 Task: Purchase an electric screwdriver and a welding machine on Amazon and proceed to checkout by entering a new shipping address.
Action: Mouse moved to (398, 60)
Screenshot: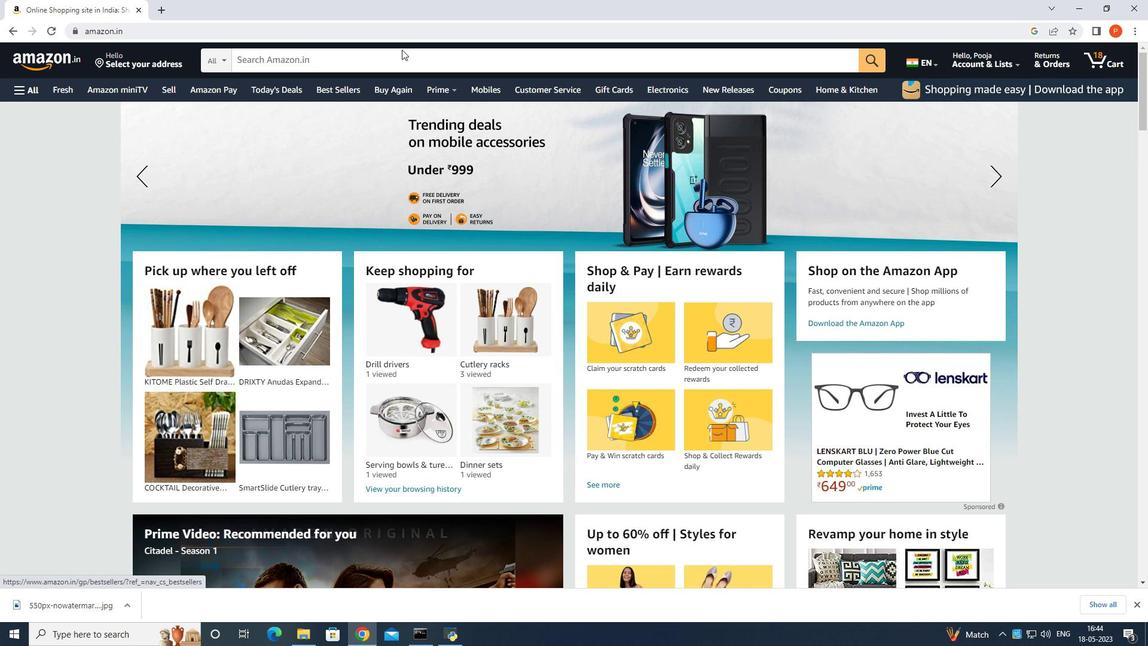 
Action: Mouse pressed left at (398, 60)
Screenshot: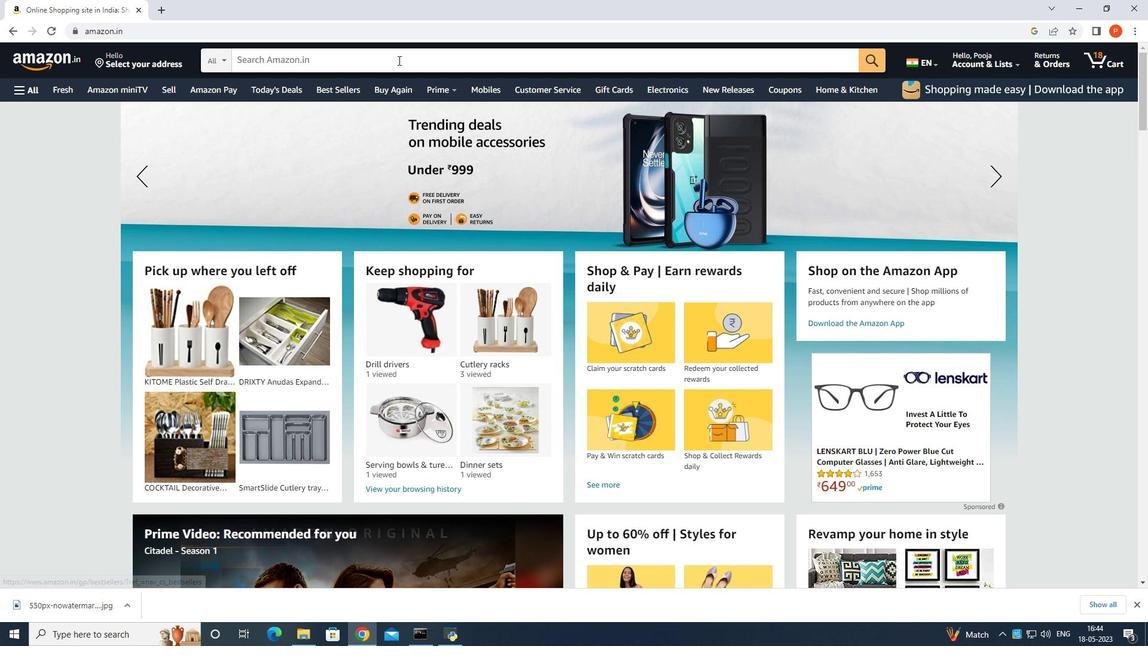 
Action: Mouse moved to (398, 66)
Screenshot: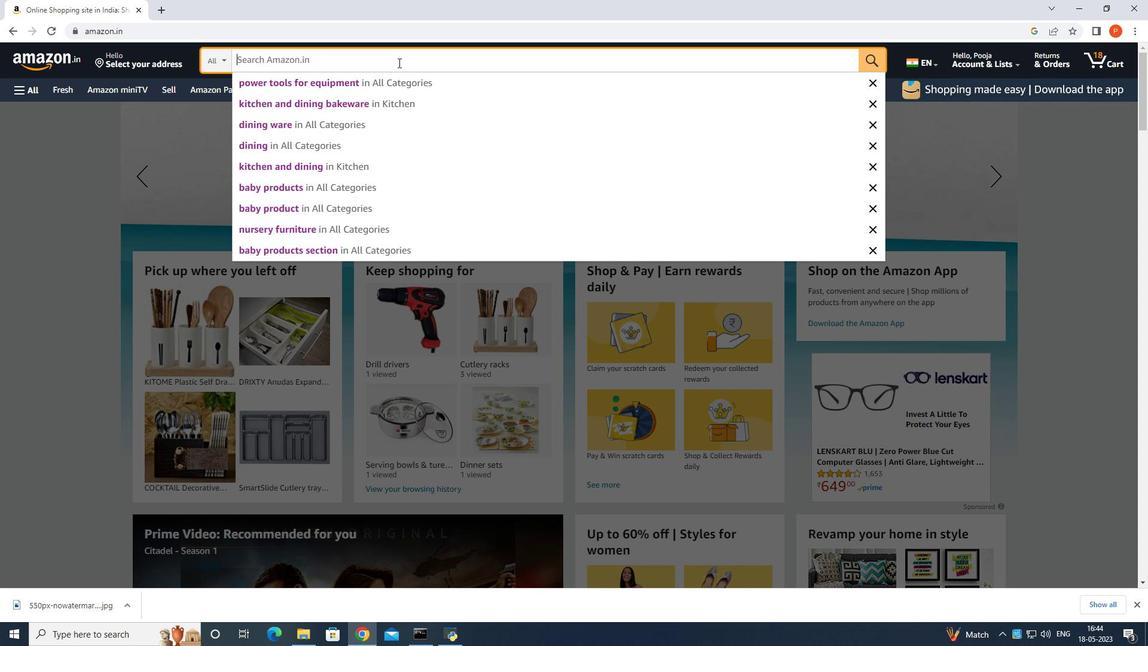 
Action: Key pressed power<Key.space>tools<Key.space>oe<Key.space><Key.backspace><Key.backspace>r<Key.space>equepment<Key.space><Key.enter>
Screenshot: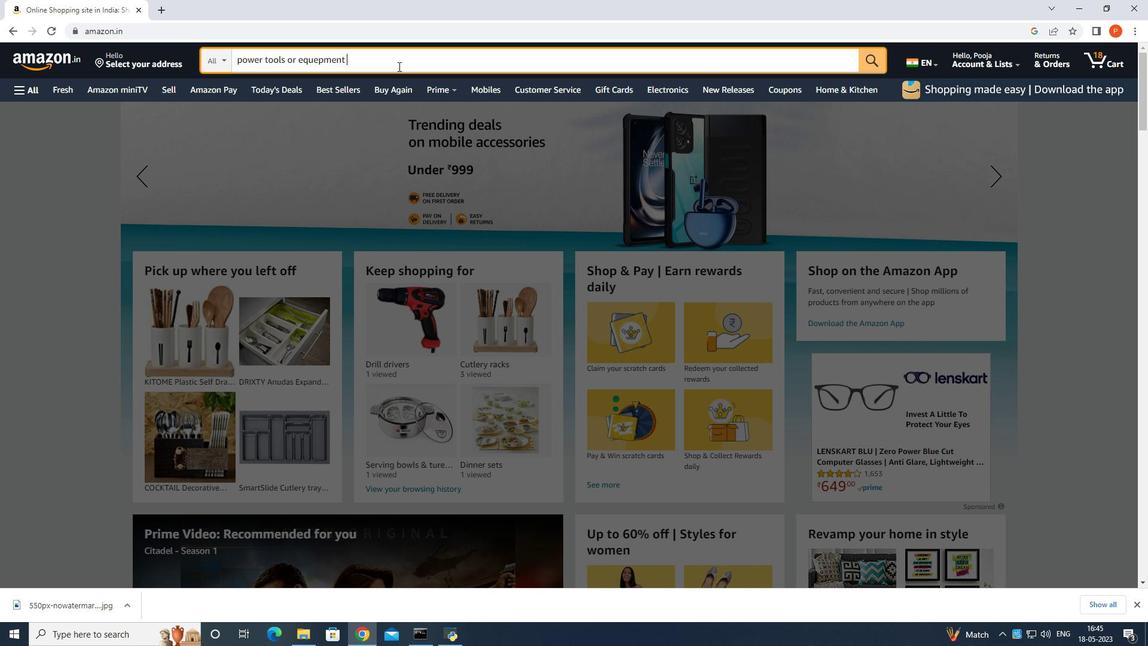 
Action: Mouse moved to (460, 116)
Screenshot: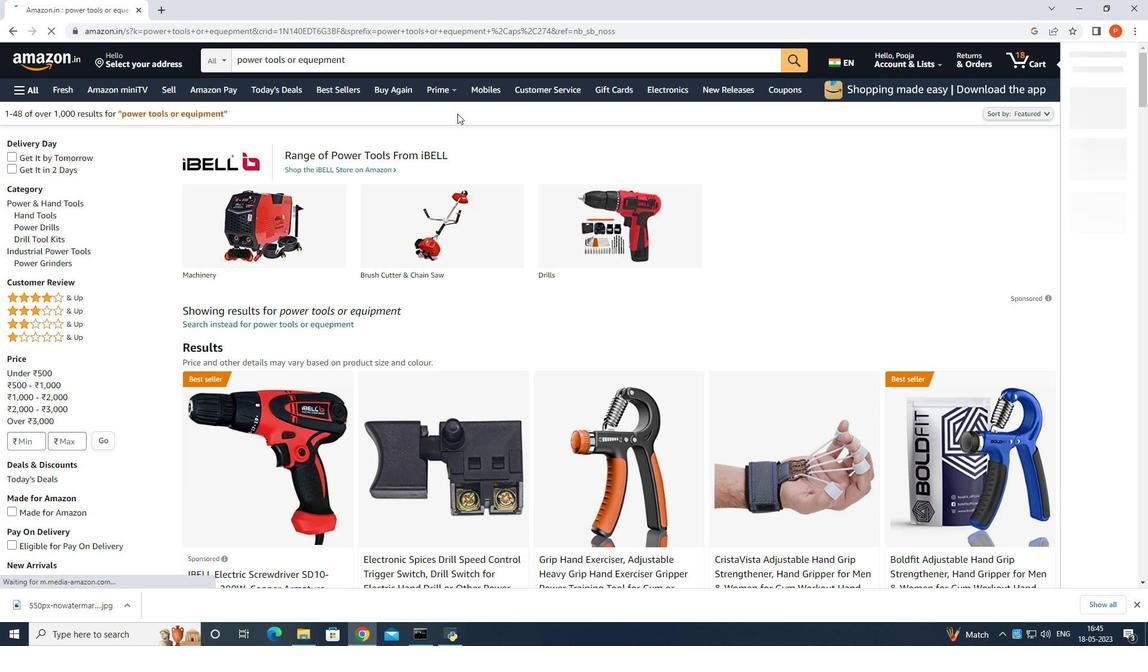 
Action: Mouse scrolled (460, 117) with delta (0, 0)
Screenshot: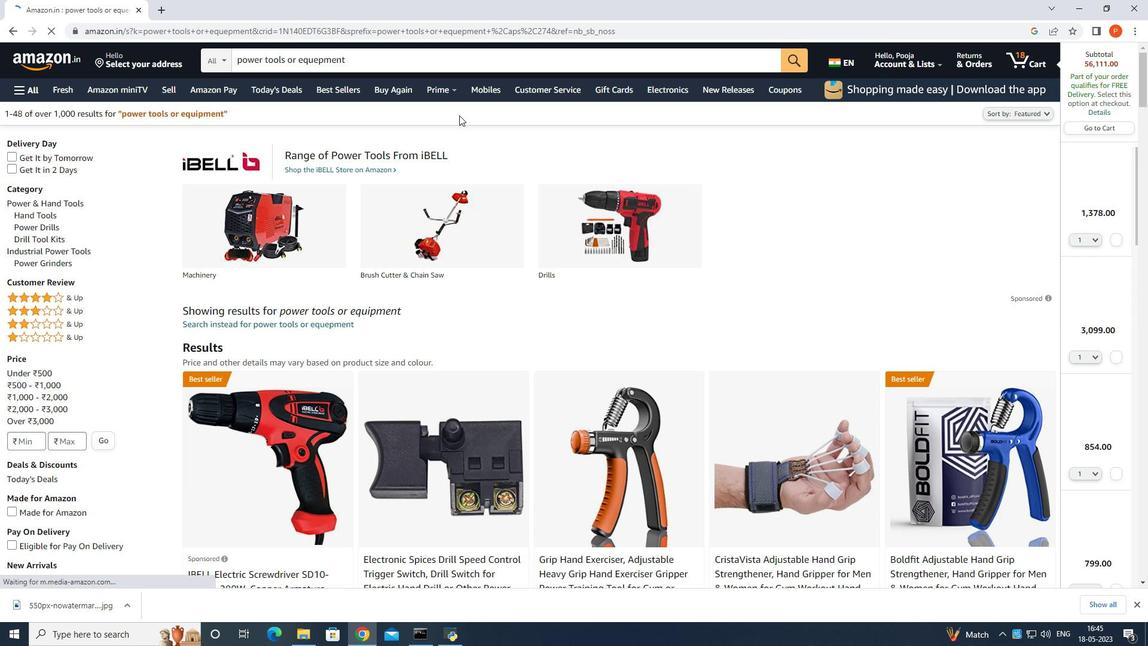 
Action: Mouse scrolled (460, 117) with delta (0, 0)
Screenshot: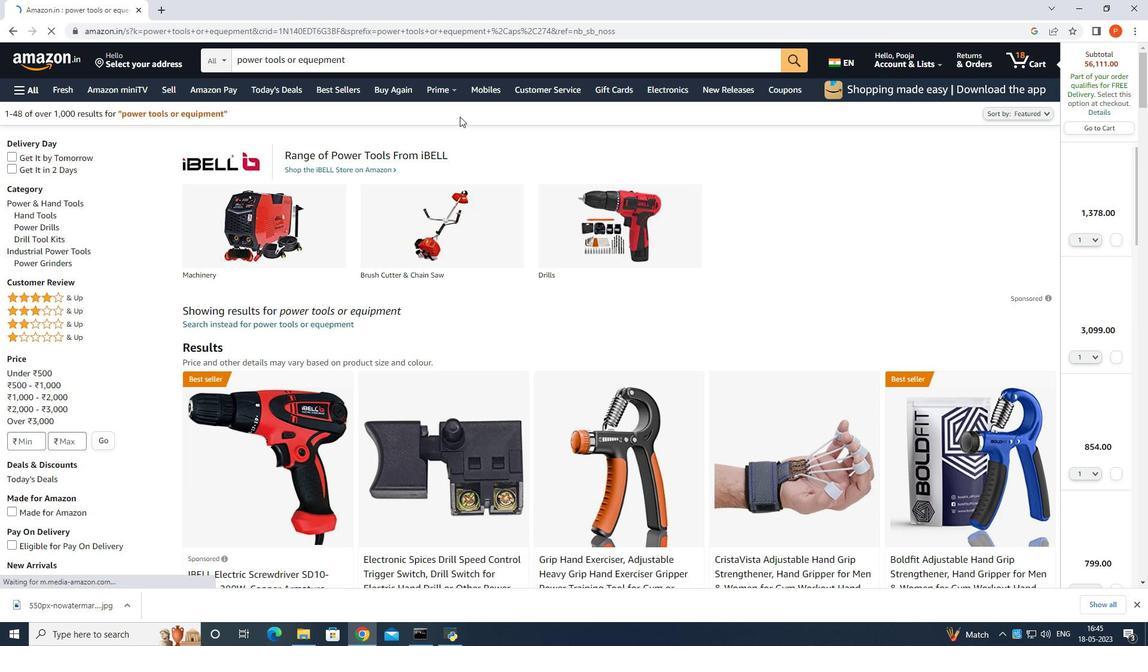 
Action: Mouse moved to (464, 126)
Screenshot: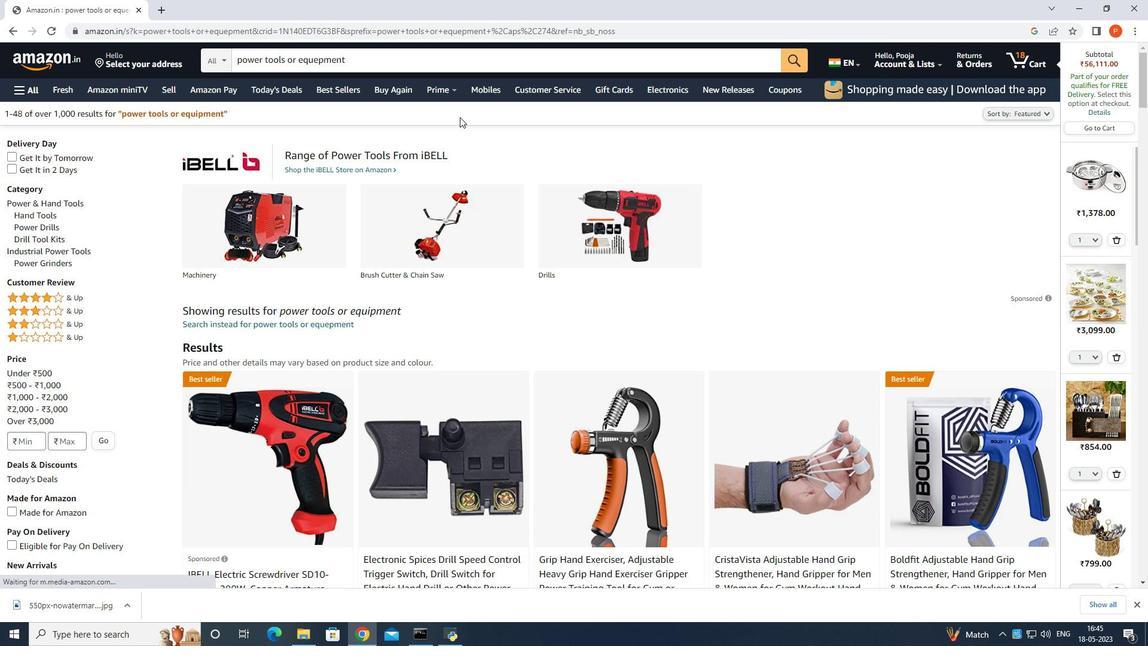 
Action: Mouse scrolled (464, 125) with delta (0, 0)
Screenshot: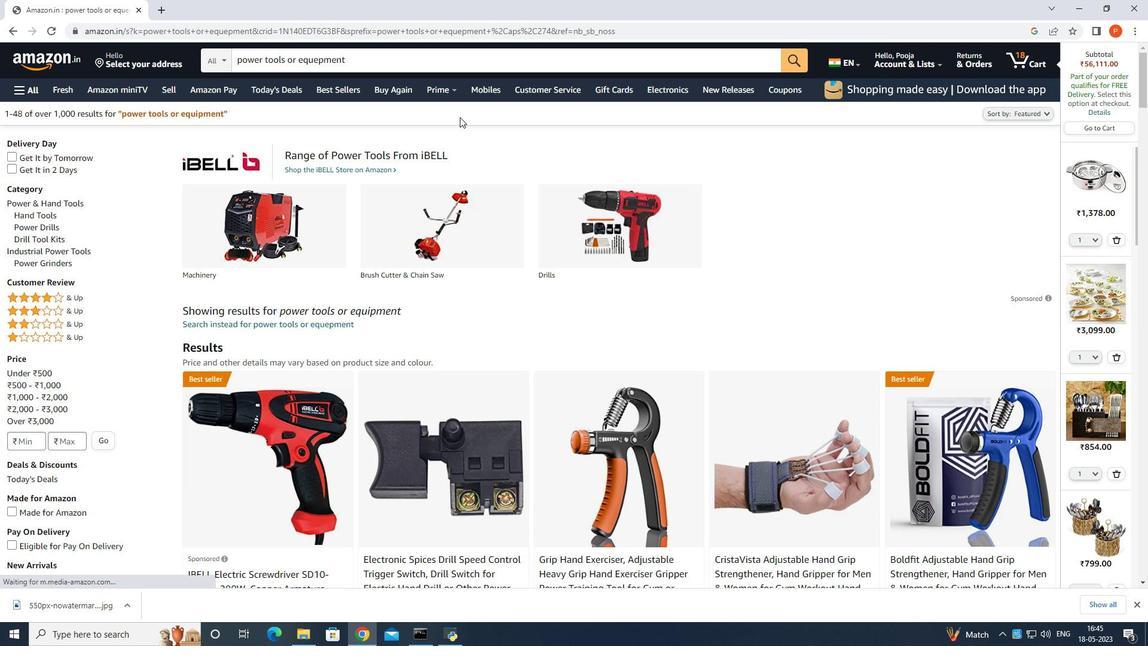 
Action: Mouse moved to (464, 127)
Screenshot: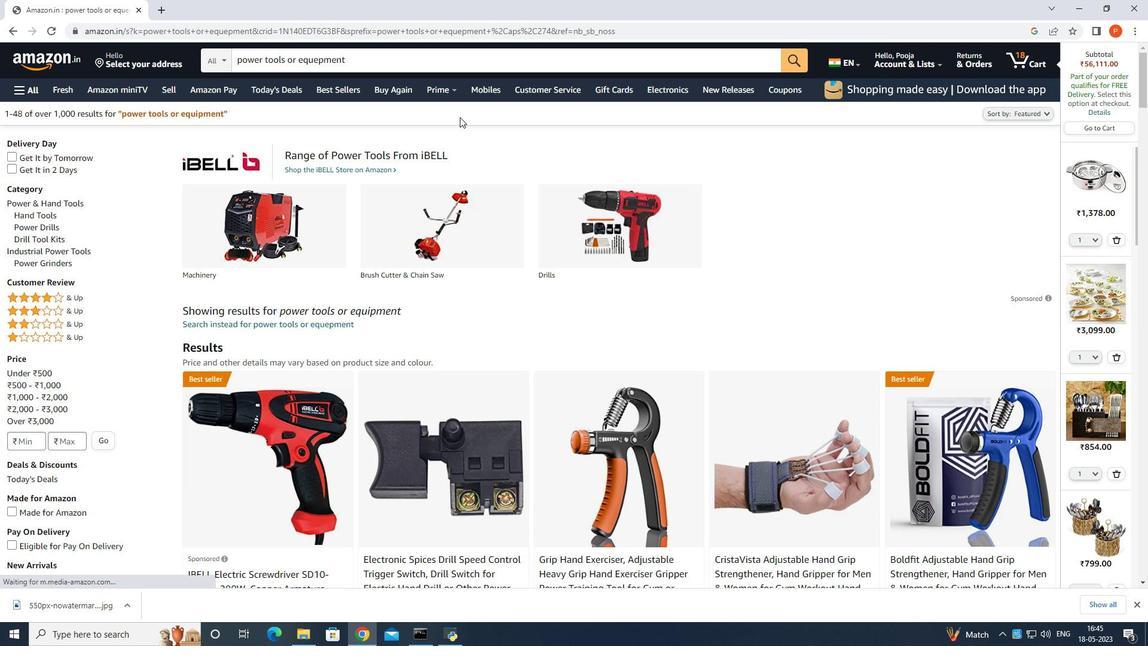 
Action: Mouse scrolled (464, 126) with delta (0, 0)
Screenshot: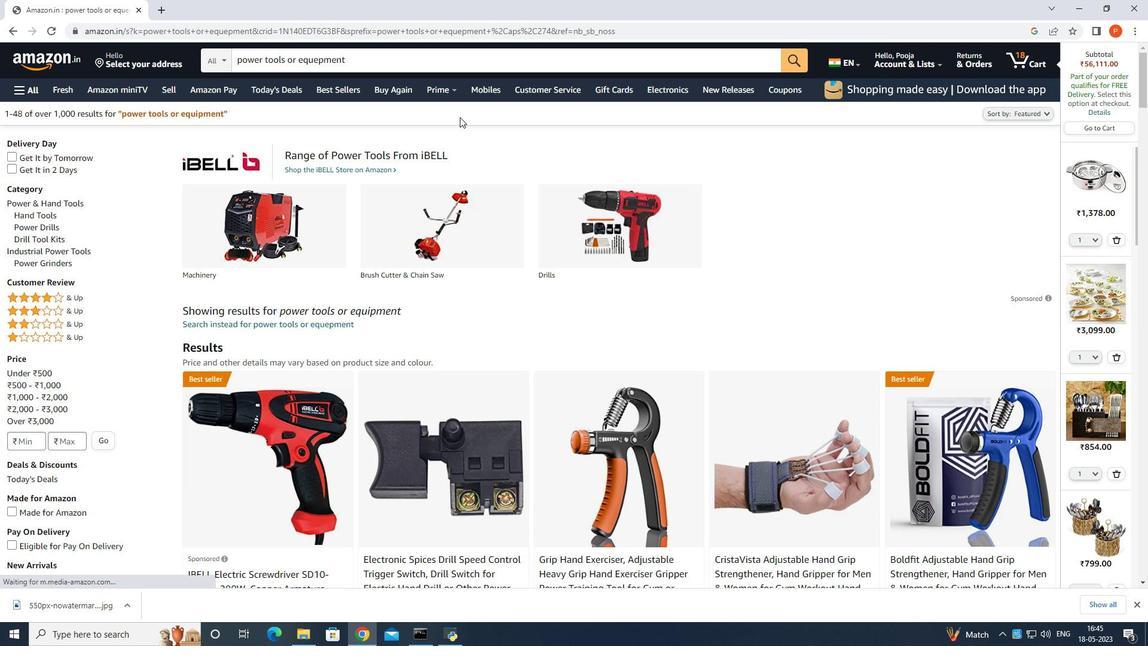 
Action: Mouse moved to (465, 128)
Screenshot: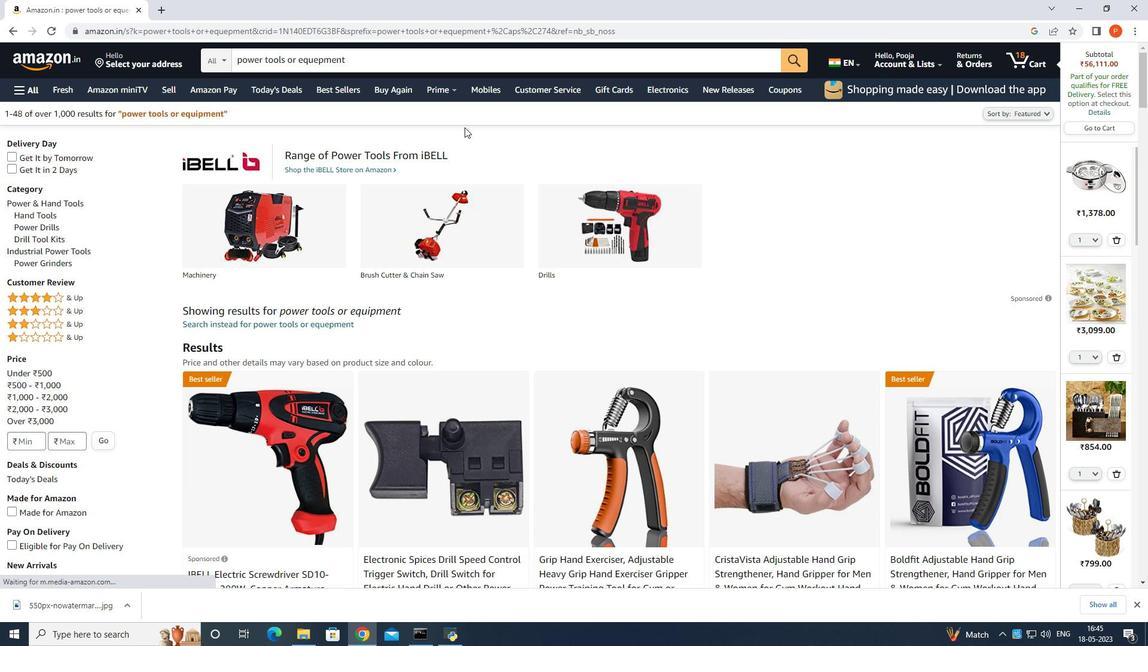 
Action: Mouse scrolled (465, 127) with delta (0, 0)
Screenshot: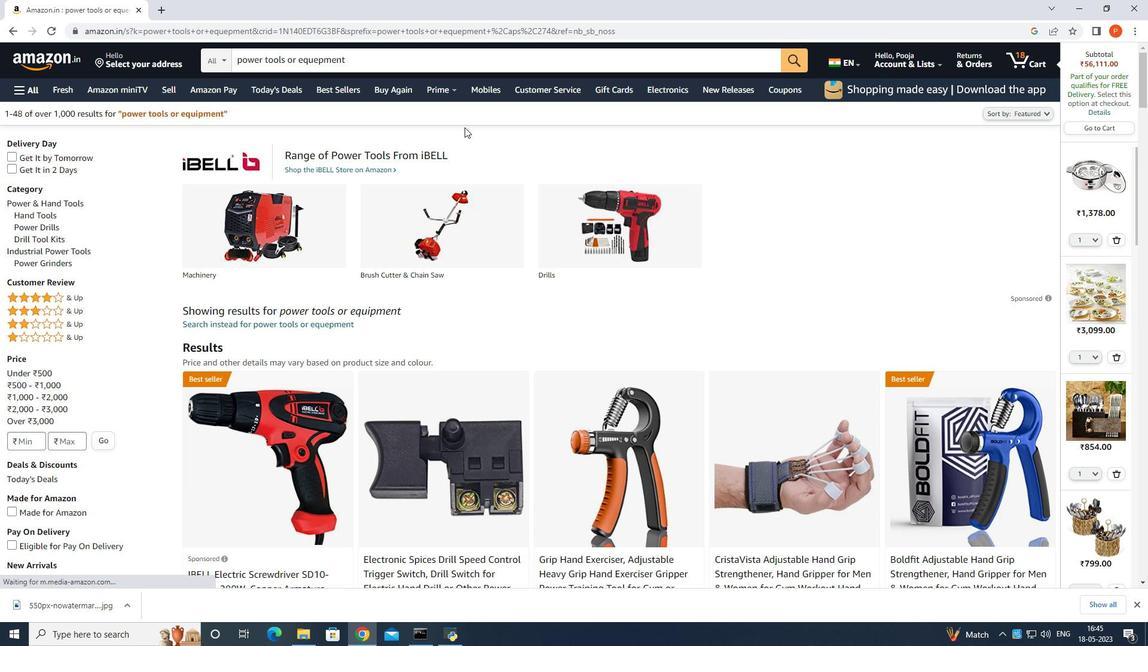 
Action: Mouse moved to (465, 129)
Screenshot: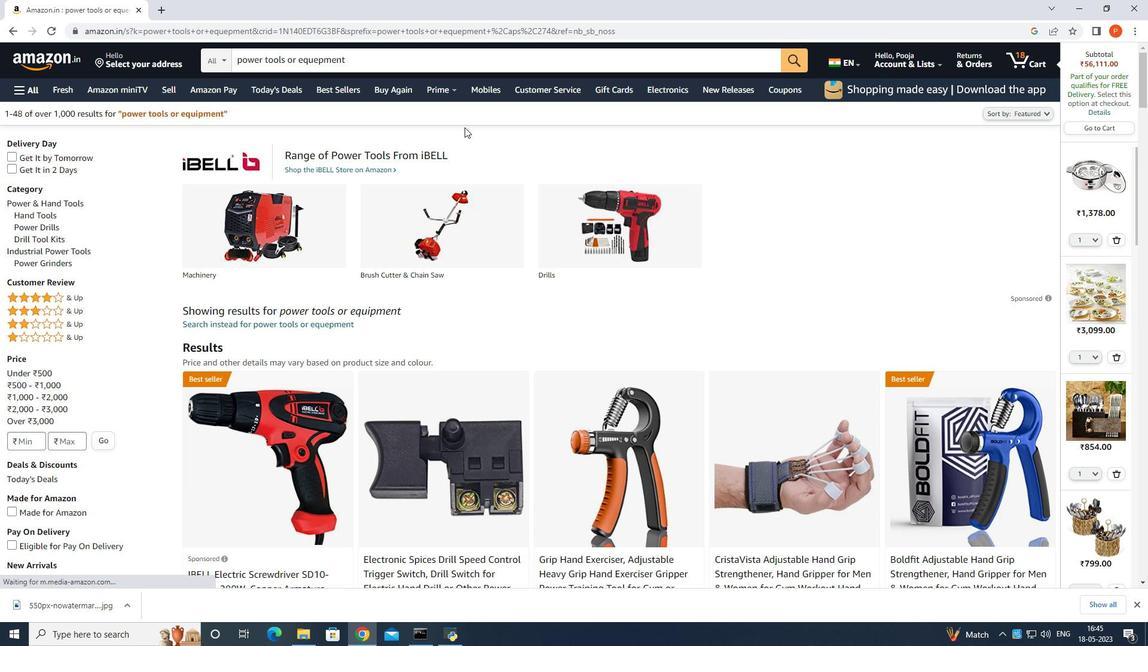 
Action: Mouse scrolled (465, 128) with delta (0, 0)
Screenshot: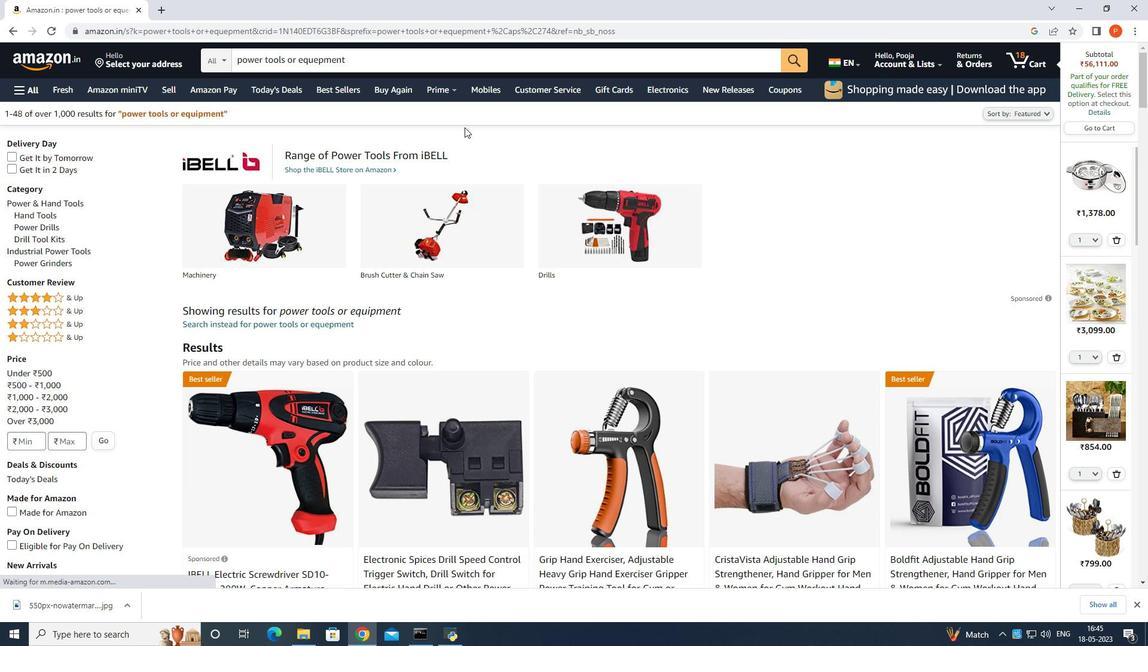 
Action: Mouse moved to (465, 131)
Screenshot: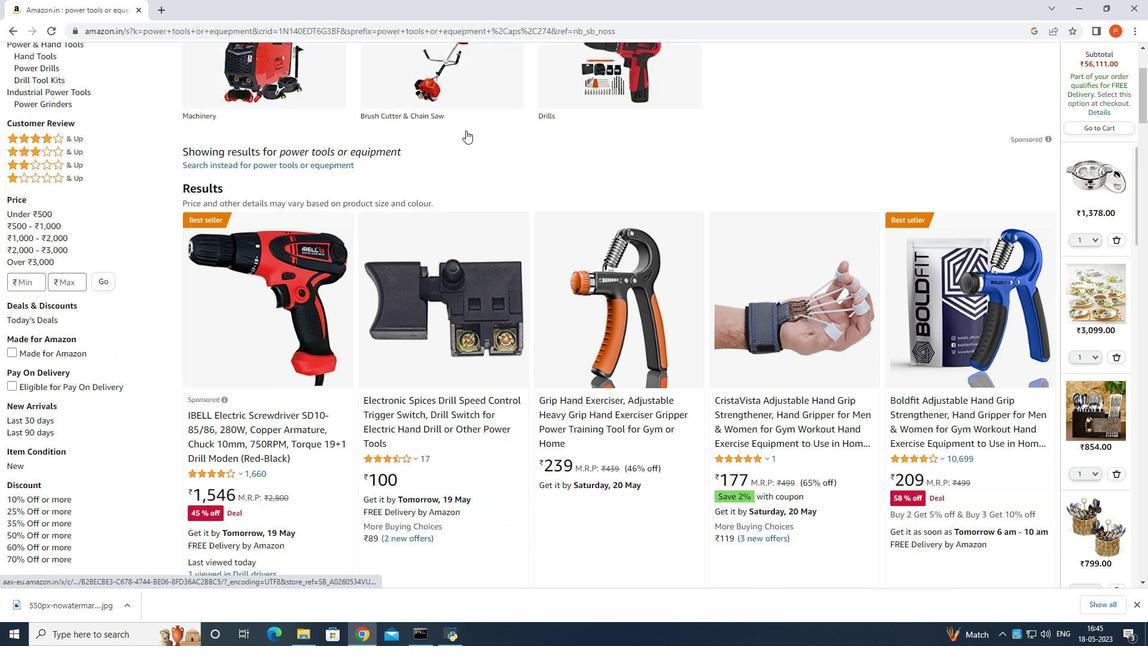 
Action: Mouse scrolled (465, 130) with delta (0, 0)
Screenshot: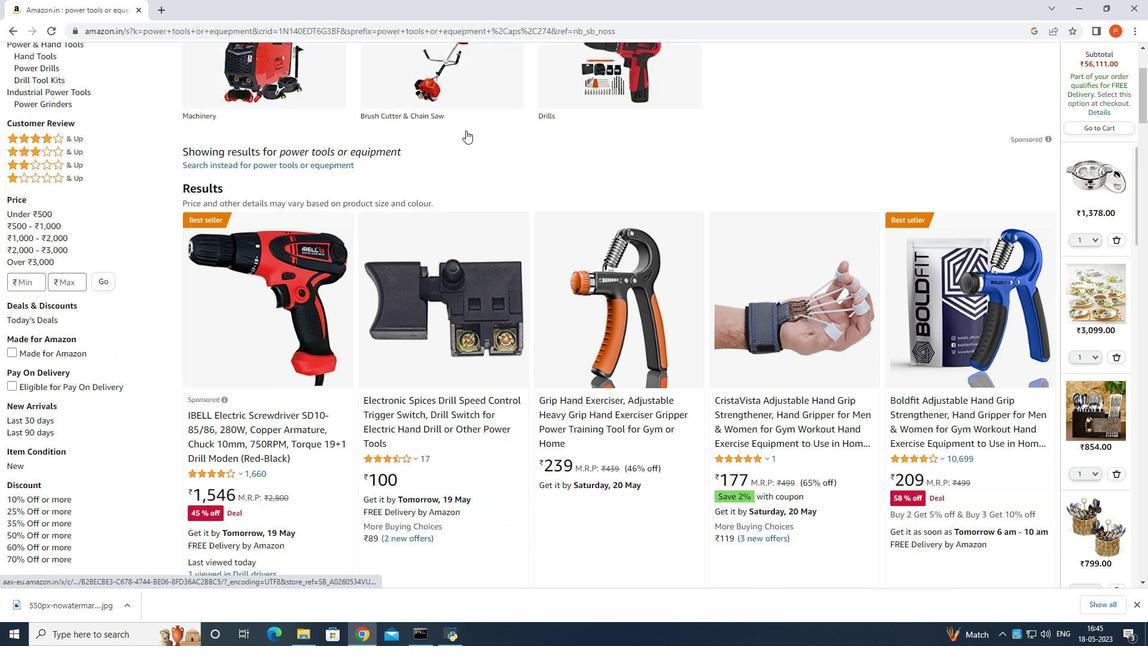 
Action: Mouse moved to (465, 131)
Screenshot: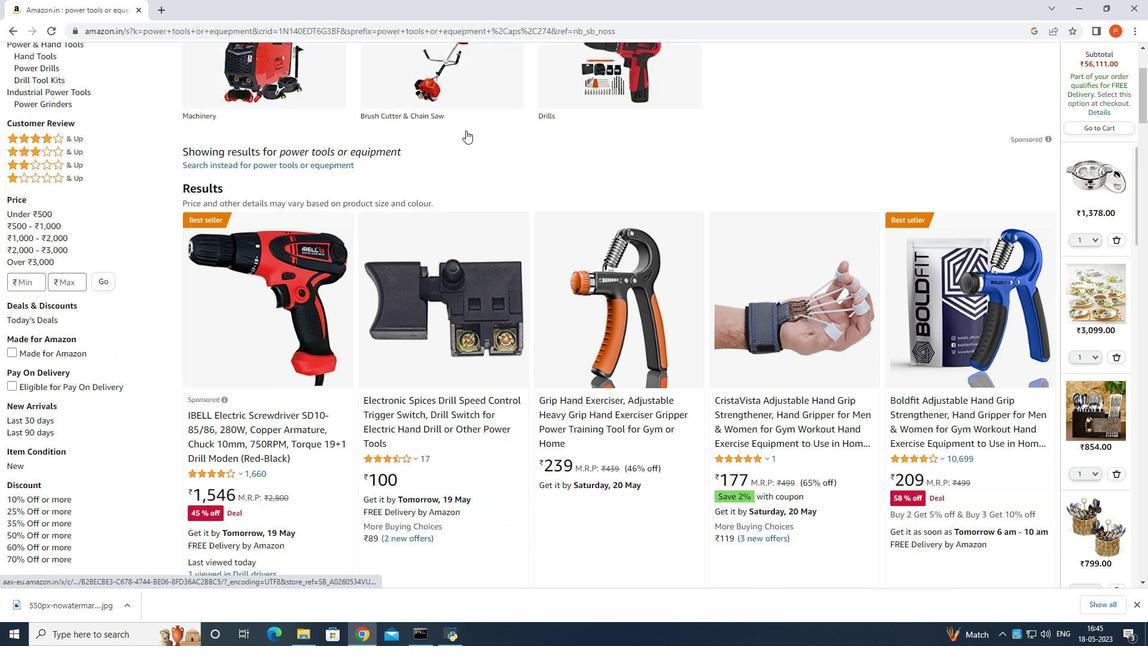 
Action: Mouse scrolled (465, 131) with delta (0, 0)
Screenshot: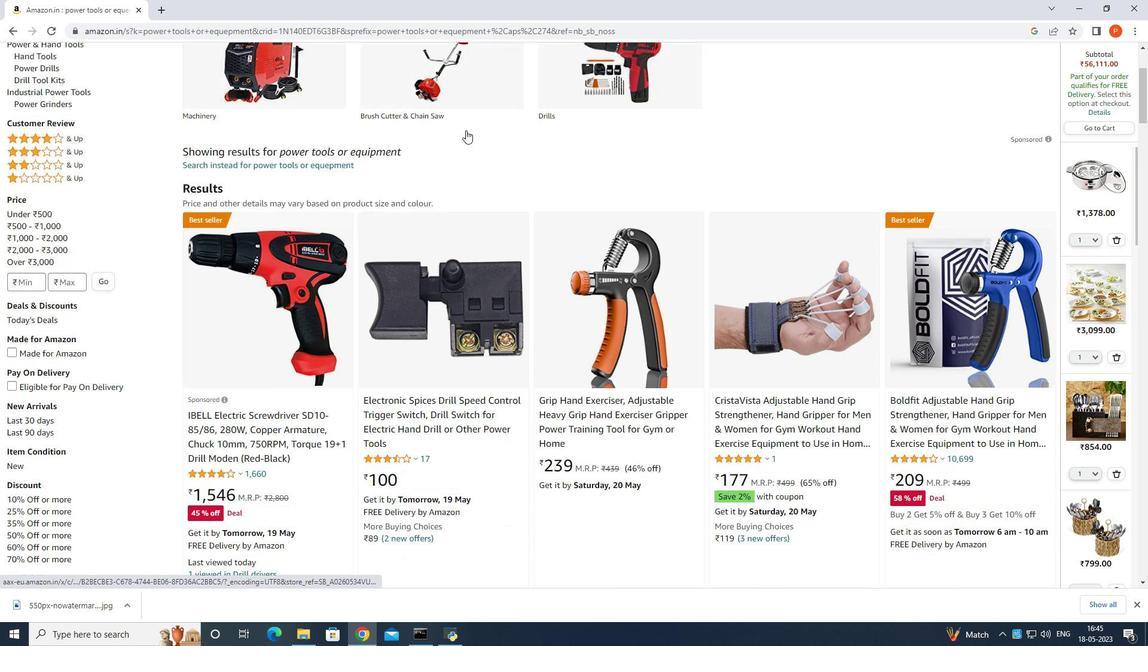 
Action: Mouse scrolled (465, 131) with delta (0, 0)
Screenshot: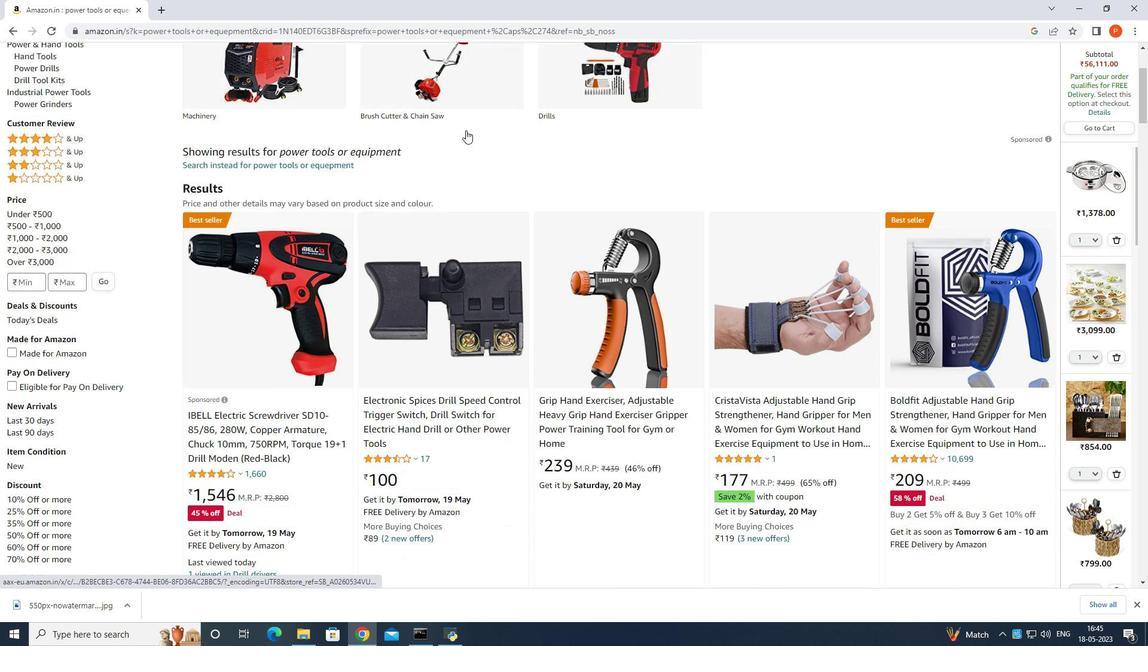 
Action: Mouse scrolled (465, 131) with delta (0, 0)
Screenshot: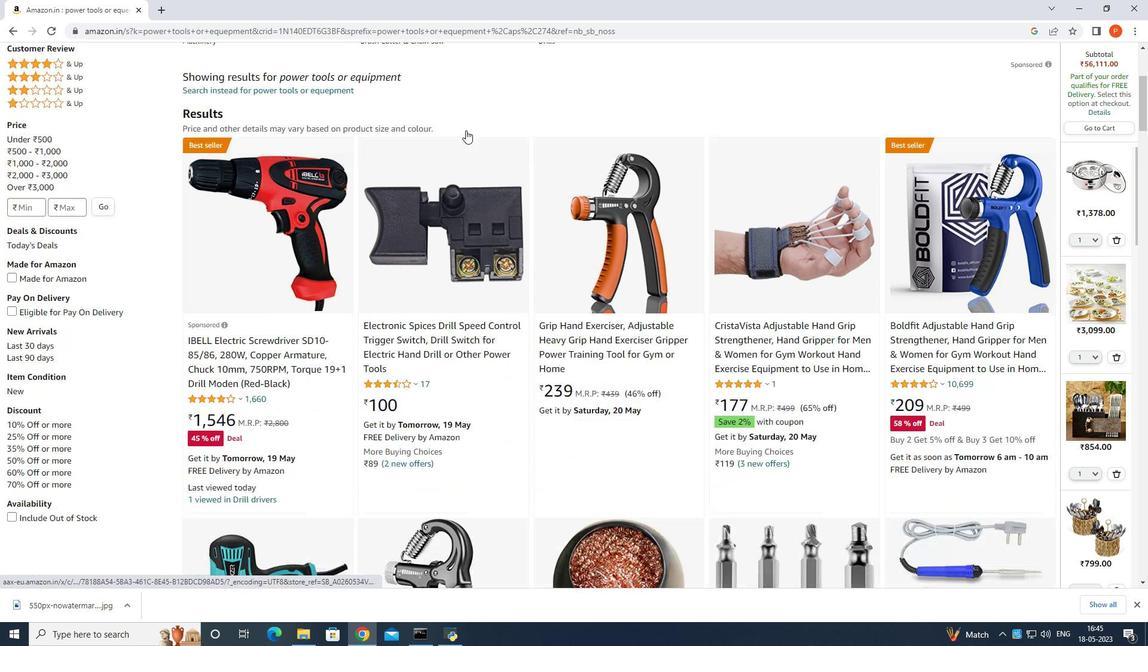 
Action: Mouse moved to (467, 132)
Screenshot: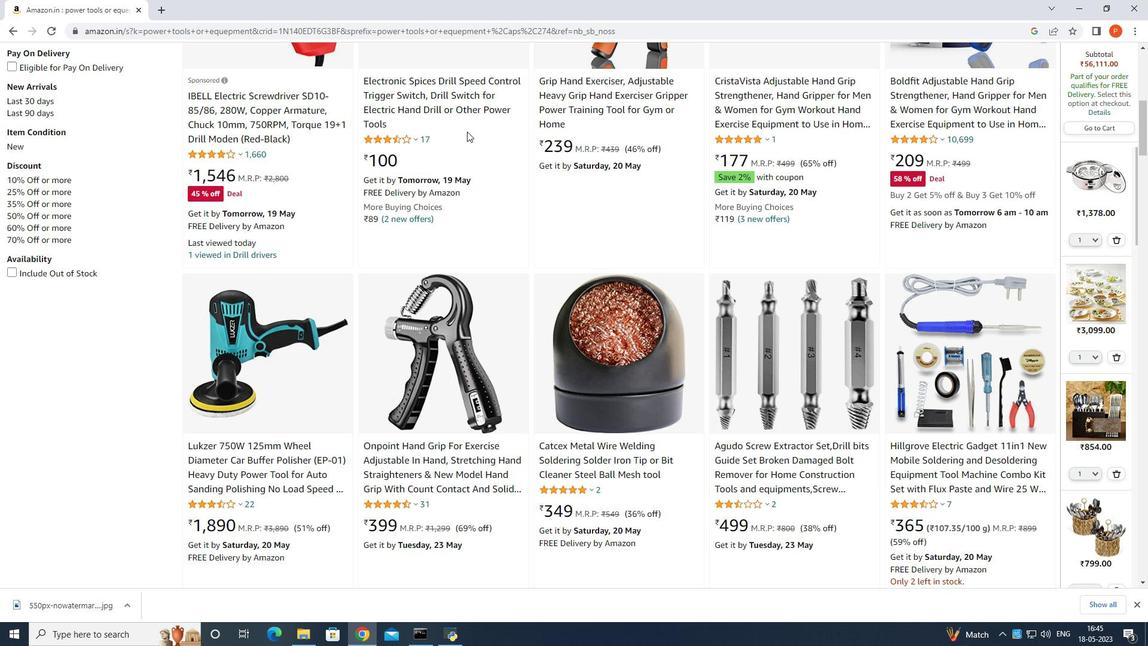 
Action: Mouse scrolled (467, 131) with delta (0, 0)
Screenshot: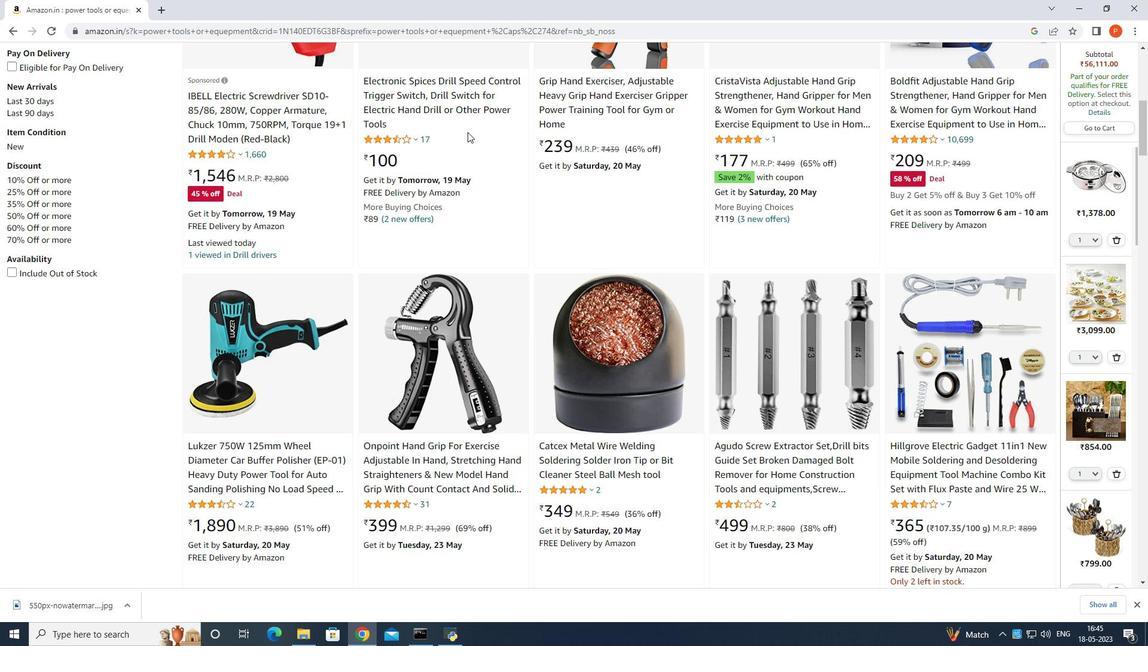 
Action: Mouse scrolled (467, 131) with delta (0, 0)
Screenshot: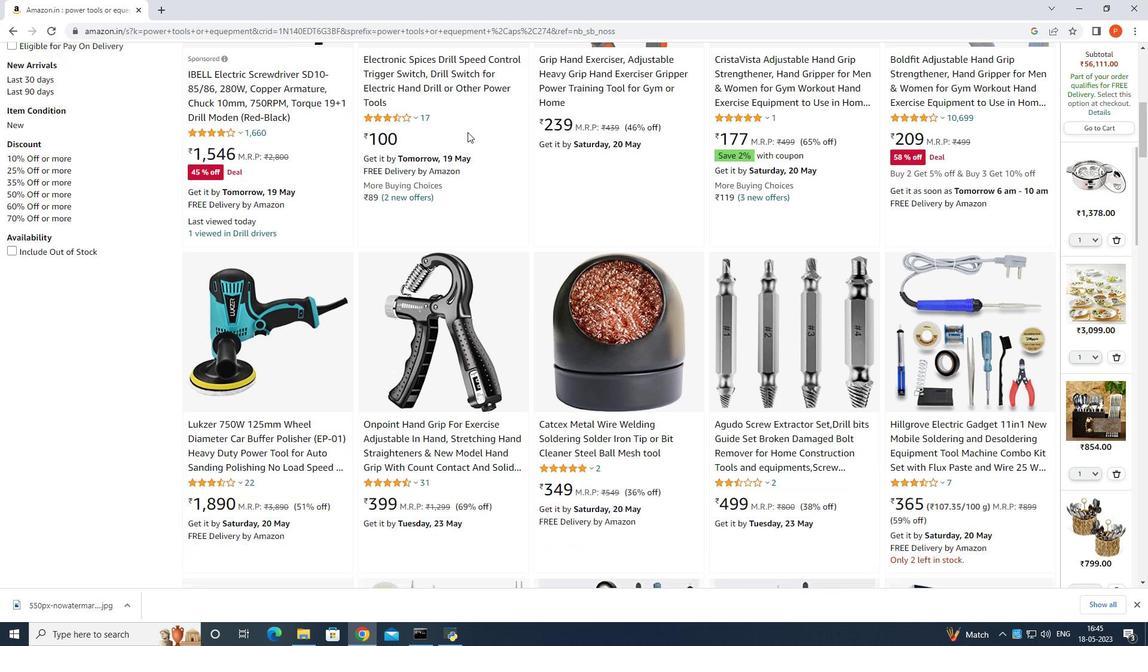 
Action: Mouse scrolled (467, 131) with delta (0, 0)
Screenshot: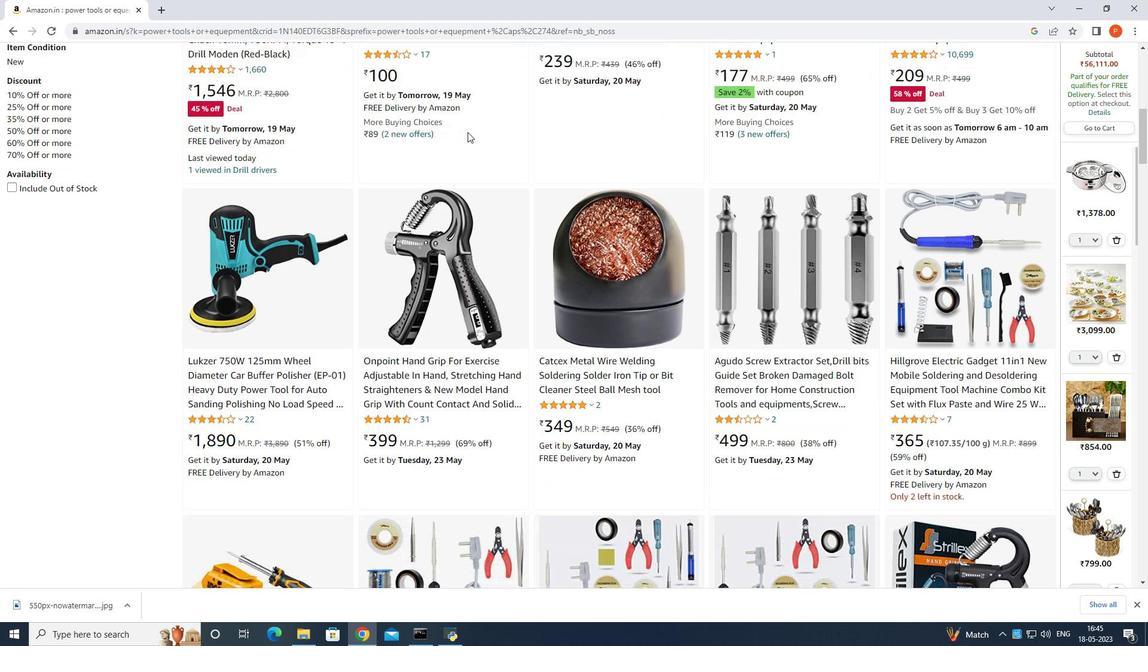 
Action: Mouse moved to (468, 133)
Screenshot: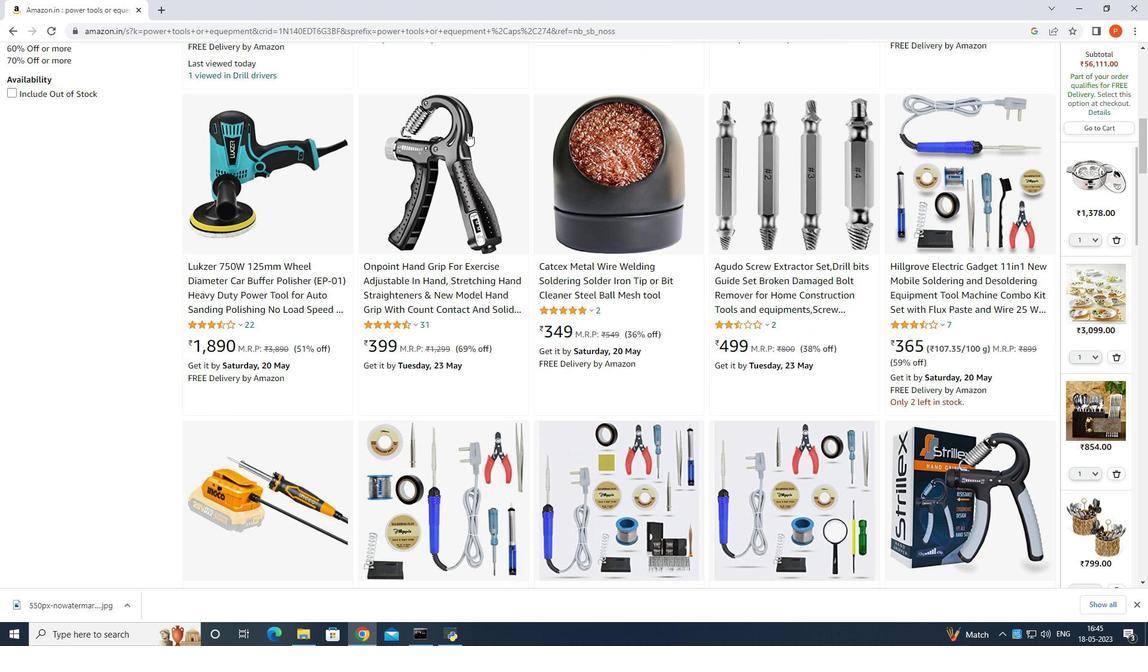 
Action: Mouse scrolled (468, 132) with delta (0, 0)
Screenshot: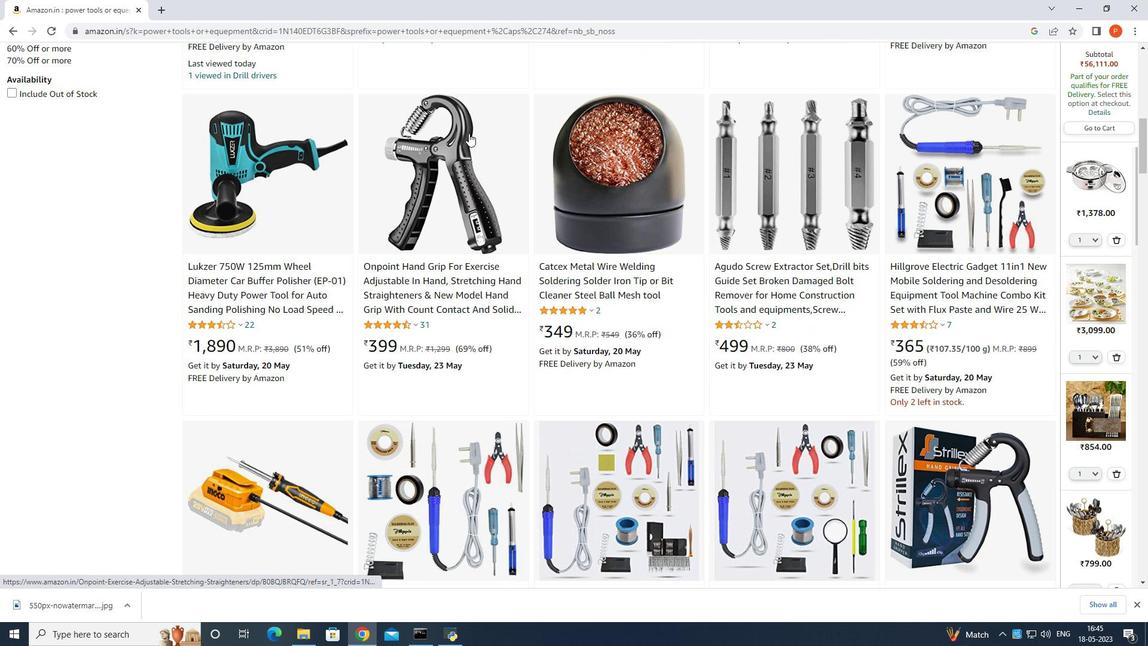
Action: Mouse moved to (468, 133)
Screenshot: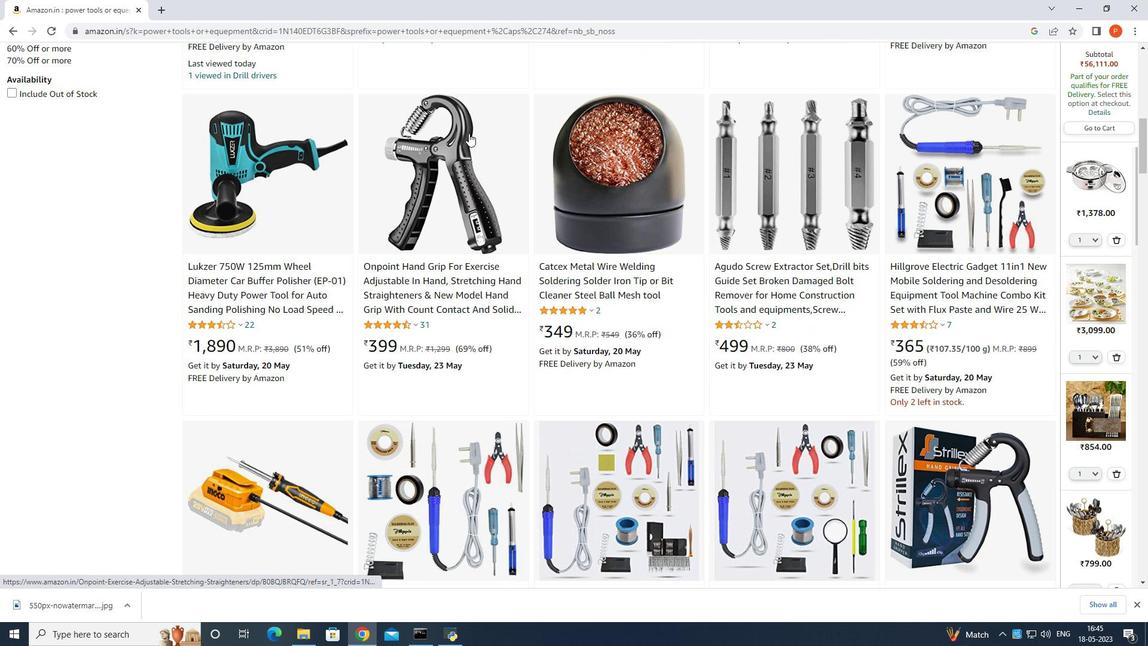 
Action: Mouse scrolled (468, 132) with delta (0, 0)
Screenshot: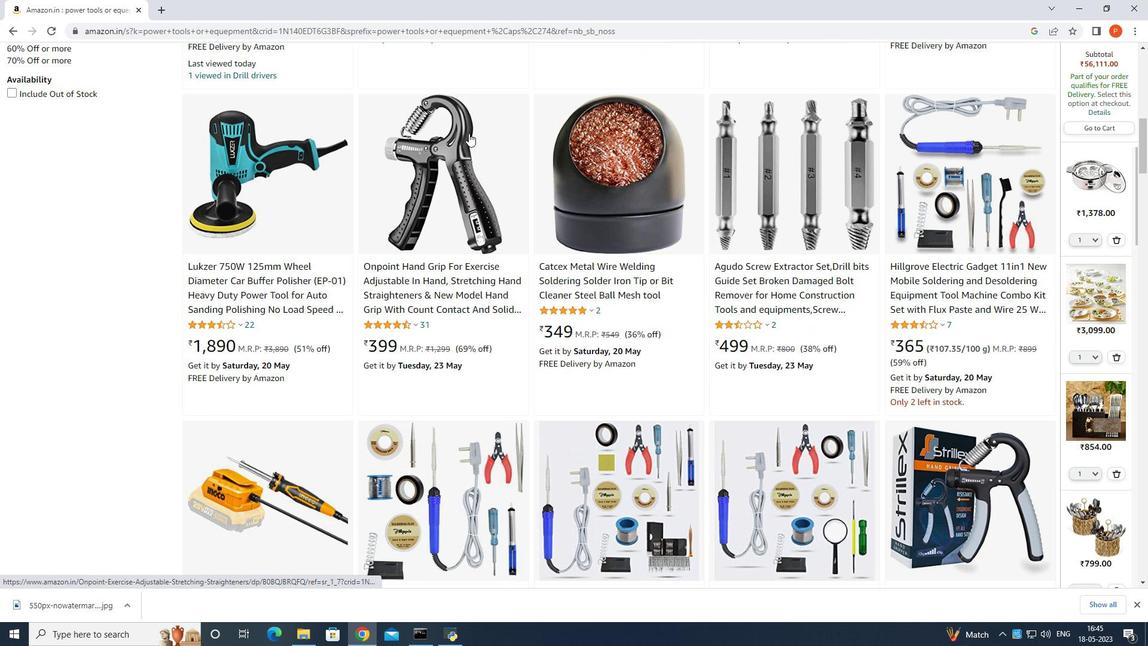 
Action: Mouse scrolled (468, 132) with delta (0, 0)
Screenshot: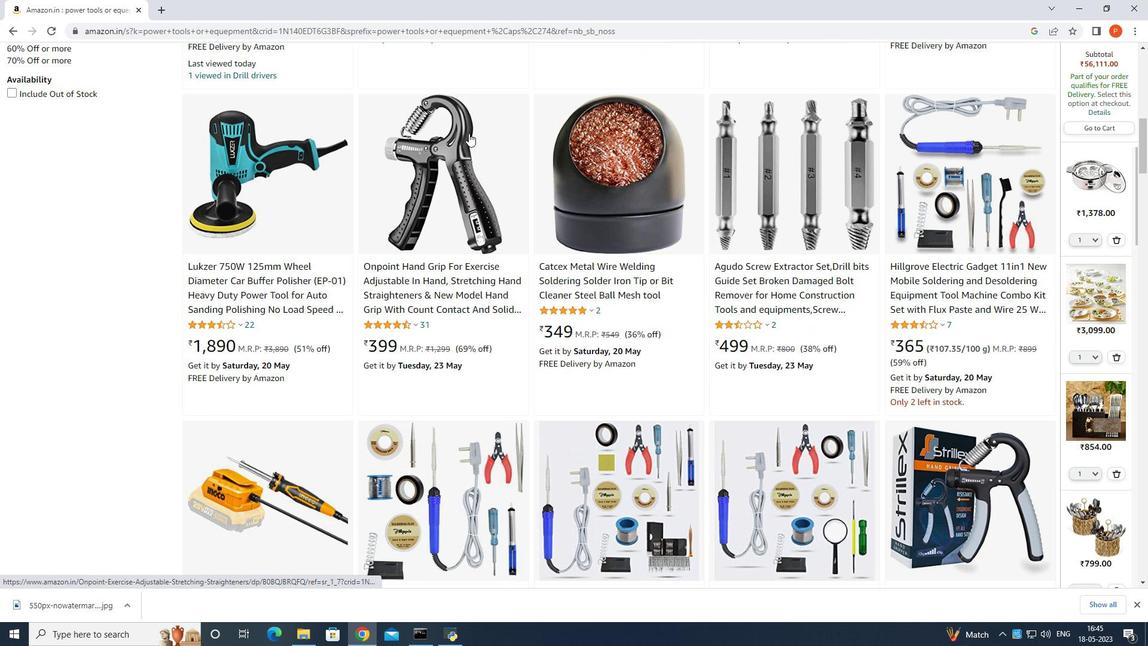 
Action: Mouse scrolled (468, 133) with delta (0, 0)
Screenshot: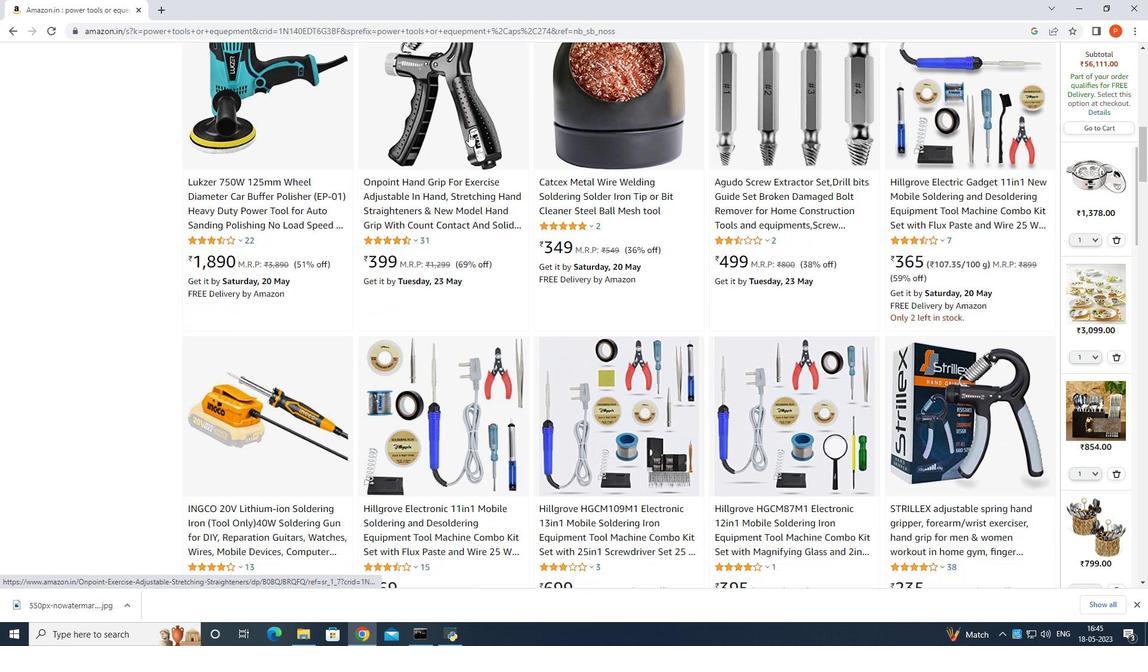 
Action: Mouse scrolled (468, 133) with delta (0, 0)
Screenshot: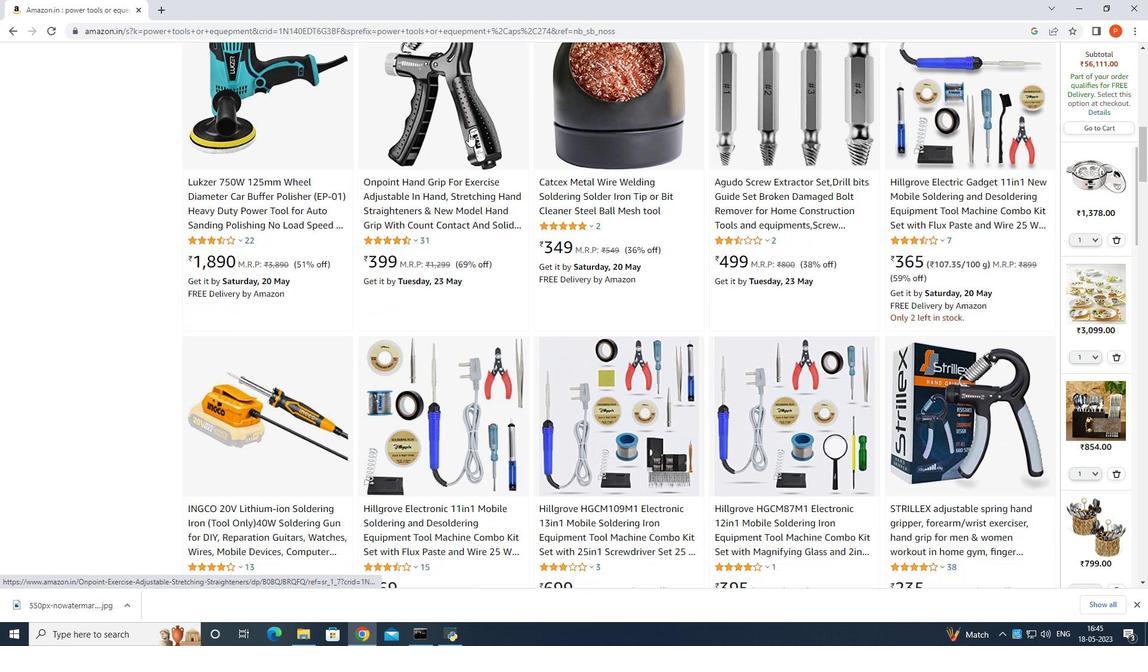 
Action: Mouse scrolled (468, 133) with delta (0, 0)
Screenshot: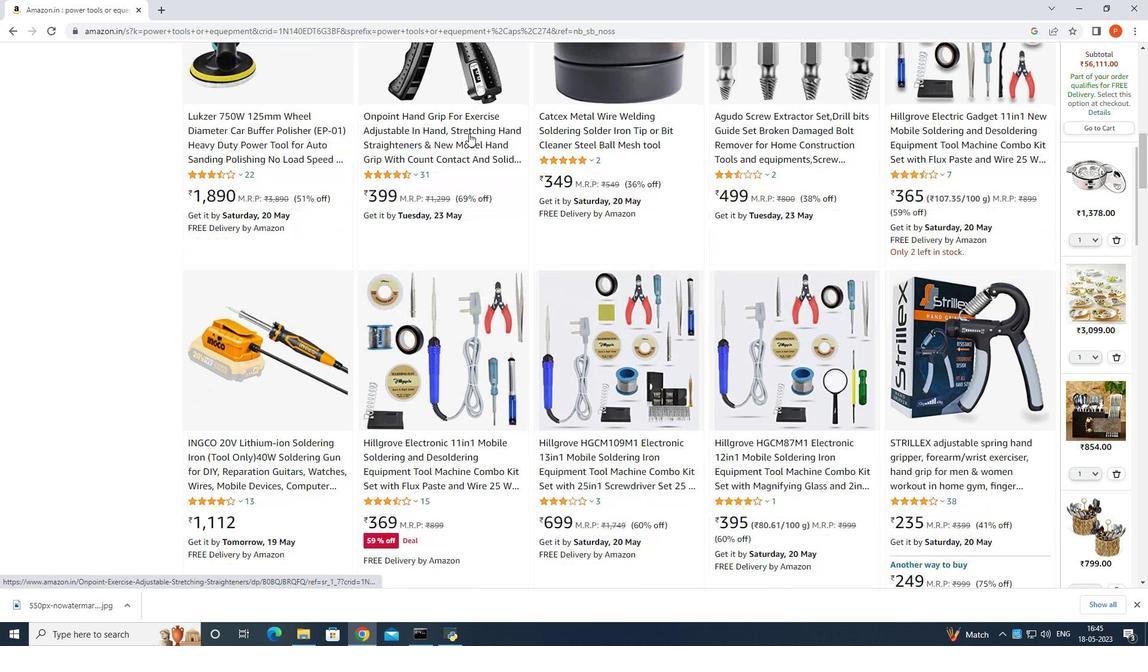 
Action: Mouse moved to (479, 132)
Screenshot: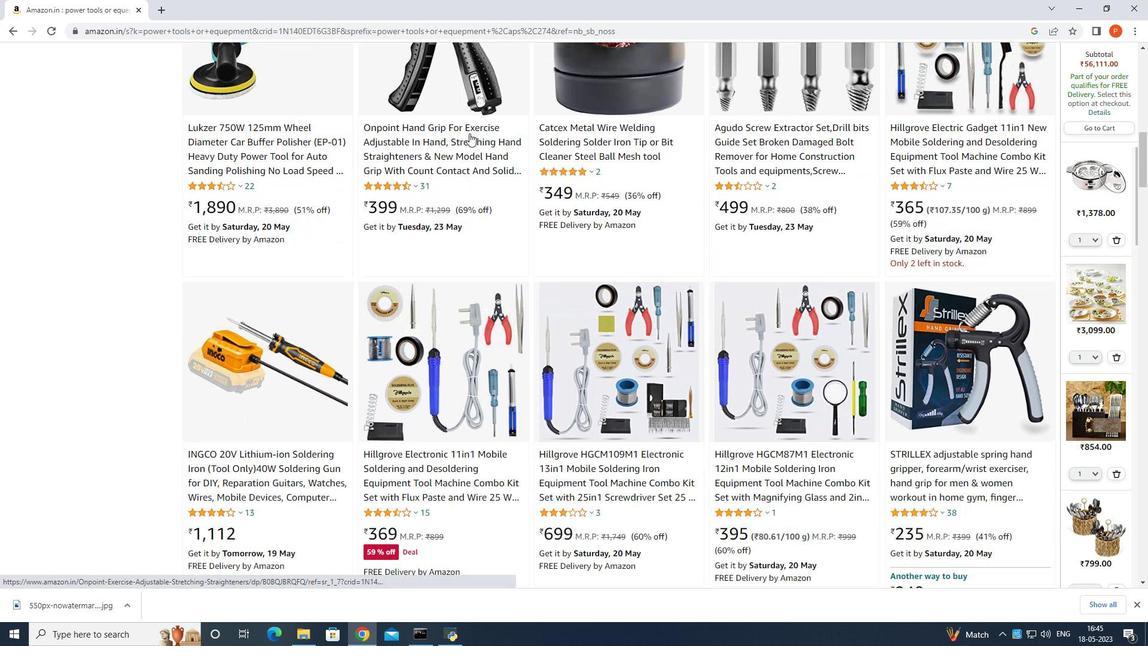 
Action: Mouse scrolled (479, 133) with delta (0, 0)
Screenshot: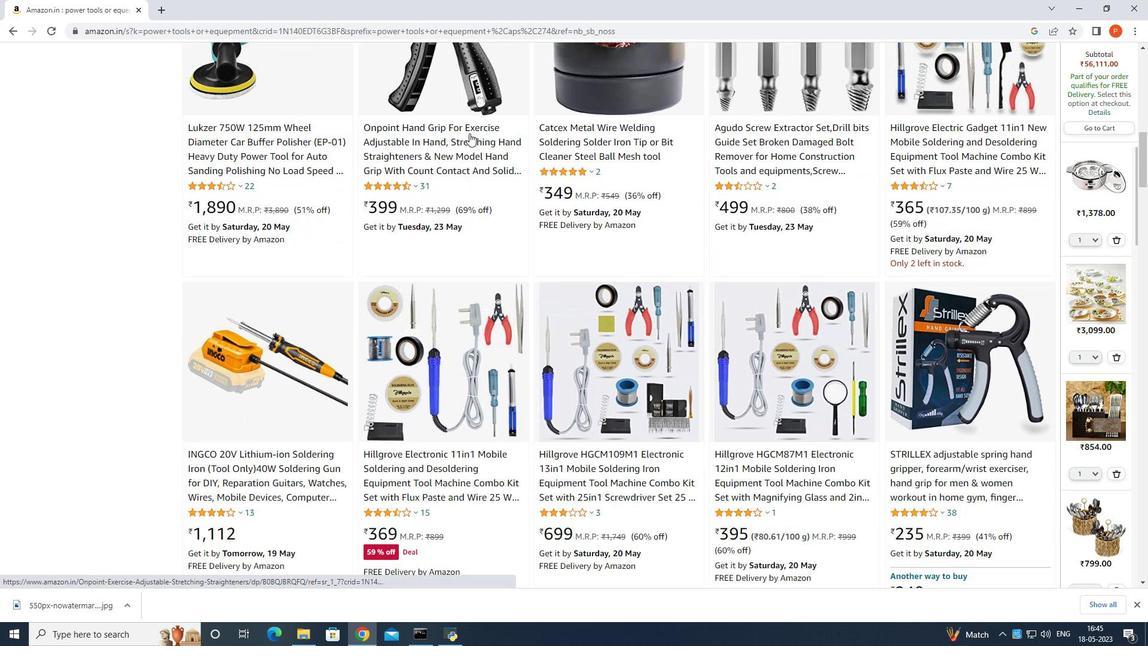 
Action: Mouse scrolled (479, 133) with delta (0, 0)
Screenshot: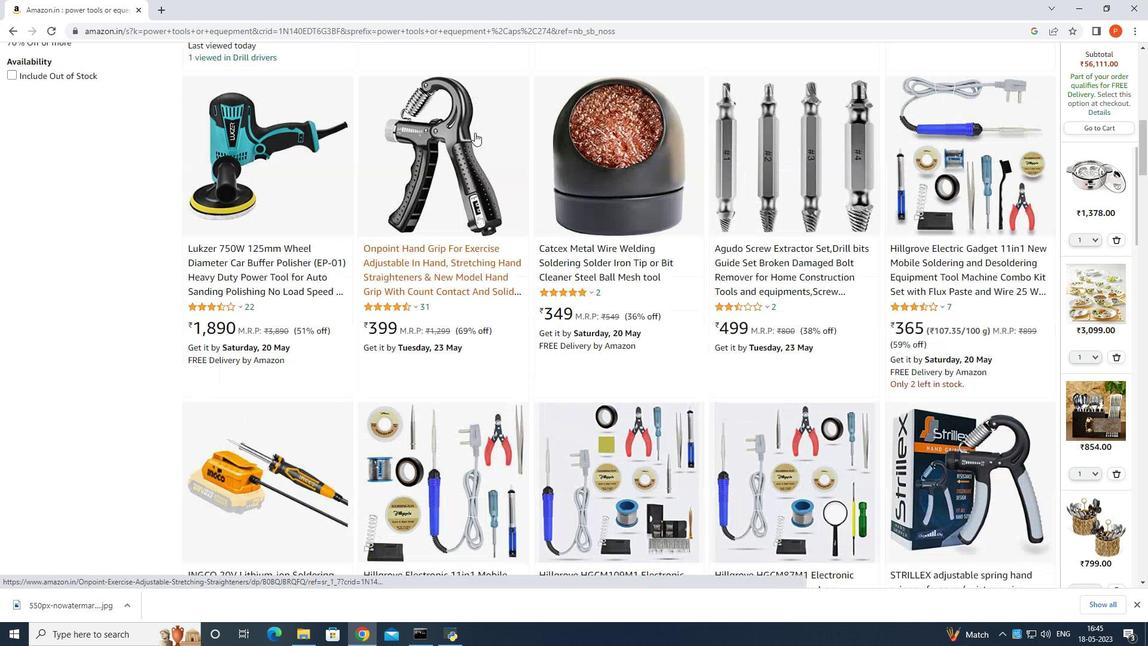 
Action: Mouse moved to (479, 132)
Screenshot: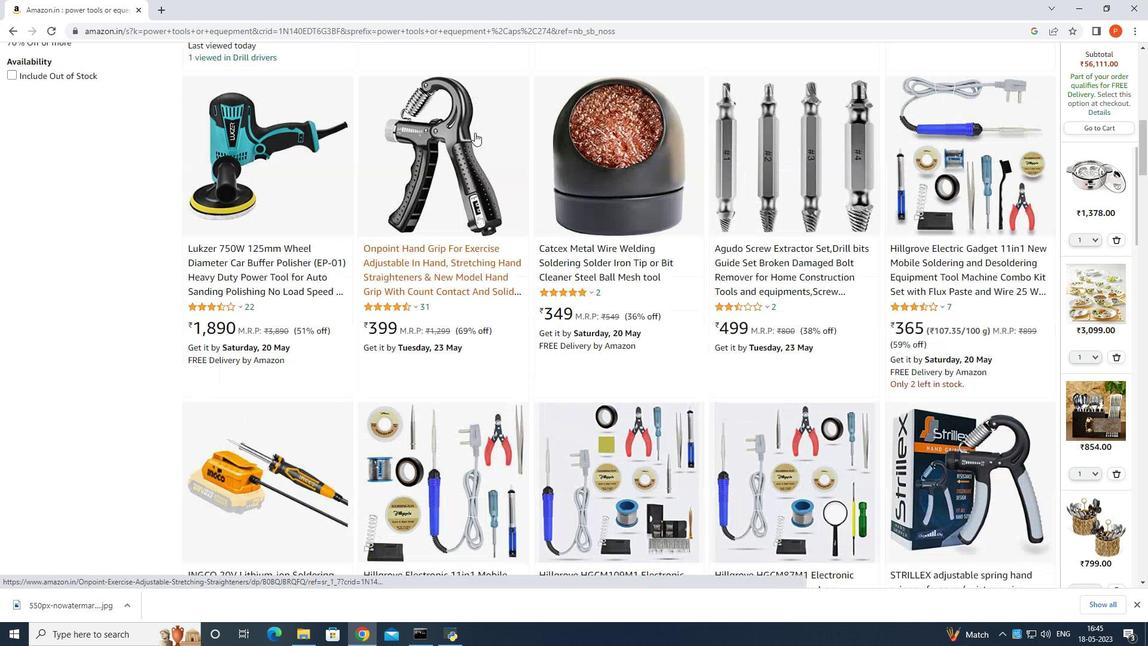 
Action: Mouse scrolled (479, 133) with delta (0, 0)
Screenshot: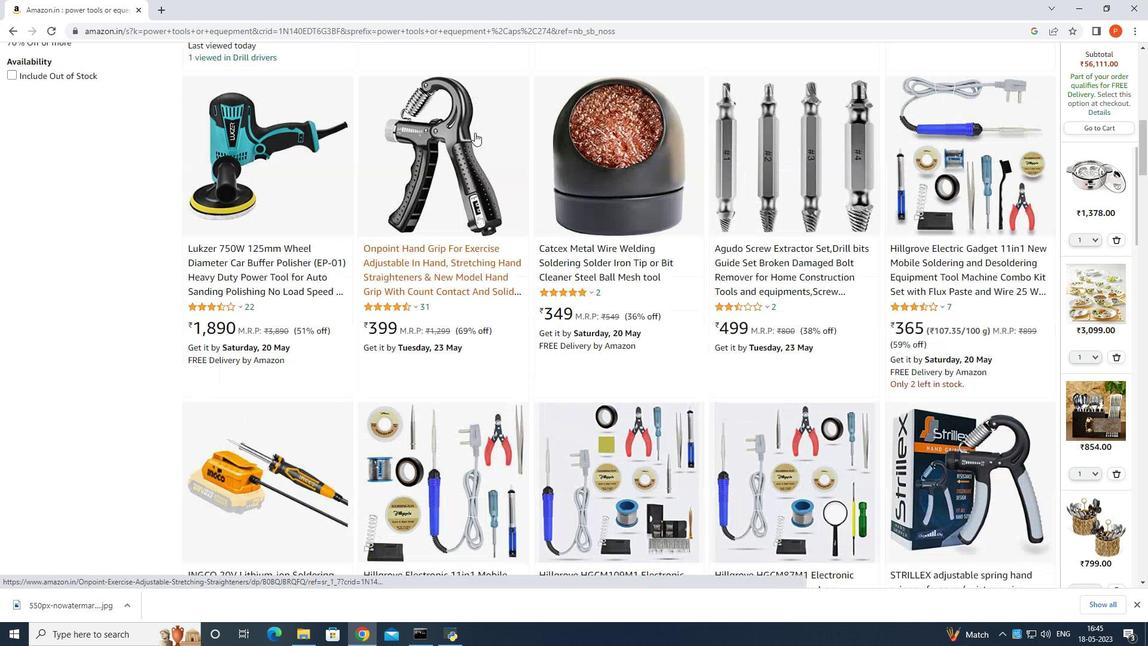 
Action: Mouse scrolled (479, 133) with delta (0, 0)
Screenshot: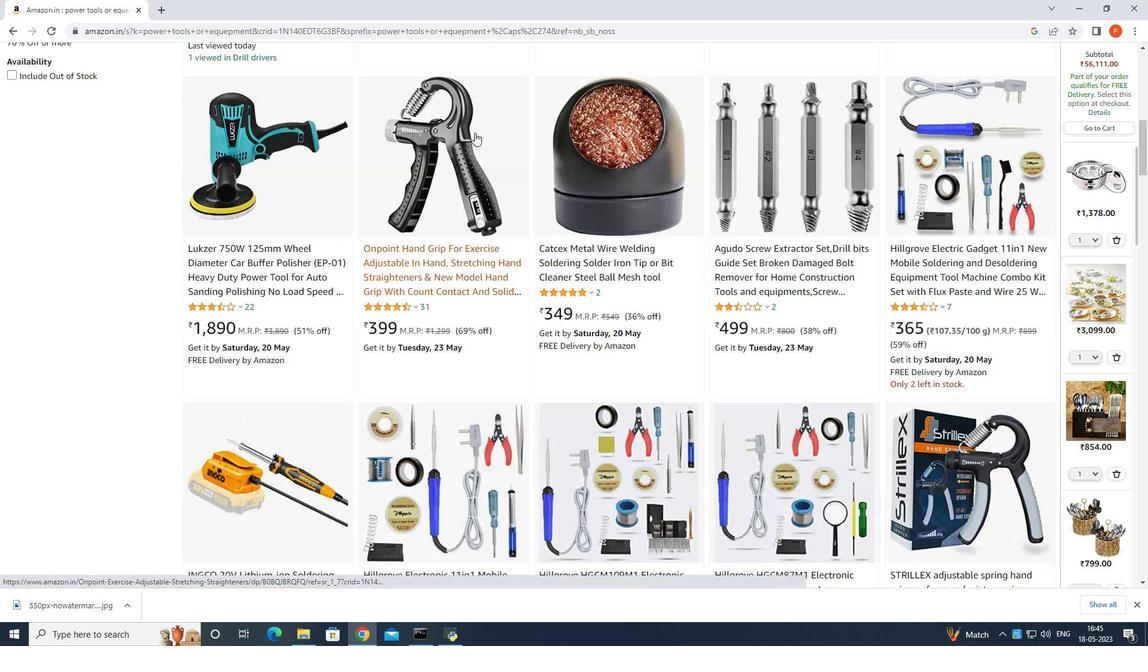 
Action: Mouse scrolled (479, 133) with delta (0, 0)
Screenshot: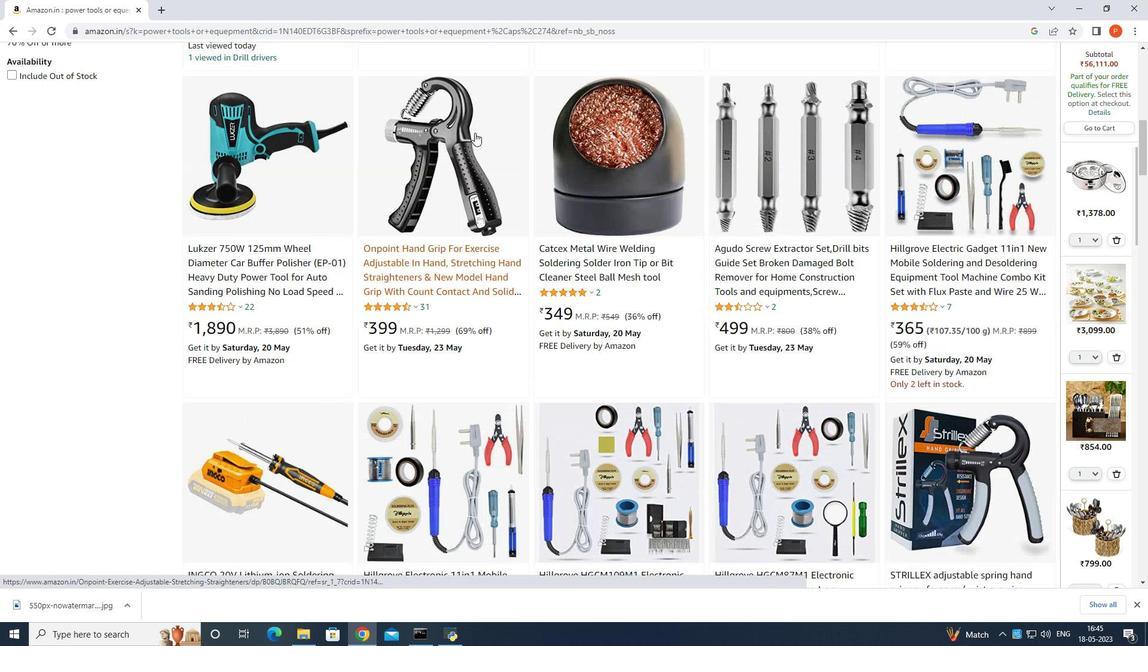 
Action: Mouse moved to (486, 130)
Screenshot: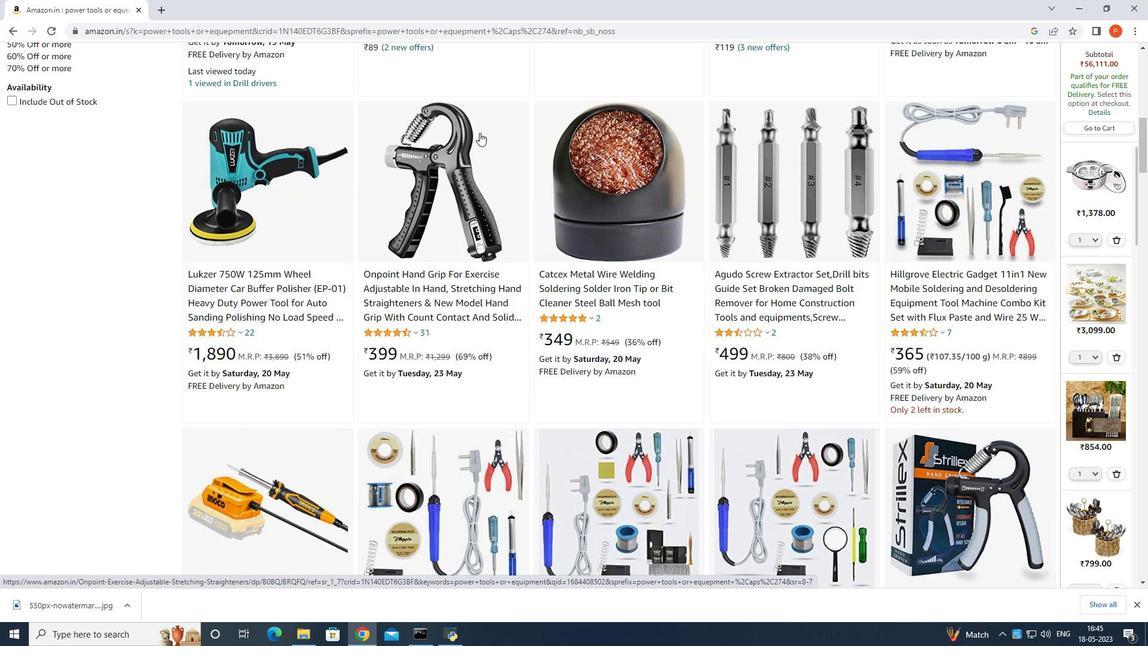 
Action: Mouse scrolled (486, 131) with delta (0, 0)
Screenshot: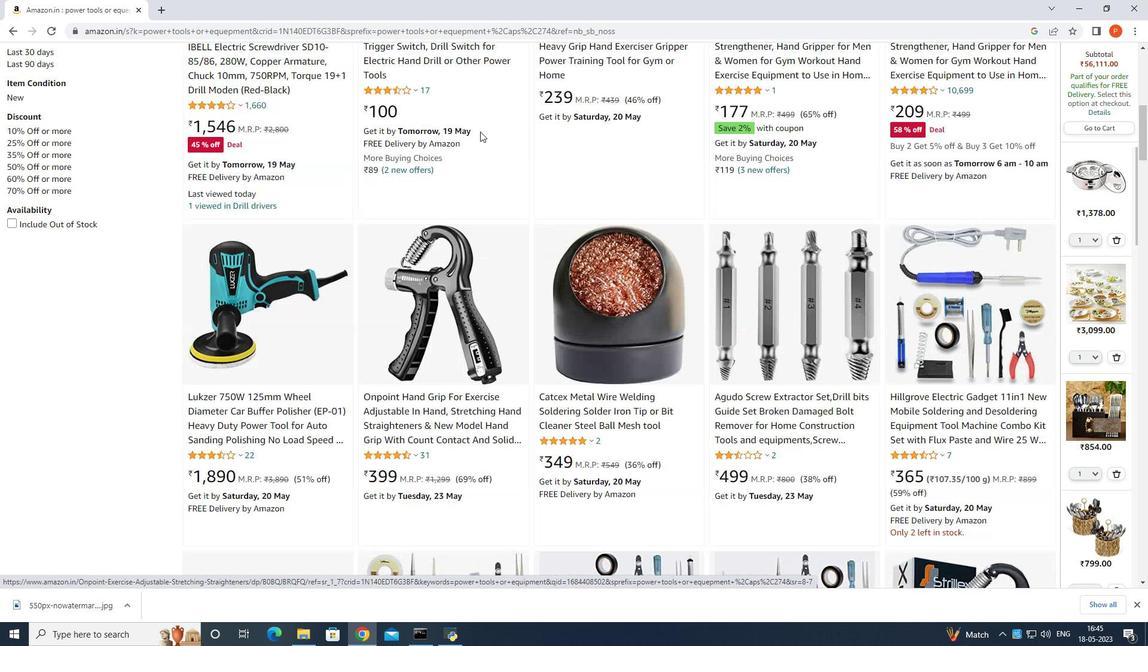 
Action: Mouse scrolled (486, 131) with delta (0, 0)
Screenshot: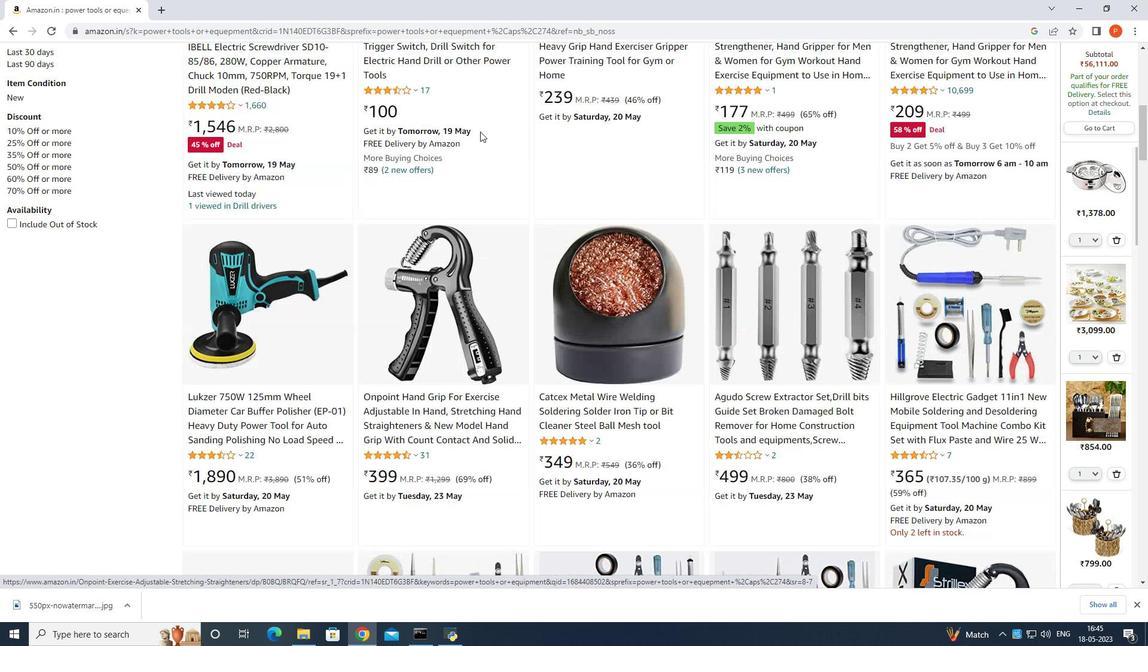 
Action: Mouse scrolled (486, 131) with delta (0, 0)
Screenshot: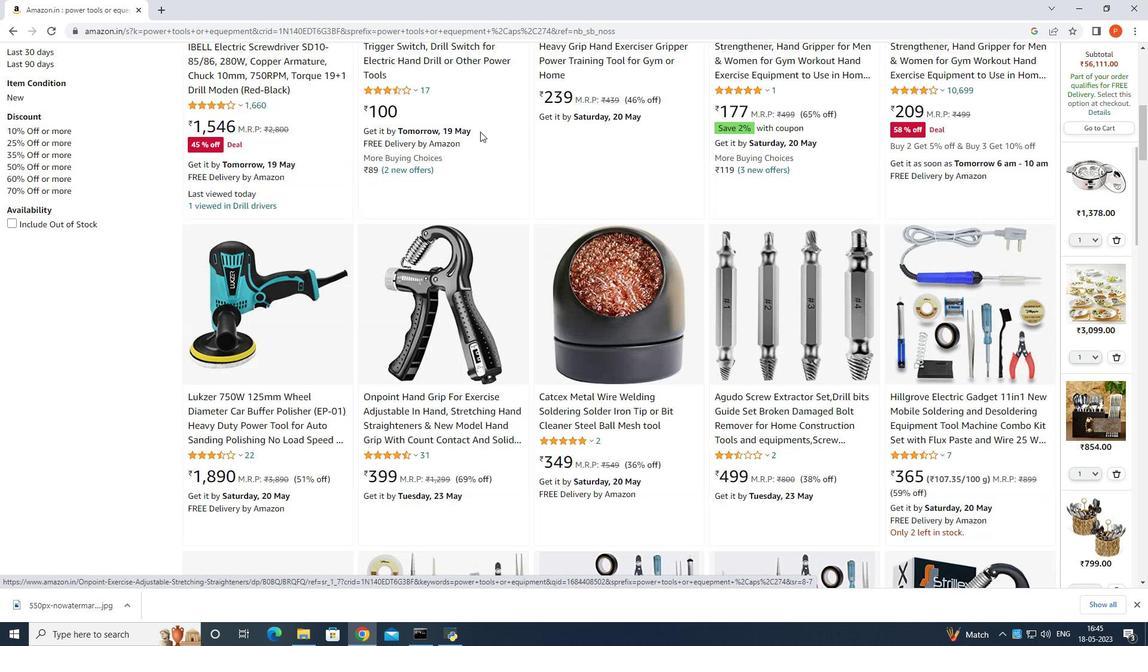 
Action: Mouse moved to (486, 130)
Screenshot: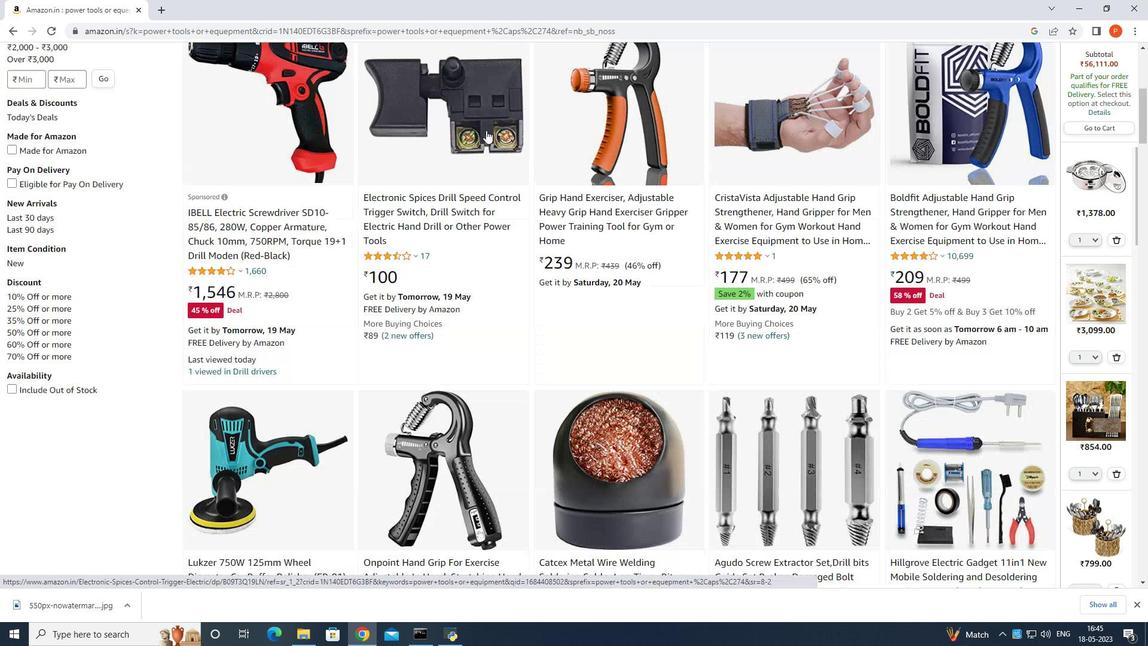 
Action: Mouse scrolled (486, 131) with delta (0, 0)
Screenshot: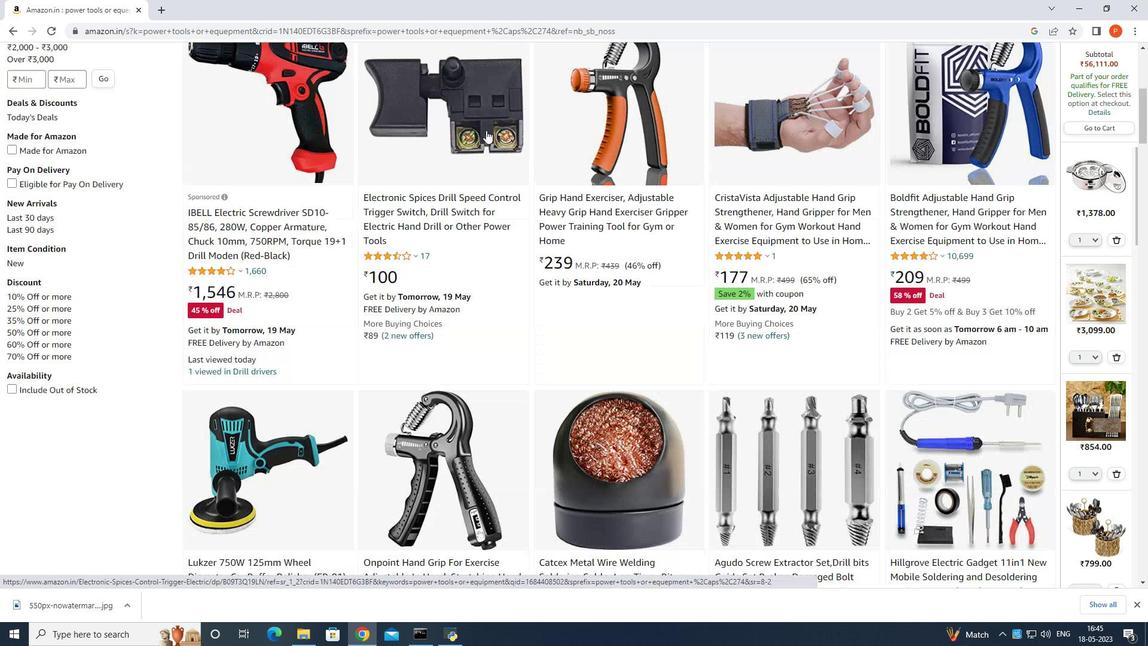 
Action: Mouse moved to (318, 342)
Screenshot: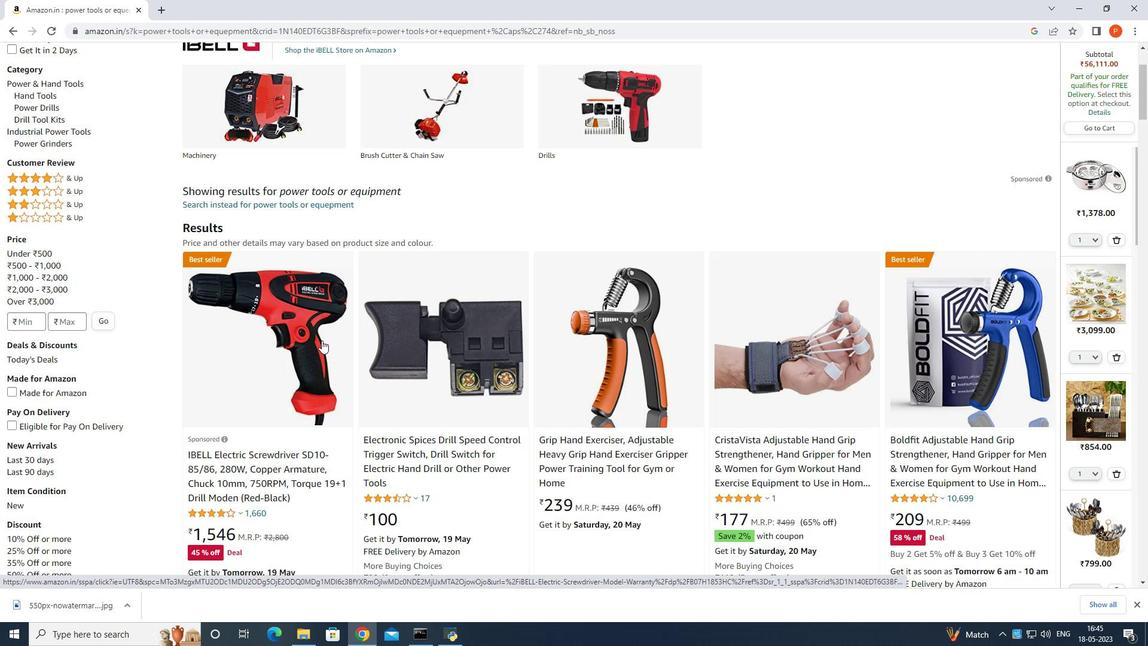 
Action: Mouse pressed left at (318, 342)
Screenshot: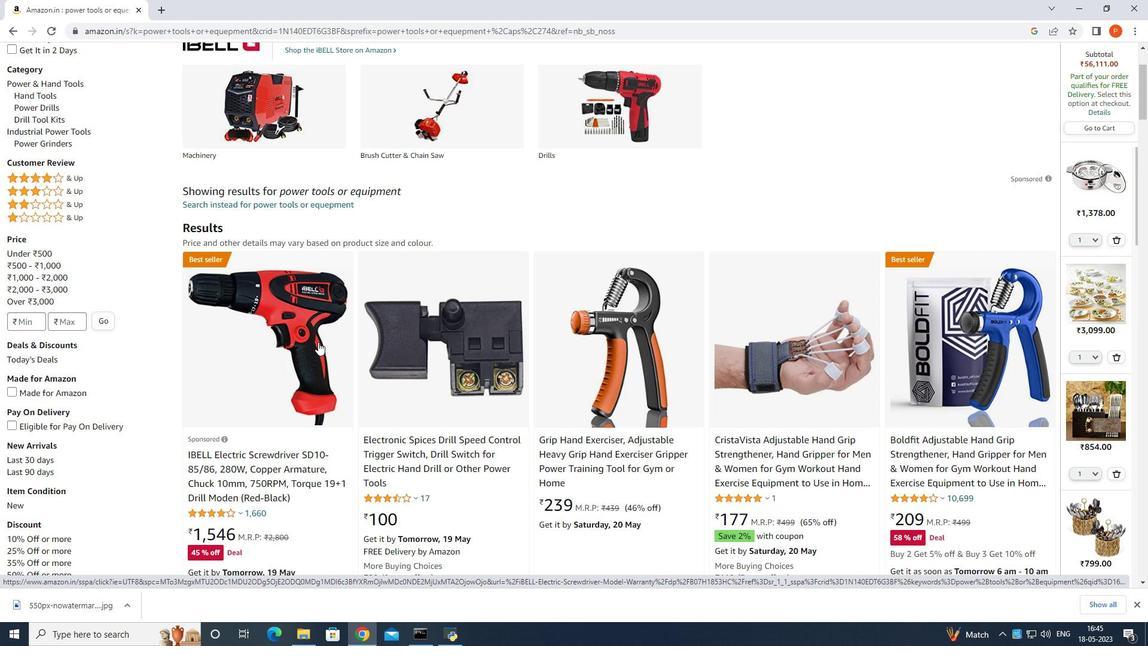 
Action: Mouse moved to (254, 479)
Screenshot: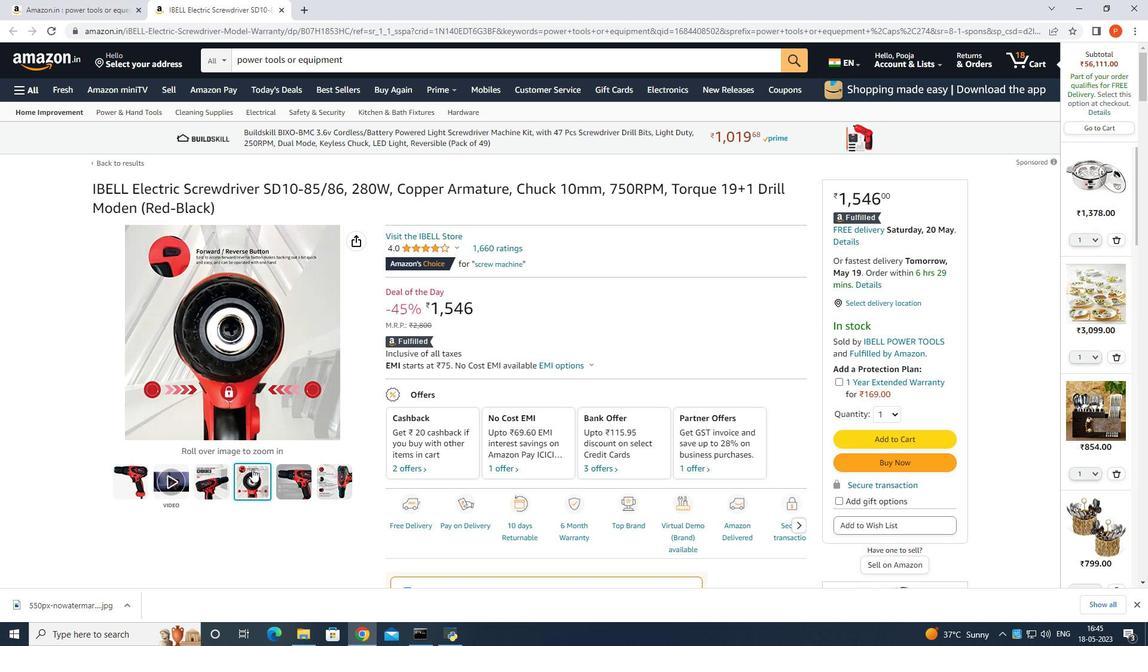 
Action: Mouse pressed left at (254, 479)
Screenshot: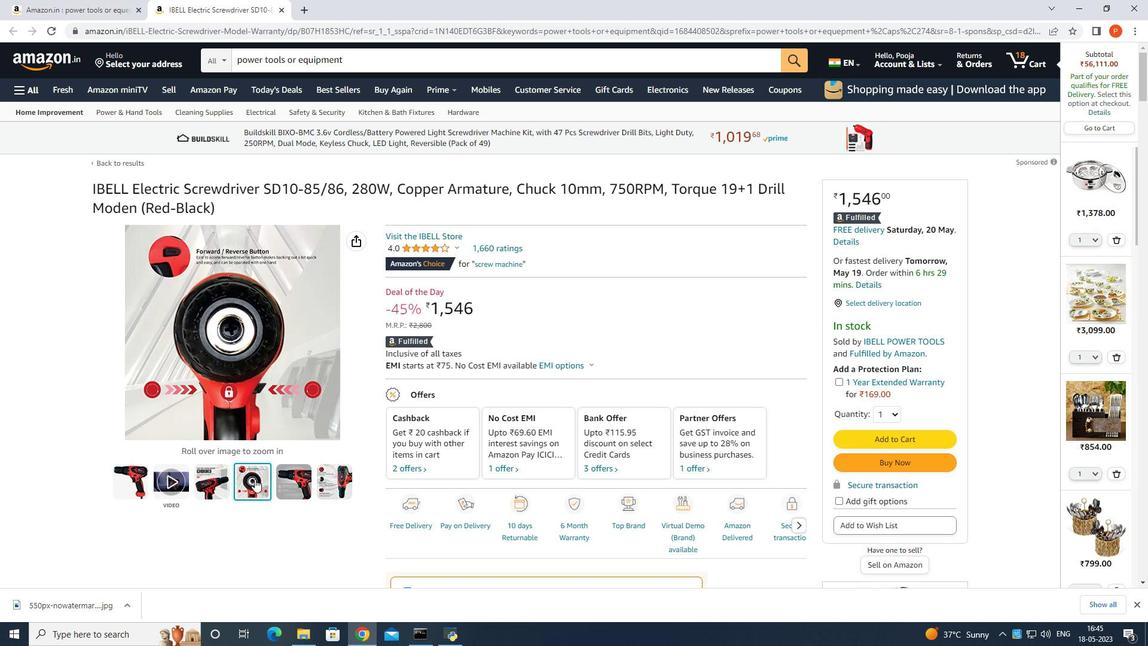 
Action: Mouse moved to (291, 489)
Screenshot: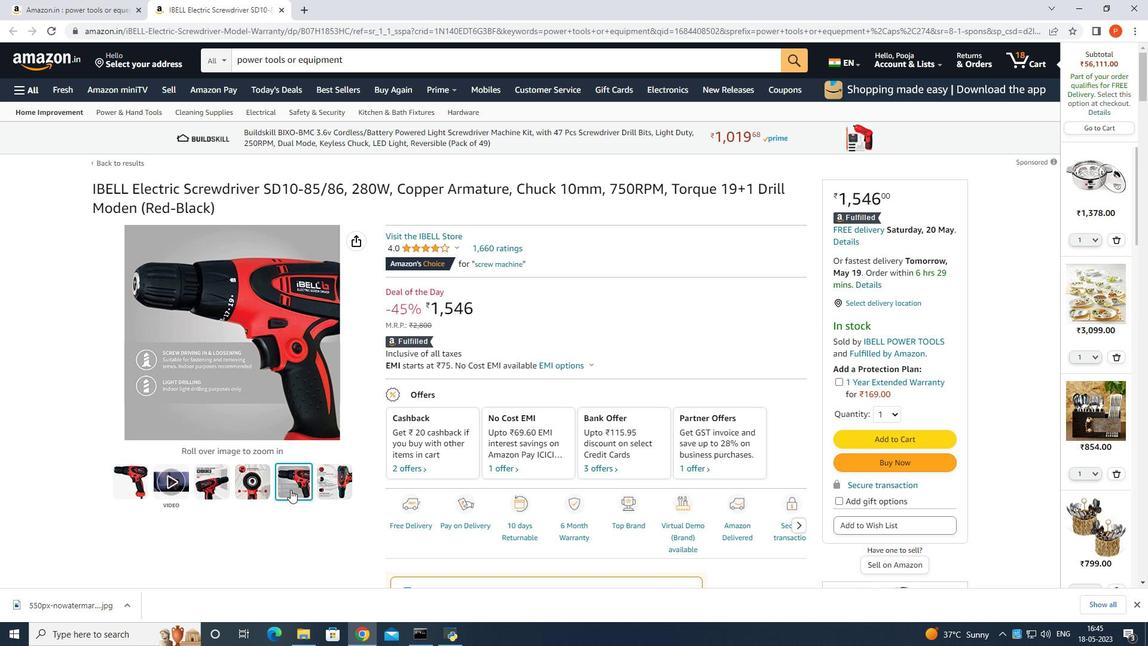
Action: Mouse pressed left at (291, 489)
Screenshot: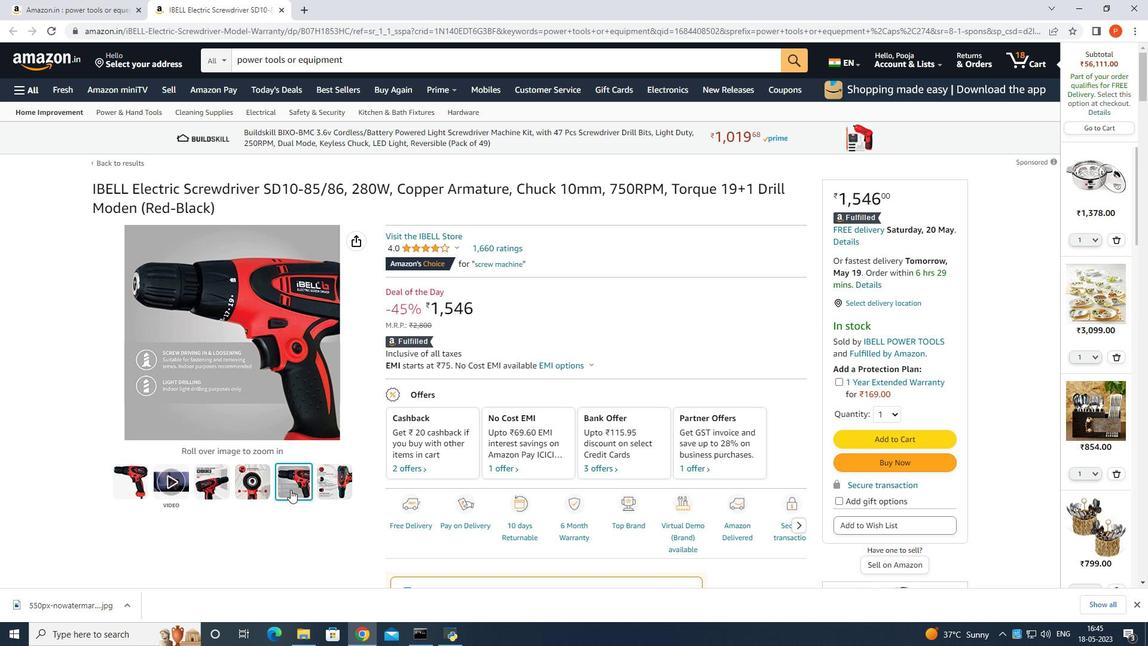 
Action: Mouse pressed left at (291, 489)
Screenshot: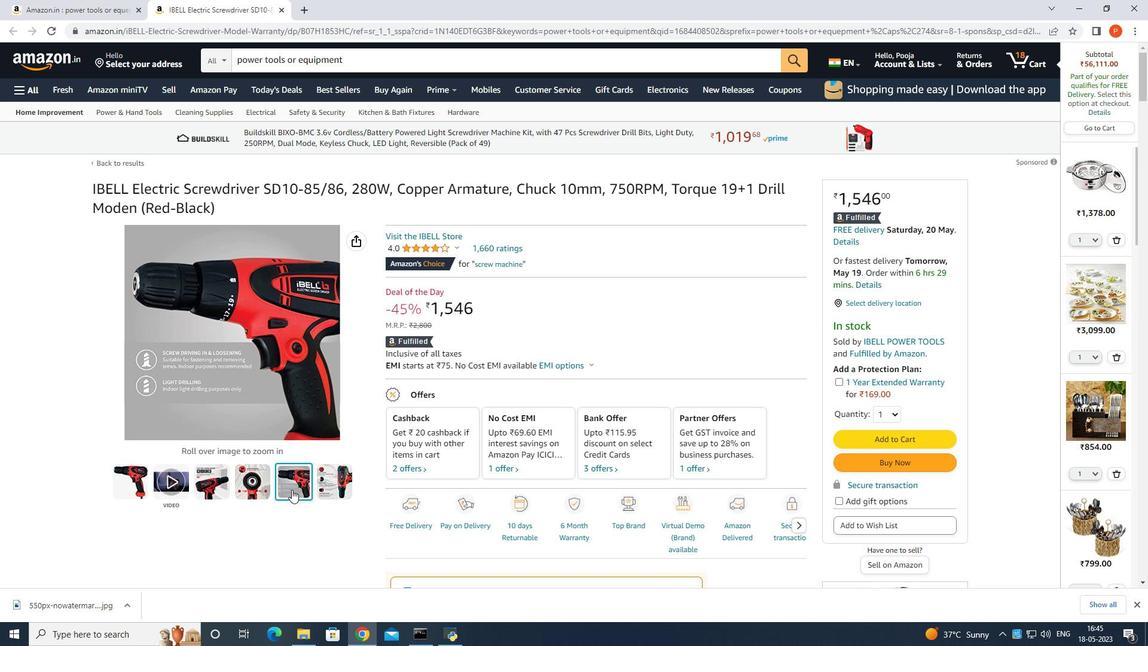 
Action: Mouse moved to (319, 488)
Screenshot: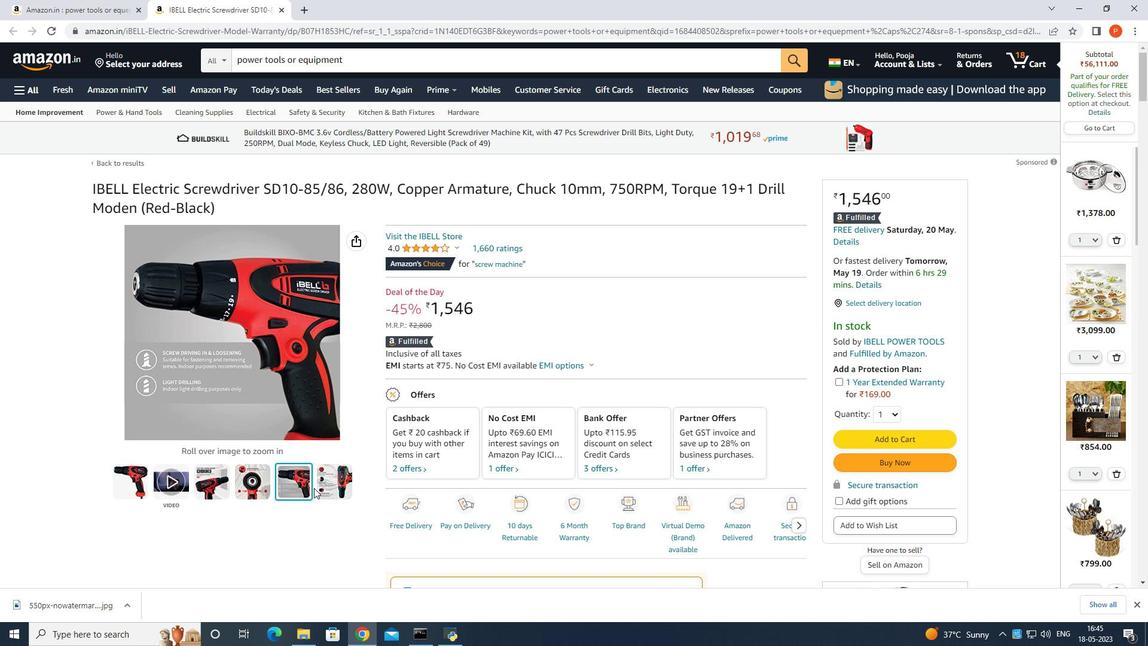 
Action: Mouse pressed left at (319, 488)
Screenshot: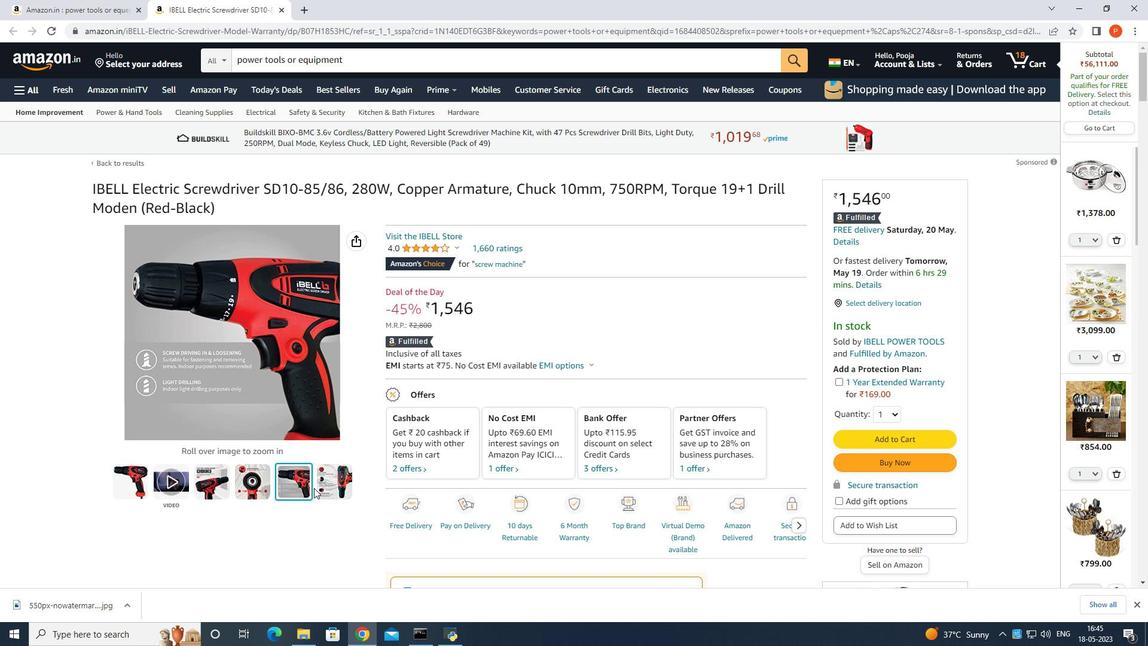 
Action: Mouse moved to (454, 407)
Screenshot: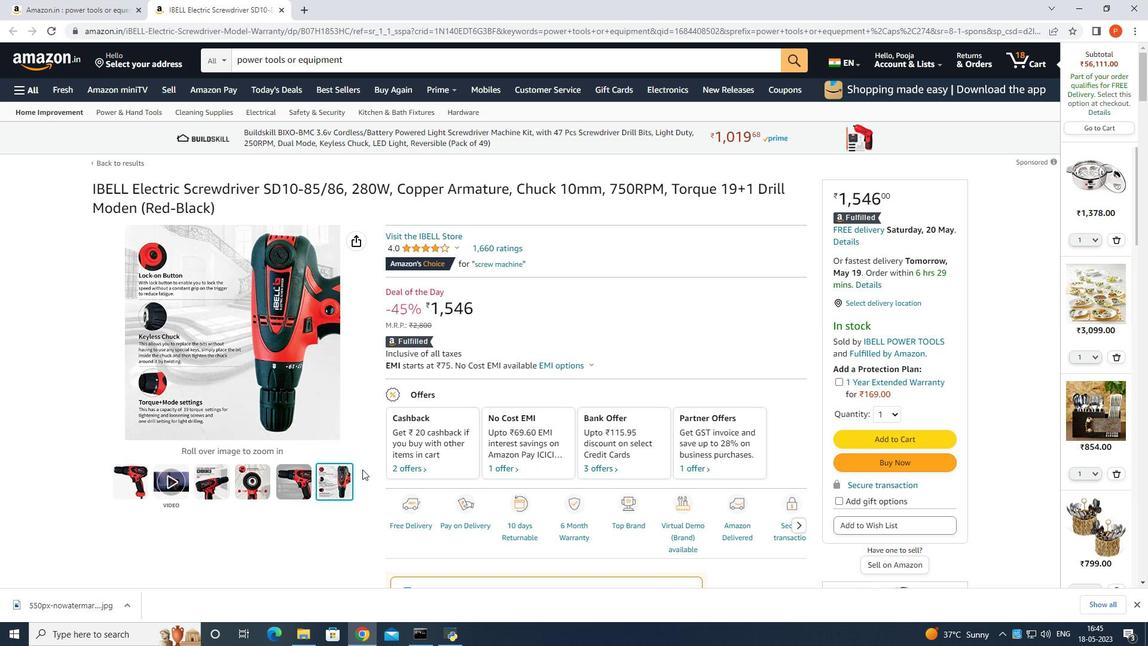 
Action: Mouse scrolled (454, 407) with delta (0, 0)
Screenshot: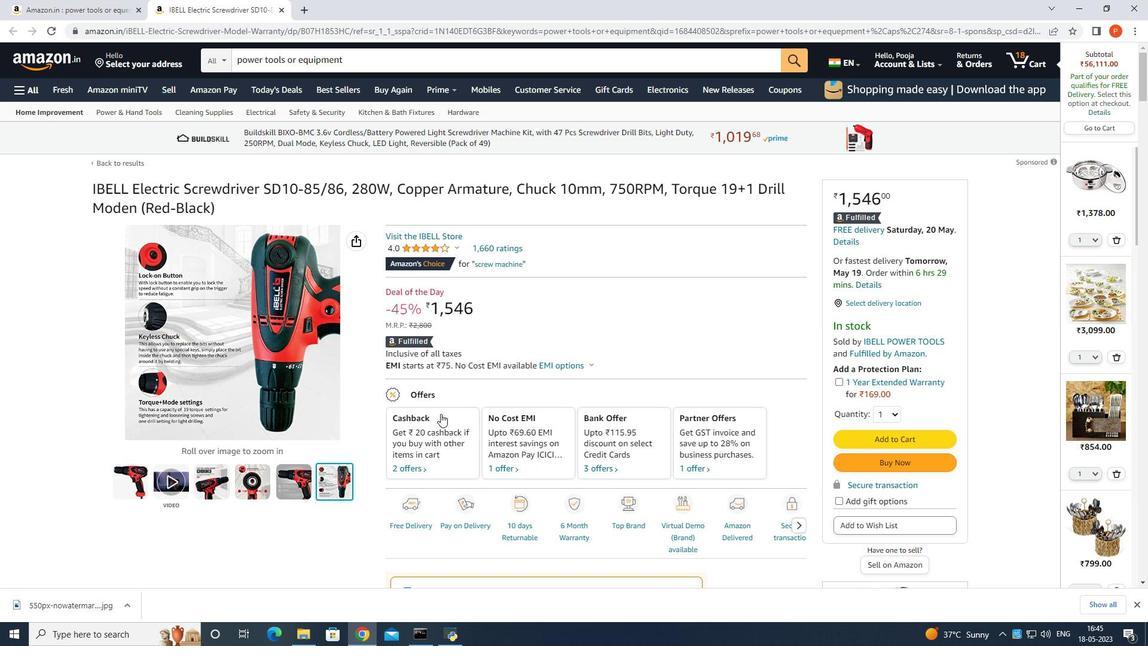 
Action: Mouse scrolled (454, 407) with delta (0, 0)
Screenshot: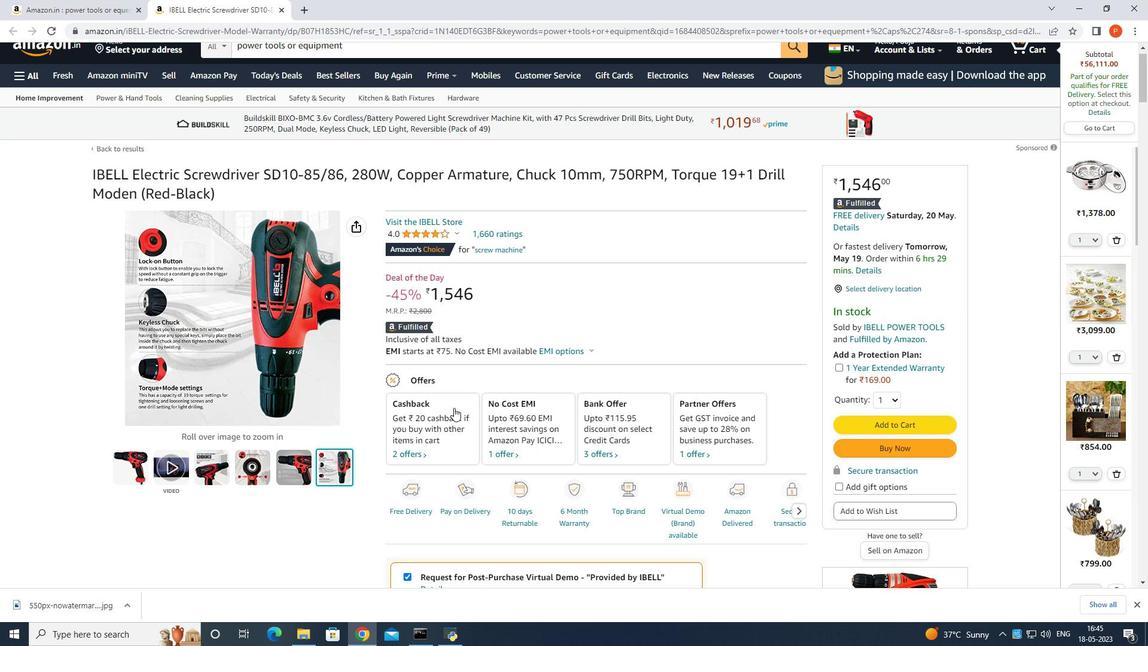 
Action: Mouse moved to (456, 405)
Screenshot: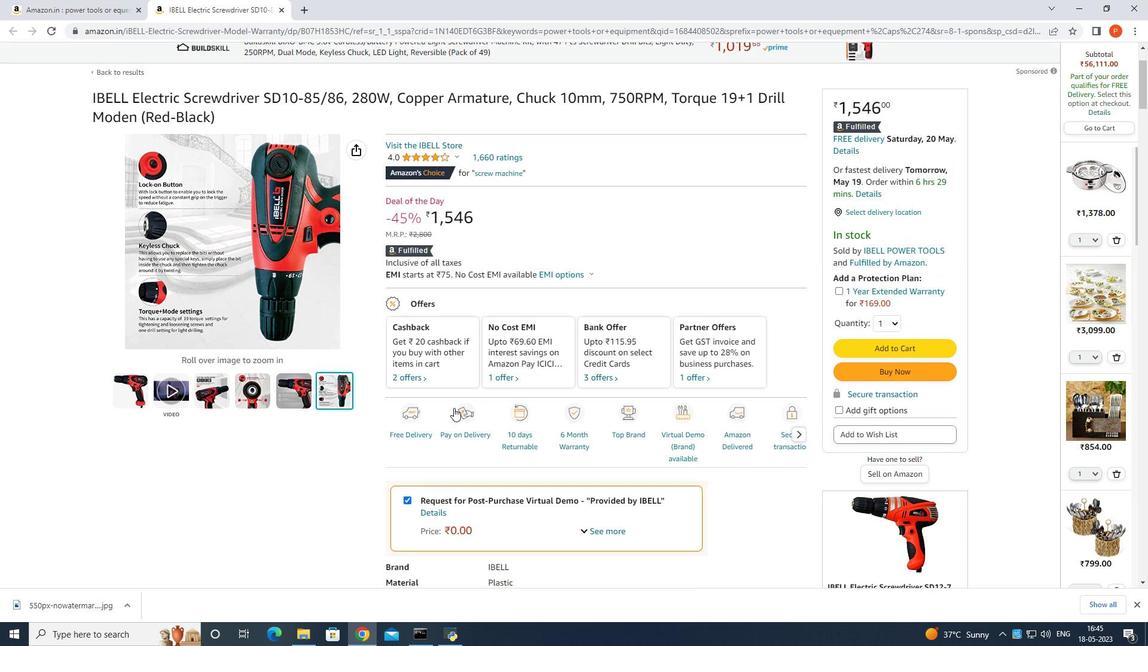 
Action: Mouse scrolled (456, 404) with delta (0, 0)
Screenshot: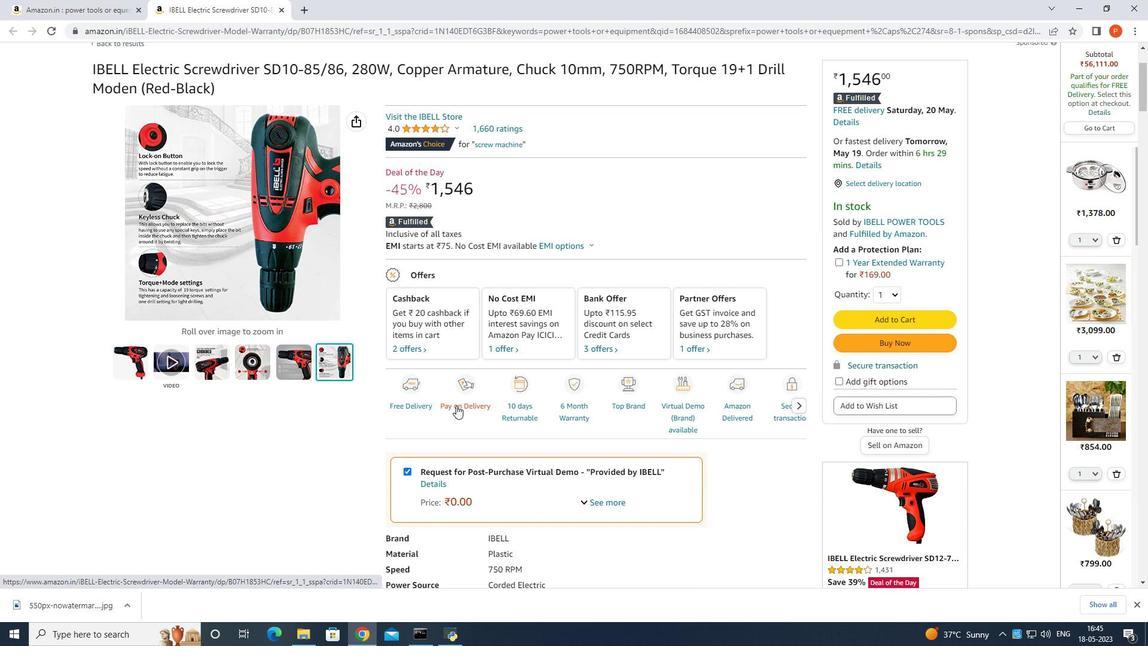 
Action: Mouse scrolled (456, 404) with delta (0, 0)
Screenshot: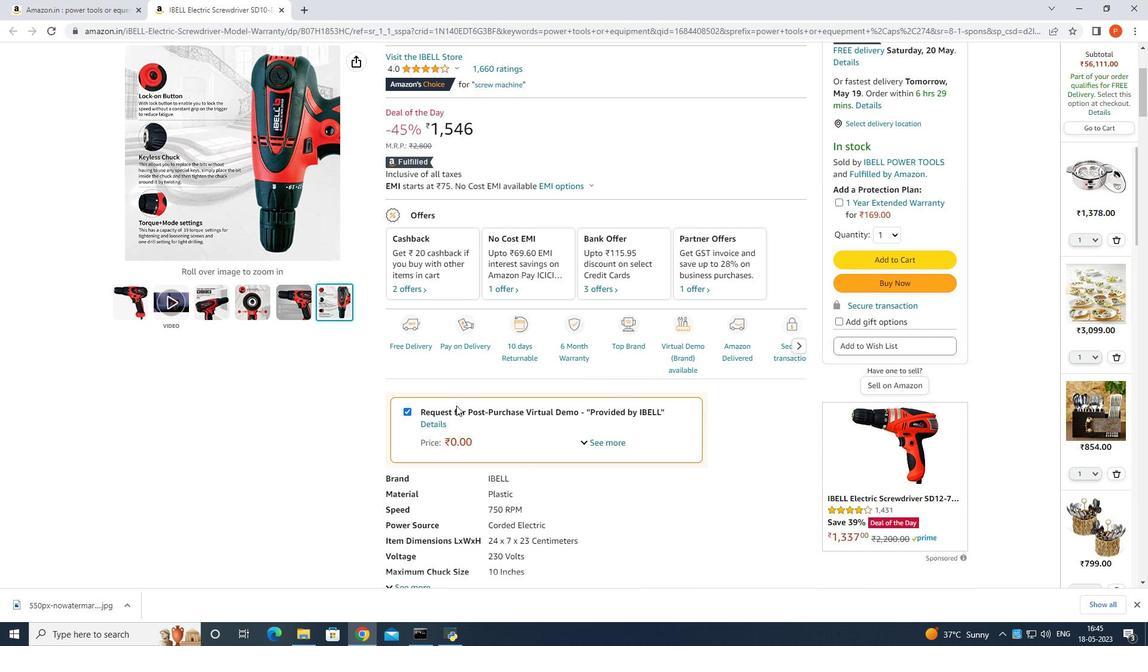 
Action: Mouse scrolled (456, 404) with delta (0, 0)
Screenshot: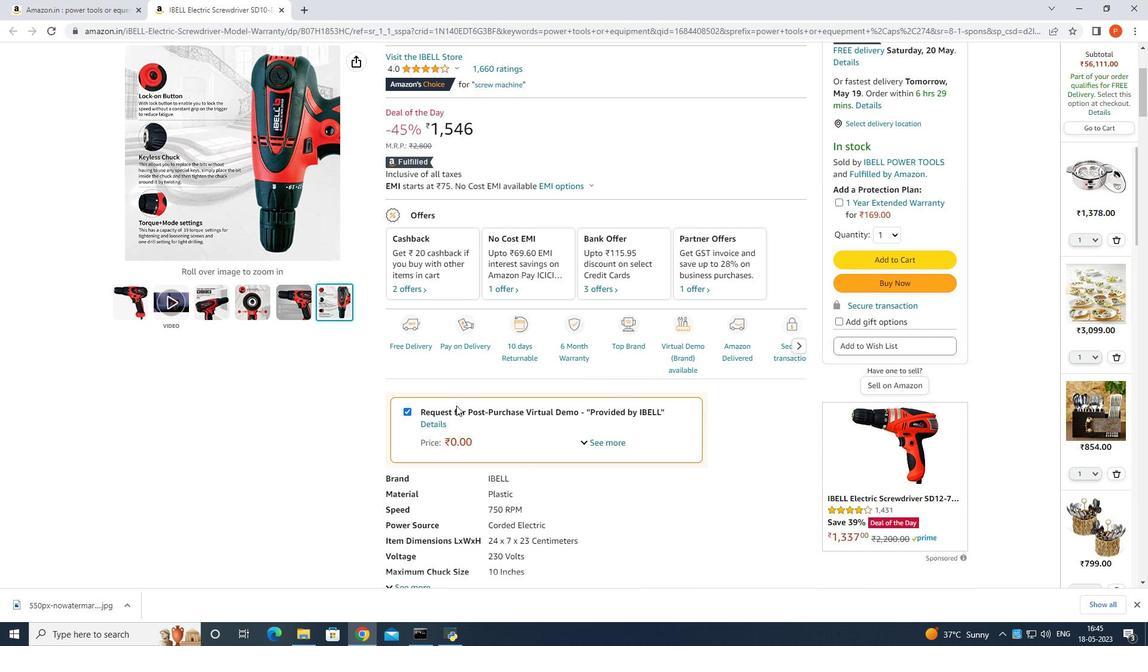 
Action: Mouse scrolled (456, 404) with delta (0, 0)
Screenshot: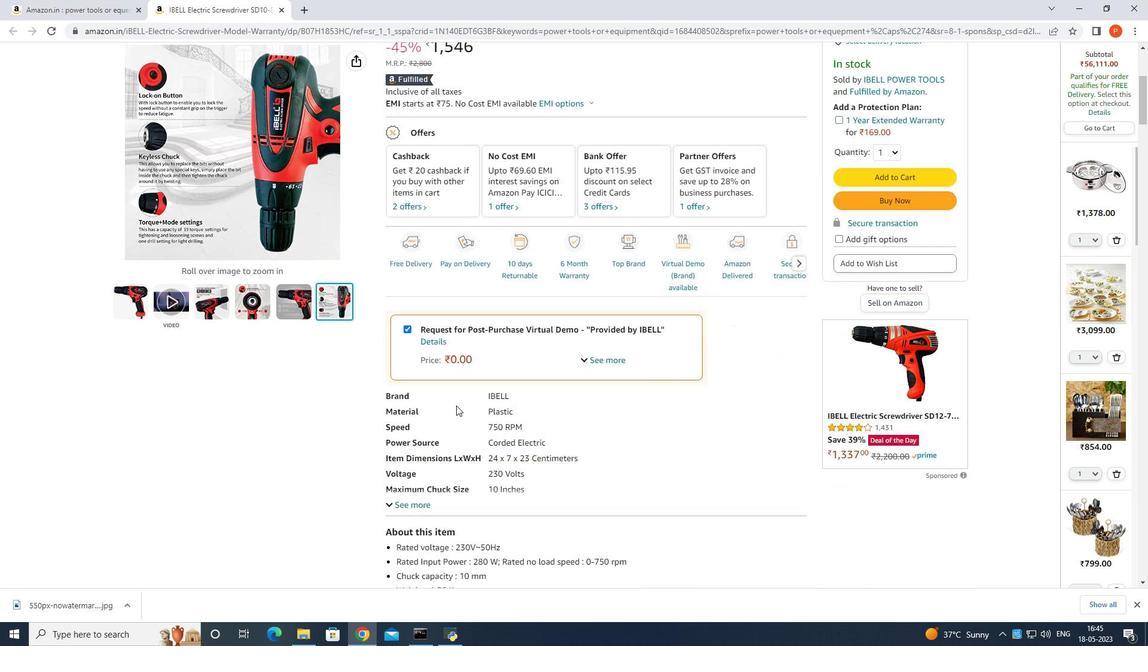 
Action: Mouse scrolled (456, 404) with delta (0, 0)
Screenshot: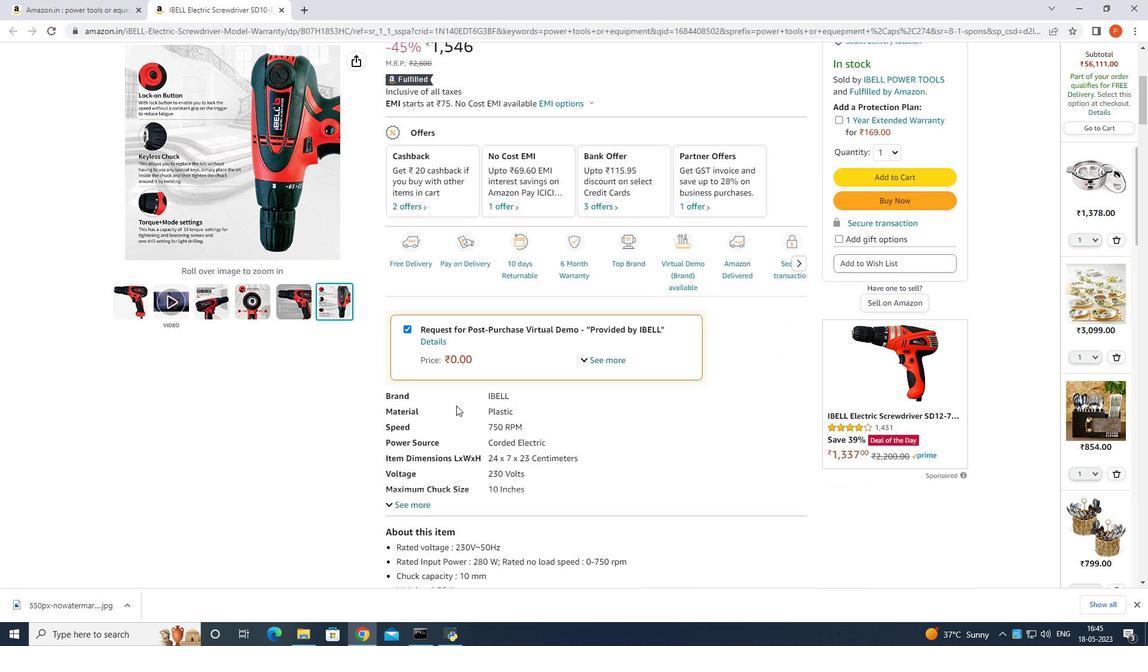 
Action: Mouse scrolled (456, 404) with delta (0, 0)
Screenshot: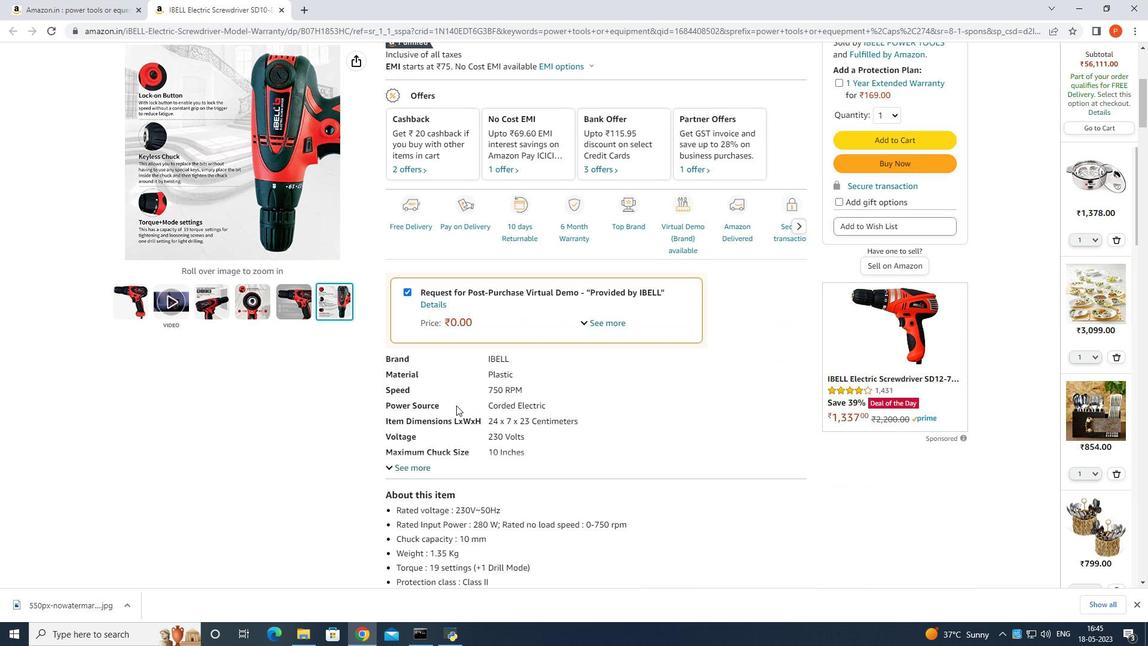 
Action: Mouse scrolled (456, 404) with delta (0, 0)
Screenshot: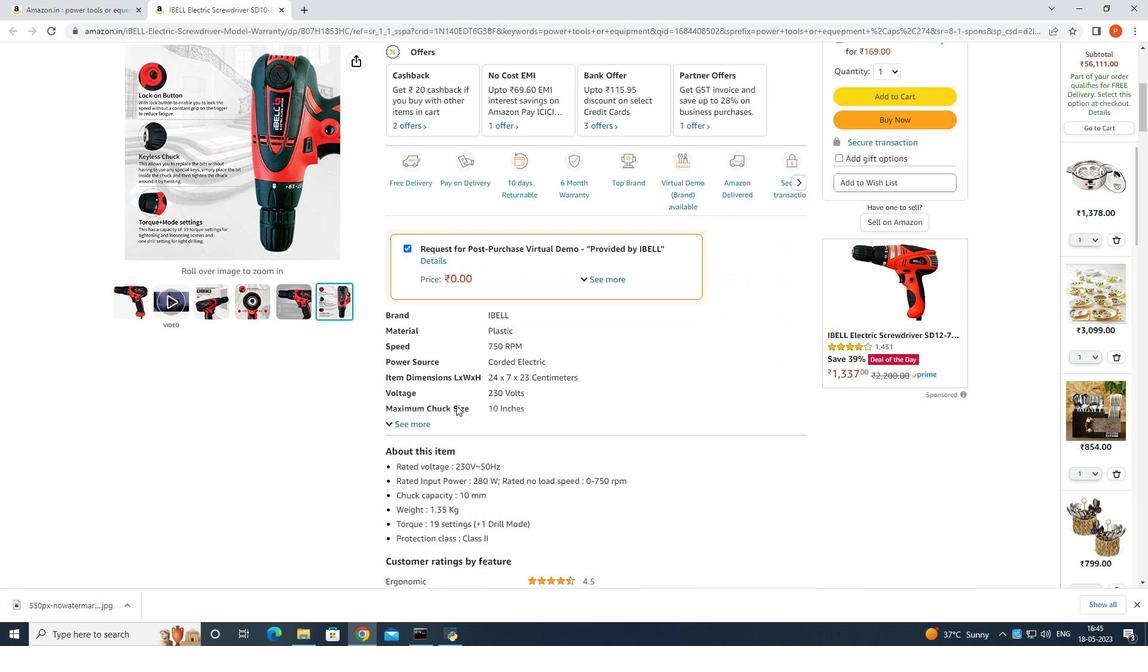 
Action: Mouse moved to (461, 387)
Screenshot: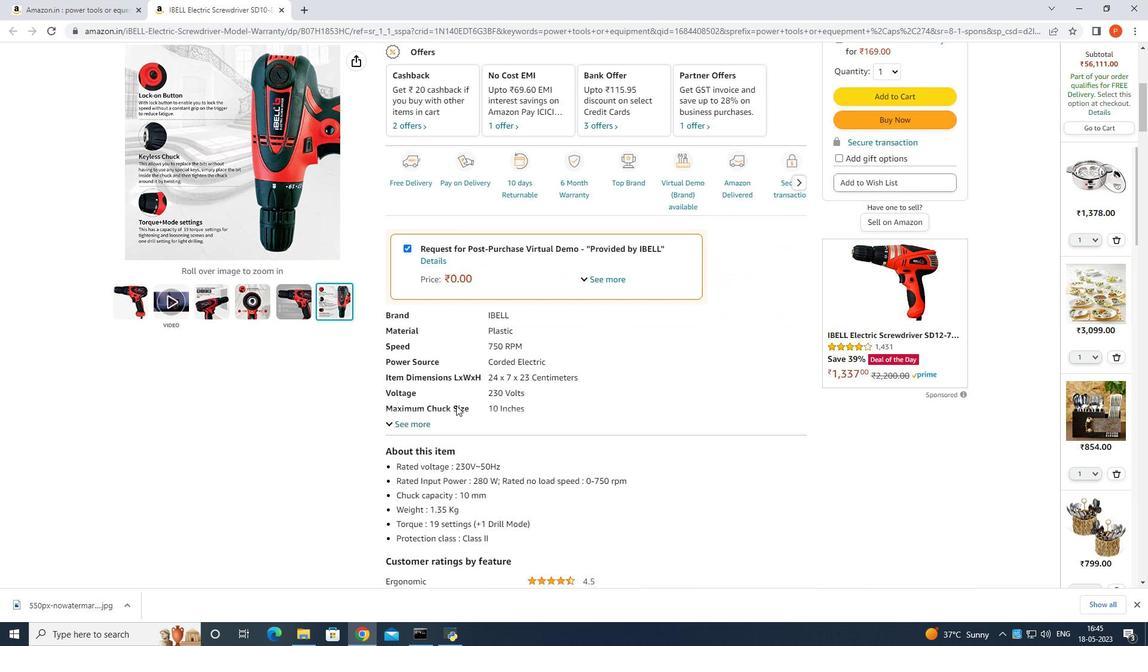 
Action: Mouse scrolled (461, 387) with delta (0, 0)
Screenshot: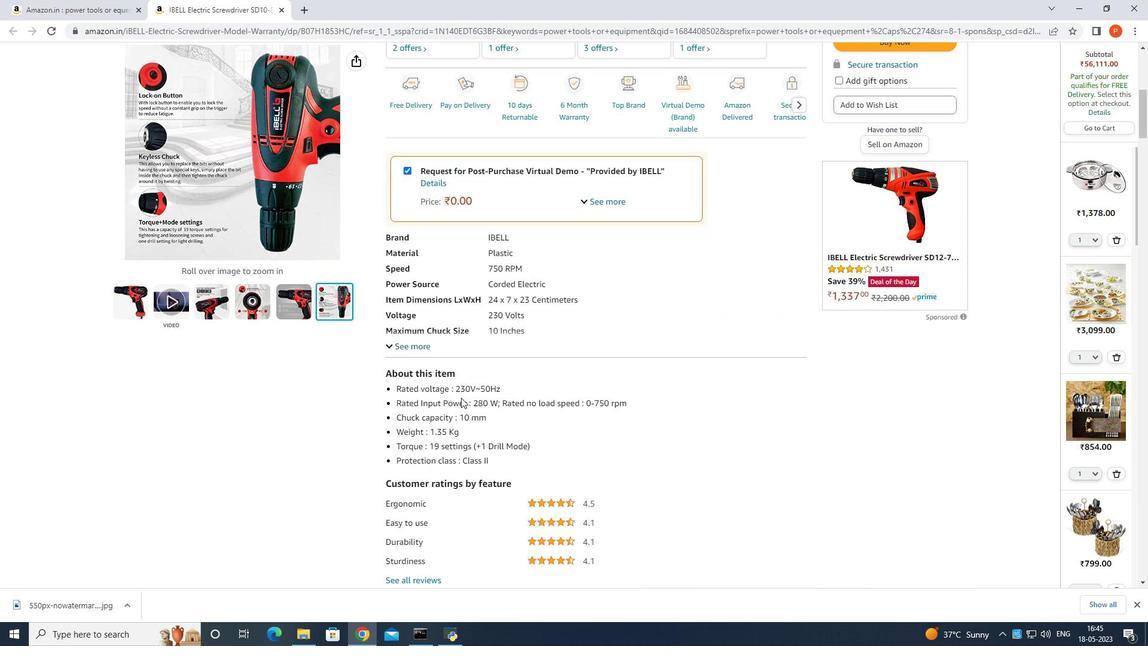 
Action: Mouse scrolled (461, 387) with delta (0, 0)
Screenshot: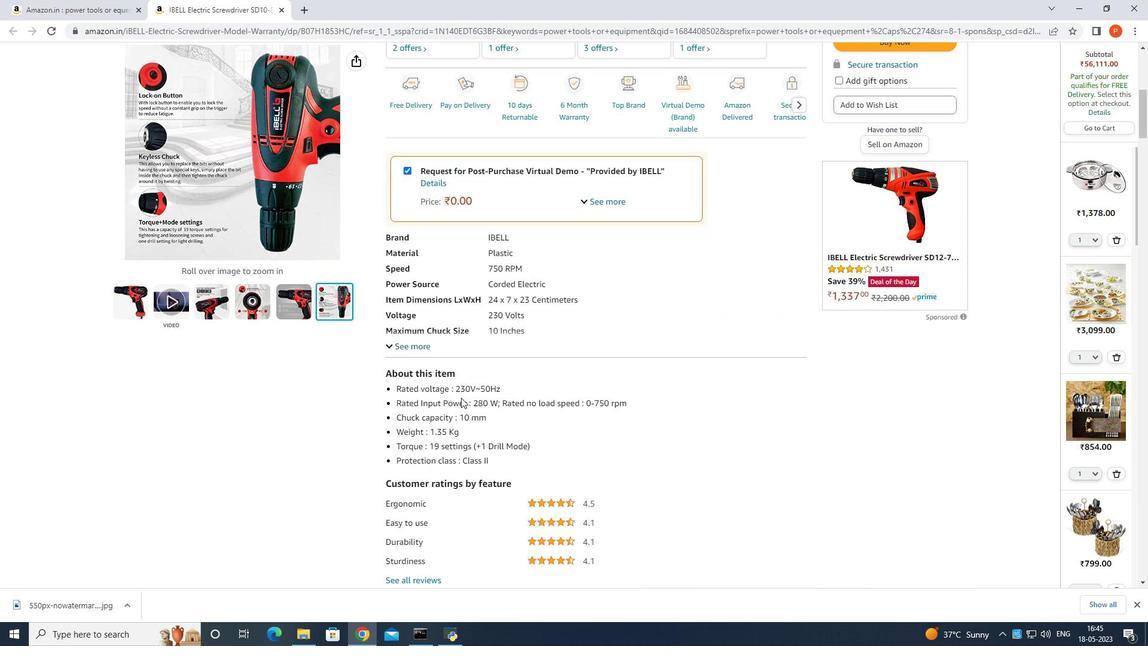 
Action: Mouse scrolled (461, 387) with delta (0, 0)
Screenshot: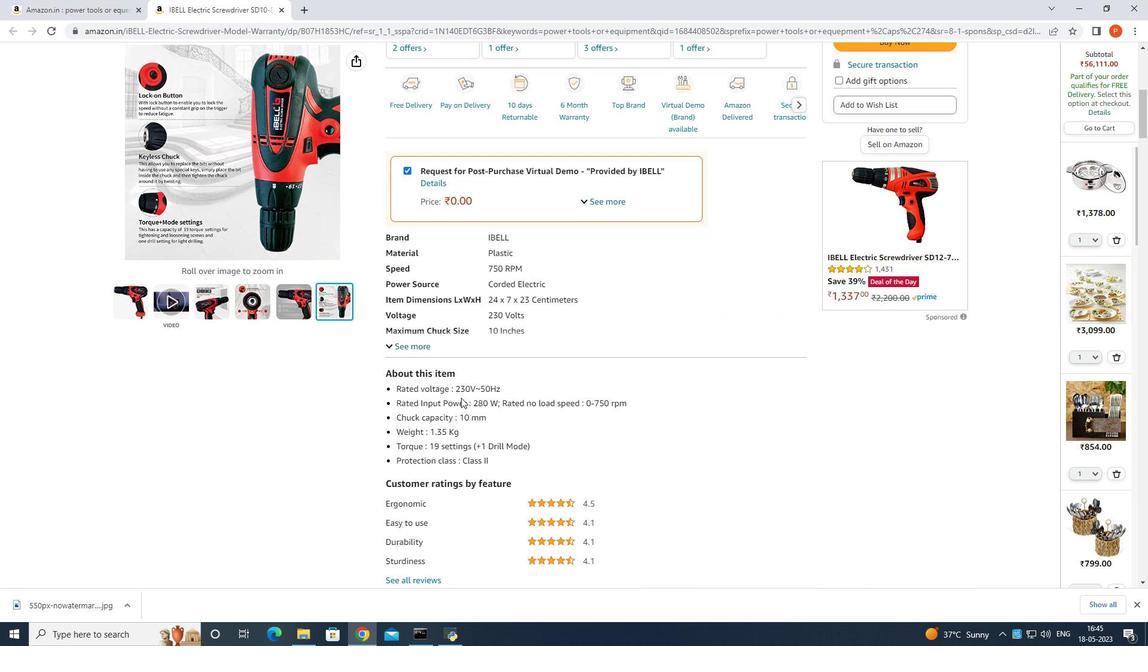 
Action: Mouse moved to (462, 366)
Screenshot: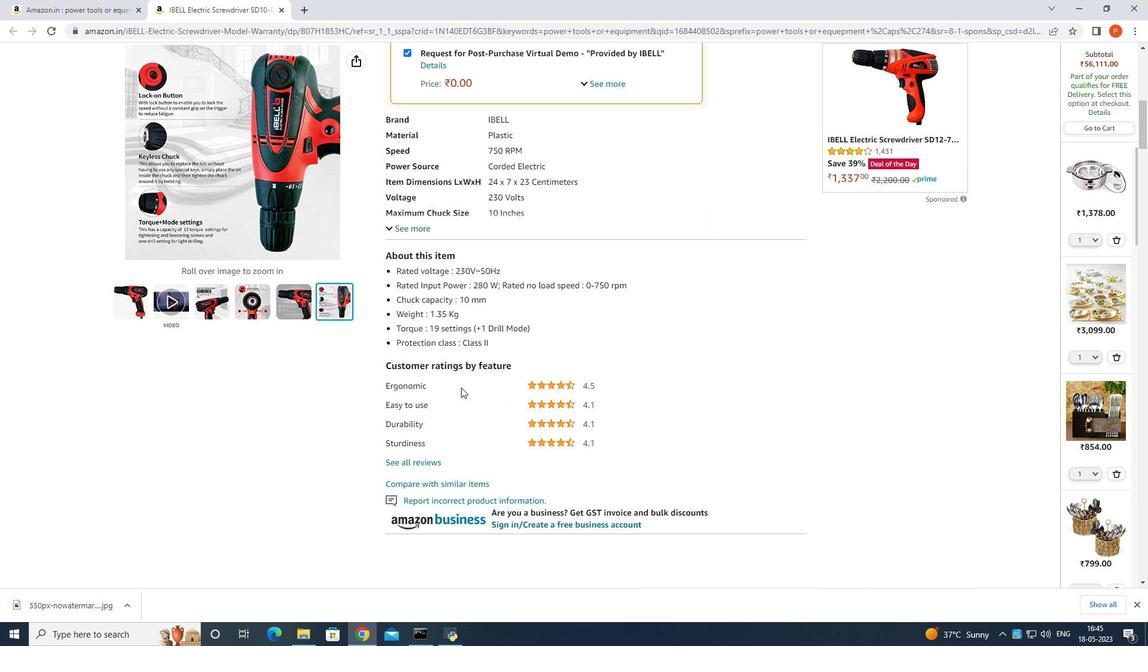 
Action: Mouse scrolled (462, 366) with delta (0, 0)
Screenshot: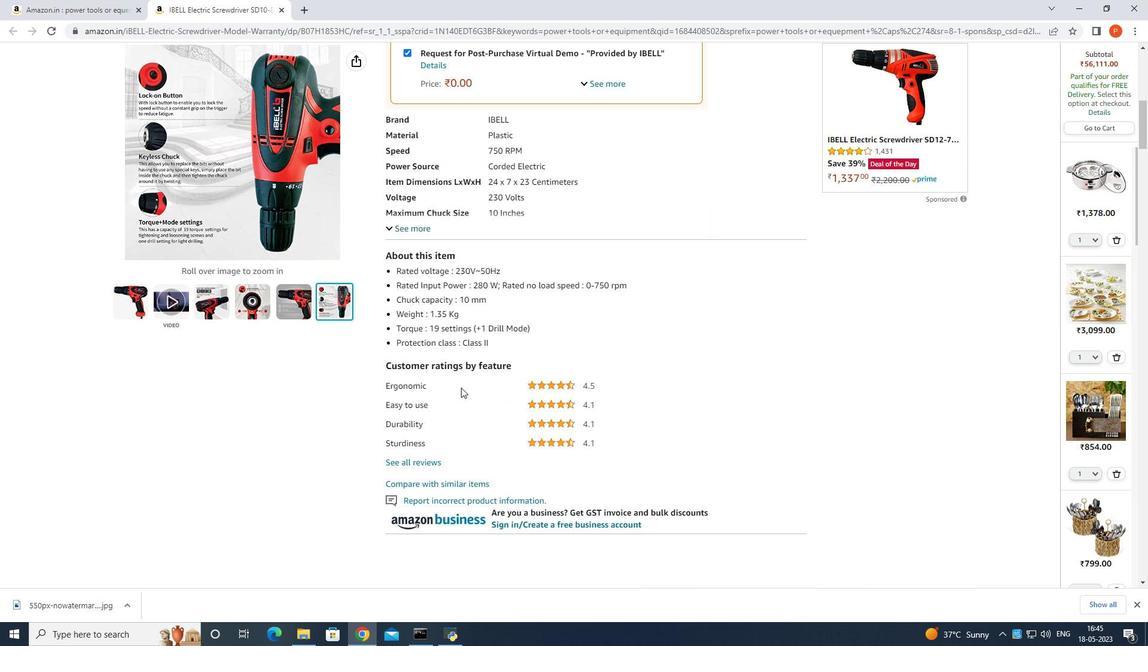 
Action: Mouse scrolled (462, 366) with delta (0, 0)
Screenshot: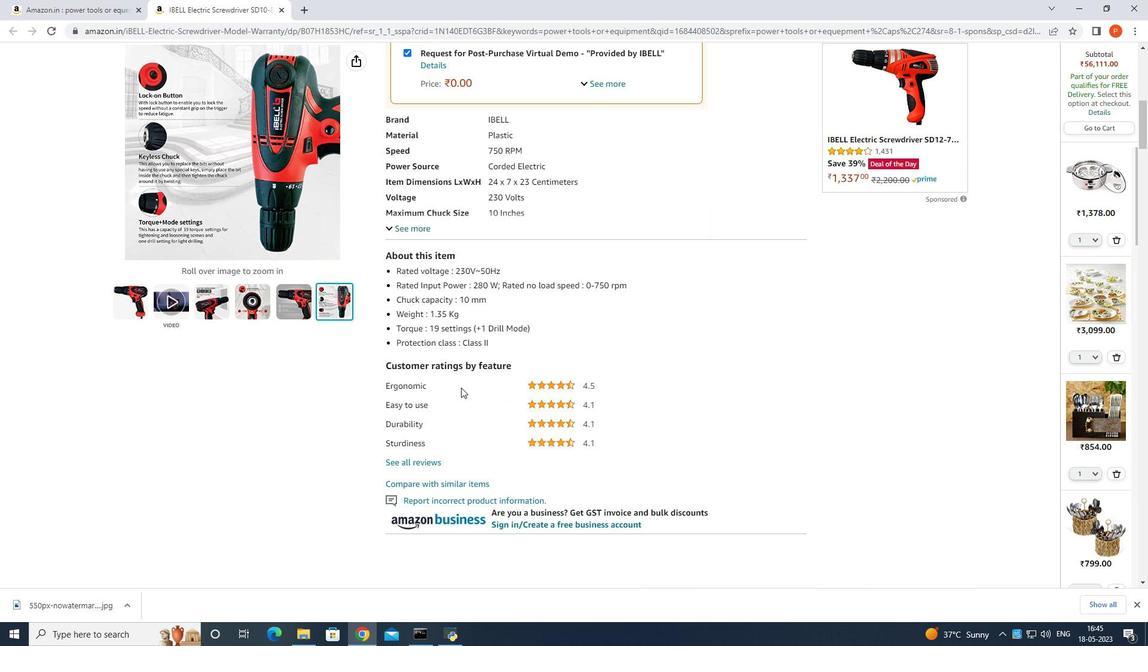 
Action: Mouse scrolled (462, 366) with delta (0, 0)
Screenshot: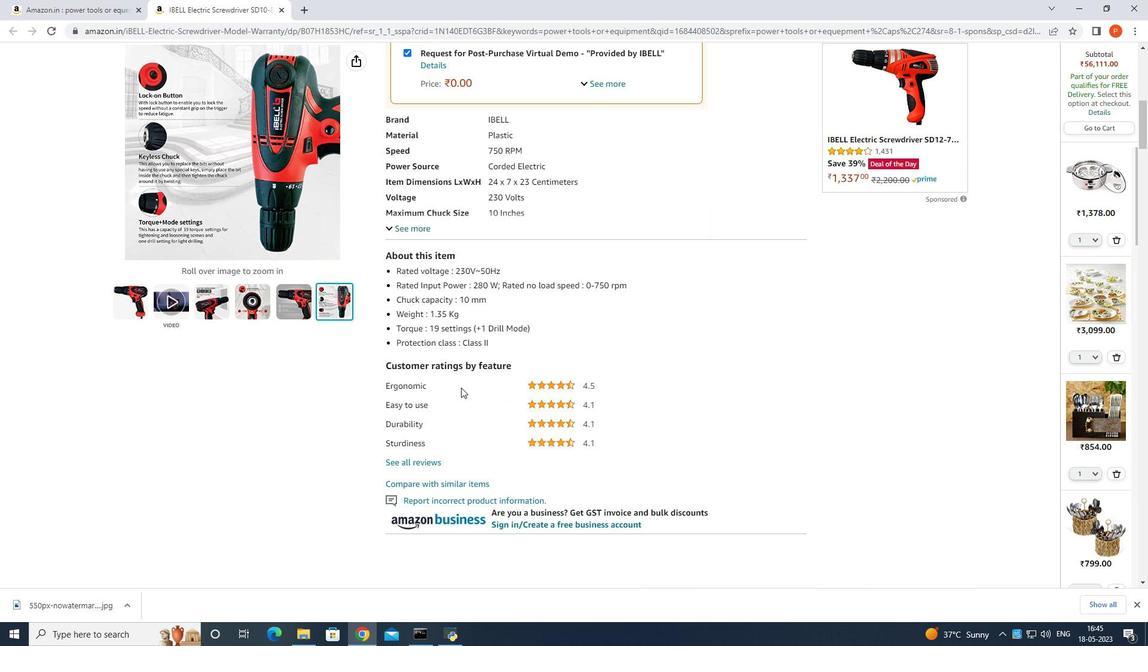 
Action: Mouse scrolled (462, 366) with delta (0, 0)
Screenshot: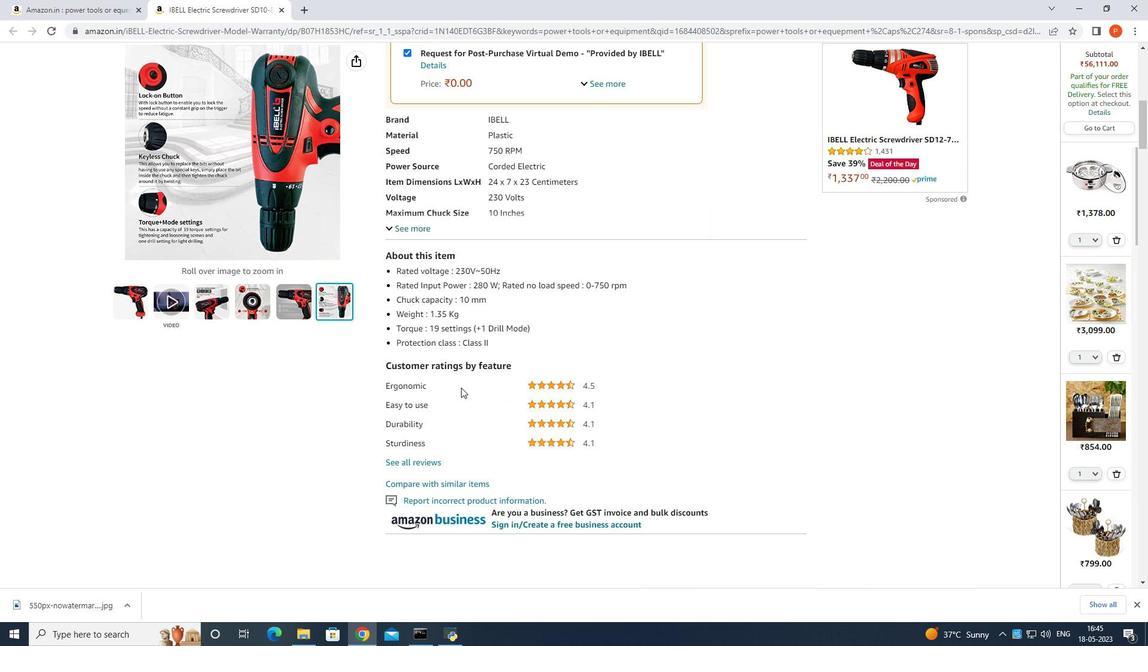 
Action: Mouse moved to (466, 294)
Screenshot: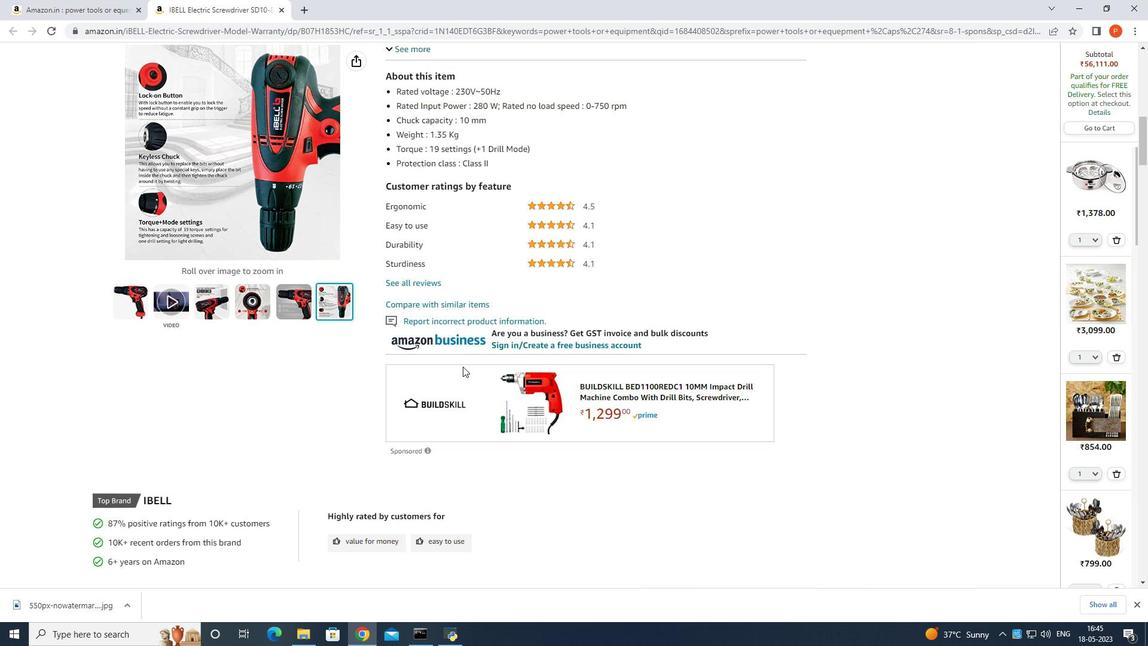 
Action: Mouse scrolled (466, 294) with delta (0, 0)
Screenshot: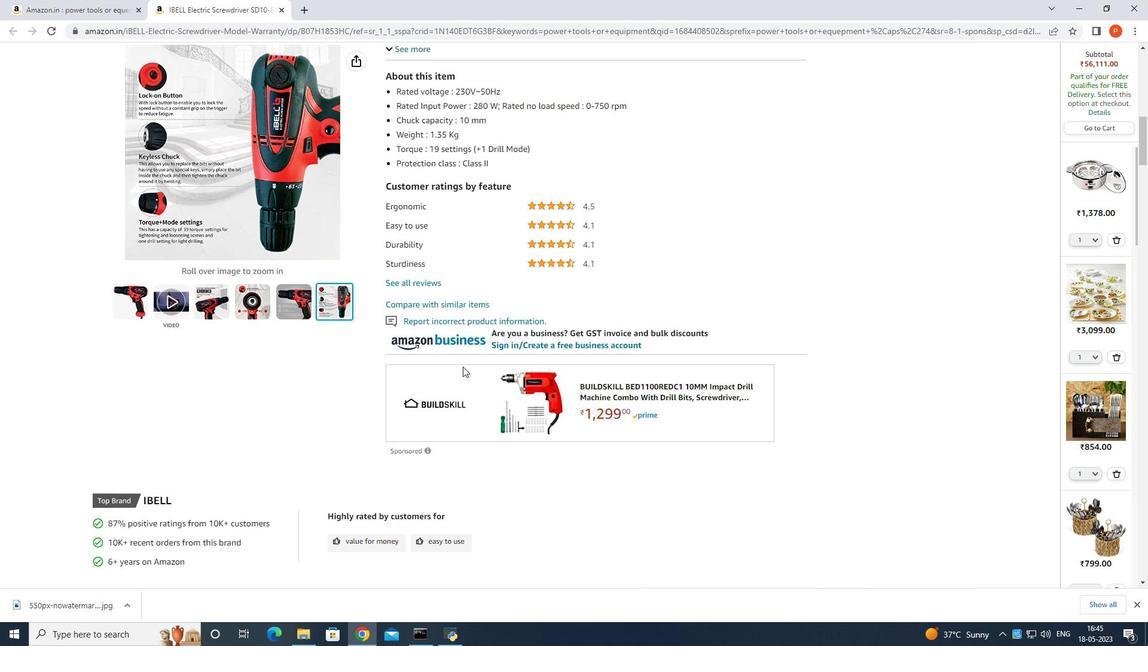 
Action: Mouse scrolled (466, 294) with delta (0, 0)
Screenshot: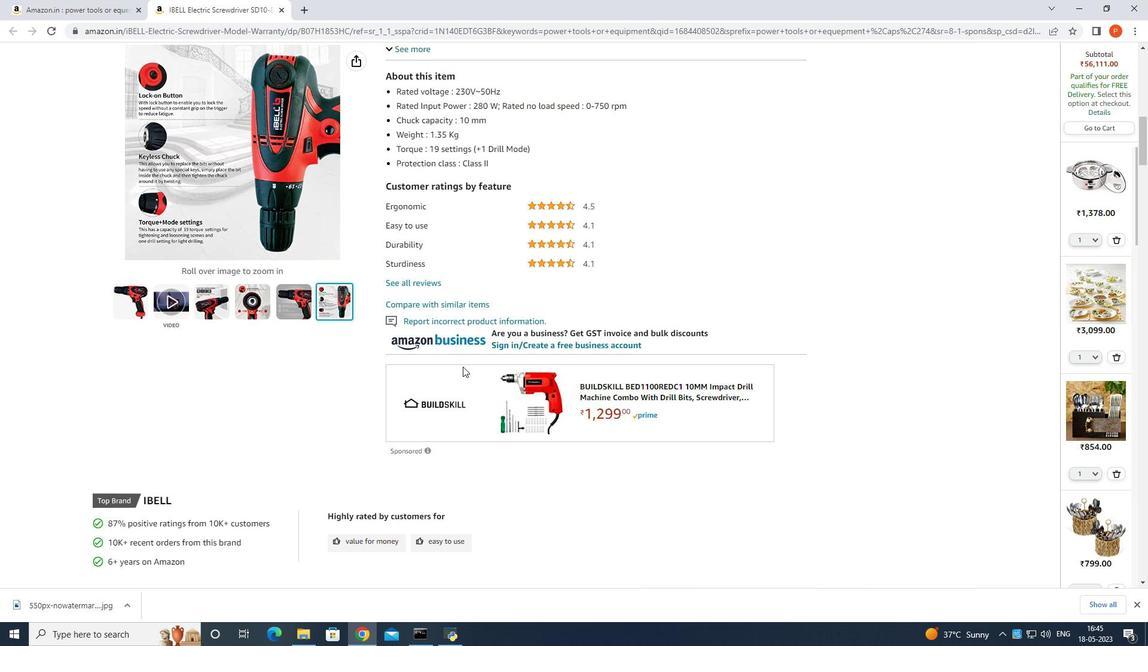 
Action: Mouse scrolled (466, 294) with delta (0, 0)
Screenshot: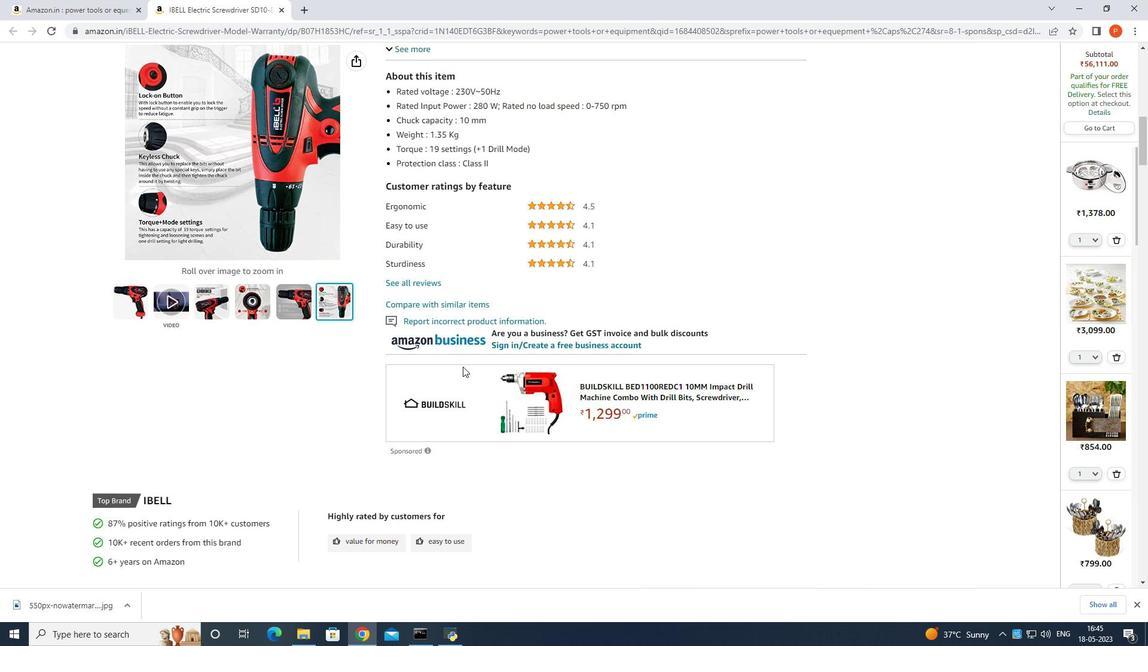 
Action: Mouse scrolled (466, 294) with delta (0, 0)
Screenshot: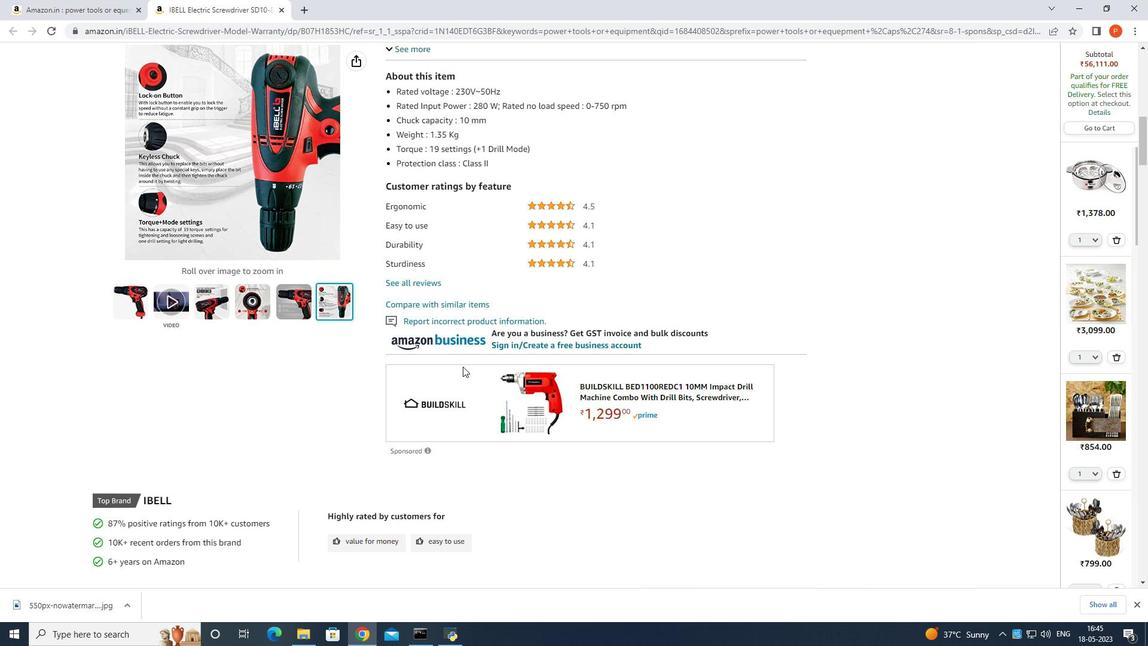 
Action: Mouse scrolled (466, 294) with delta (0, 0)
Screenshot: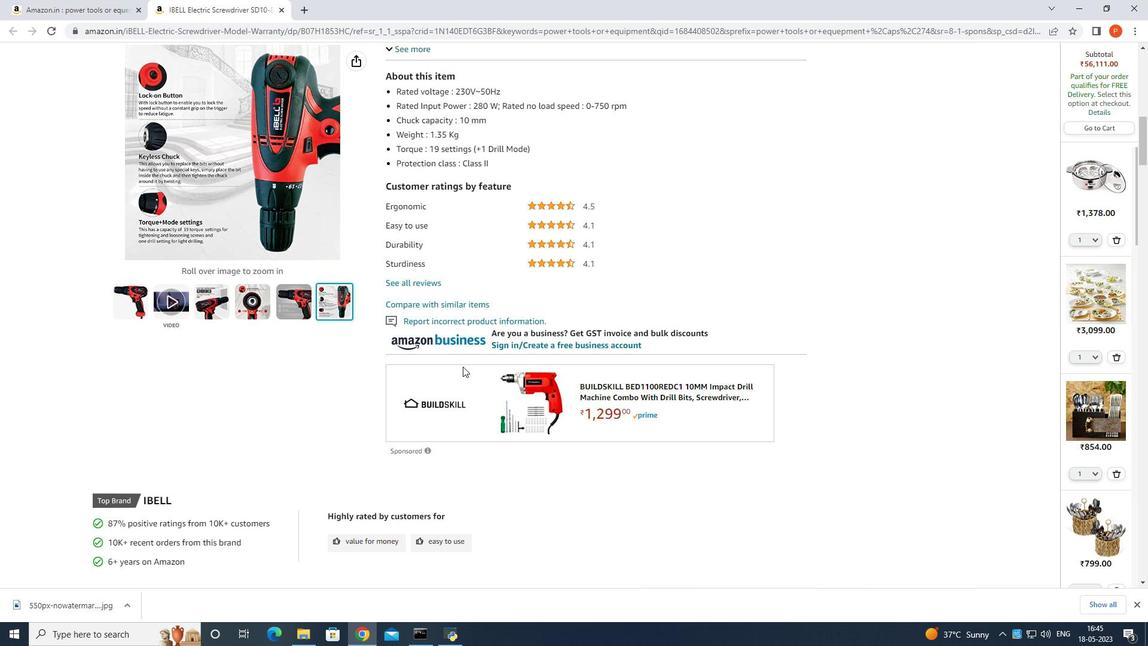 
Action: Mouse moved to (275, 331)
Screenshot: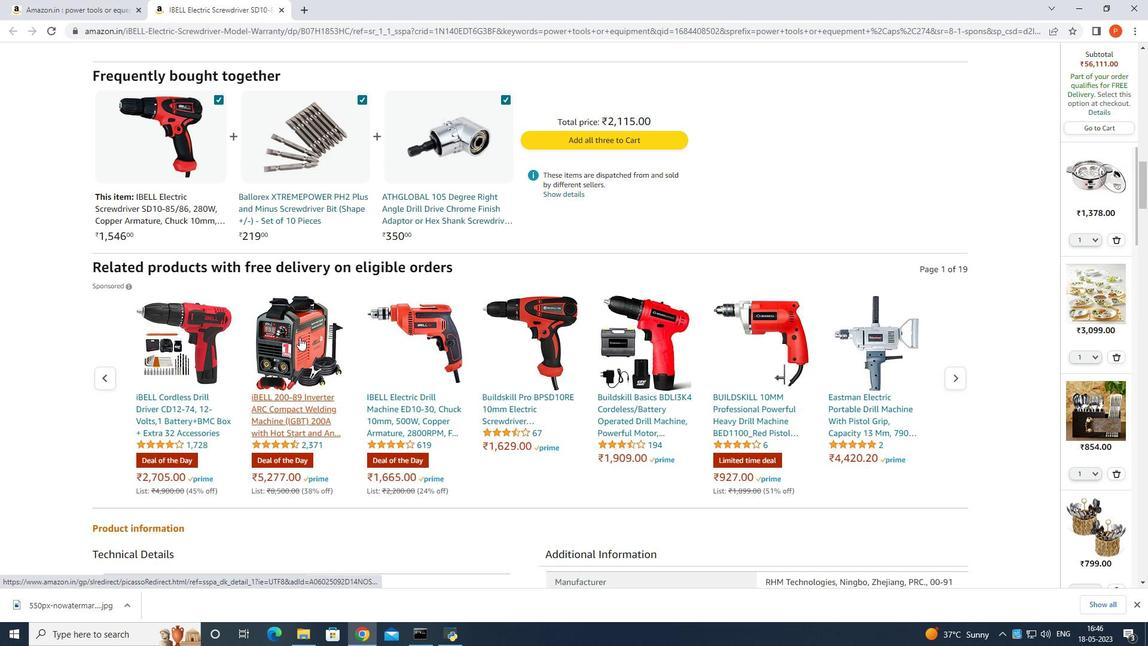 
Action: Mouse pressed left at (275, 331)
Screenshot: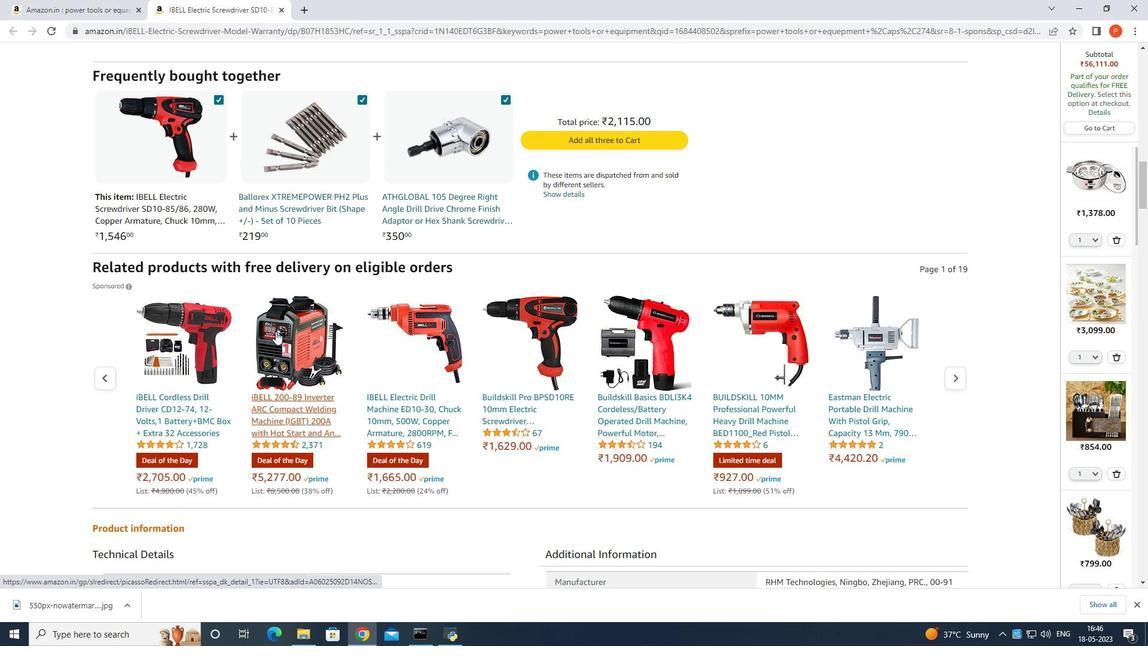 
Action: Mouse moved to (99, 360)
Screenshot: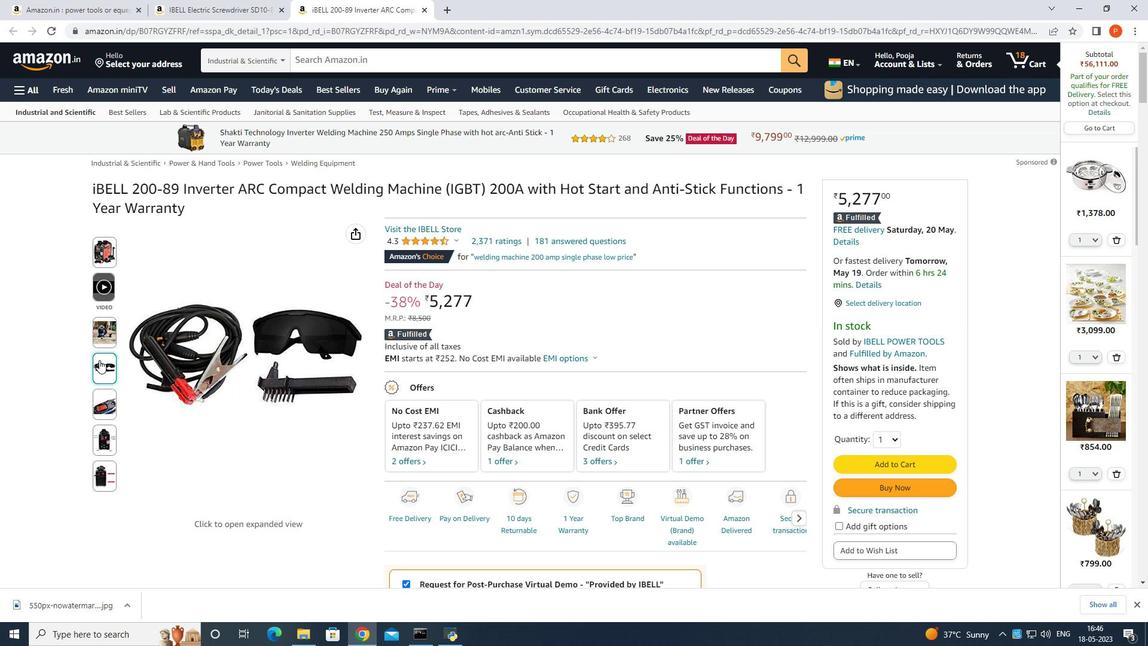 
Action: Mouse pressed left at (99, 360)
Screenshot: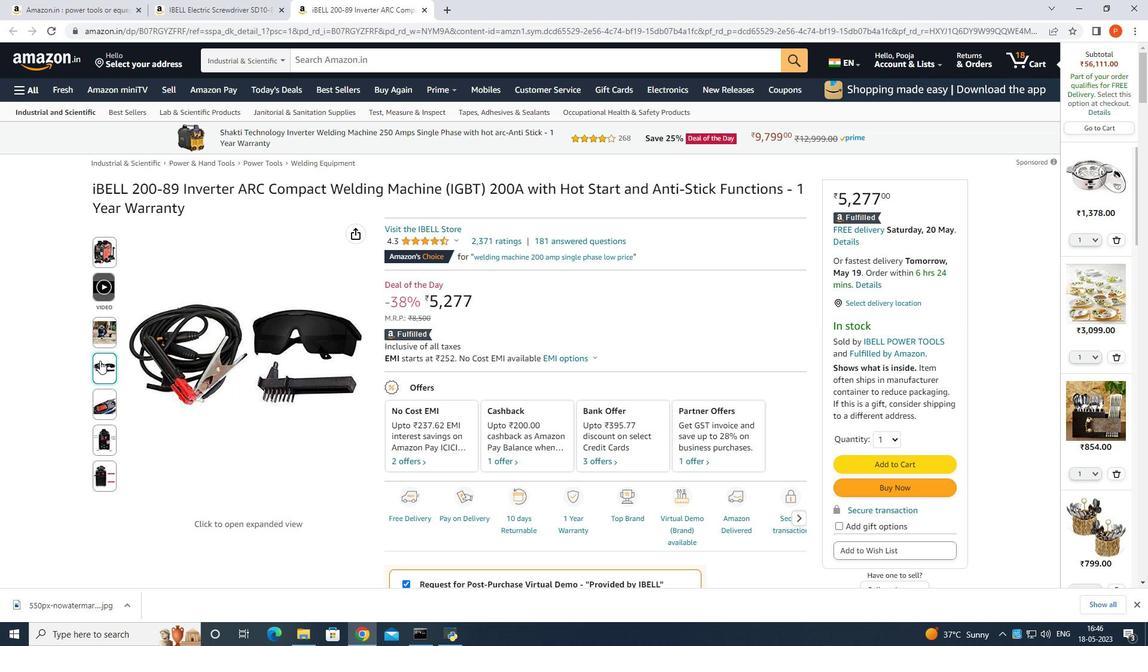 
Action: Mouse moved to (114, 363)
Screenshot: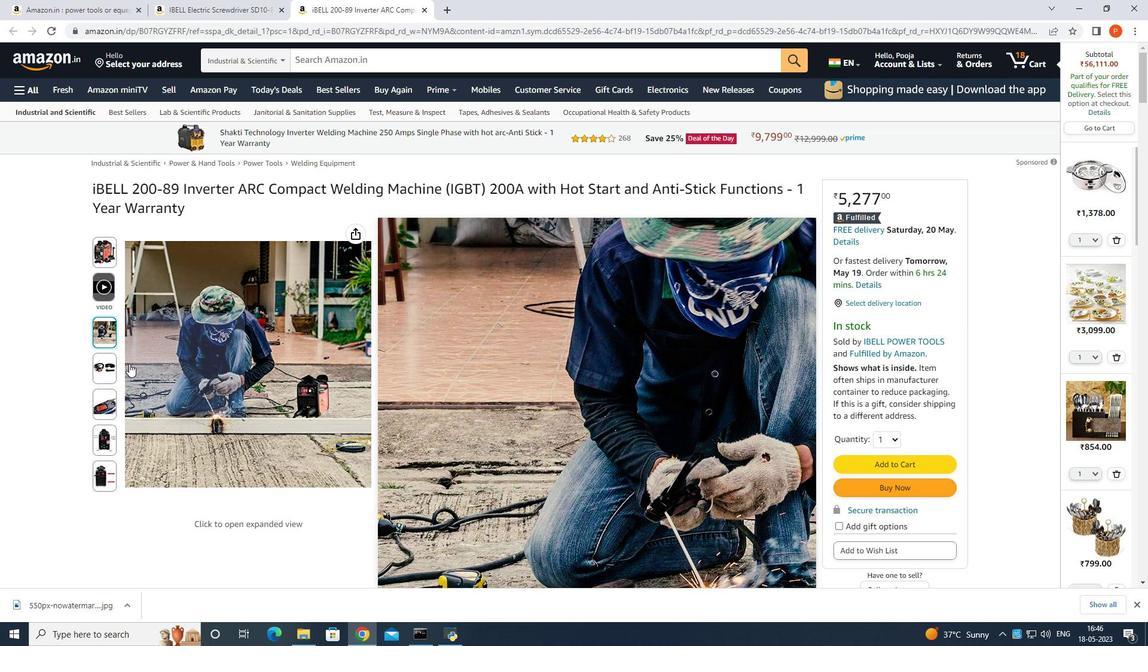 
Action: Mouse pressed left at (114, 363)
Screenshot: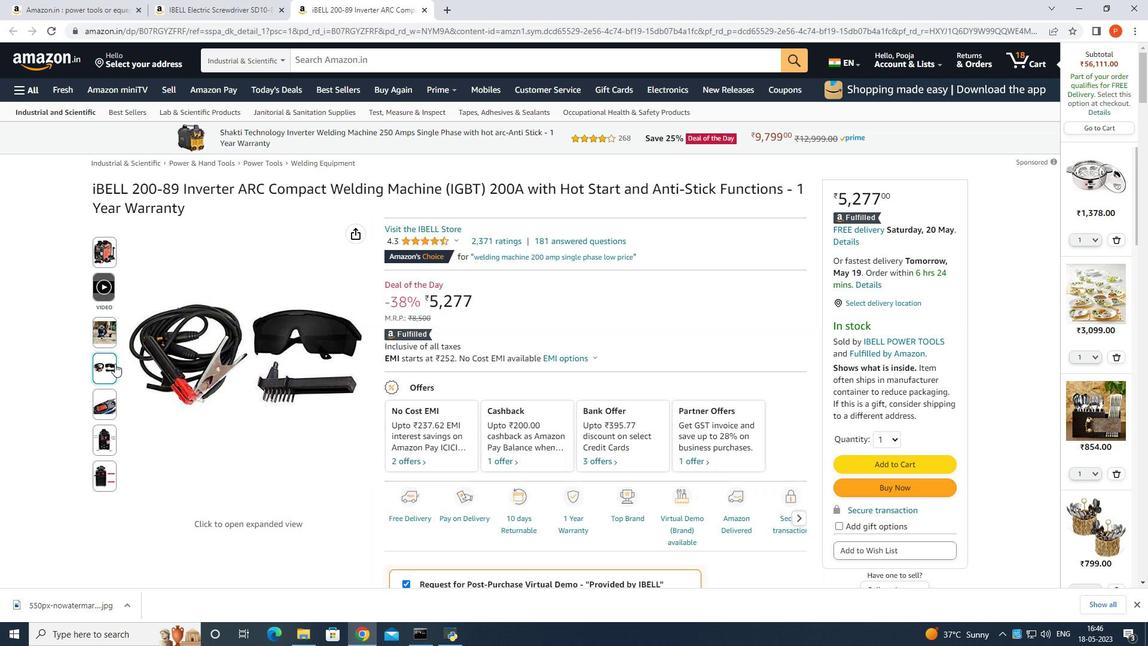
Action: Mouse moved to (287, 261)
Screenshot: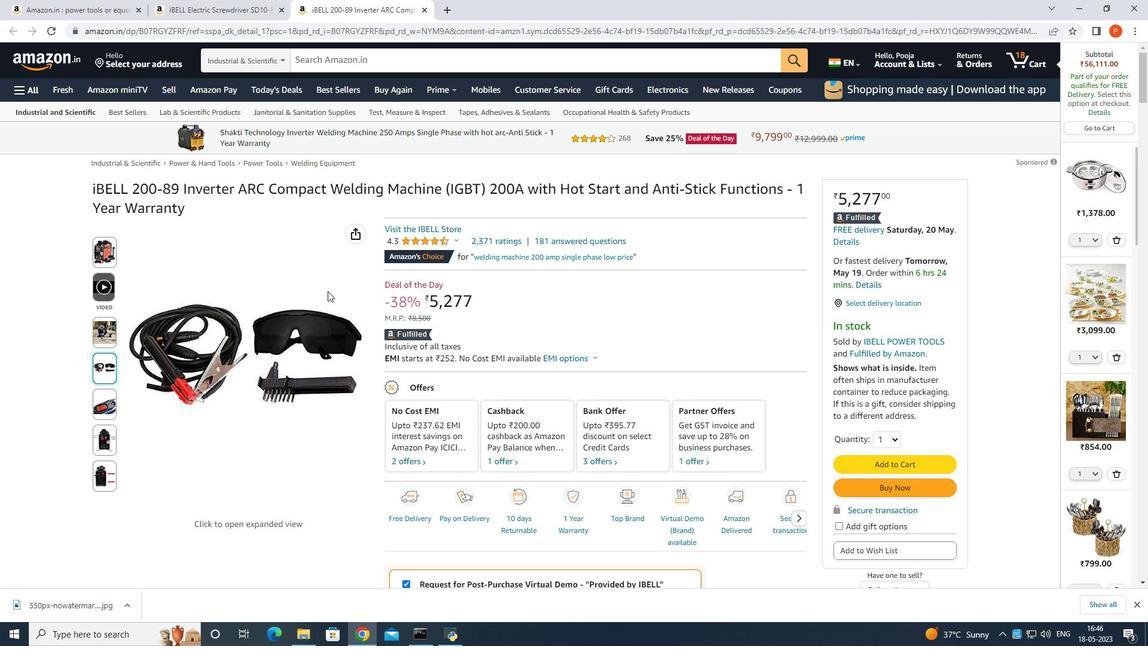 
Action: Mouse pressed left at (287, 261)
Screenshot: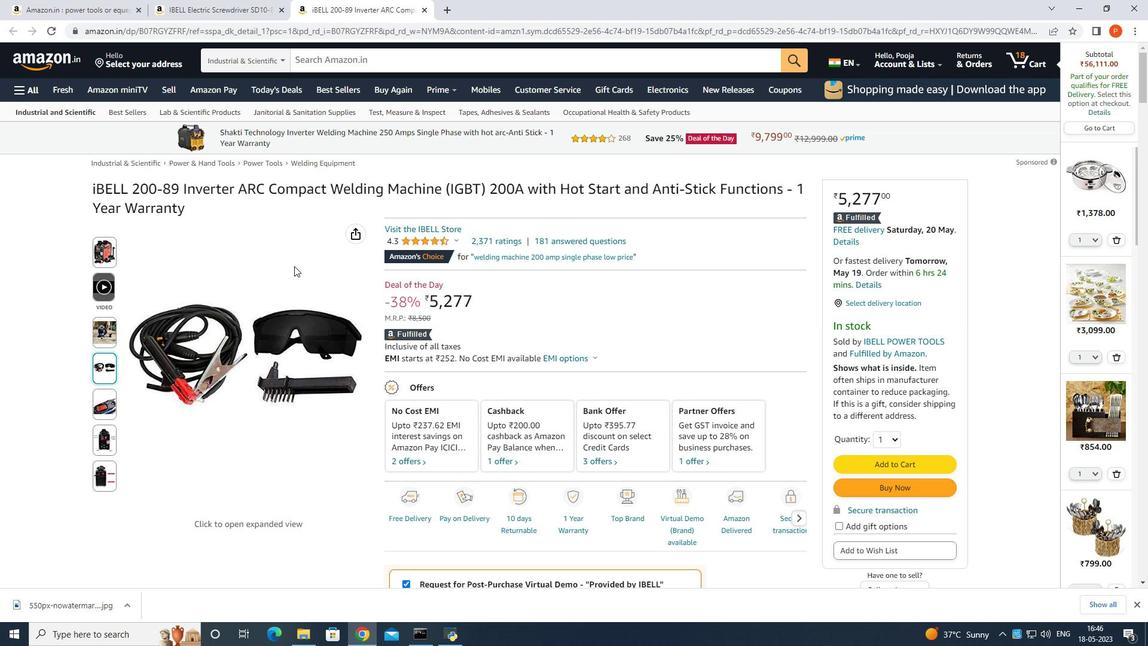 
Action: Mouse moved to (1109, 102)
Screenshot: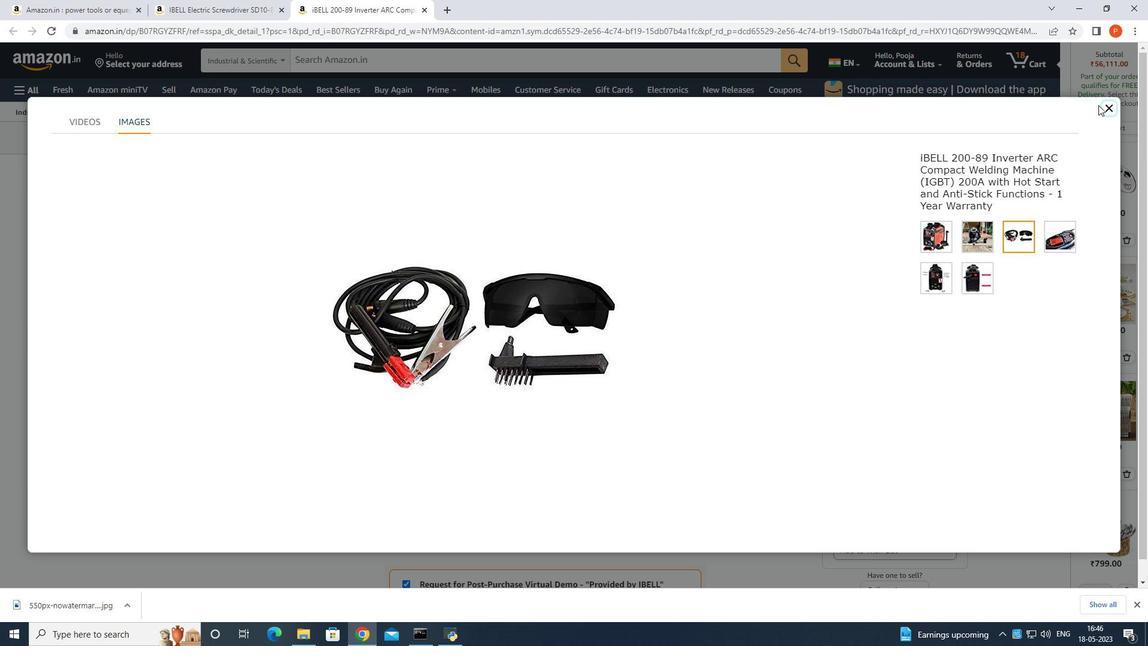 
Action: Mouse pressed left at (1109, 102)
Screenshot: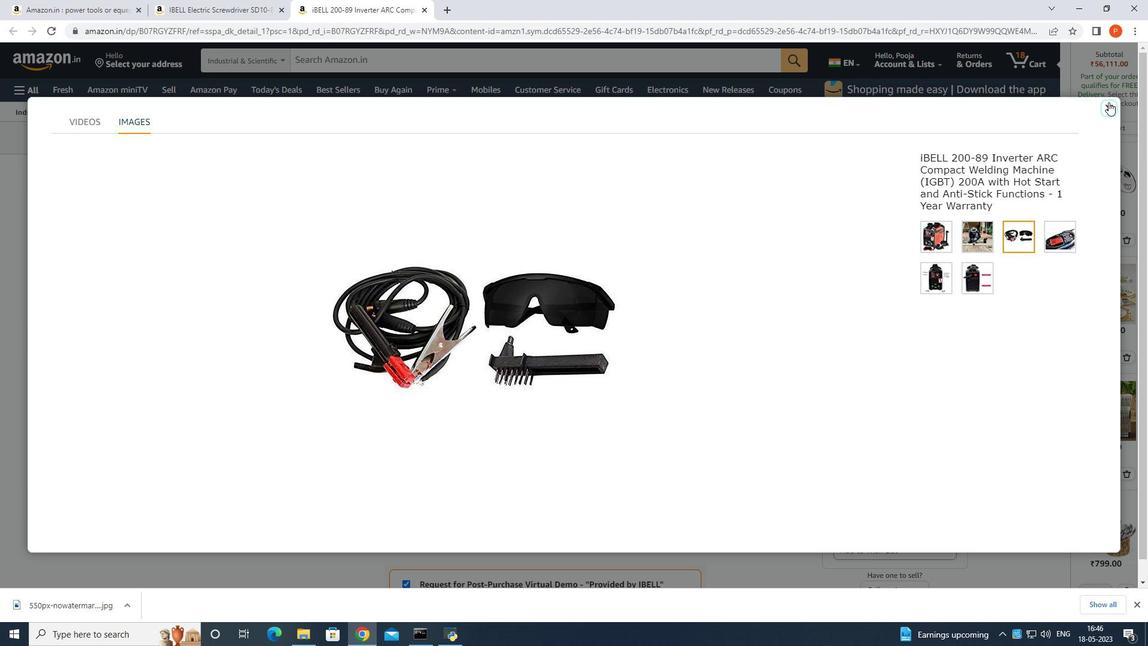 
Action: Mouse moved to (93, 404)
Screenshot: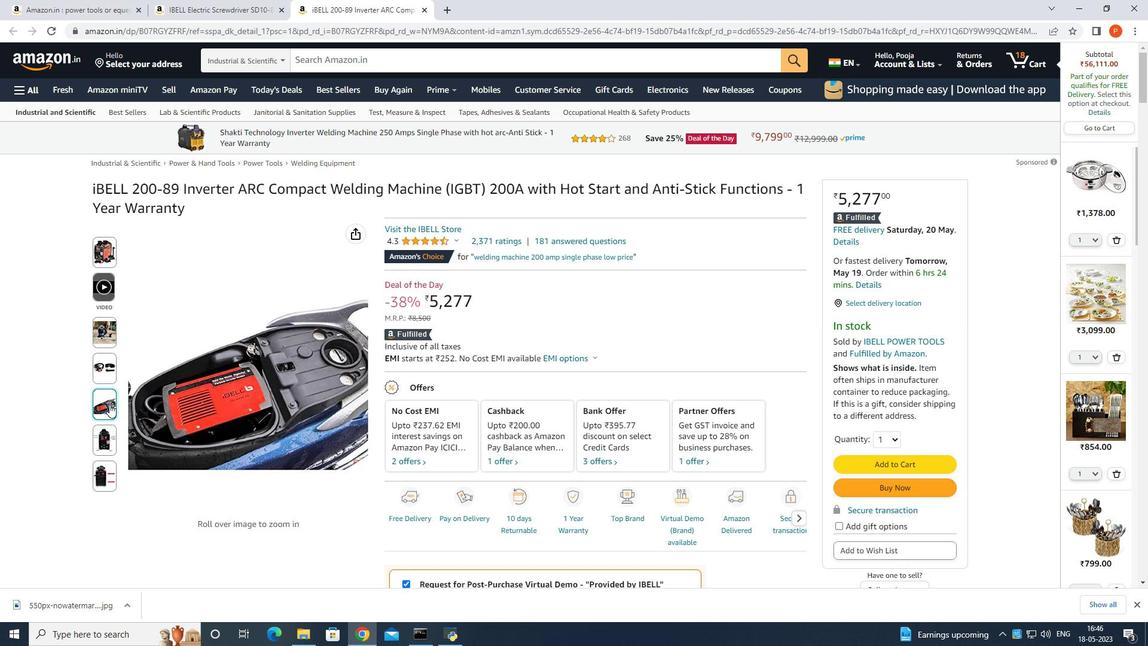 
Action: Mouse pressed left at (93, 404)
Screenshot: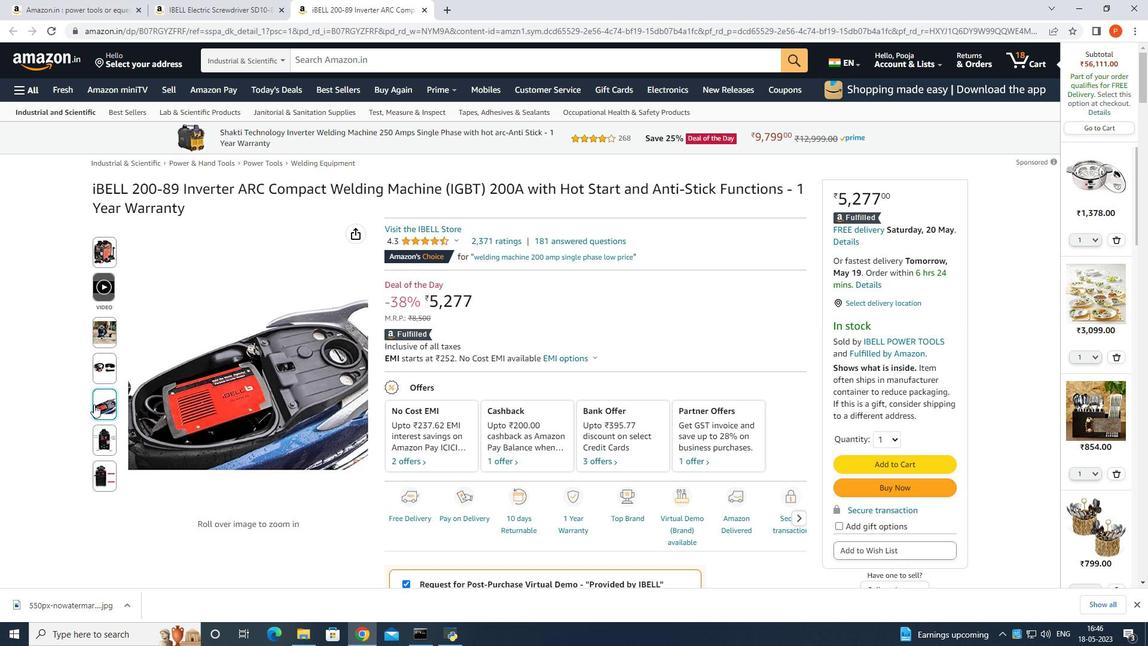 
Action: Mouse moved to (105, 435)
Screenshot: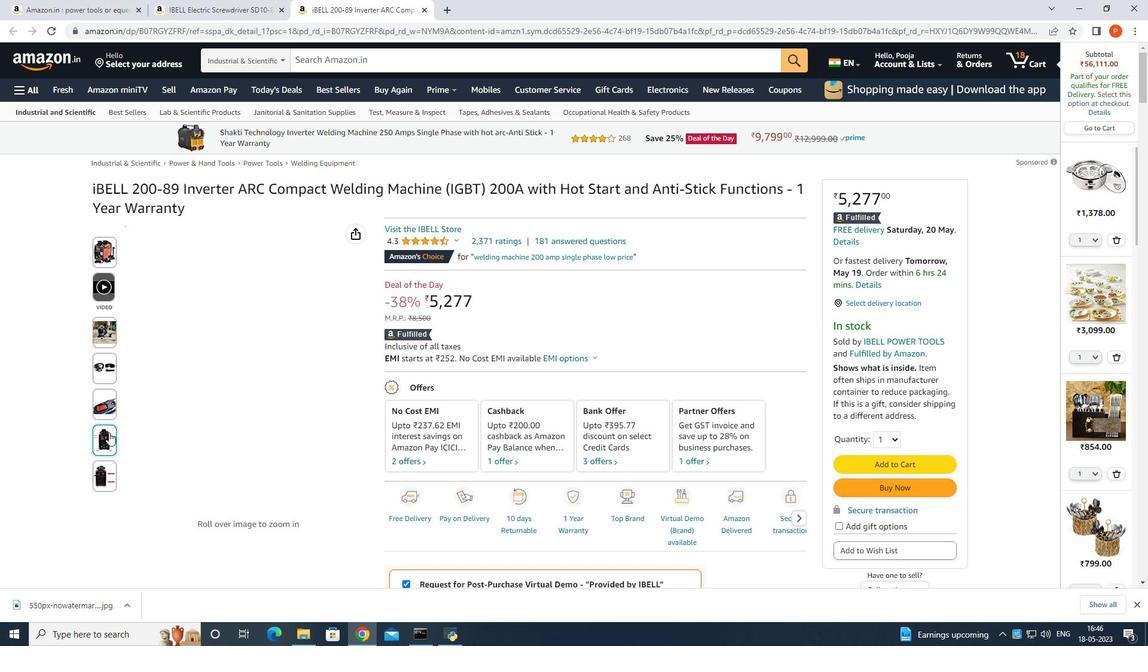 
Action: Mouse pressed left at (105, 435)
Screenshot: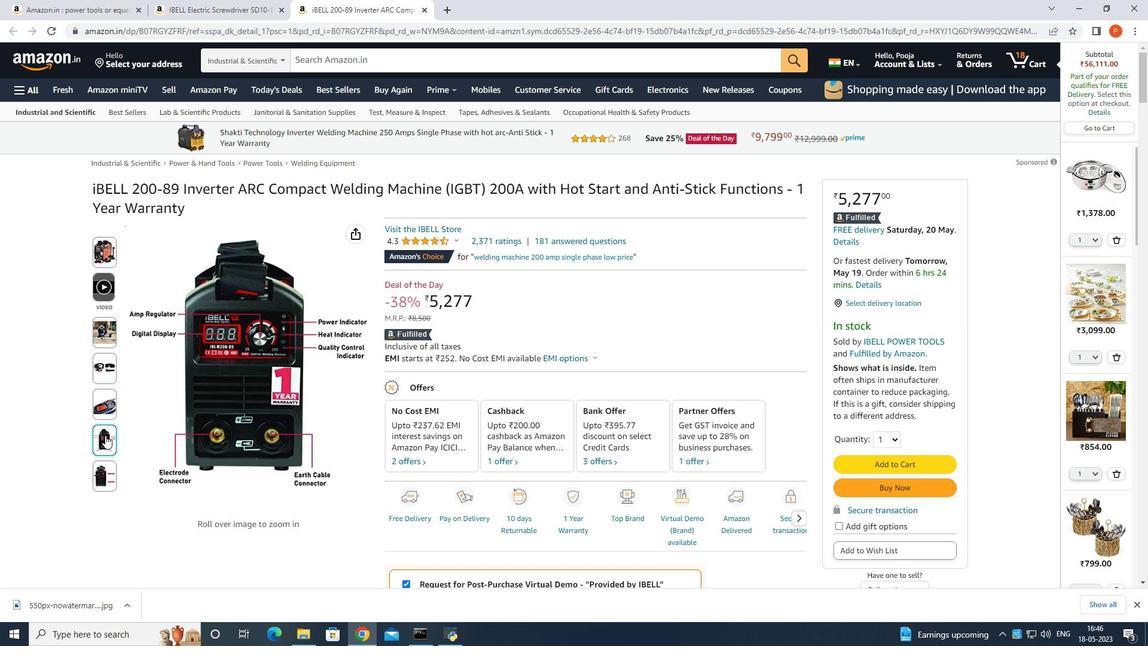 
Action: Mouse moved to (888, 489)
Screenshot: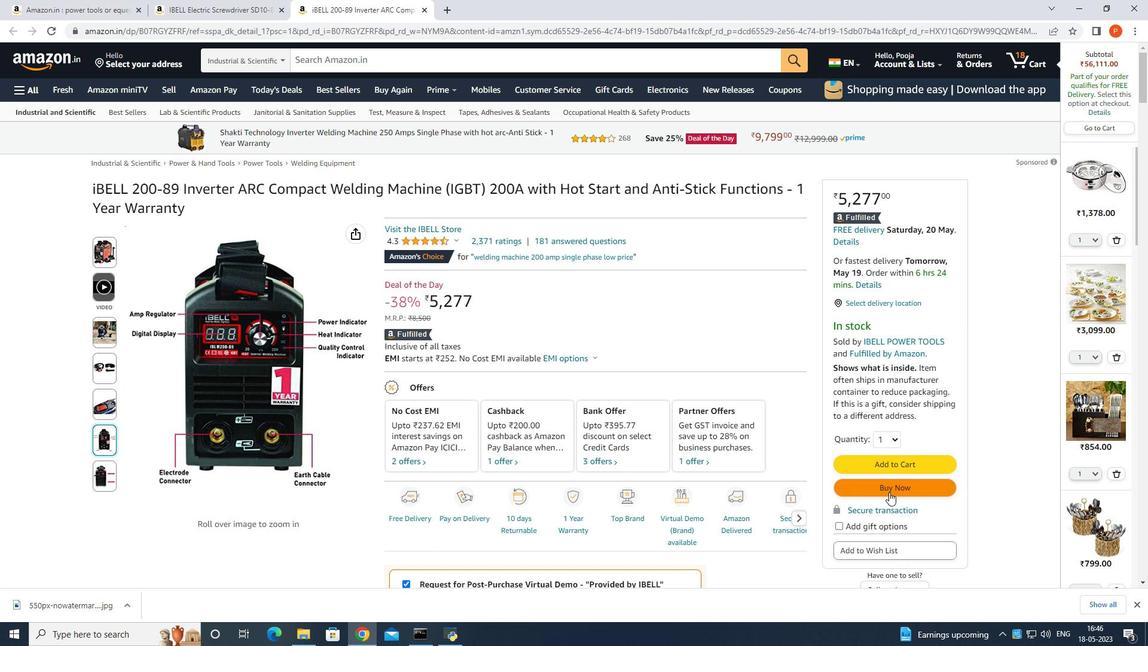 
Action: Mouse pressed left at (888, 489)
Screenshot: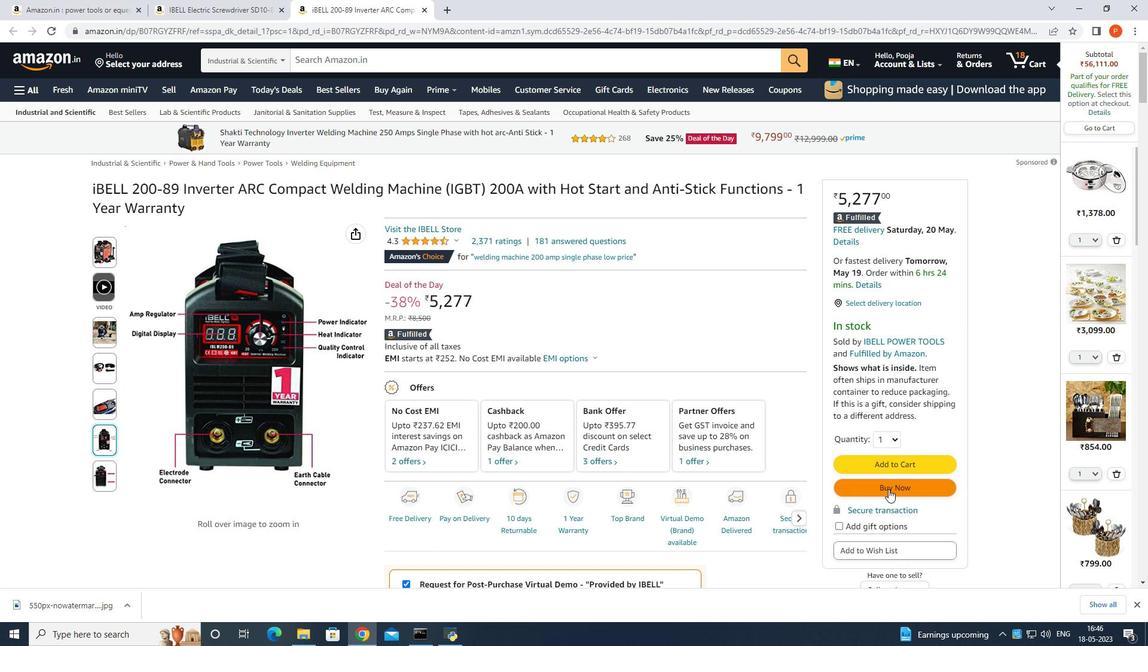 
Action: Mouse moved to (635, 385)
Screenshot: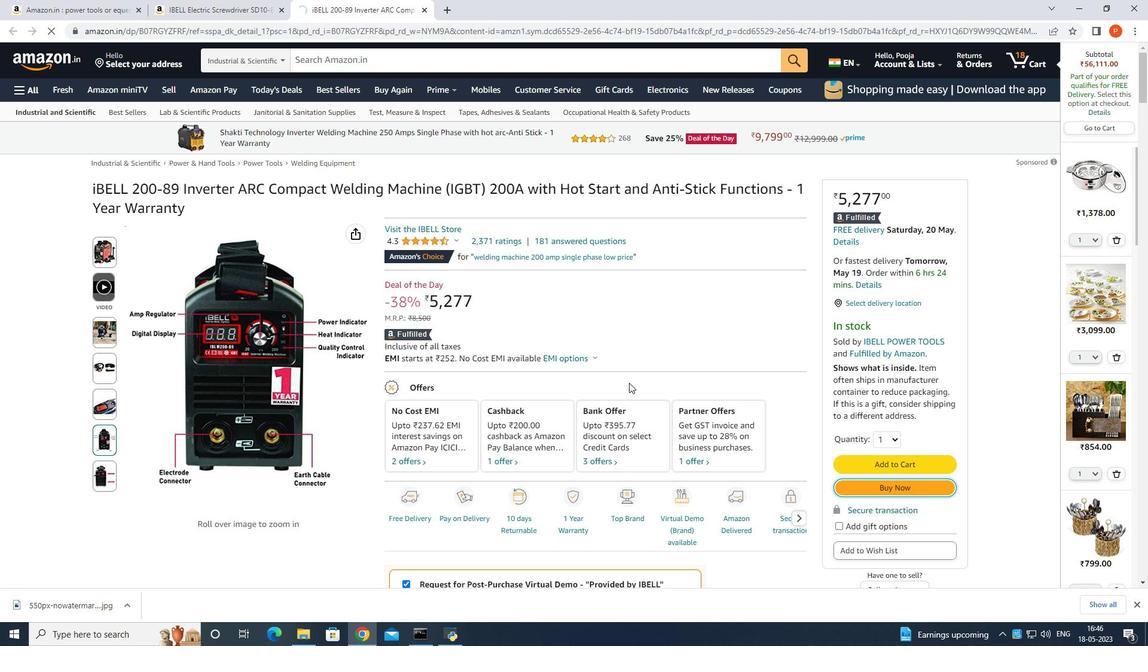 
Action: Mouse scrolled (633, 384) with delta (0, 0)
Screenshot: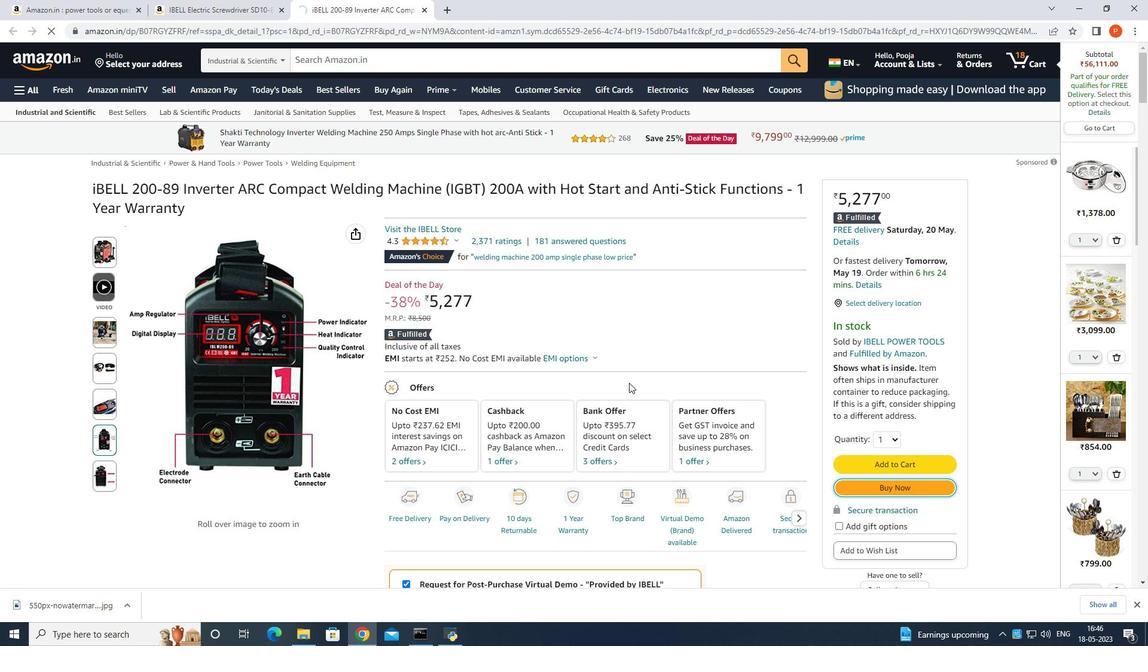 
Action: Mouse moved to (648, 392)
Screenshot: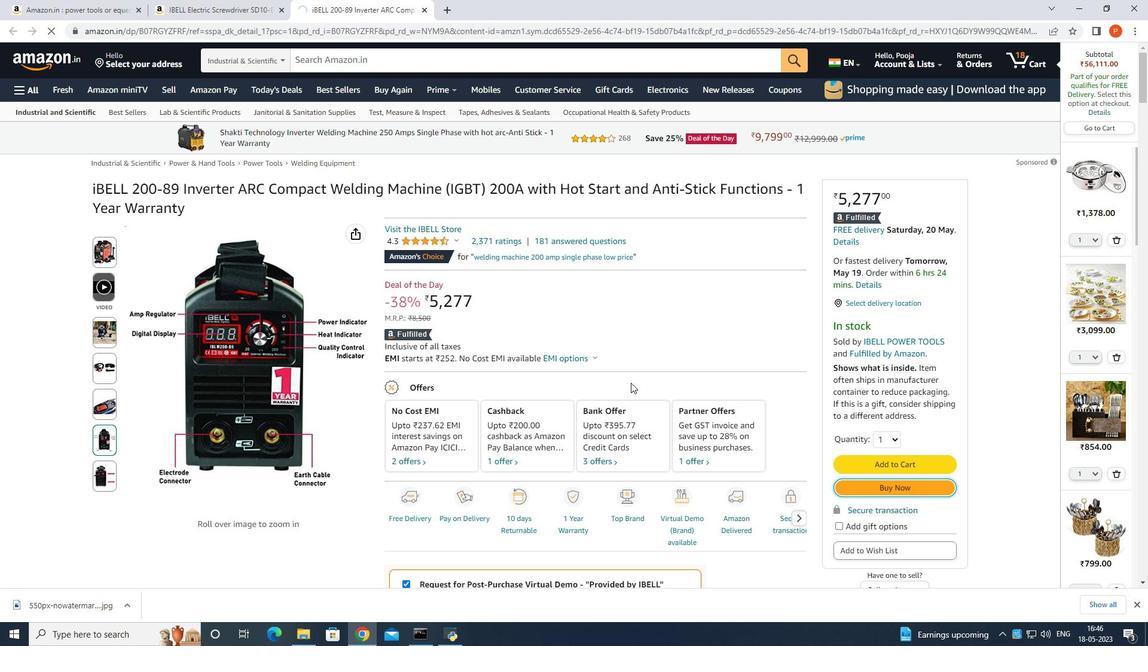 
Action: Mouse scrolled (647, 391) with delta (0, 0)
Screenshot: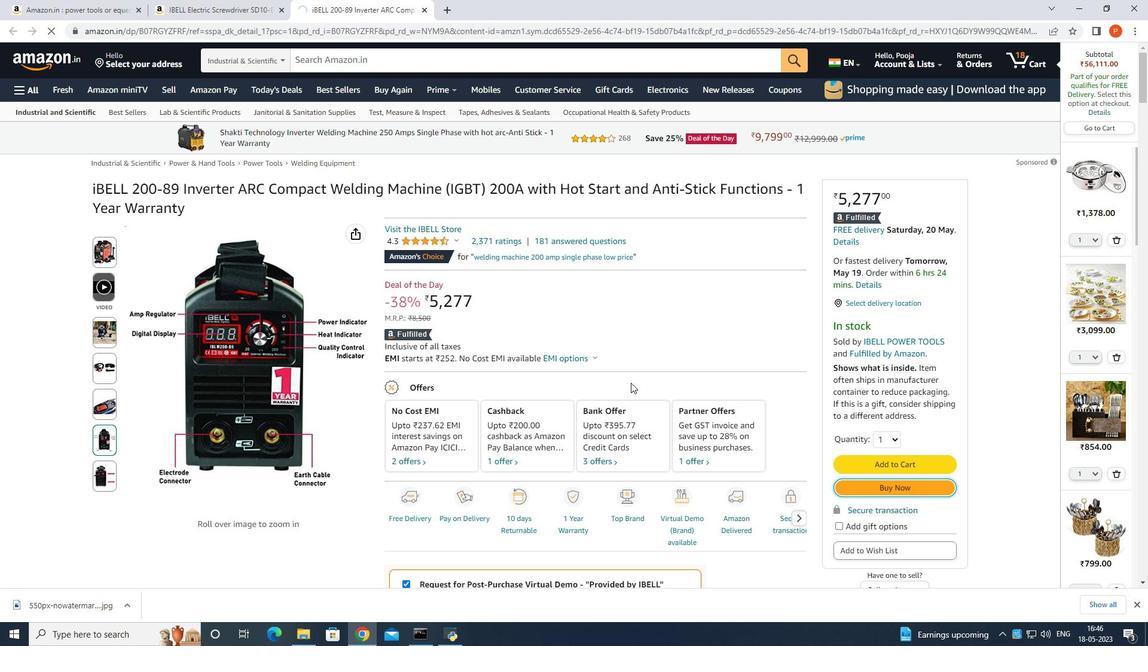 
Action: Mouse moved to (650, 393)
Screenshot: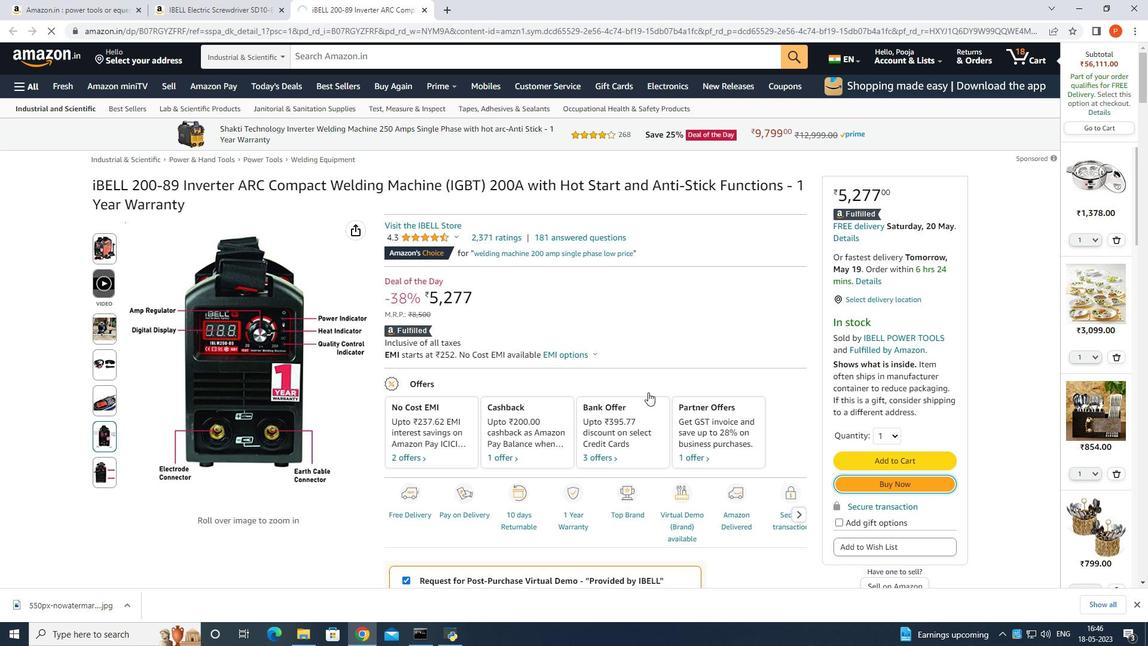 
Action: Mouse scrolled (650, 392) with delta (0, 0)
Screenshot: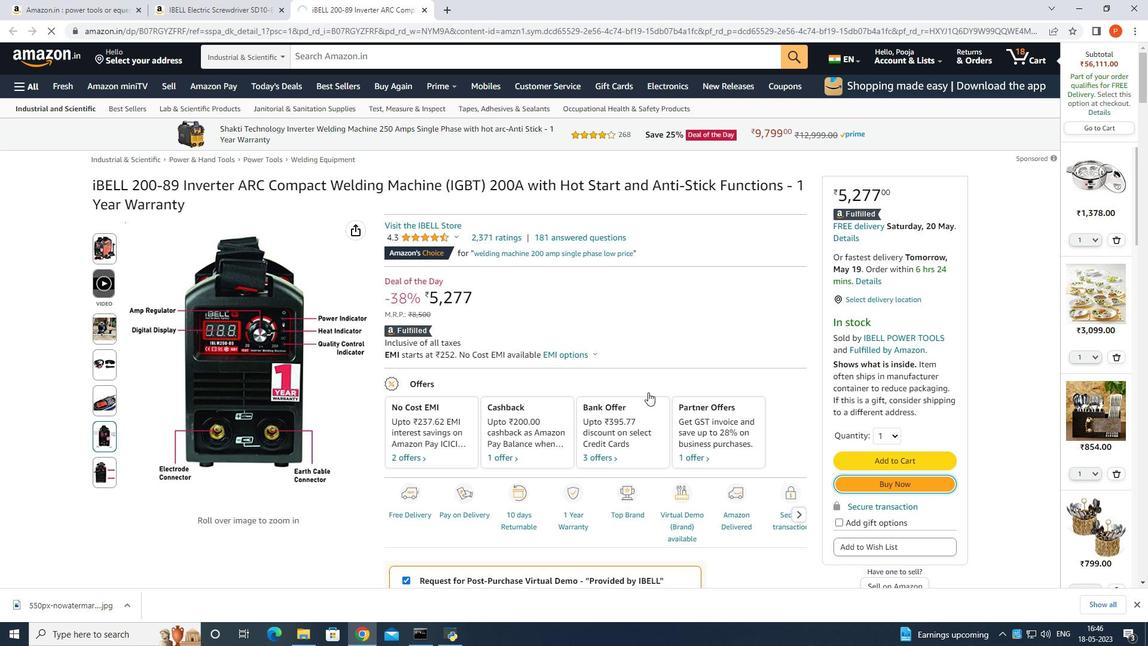
Action: Mouse scrolled (650, 392) with delta (0, 0)
Screenshot: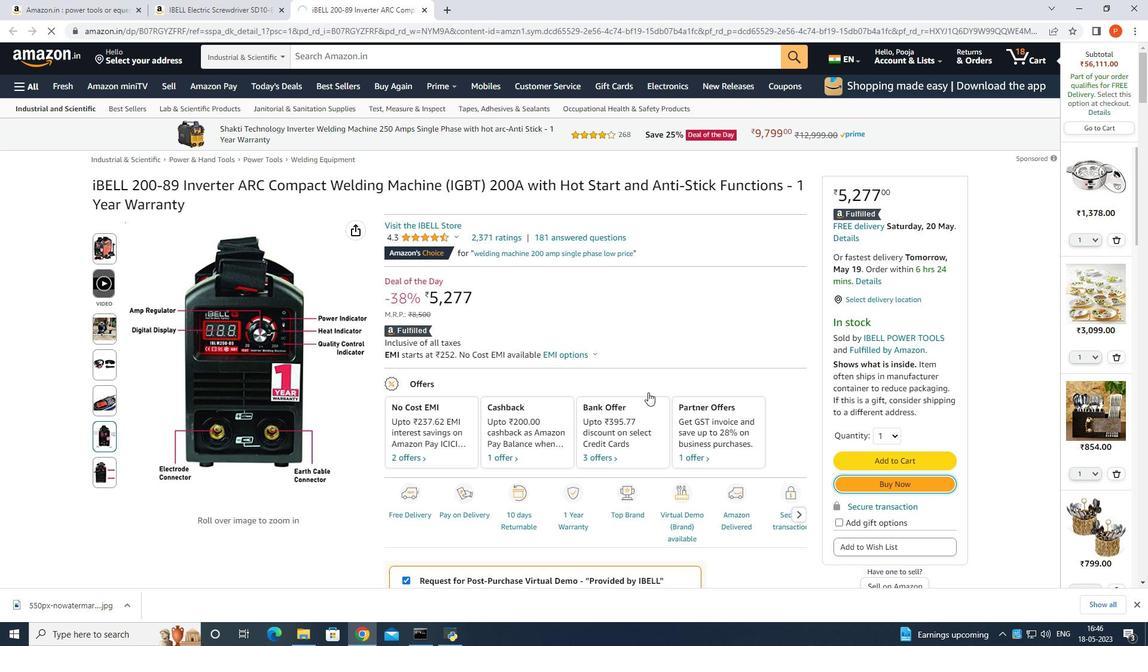 
Action: Mouse scrolled (650, 392) with delta (0, 0)
Screenshot: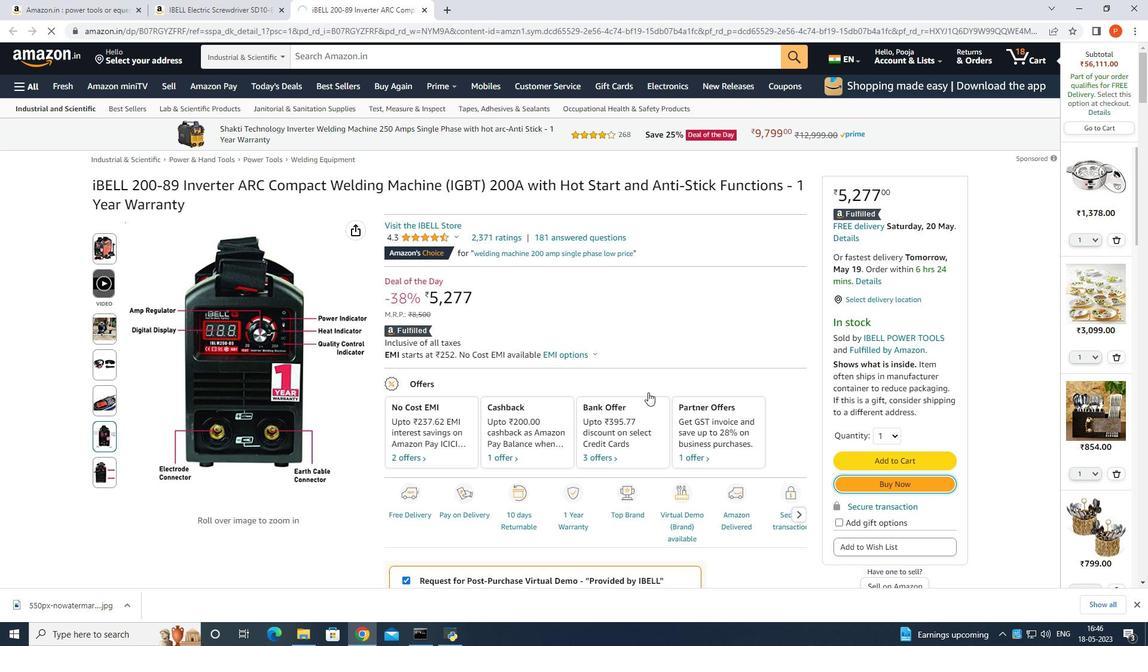 
Action: Mouse moved to (660, 374)
Screenshot: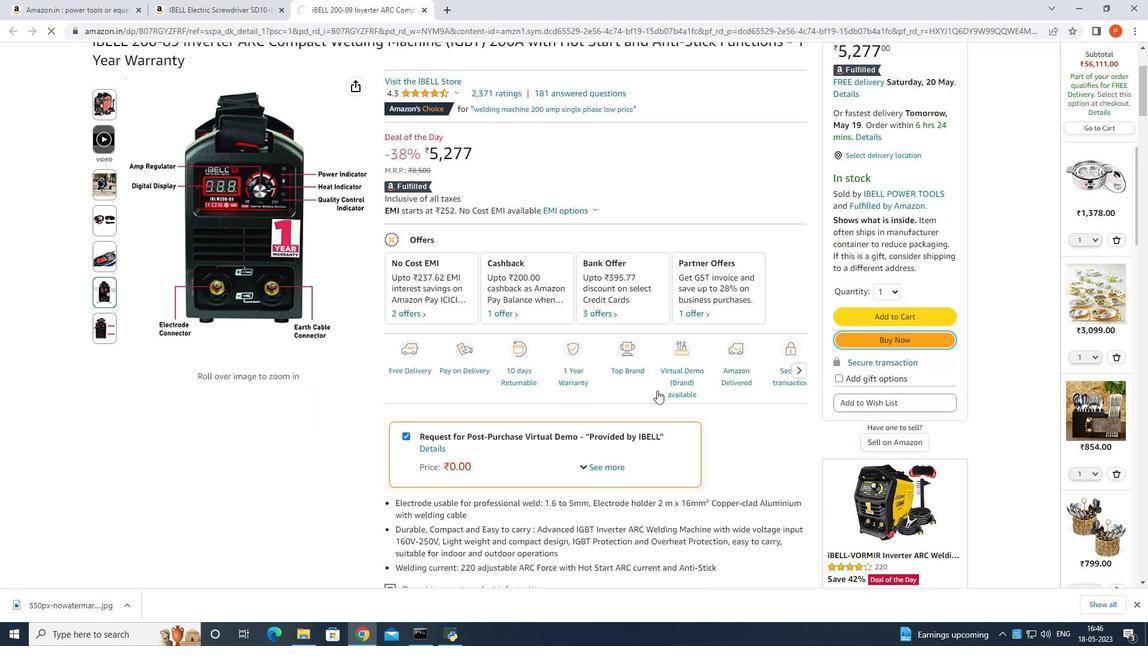 
Action: Mouse scrolled (660, 373) with delta (0, 0)
Screenshot: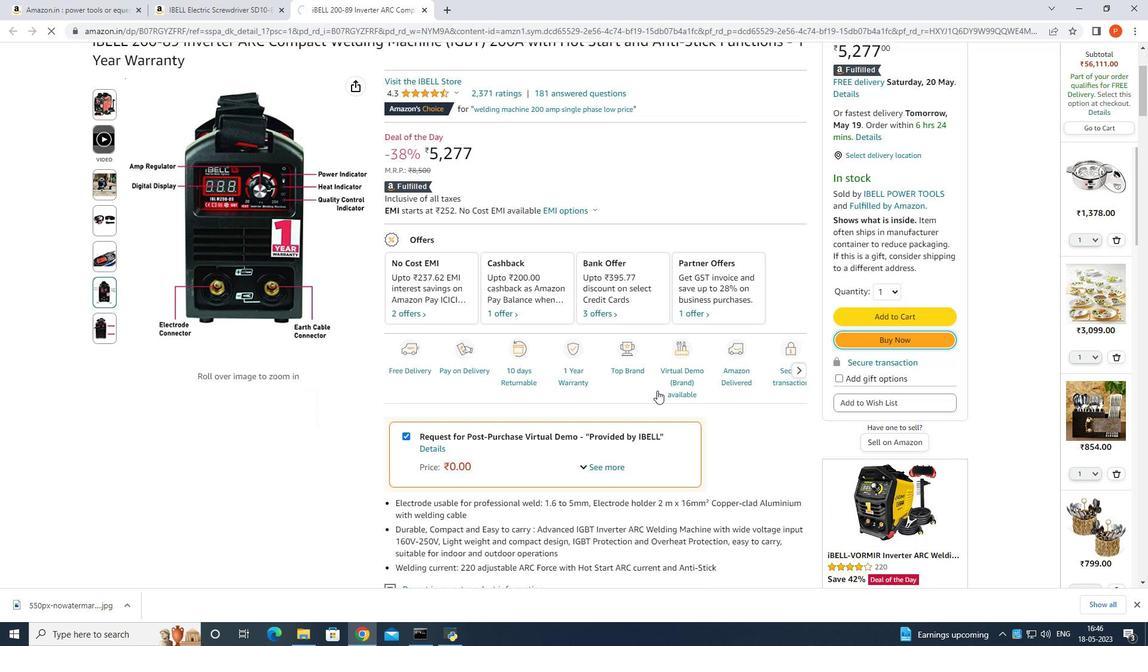 
Action: Mouse scrolled (660, 373) with delta (0, 0)
Screenshot: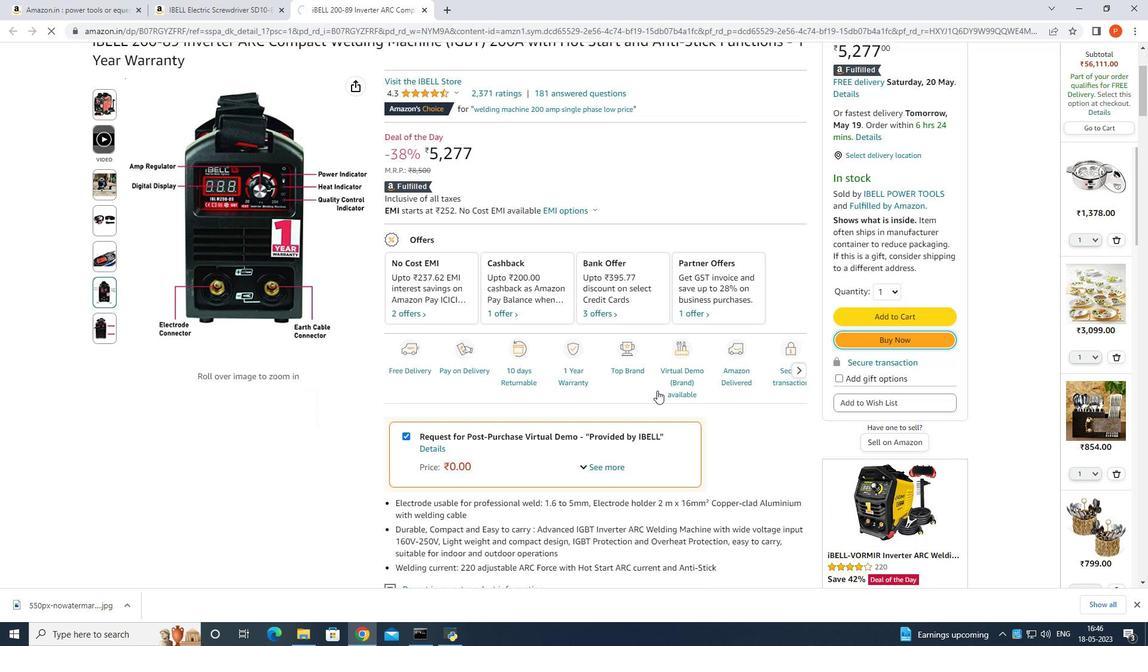
Action: Mouse scrolled (660, 373) with delta (0, 0)
Screenshot: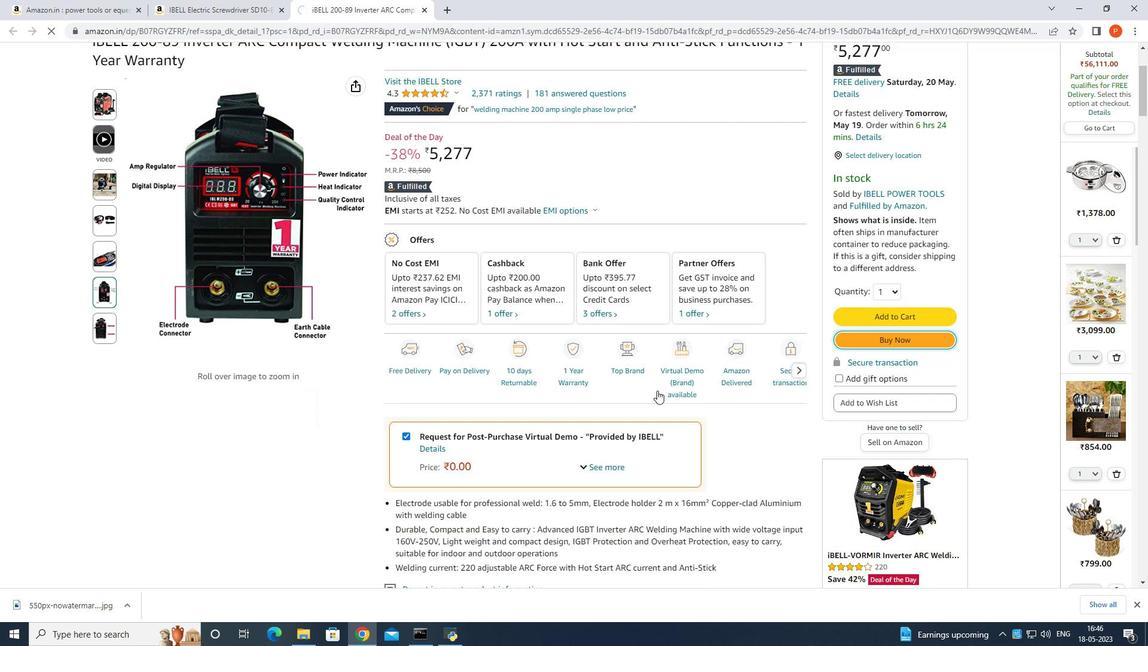 
Action: Mouse moved to (661, 374)
Screenshot: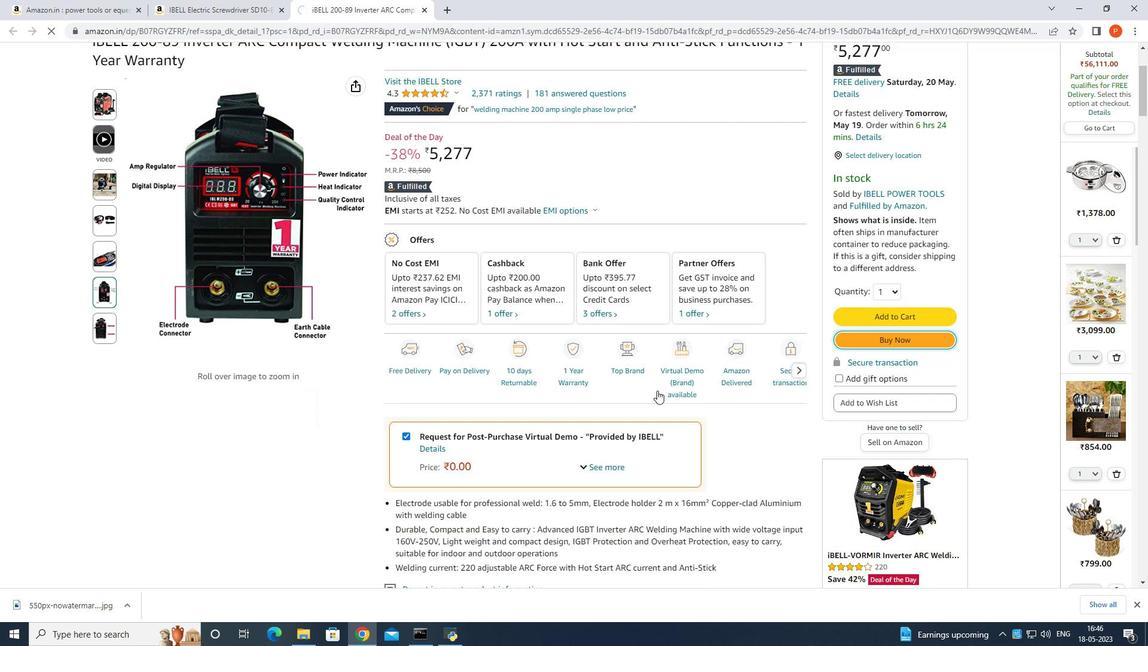 
Action: Mouse scrolled (661, 373) with delta (0, 0)
Screenshot: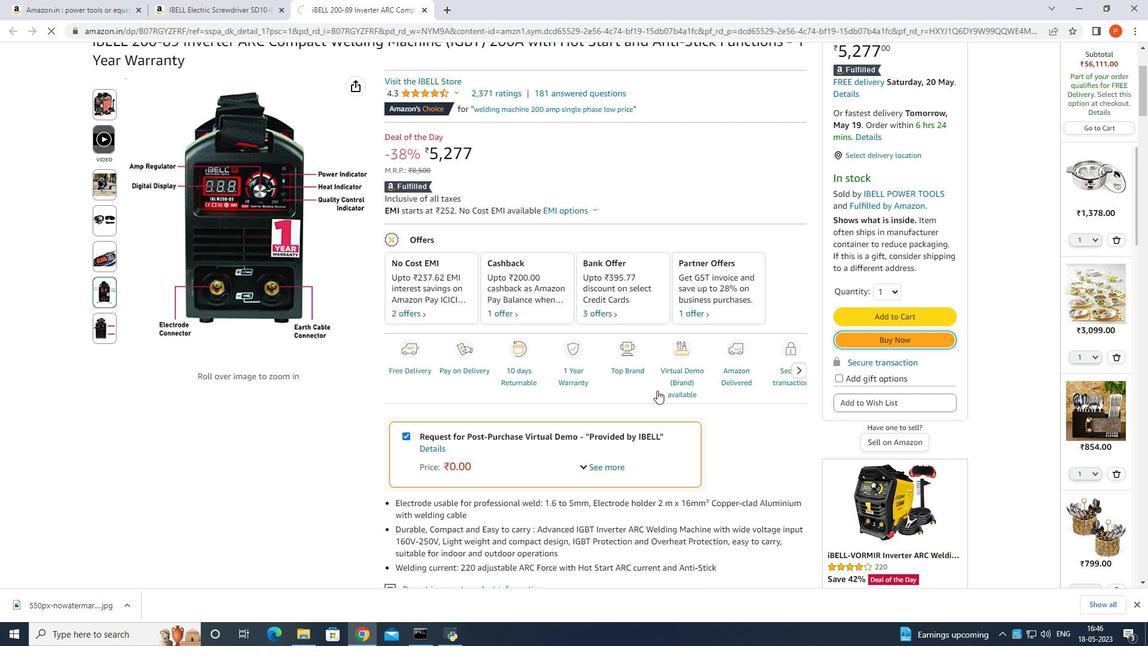 
Action: Mouse scrolled (661, 373) with delta (0, 0)
Screenshot: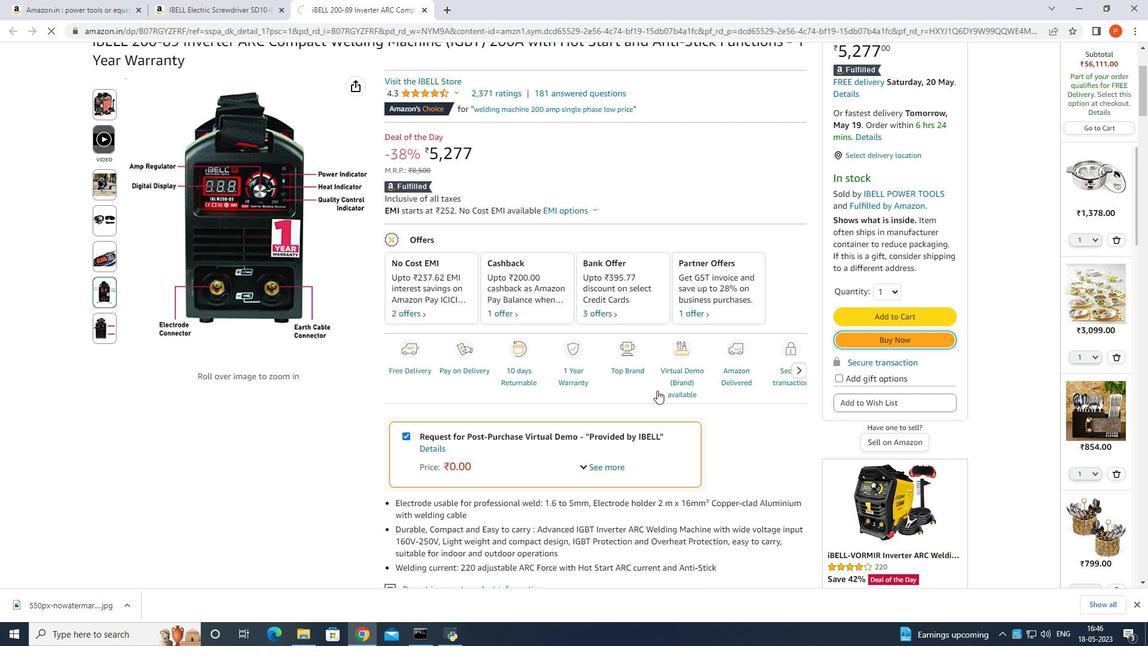 
Action: Mouse moved to (663, 362)
Screenshot: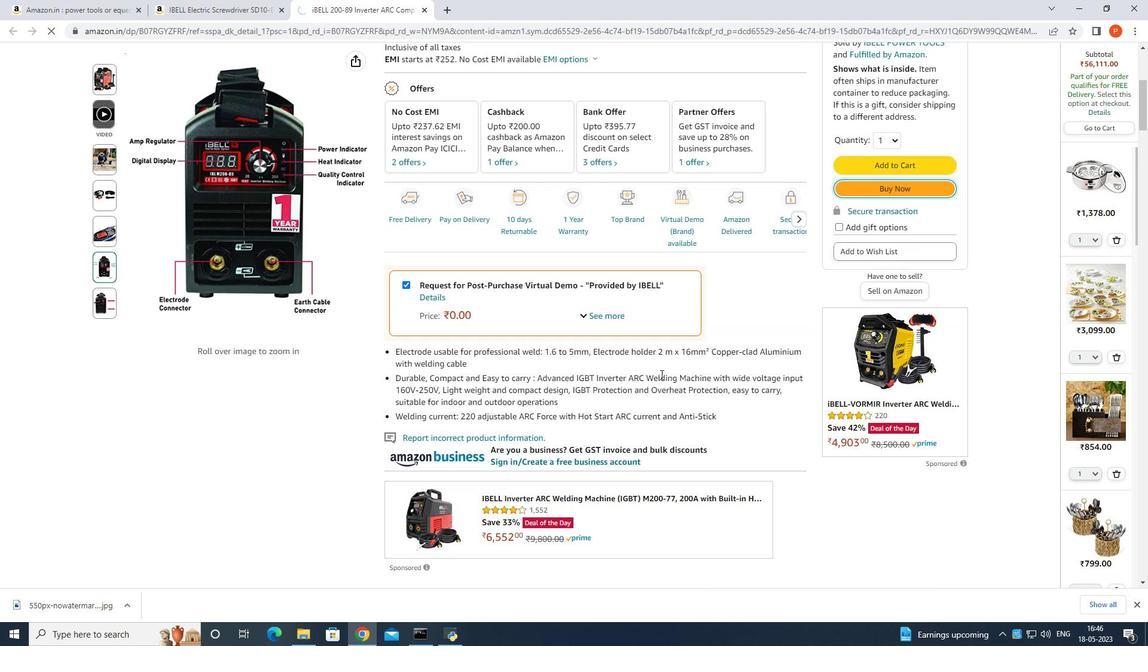 
Action: Mouse scrolled (663, 361) with delta (0, 0)
Screenshot: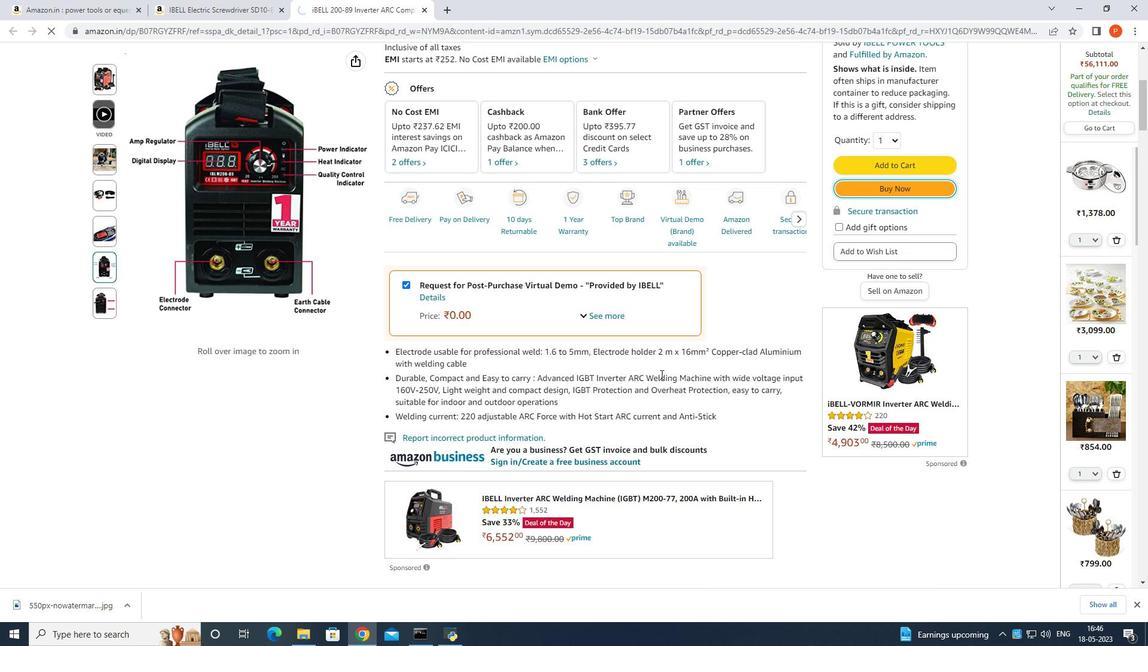 
Action: Mouse scrolled (663, 361) with delta (0, 0)
Screenshot: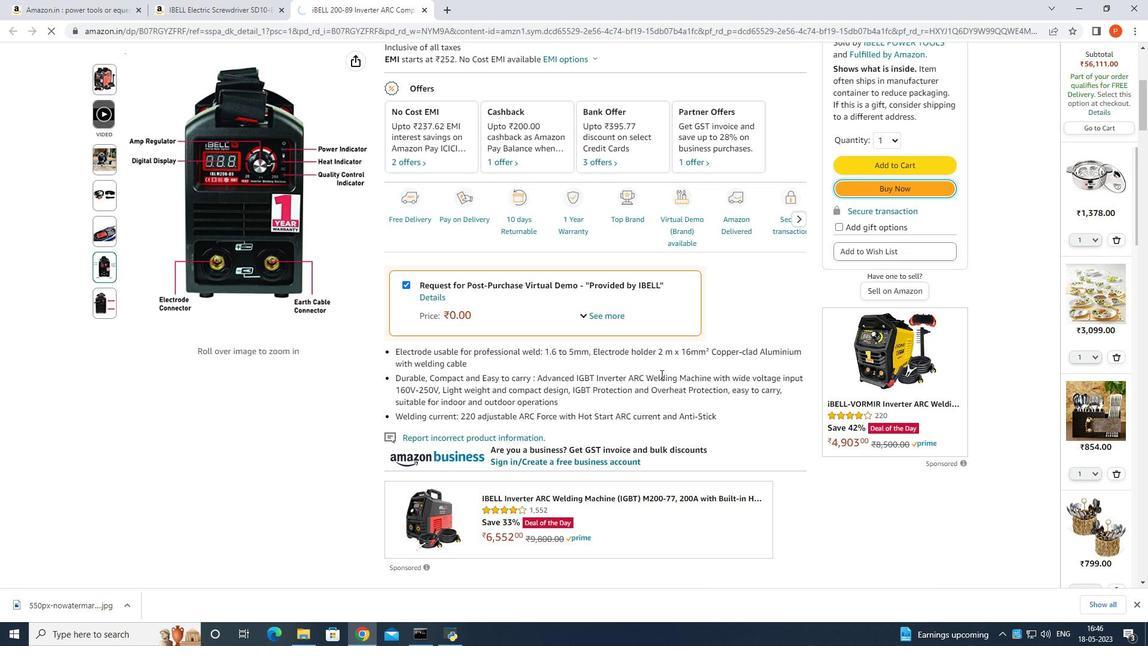
Action: Mouse scrolled (663, 361) with delta (0, 0)
Screenshot: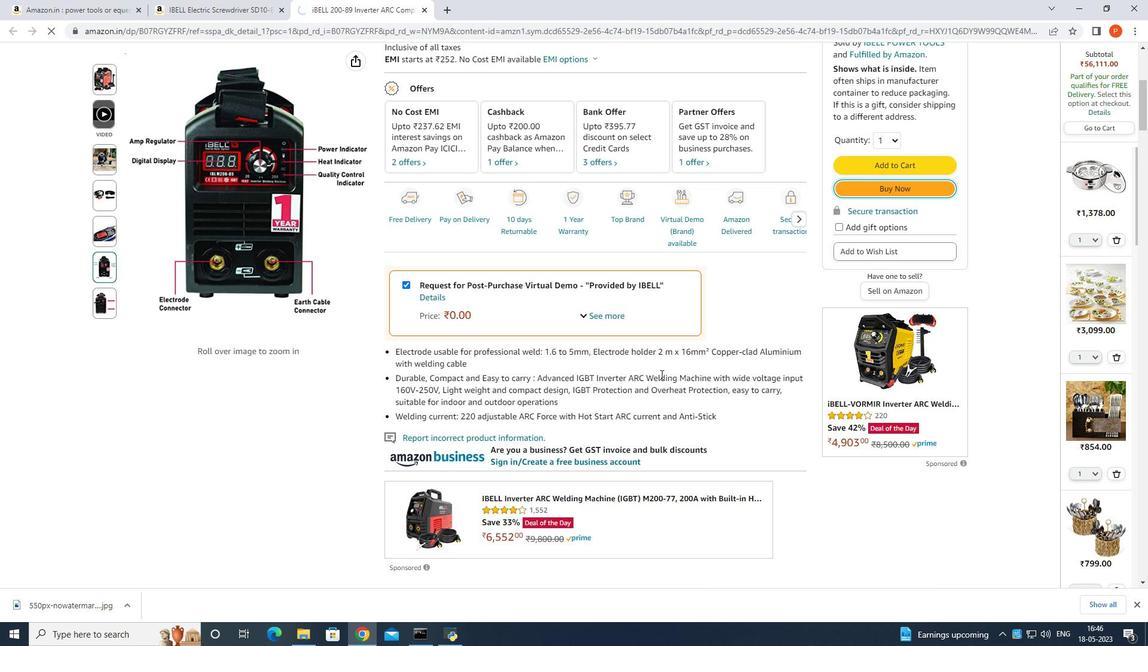 
Action: Mouse moved to (663, 362)
Screenshot: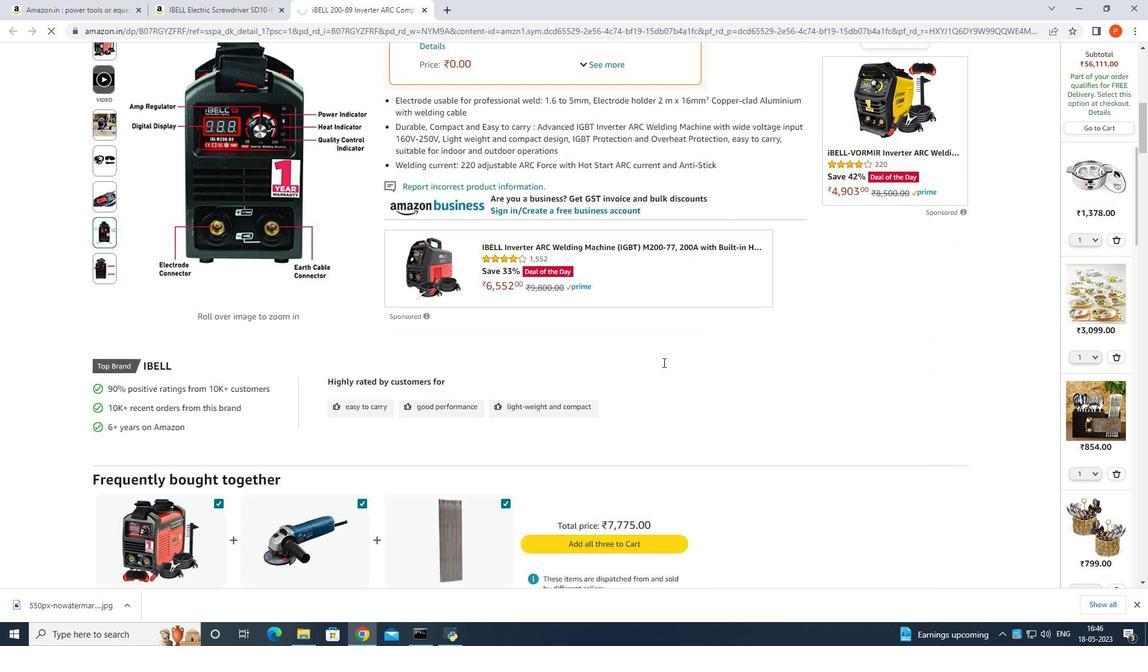 
Action: Mouse scrolled (663, 361) with delta (0, 0)
Screenshot: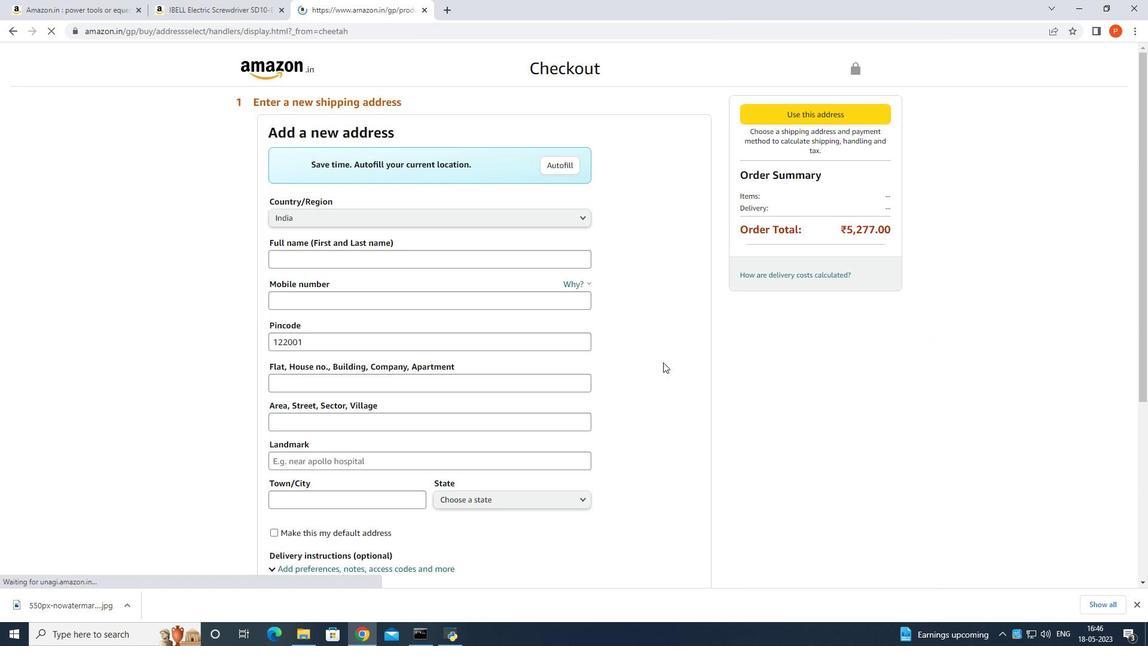 
Action: Mouse scrolled (663, 361) with delta (0, 0)
Screenshot: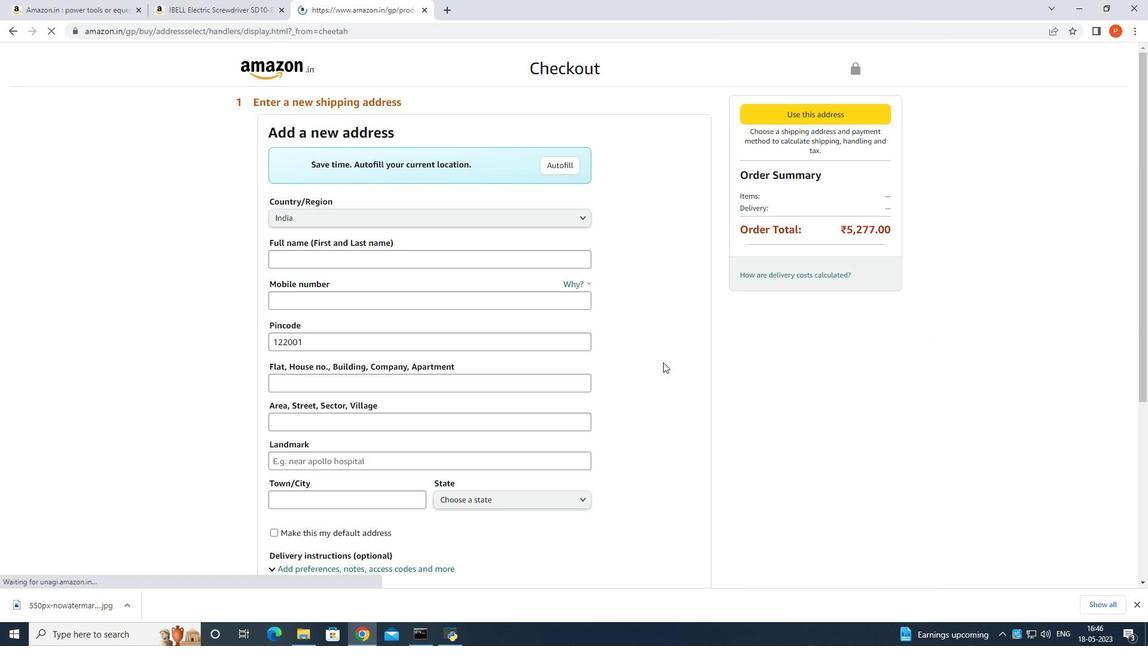 
Action: Mouse scrolled (663, 361) with delta (0, 0)
Screenshot: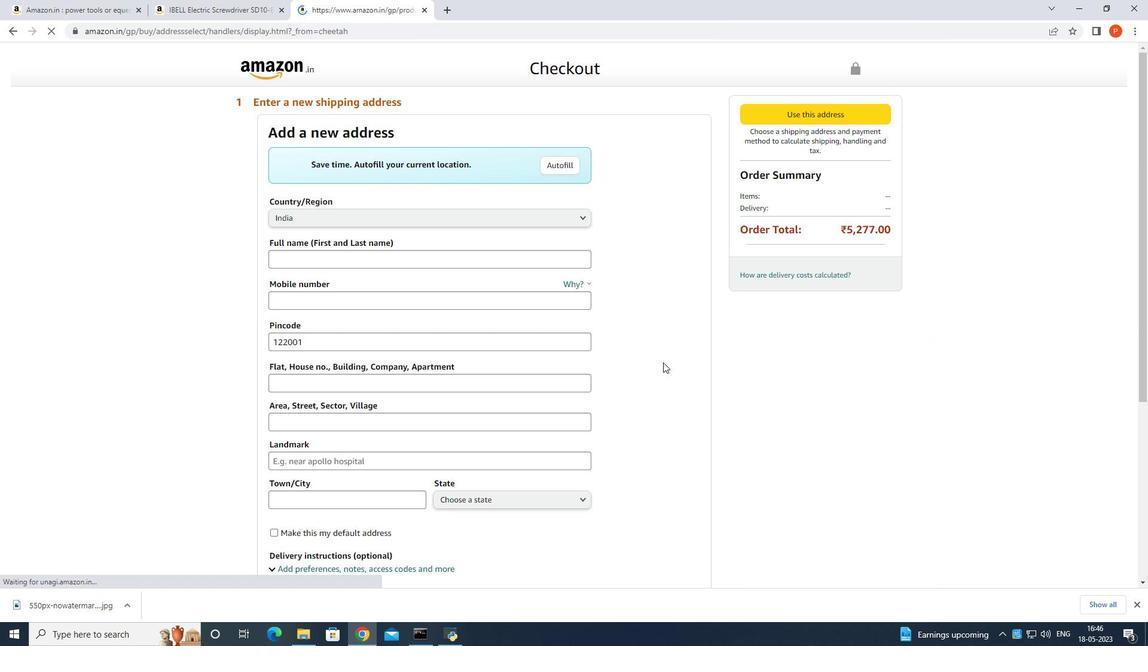 
Action: Mouse scrolled (663, 361) with delta (0, 0)
Screenshot: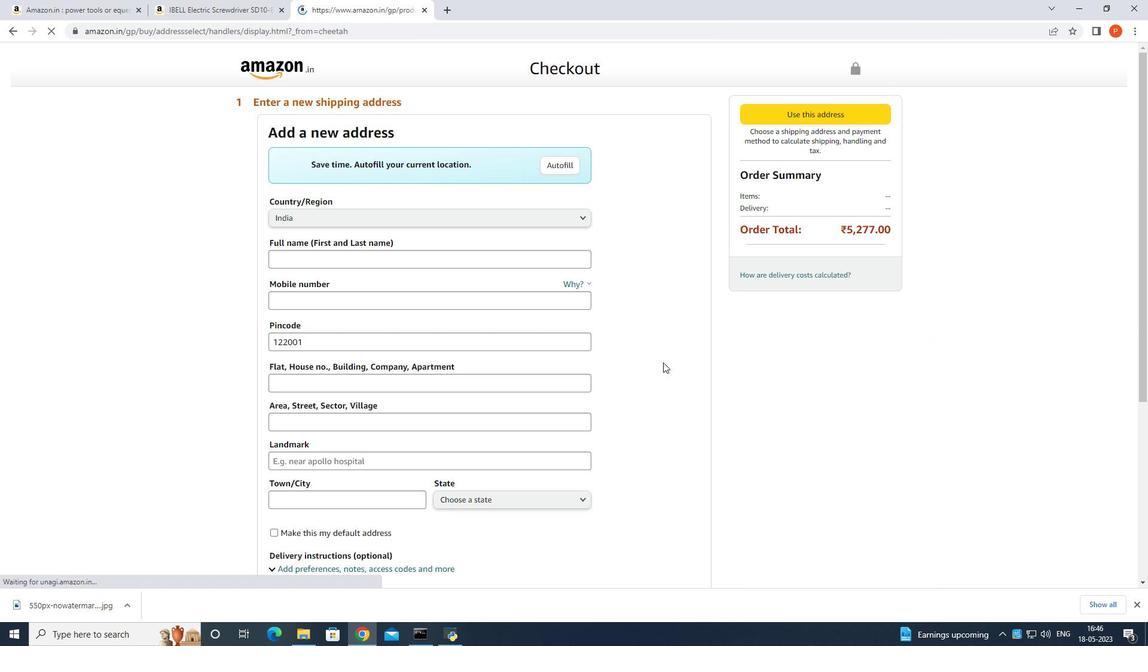 
Action: Mouse scrolled (663, 361) with delta (0, 0)
Screenshot: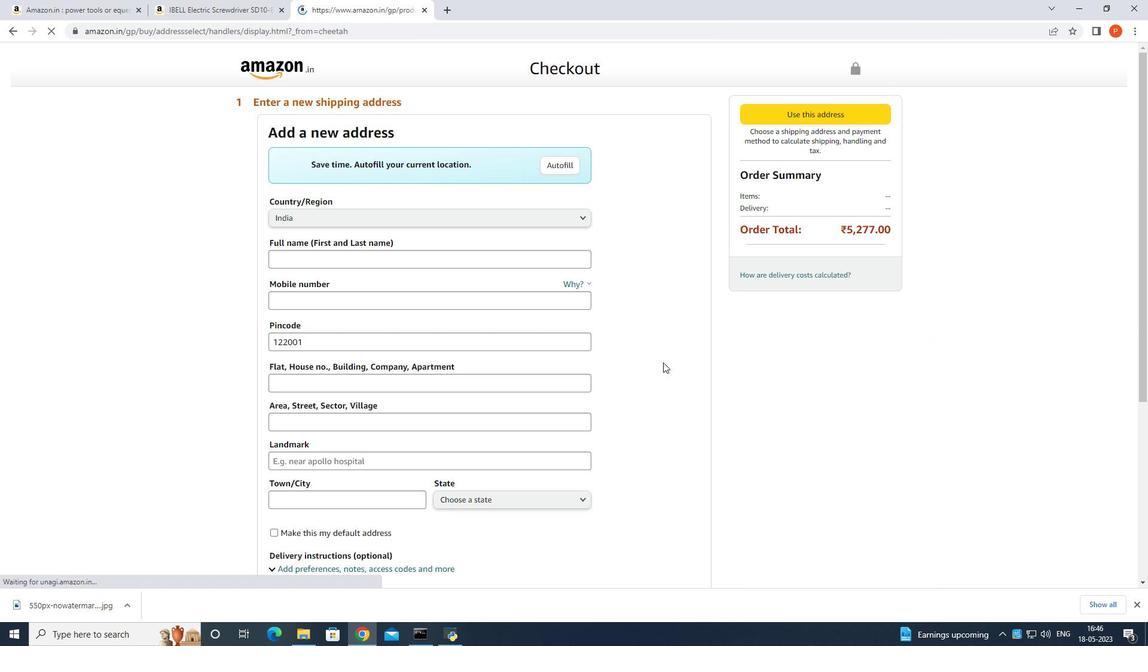 
Action: Mouse scrolled (663, 361) with delta (0, 0)
Screenshot: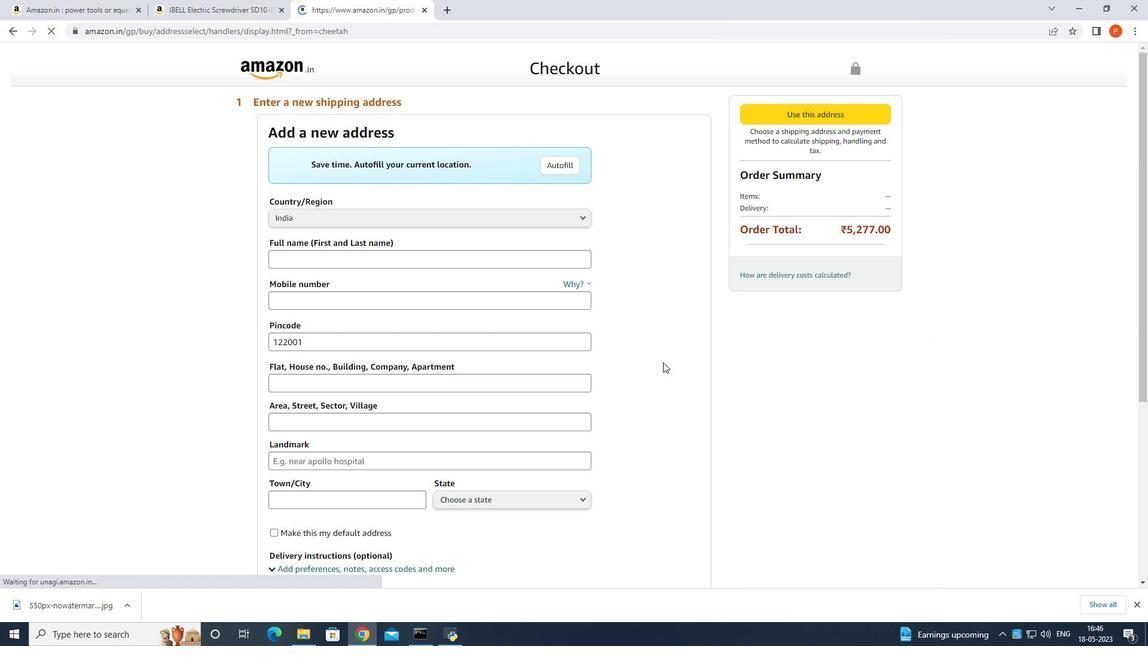 
Action: Mouse scrolled (663, 363) with delta (0, 0)
Screenshot: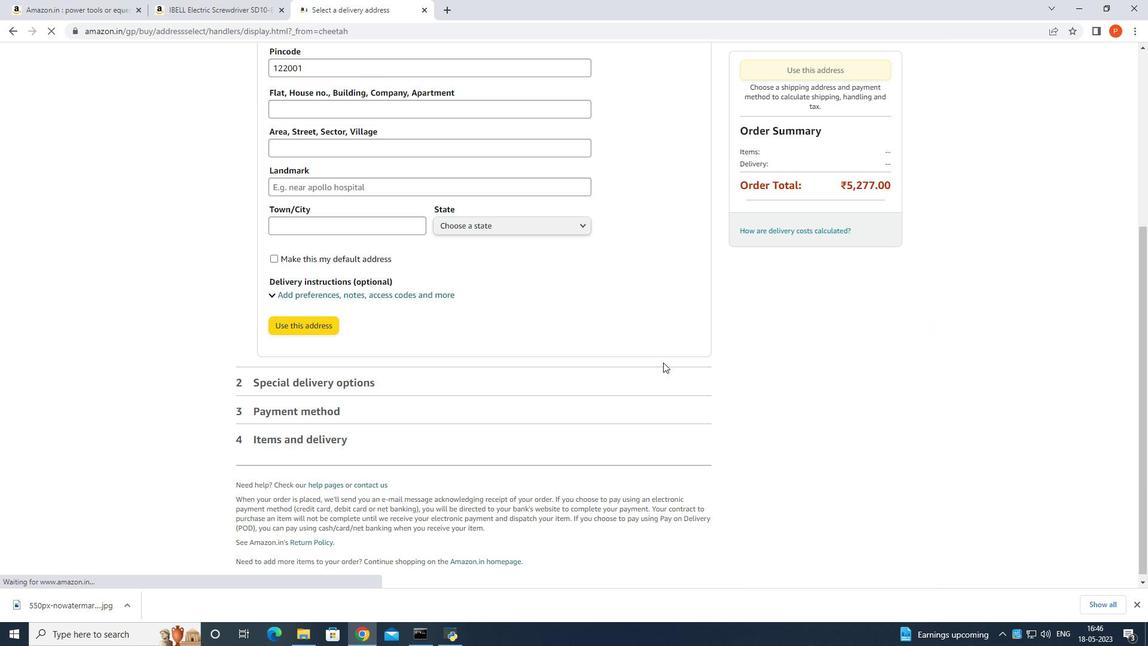 
Action: Mouse scrolled (663, 363) with delta (0, 0)
Screenshot: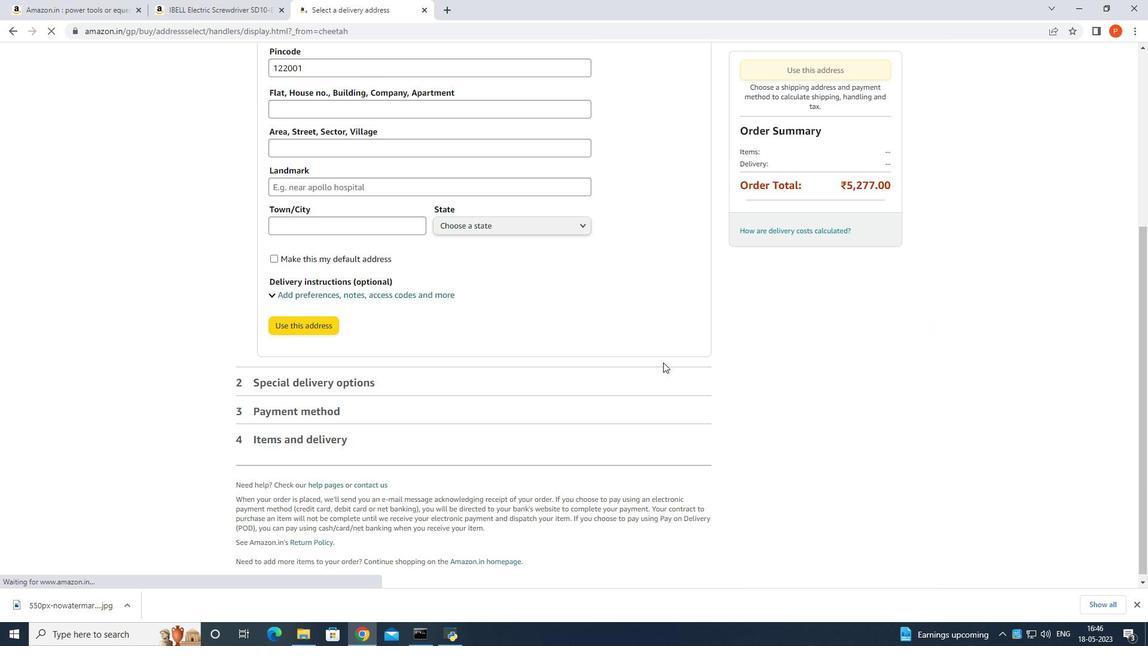 
Action: Mouse scrolled (663, 363) with delta (0, 0)
Screenshot: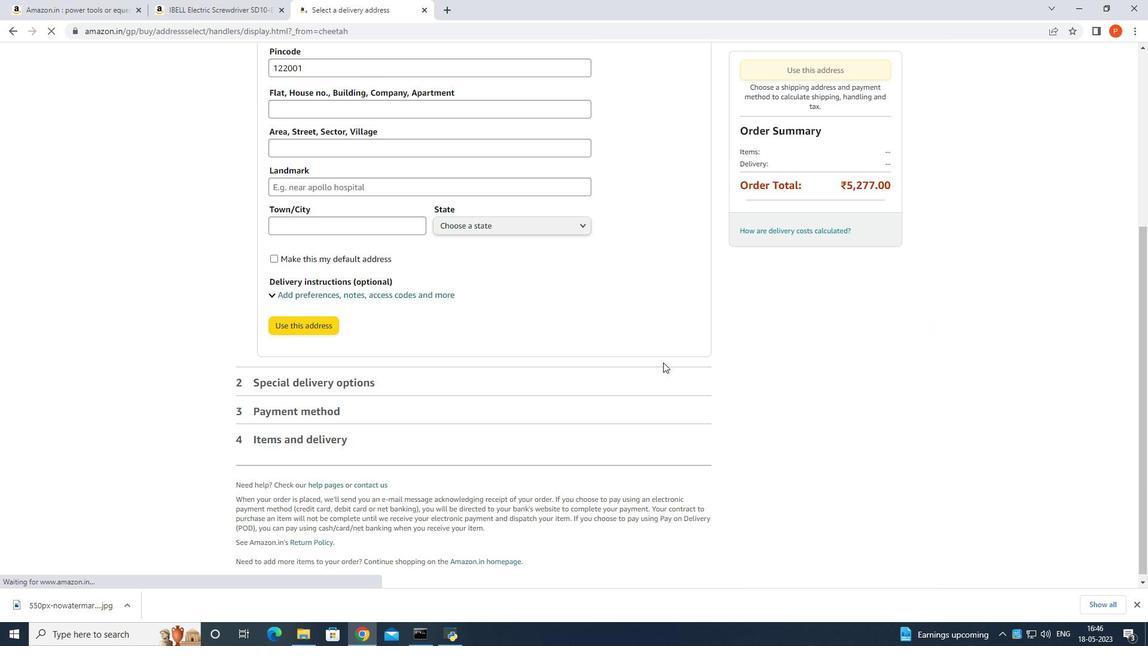 
Action: Mouse scrolled (663, 363) with delta (0, 0)
Screenshot: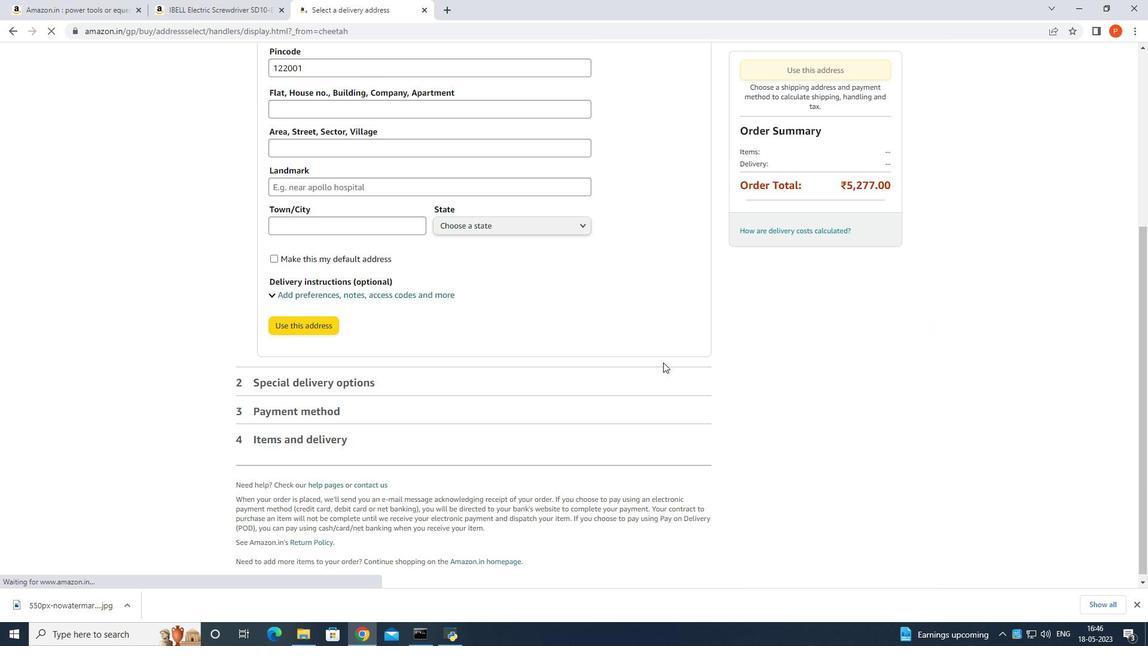 
Action: Mouse scrolled (663, 363) with delta (0, 0)
Screenshot: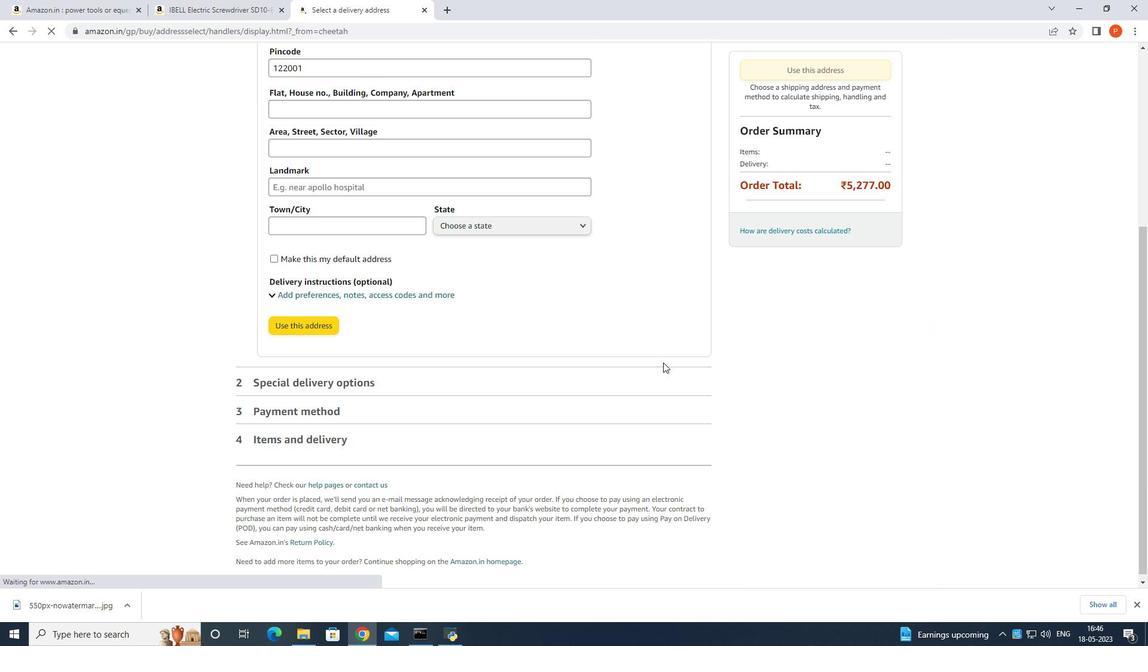 
Action: Mouse moved to (663, 357)
Screenshot: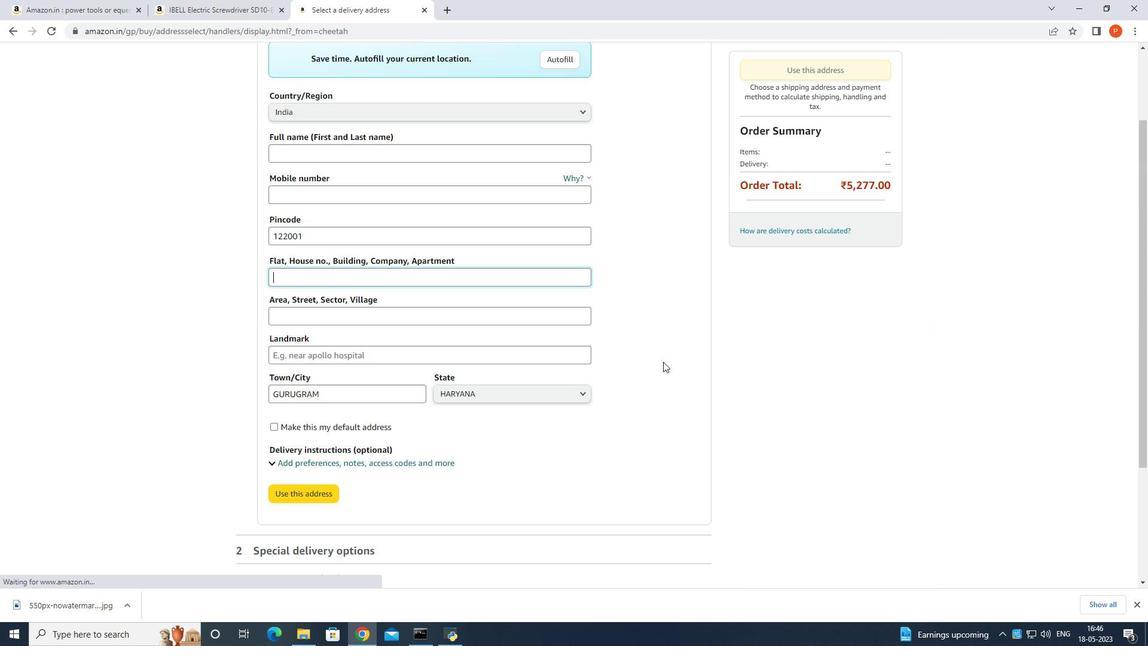 
Action: Mouse scrolled (663, 357) with delta (0, 0)
Screenshot: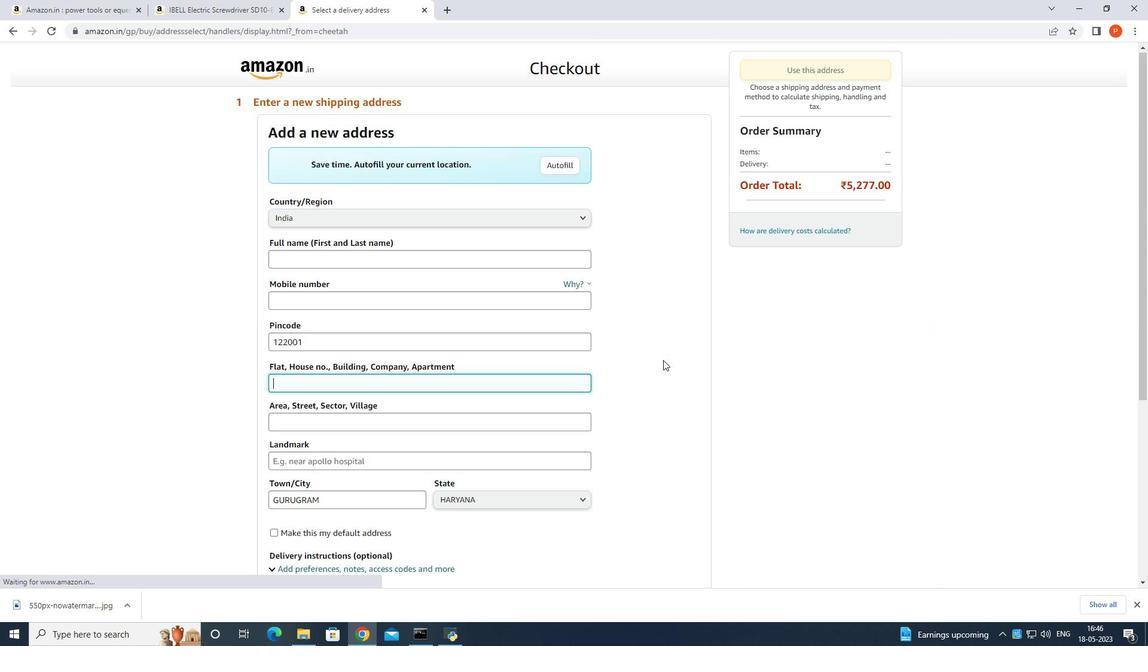 
Action: Mouse scrolled (663, 357) with delta (0, 0)
Screenshot: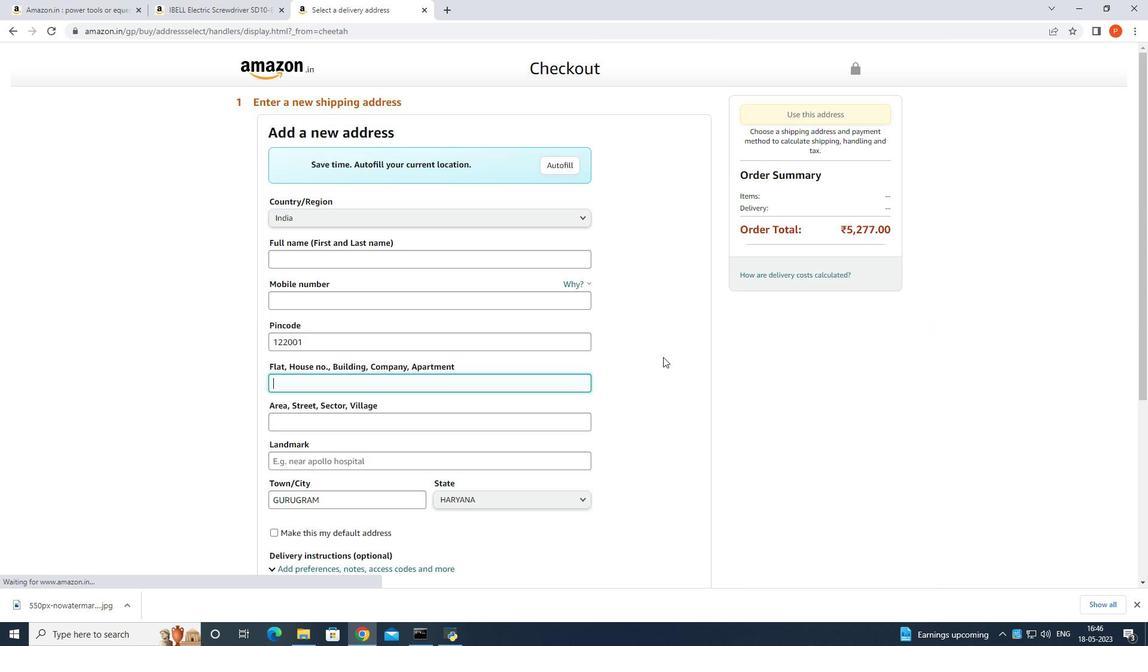 
Action: Mouse scrolled (663, 357) with delta (0, 0)
Screenshot: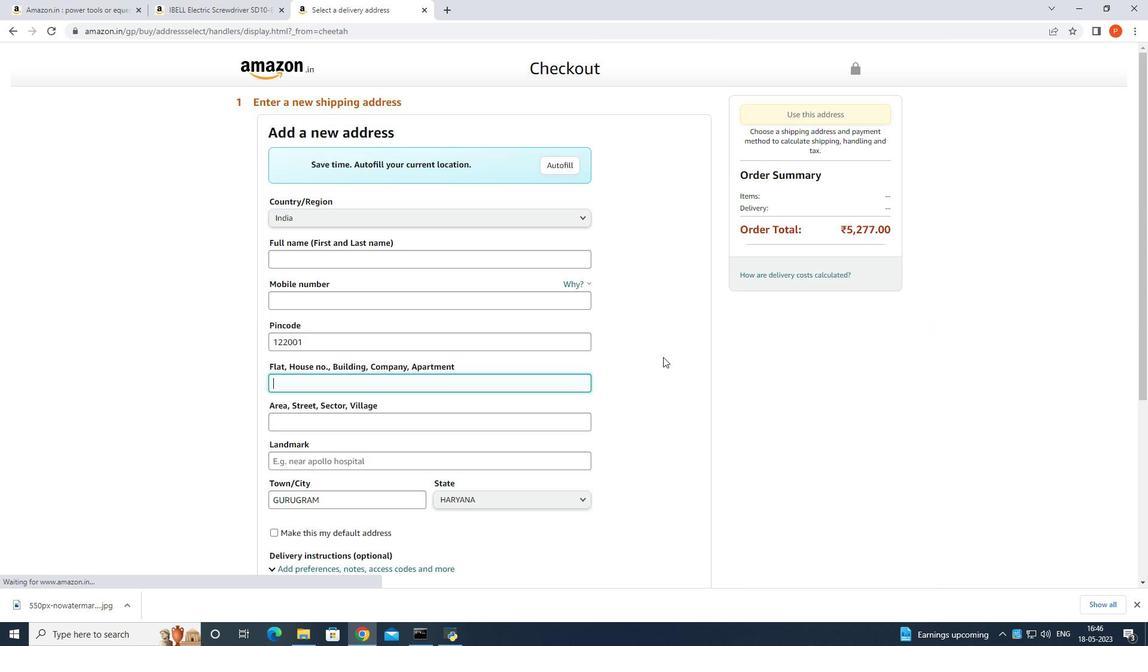 
Action: Mouse scrolled (663, 357) with delta (0, 0)
Screenshot: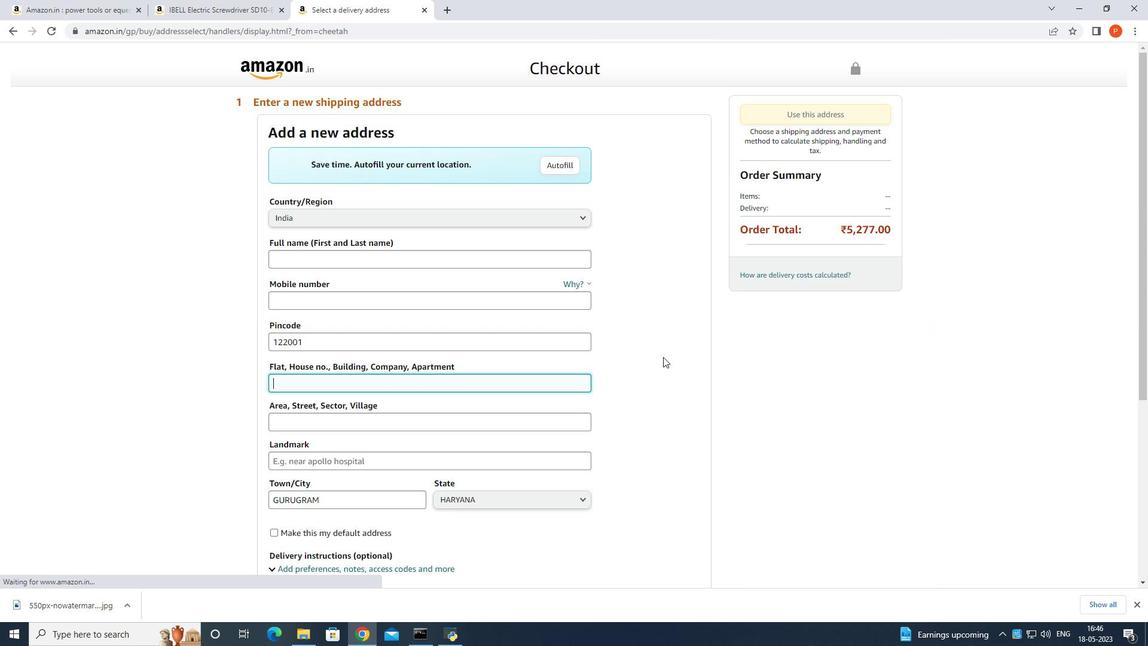 
Action: Mouse scrolled (663, 357) with delta (0, 0)
Screenshot: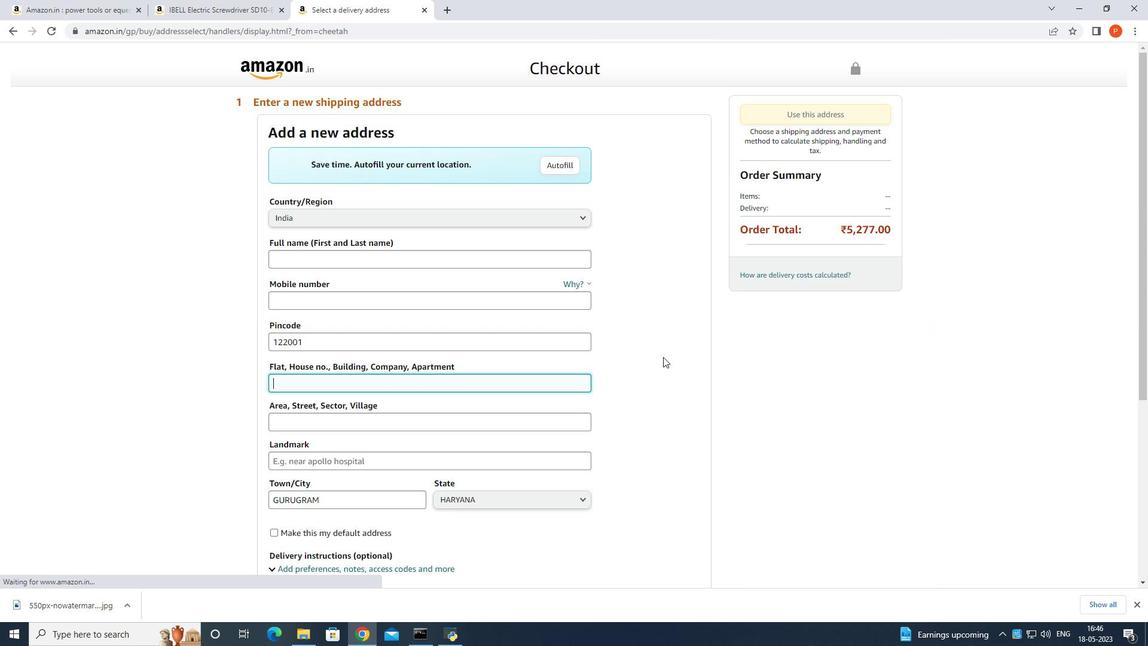 
Action: Mouse scrolled (663, 357) with delta (0, 0)
Screenshot: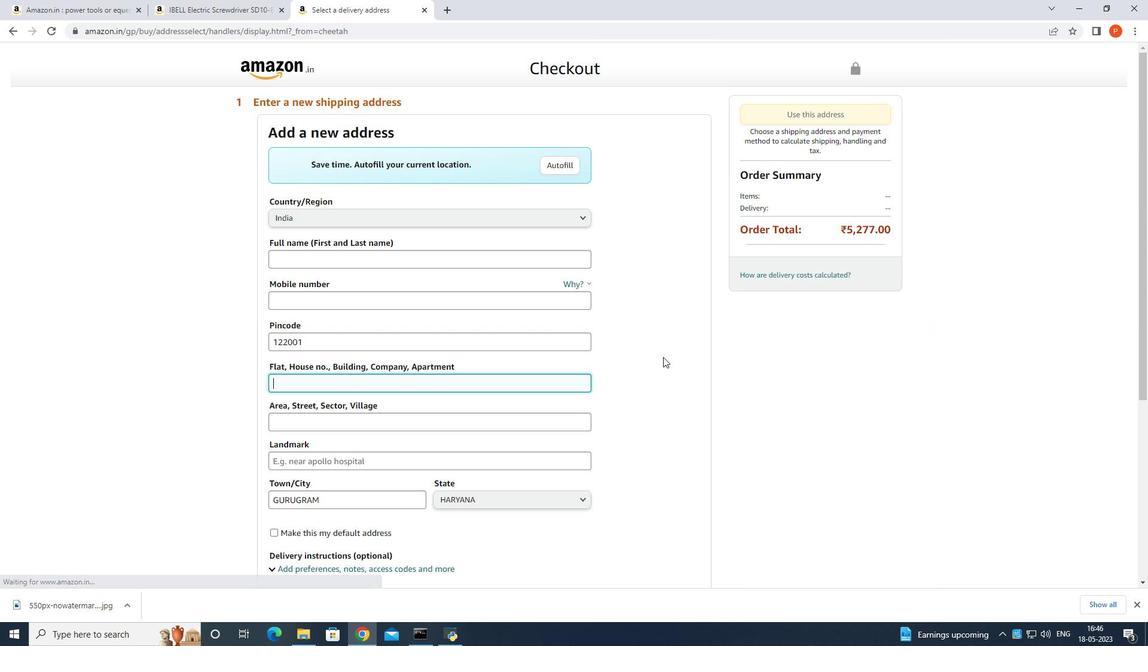 
Action: Mouse scrolled (663, 356) with delta (0, 0)
Screenshot: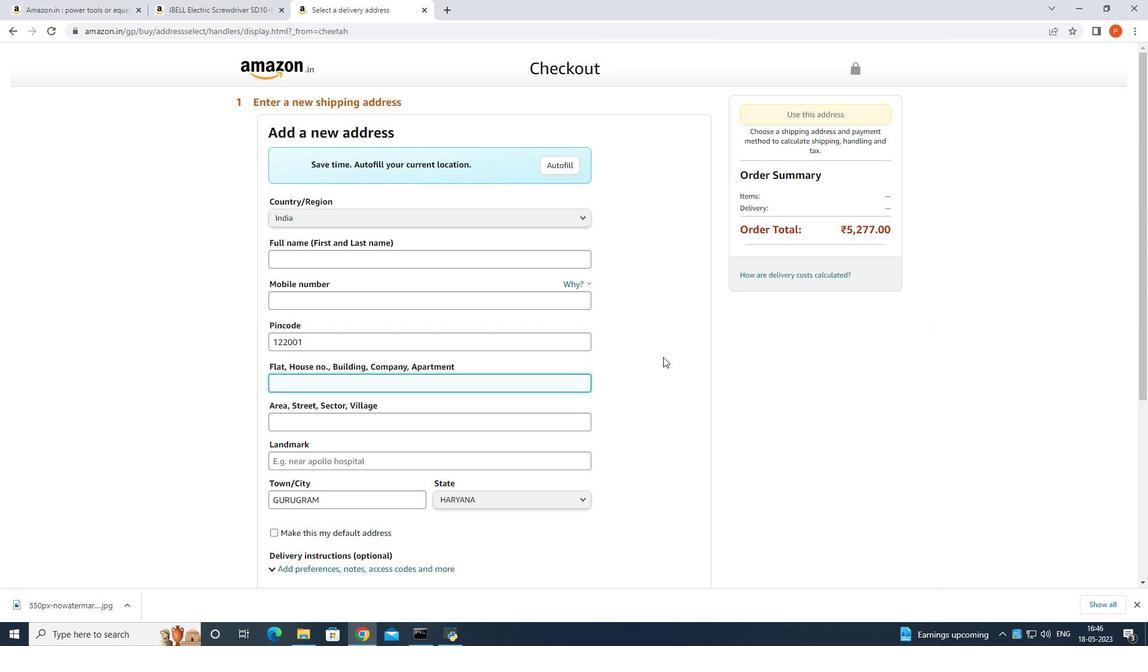 
Action: Mouse moved to (663, 357)
Screenshot: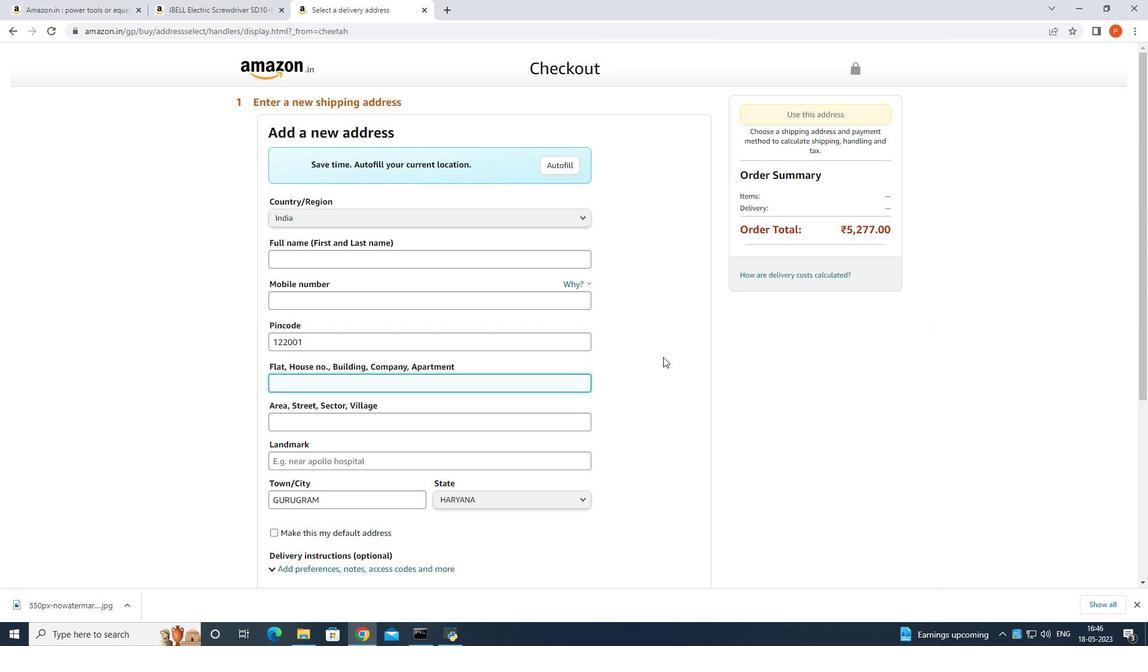 
Action: Mouse scrolled (663, 356) with delta (0, 0)
Screenshot: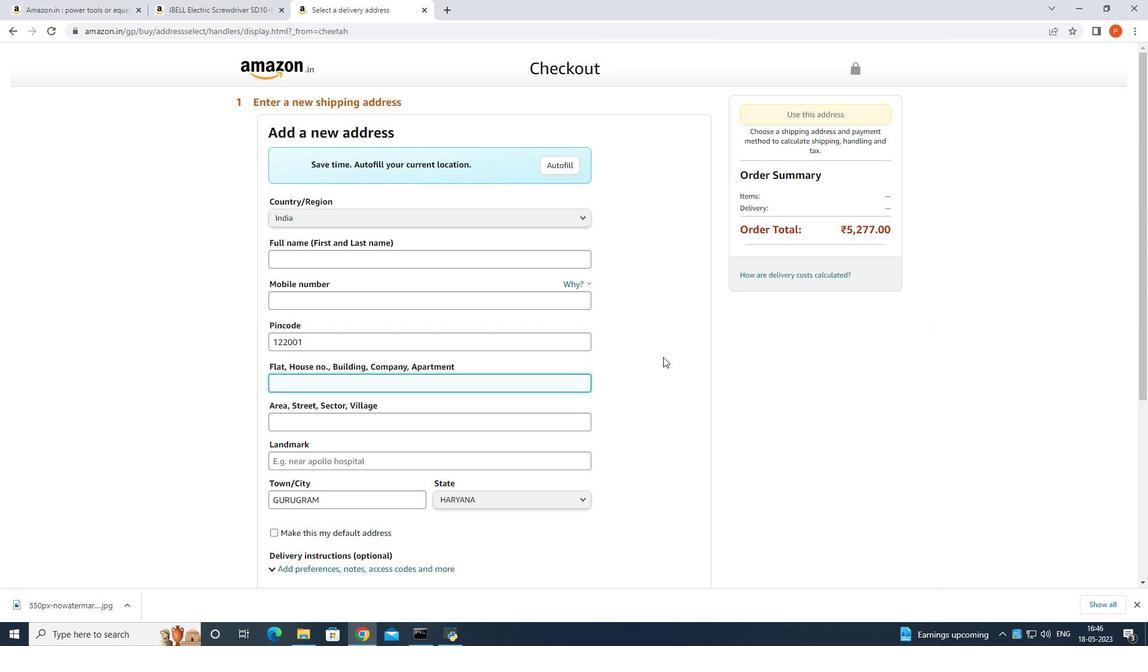 
Action: Mouse moved to (663, 357)
Screenshot: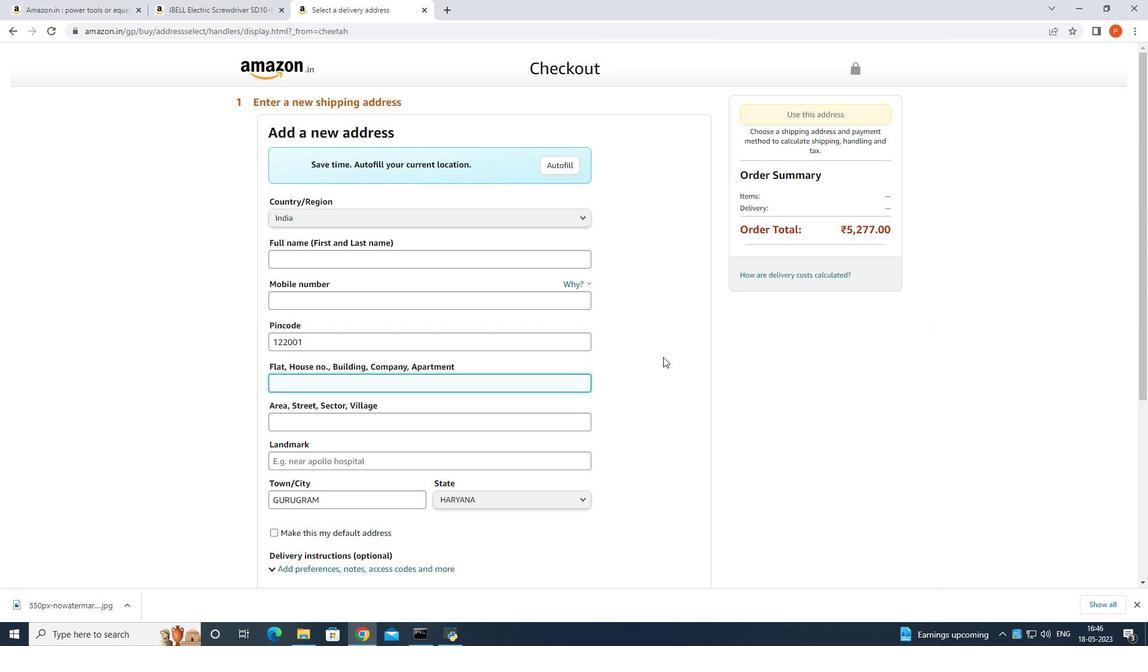 
Action: Mouse scrolled (663, 356) with delta (0, 0)
Screenshot: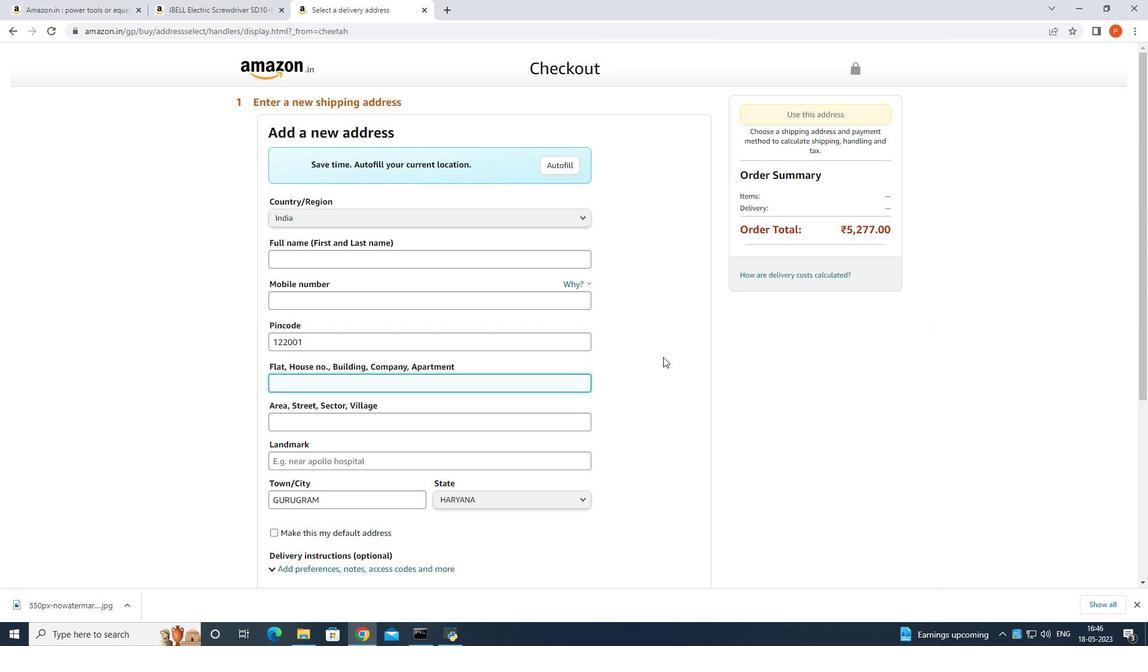 
Action: Mouse scrolled (663, 356) with delta (0, 0)
Screenshot: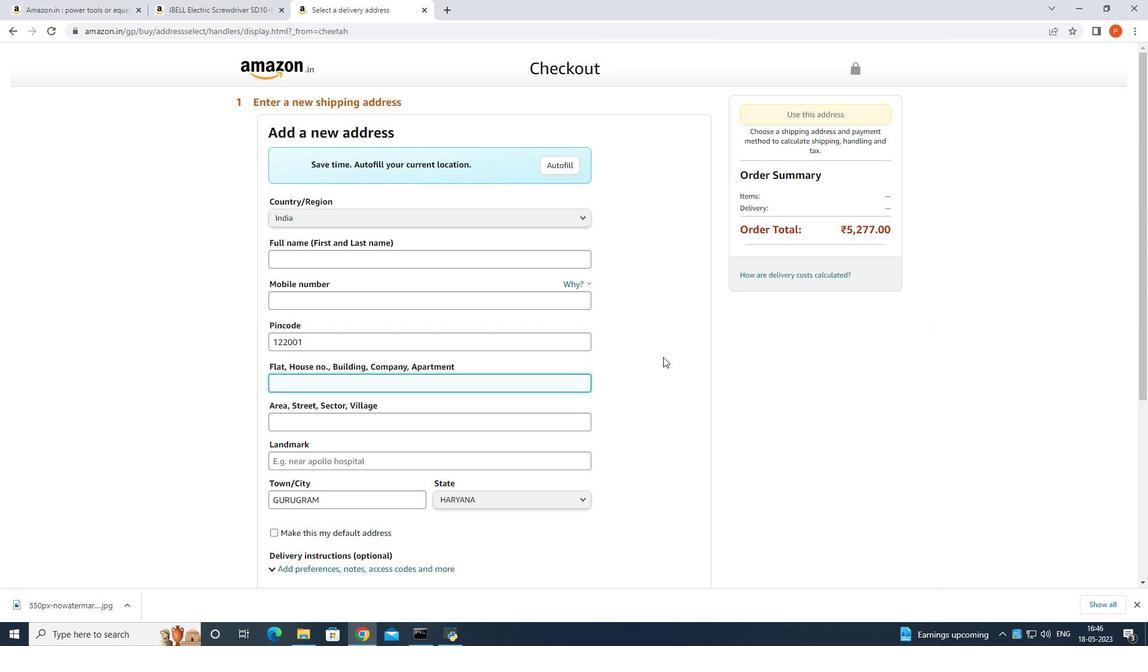 
Action: Mouse scrolled (663, 357) with delta (0, 0)
Screenshot: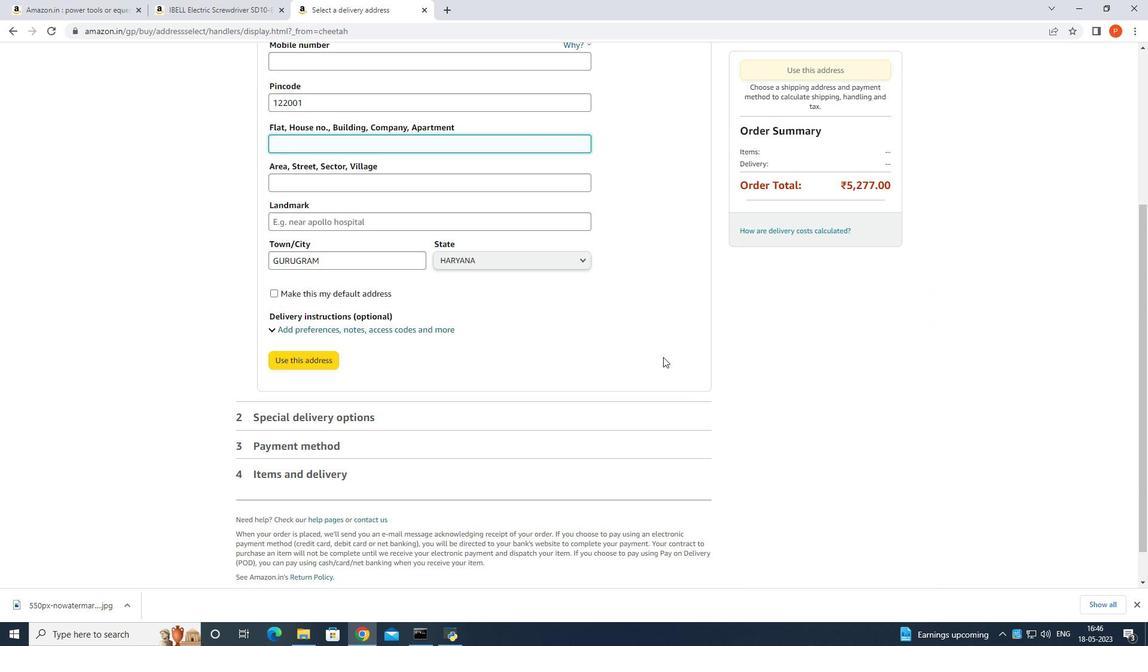 
Action: Mouse scrolled (663, 356) with delta (0, 0)
Screenshot: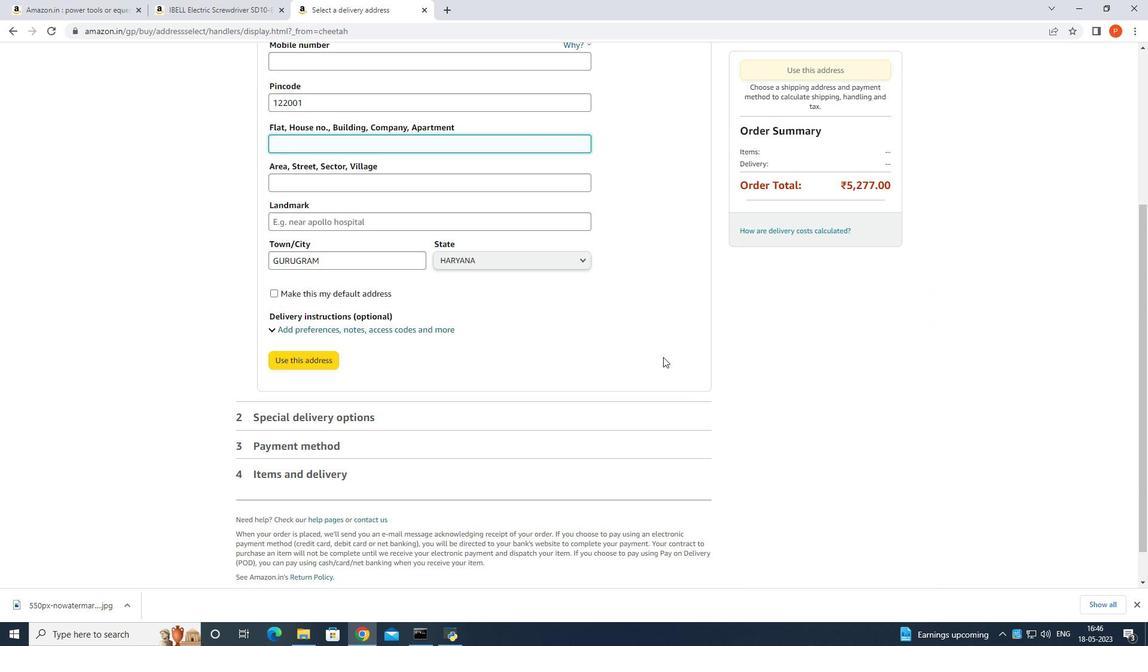 
Action: Mouse scrolled (663, 356) with delta (0, 0)
Screenshot: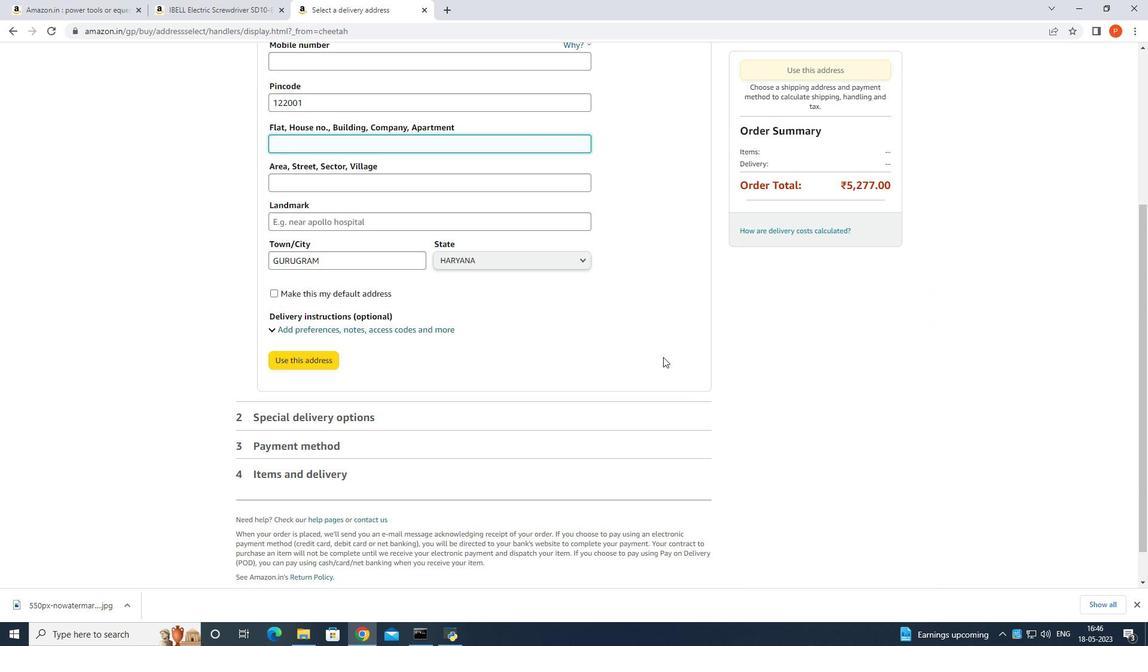 
Action: Mouse moved to (663, 358)
Screenshot: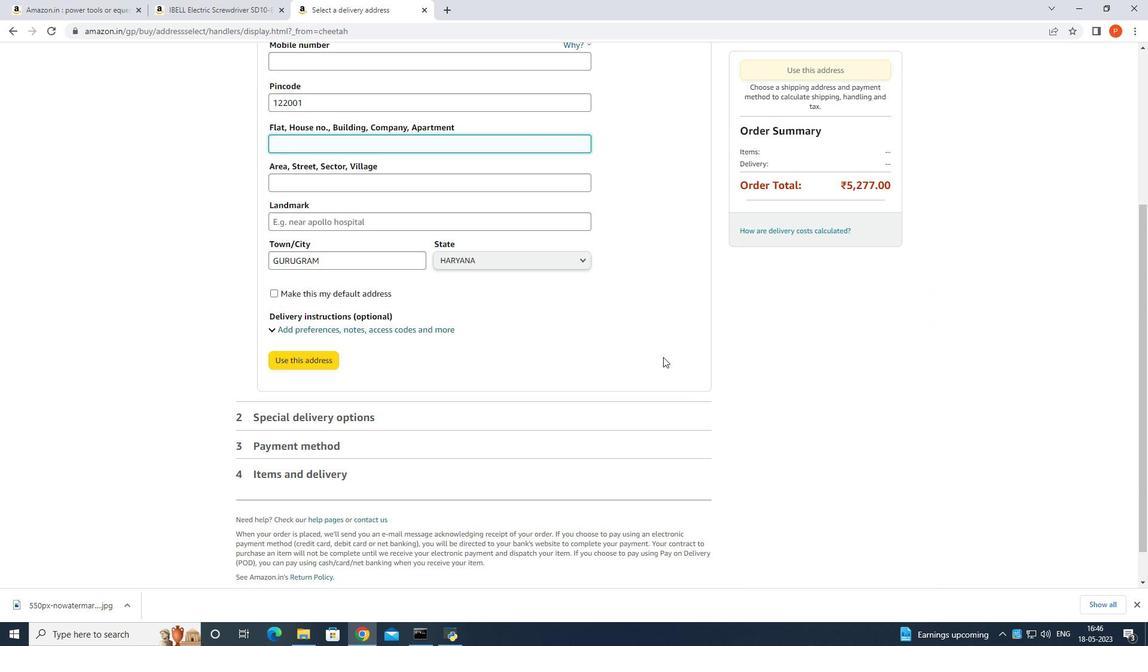 
Action: Mouse scrolled (663, 358) with delta (0, 0)
Screenshot: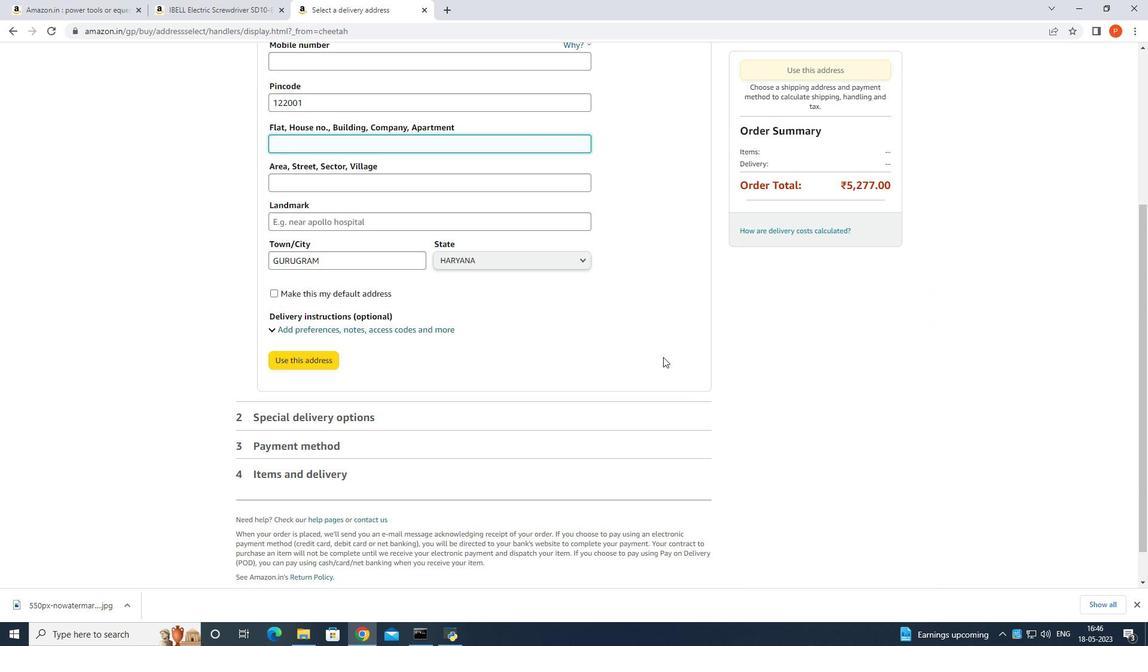 
Action: Mouse moved to (663, 358)
Screenshot: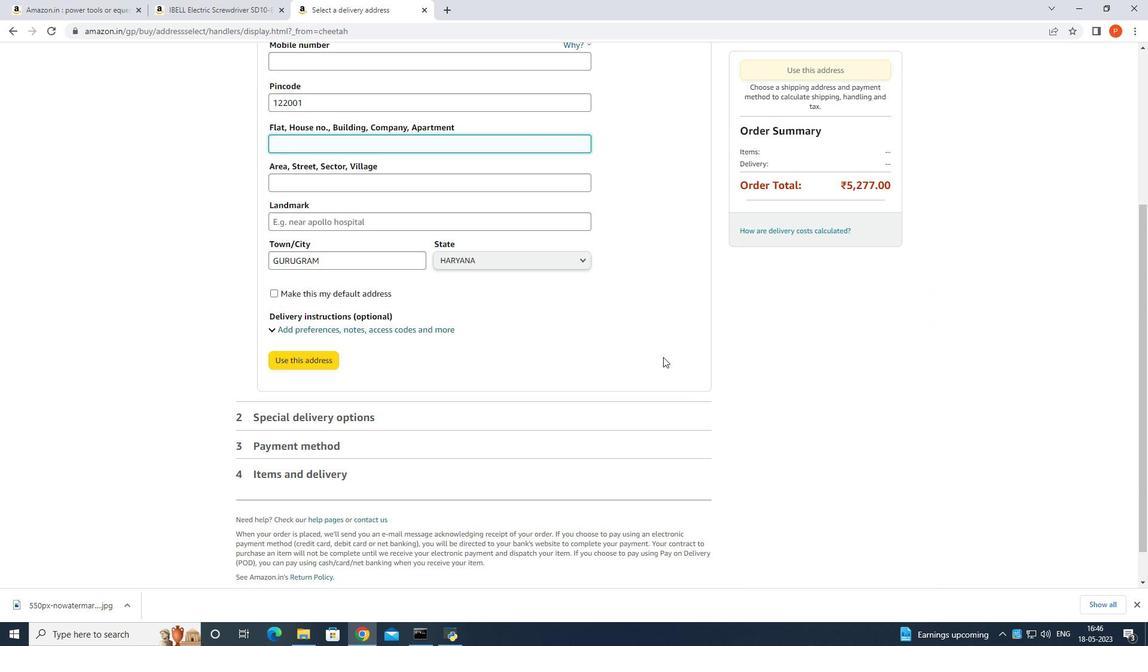 
Action: Mouse scrolled (663, 358) with delta (0, 0)
Screenshot: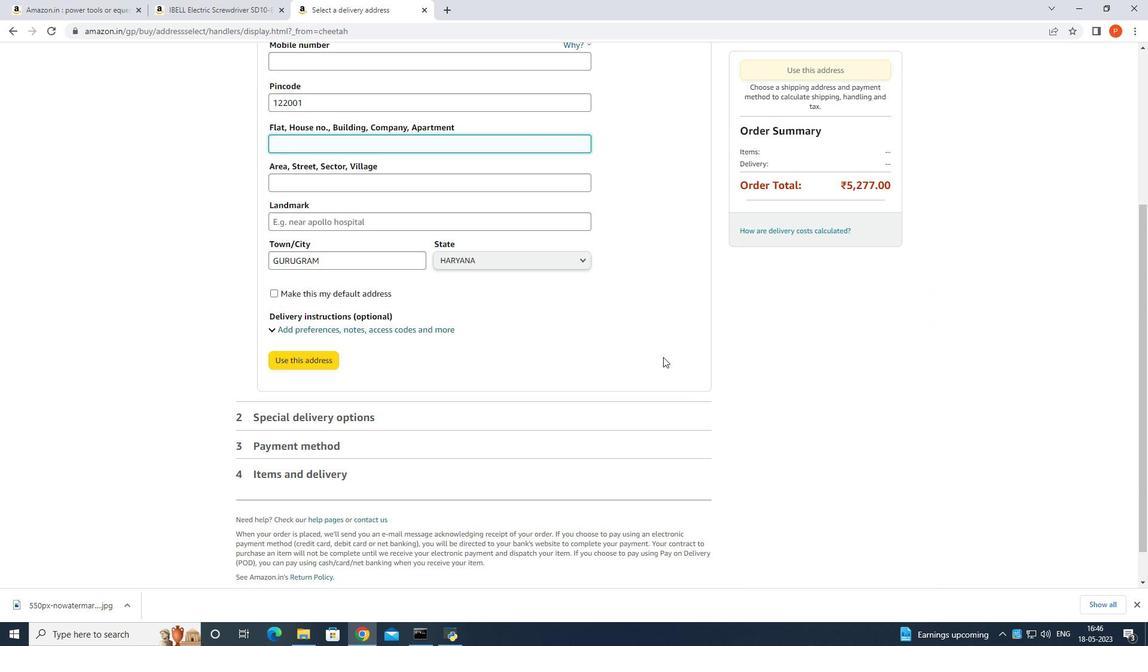 
Action: Mouse moved to (663, 355)
Screenshot: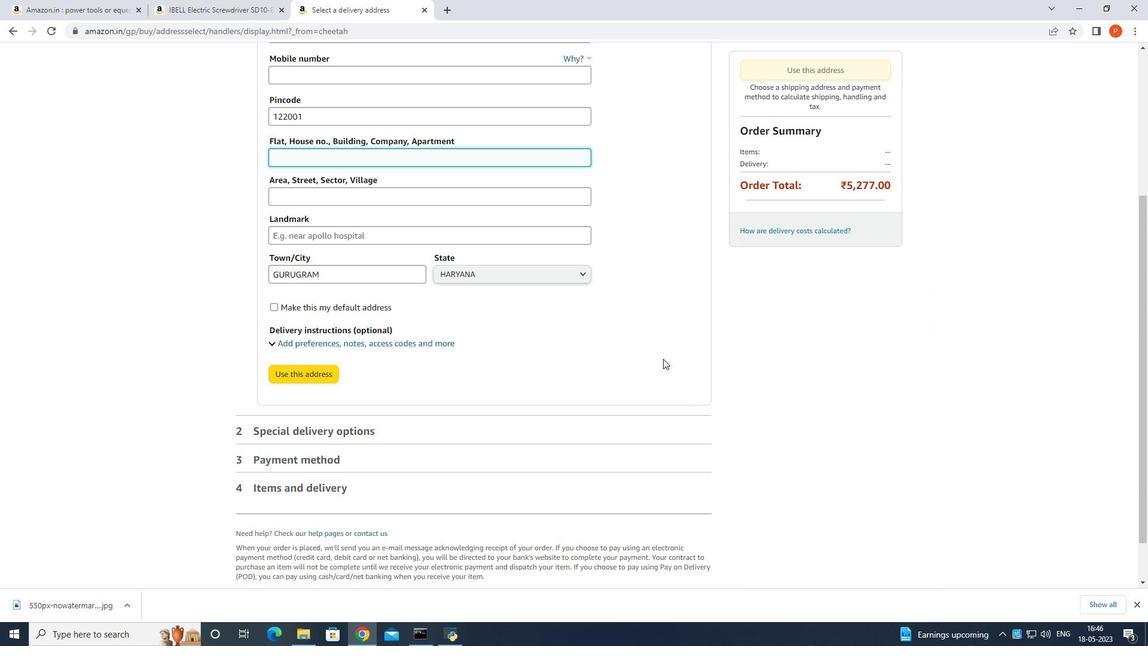 
Action: Mouse scrolled (663, 354) with delta (0, 0)
Screenshot: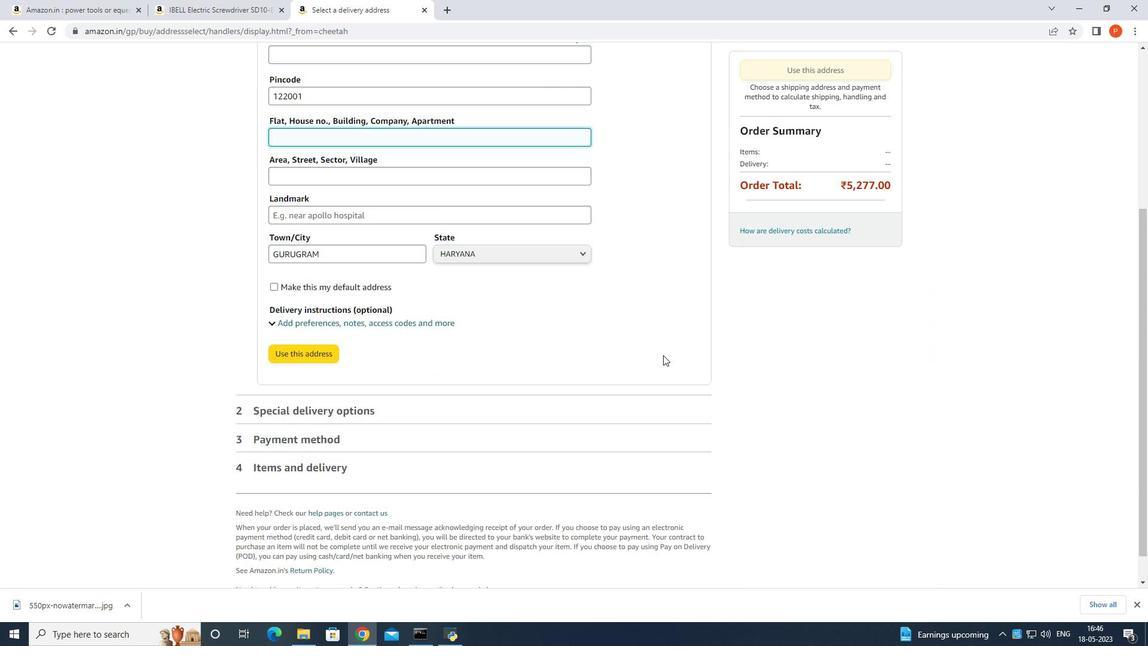 
Action: Mouse scrolled (663, 354) with delta (0, 0)
Screenshot: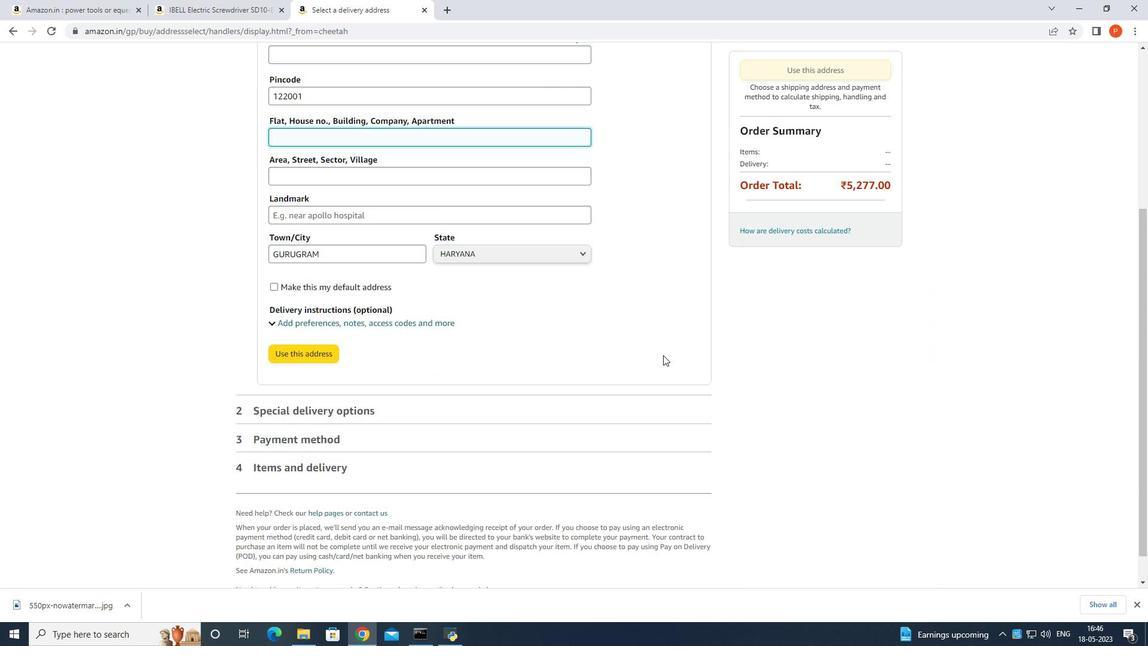 
Action: Mouse scrolled (663, 354) with delta (0, 0)
Screenshot: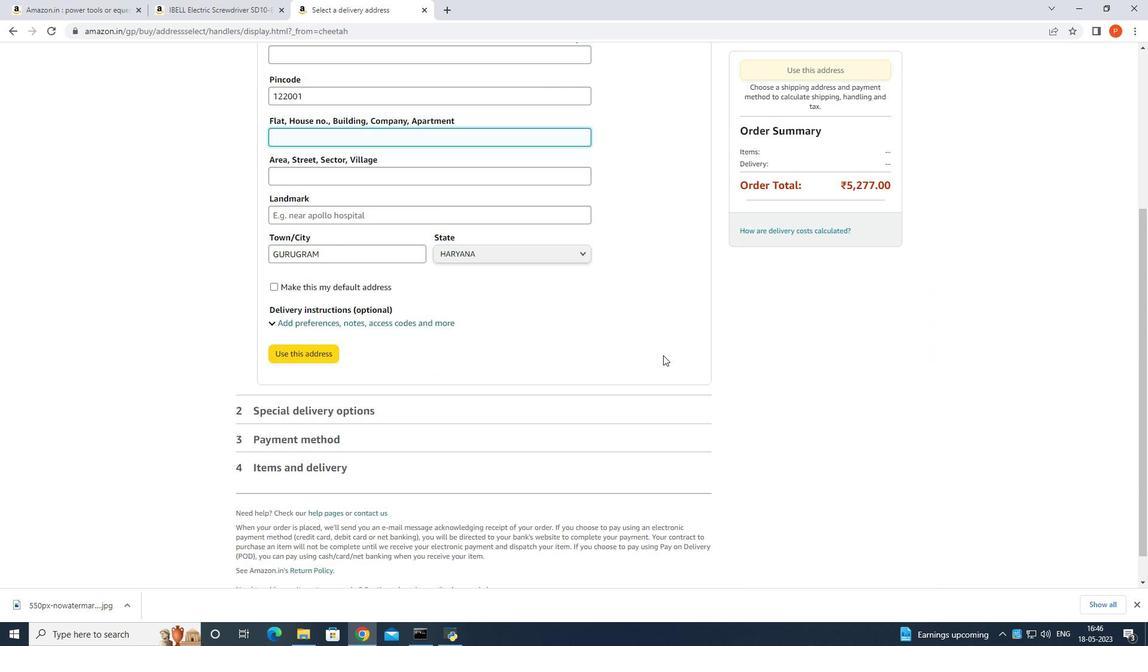 
Action: Mouse moved to (13, 29)
Screenshot: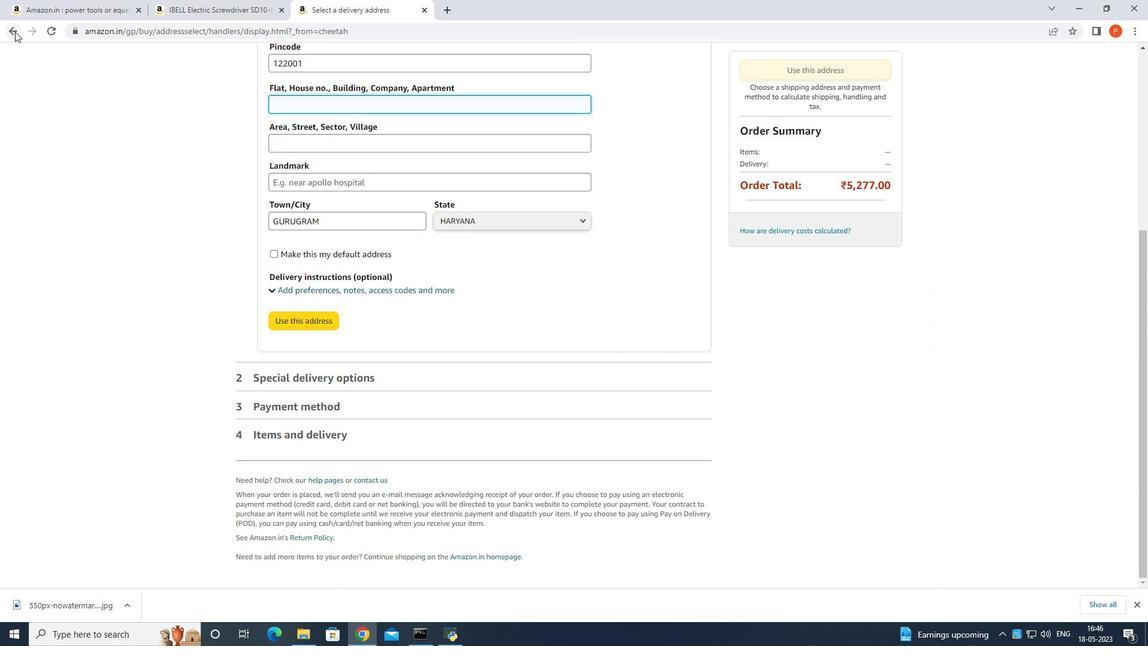 
Action: Mouse pressed left at (13, 29)
Screenshot: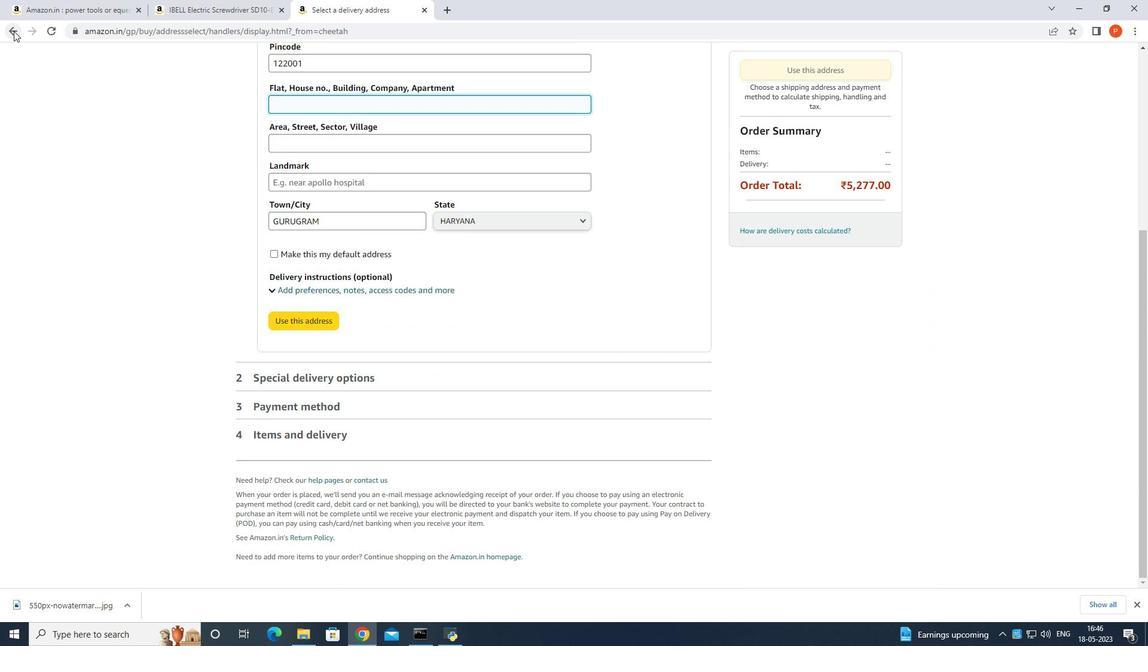 
Action: Mouse moved to (881, 172)
Screenshot: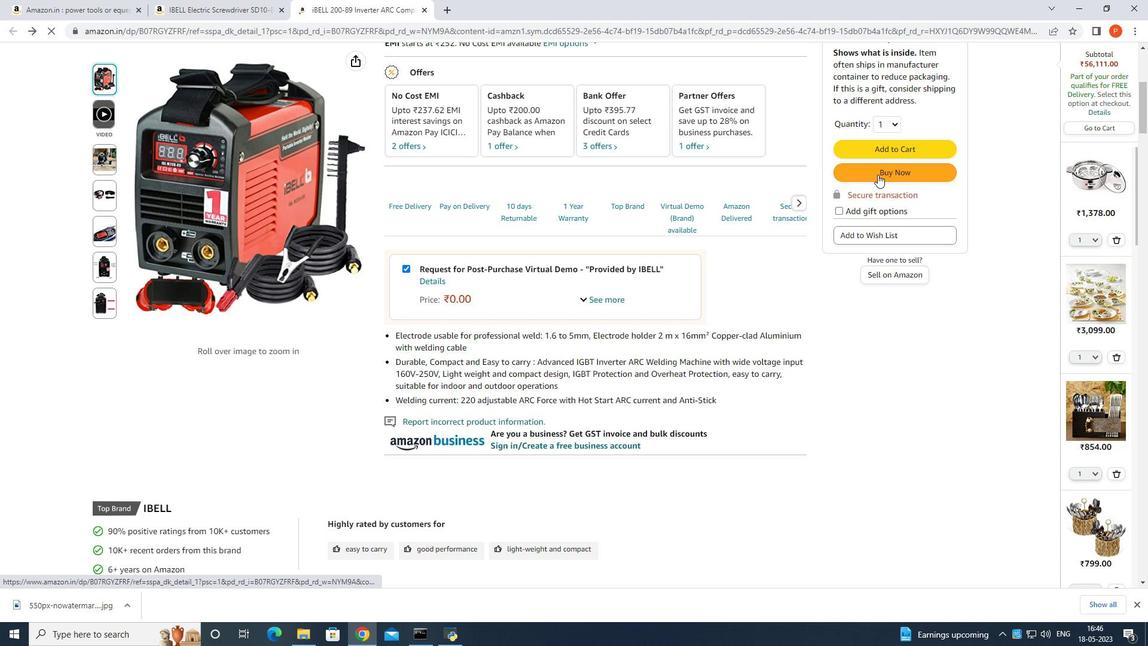 
Action: Mouse pressed left at (881, 172)
Screenshot: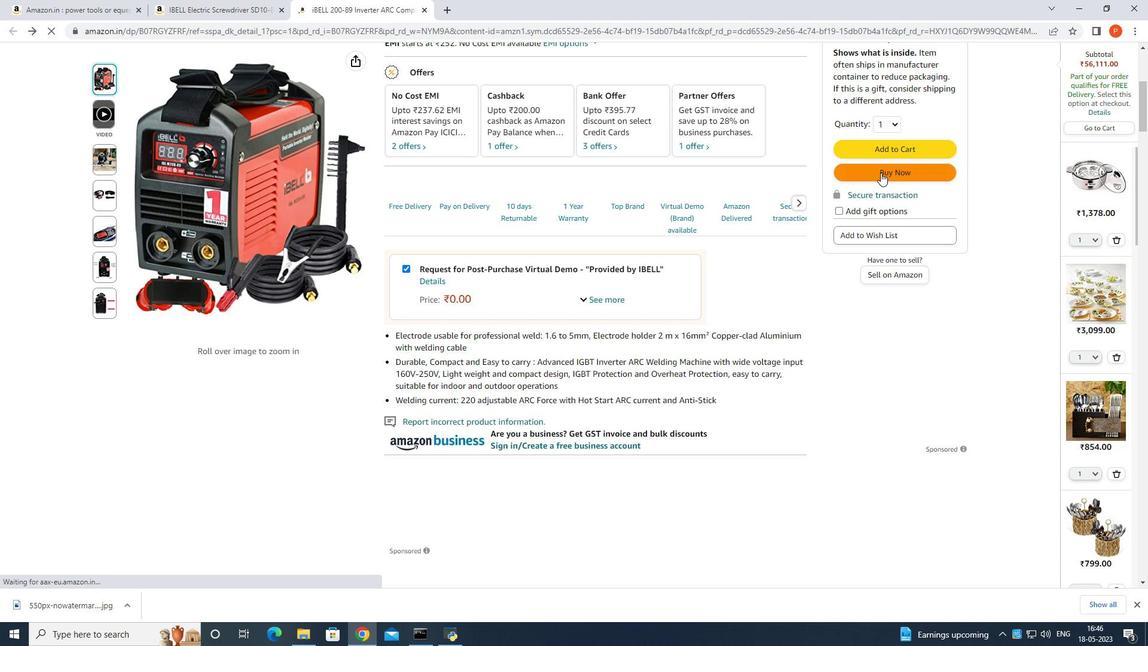 
Action: Mouse moved to (585, 333)
Screenshot: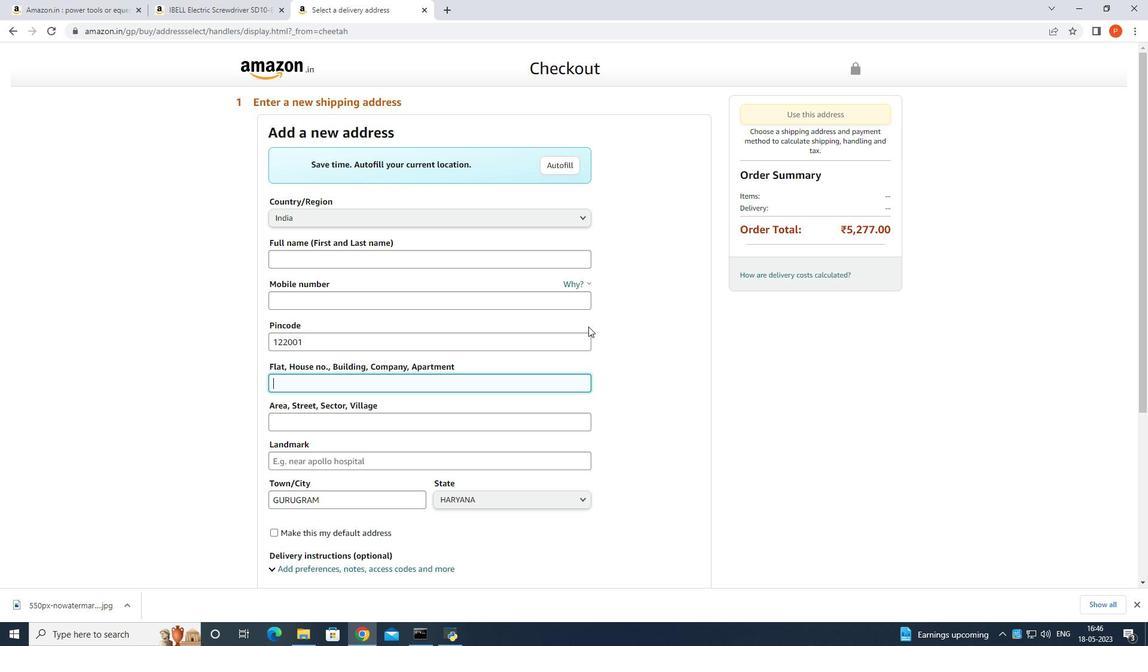
Action: Key pressed <Key.shift>Phase<Key.space>4<Key.space>gurgaon<Key.space>sector1<Key.space>8<Key.backspace><Key.backspace><Key.backspace><Key.space>18<Key.enter>
Screenshot: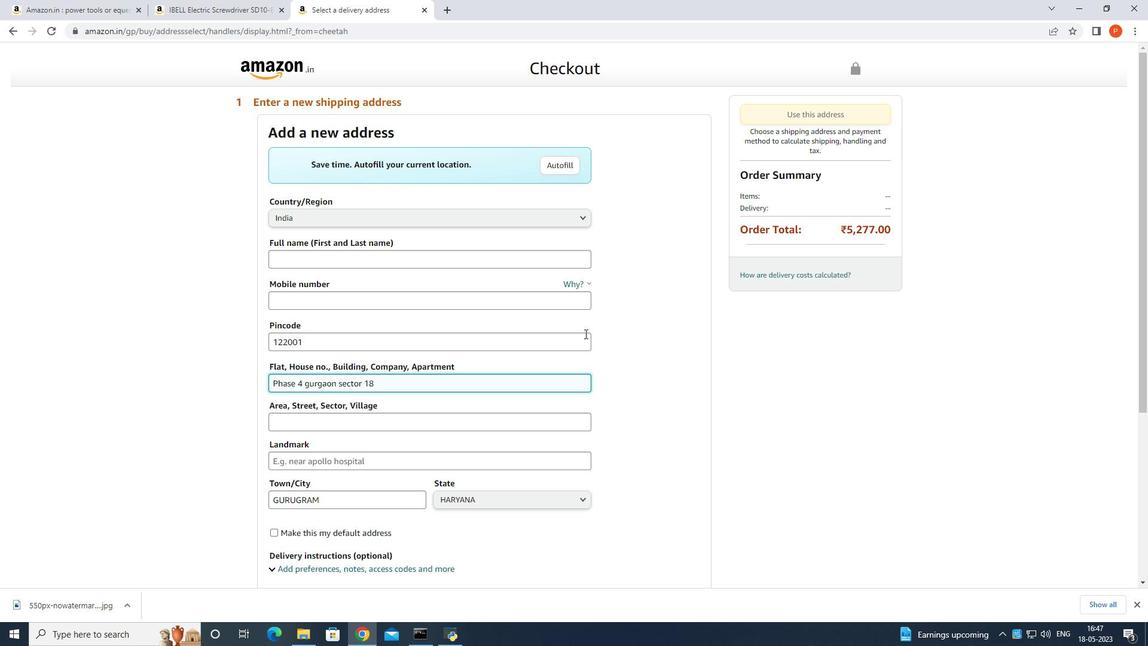 
Action: Mouse moved to (457, 424)
Screenshot: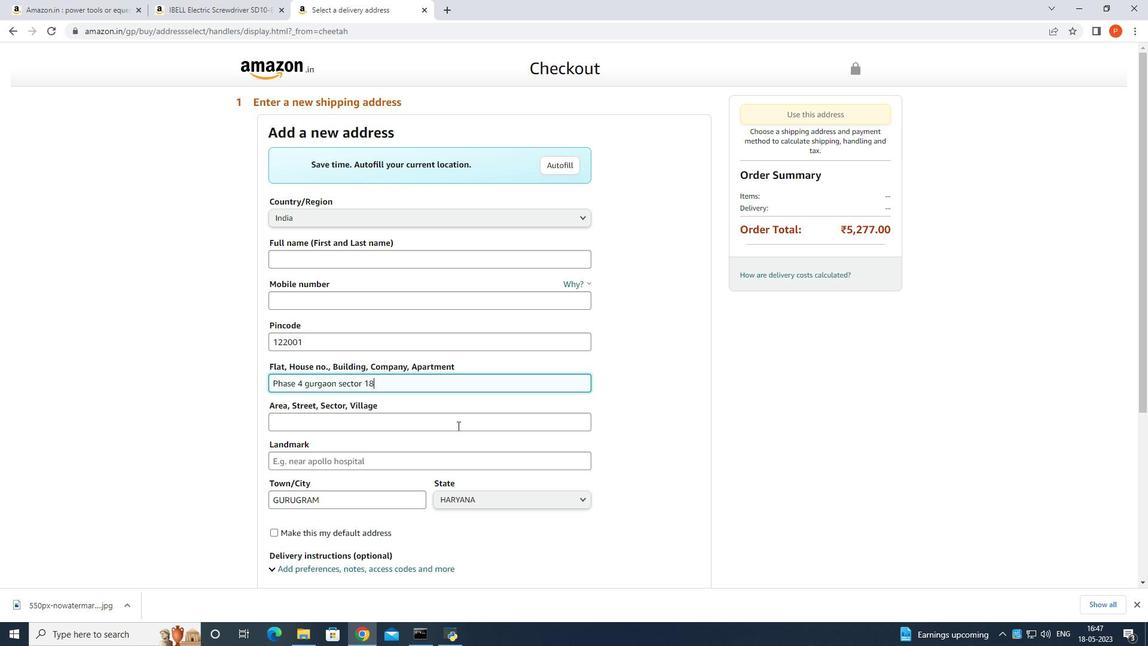 
Action: Mouse pressed left at (457, 424)
Screenshot: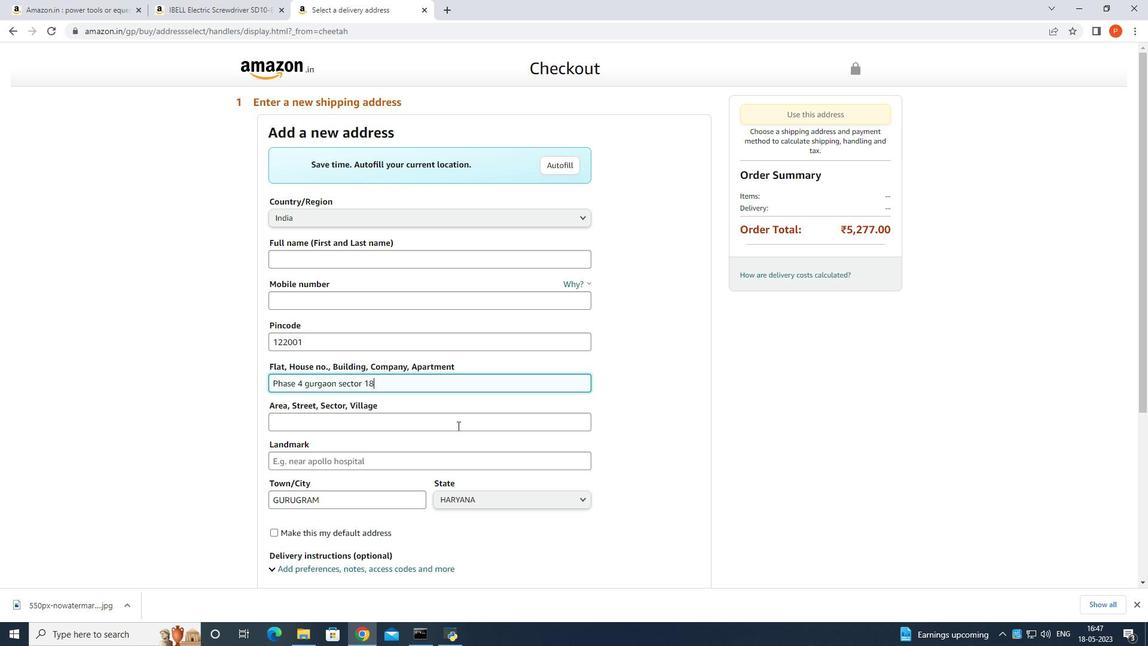 
Action: Mouse moved to (469, 414)
Screenshot: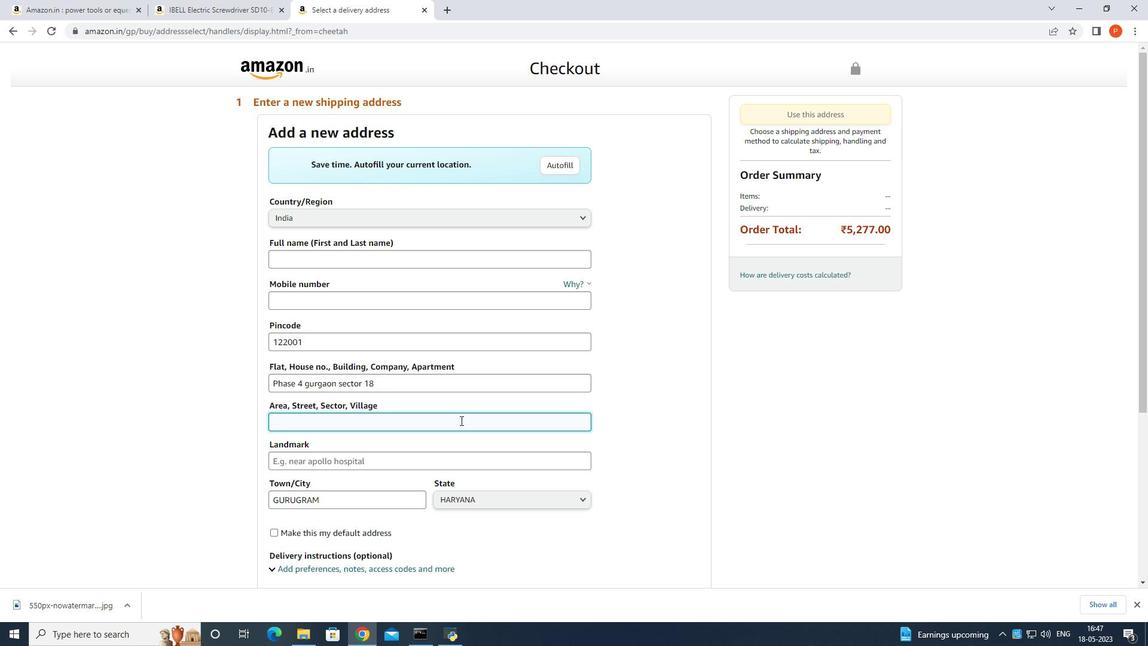 
Action: Key pressed <Key.shift>Near<Key.space>bihari<Key.space>mandi<Key.enter>
Screenshot: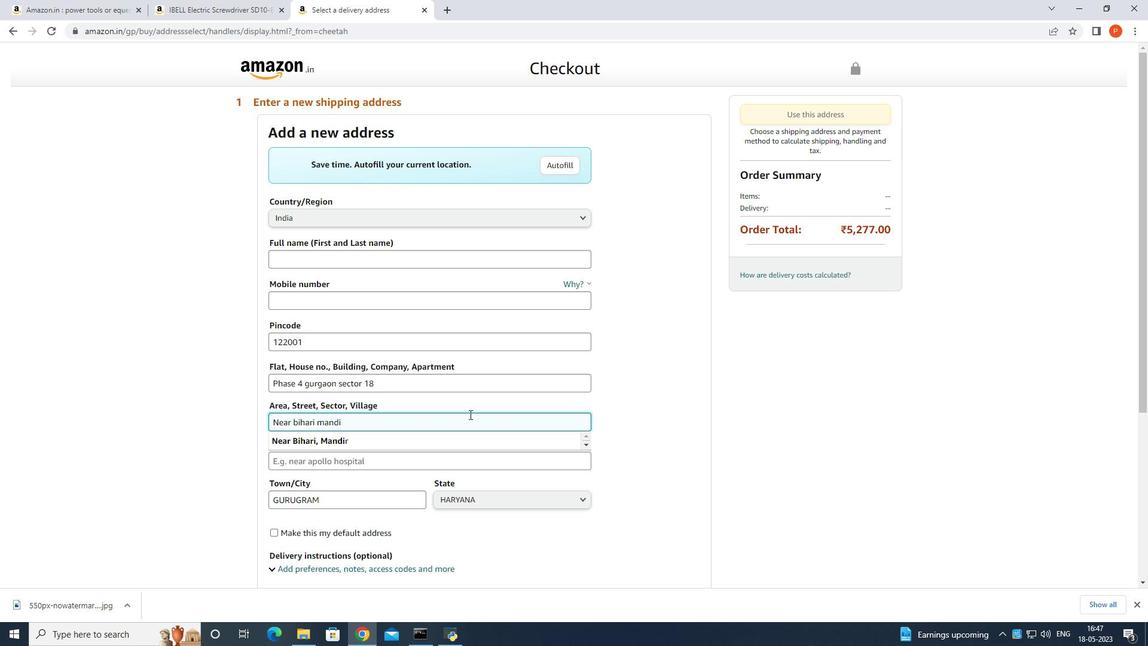 
Action: Mouse moved to (408, 462)
Screenshot: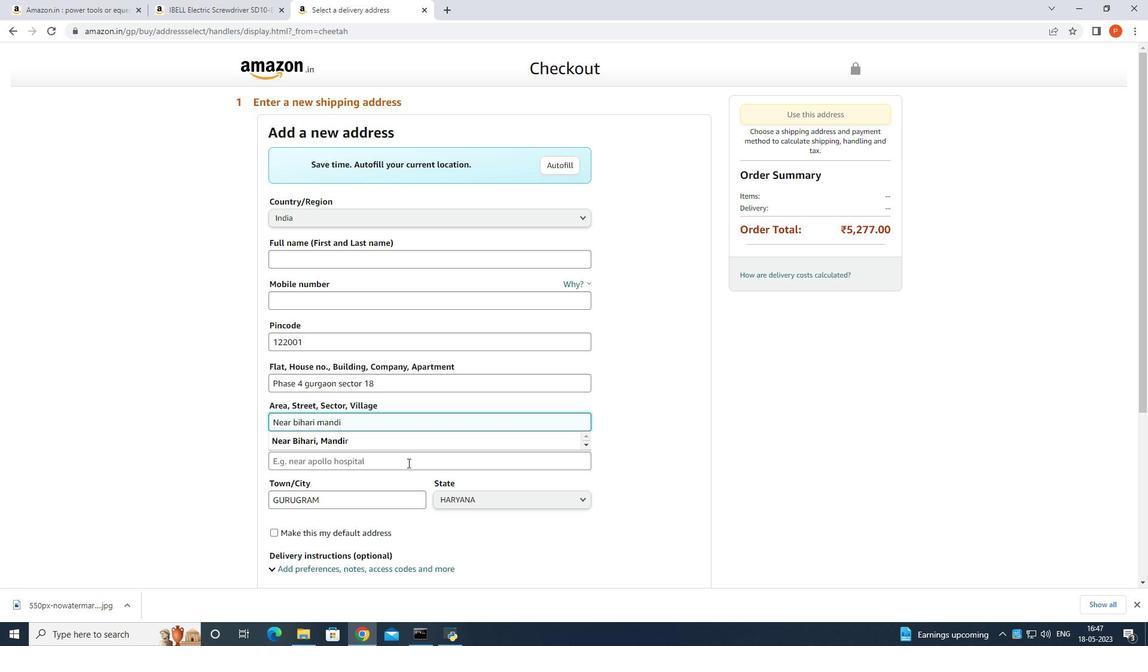 
Action: Mouse scrolled (408, 462) with delta (0, 0)
Screenshot: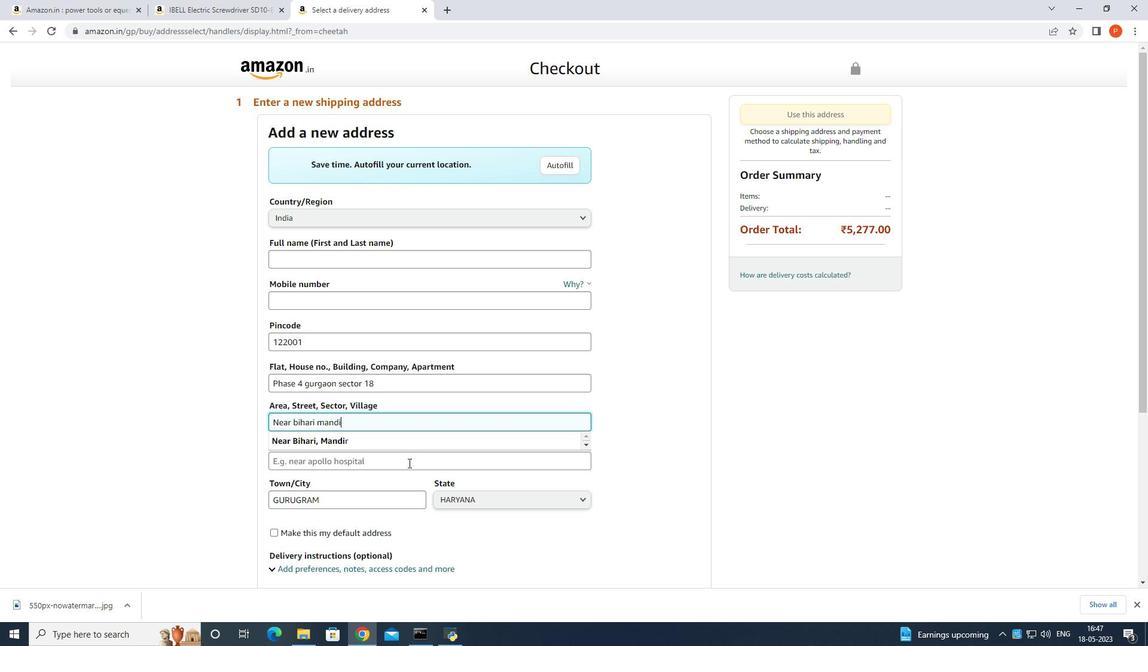 
Action: Mouse scrolled (408, 462) with delta (0, 0)
Screenshot: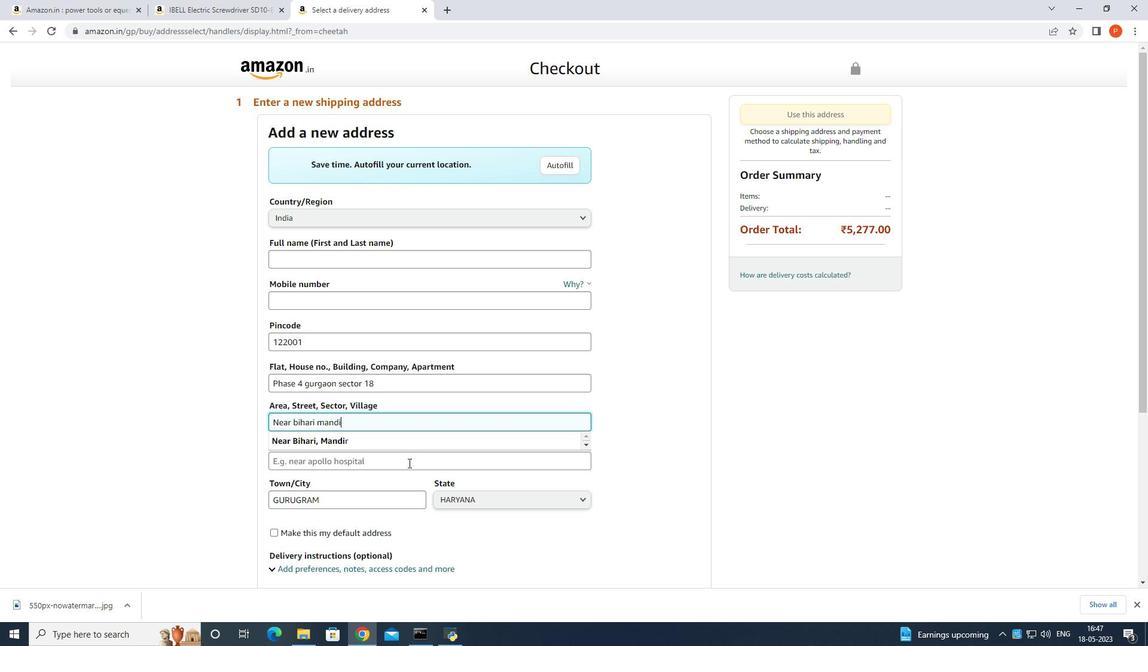 
Action: Mouse scrolled (408, 462) with delta (0, 0)
Screenshot: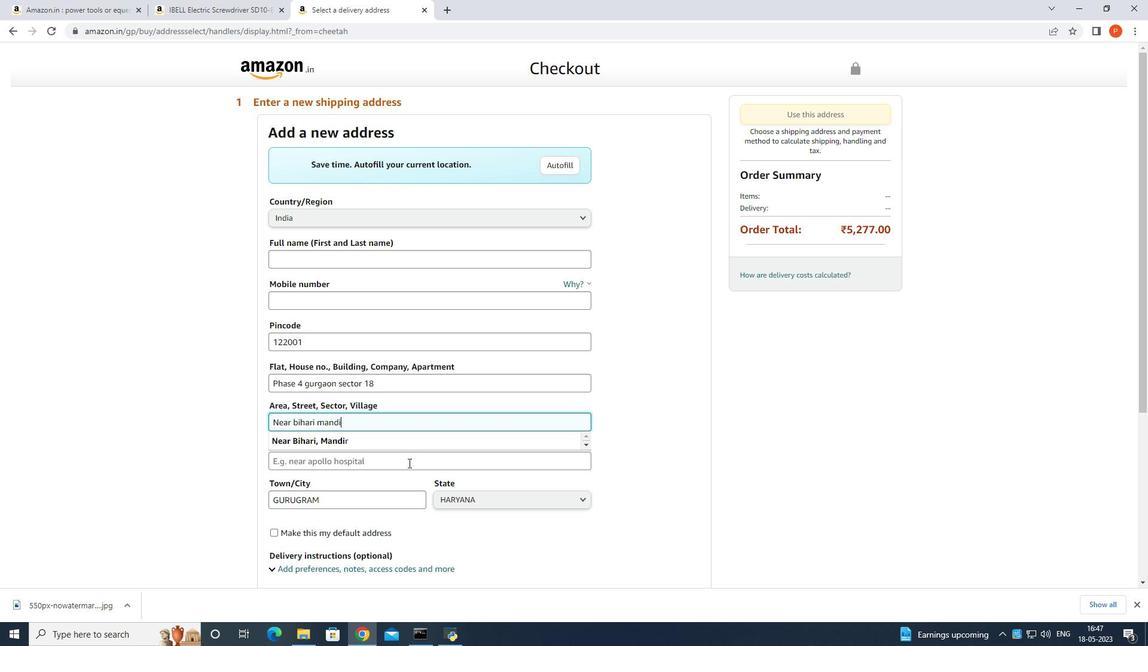 
Action: Mouse moved to (309, 423)
Screenshot: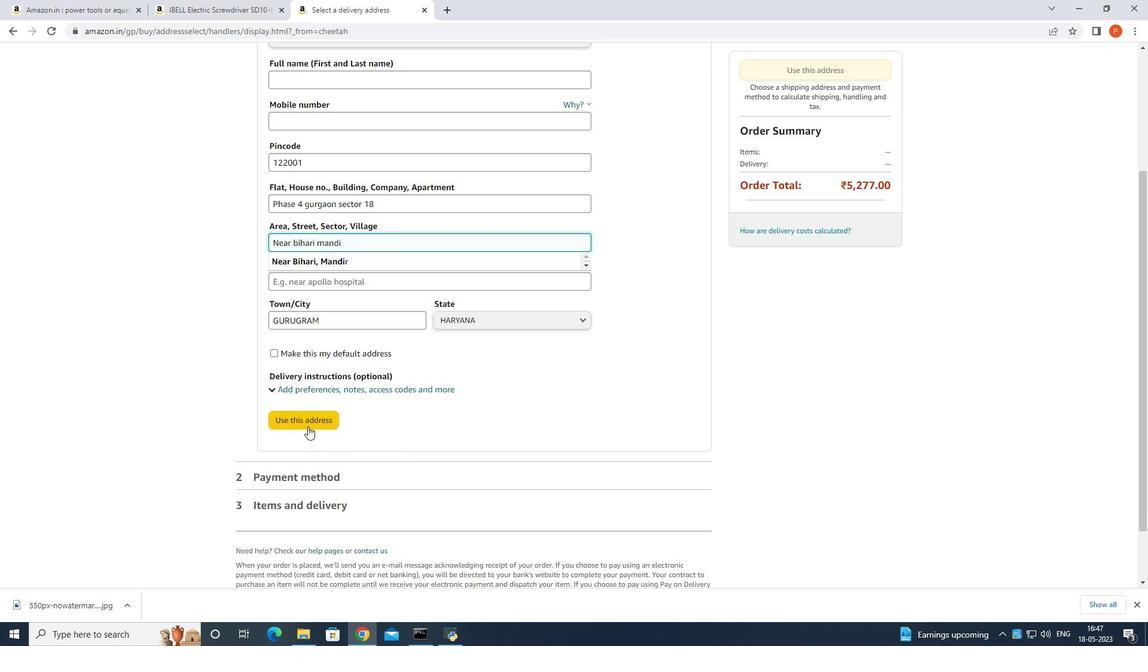 
Action: Mouse pressed left at (309, 423)
Screenshot: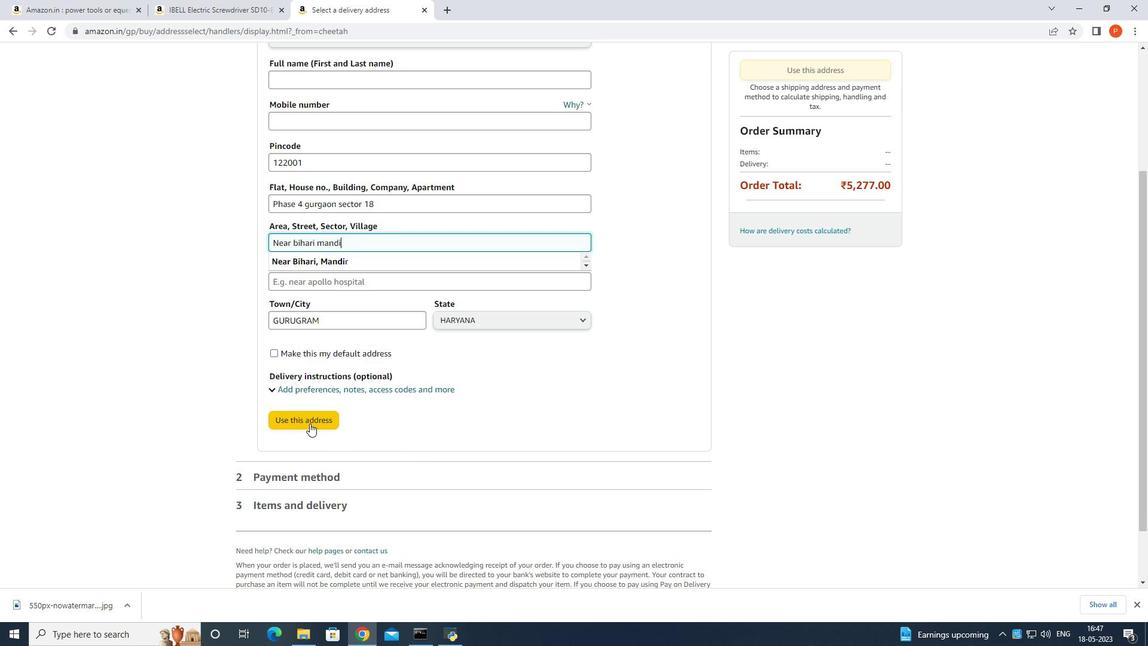 
Action: Mouse moved to (446, 77)
Screenshot: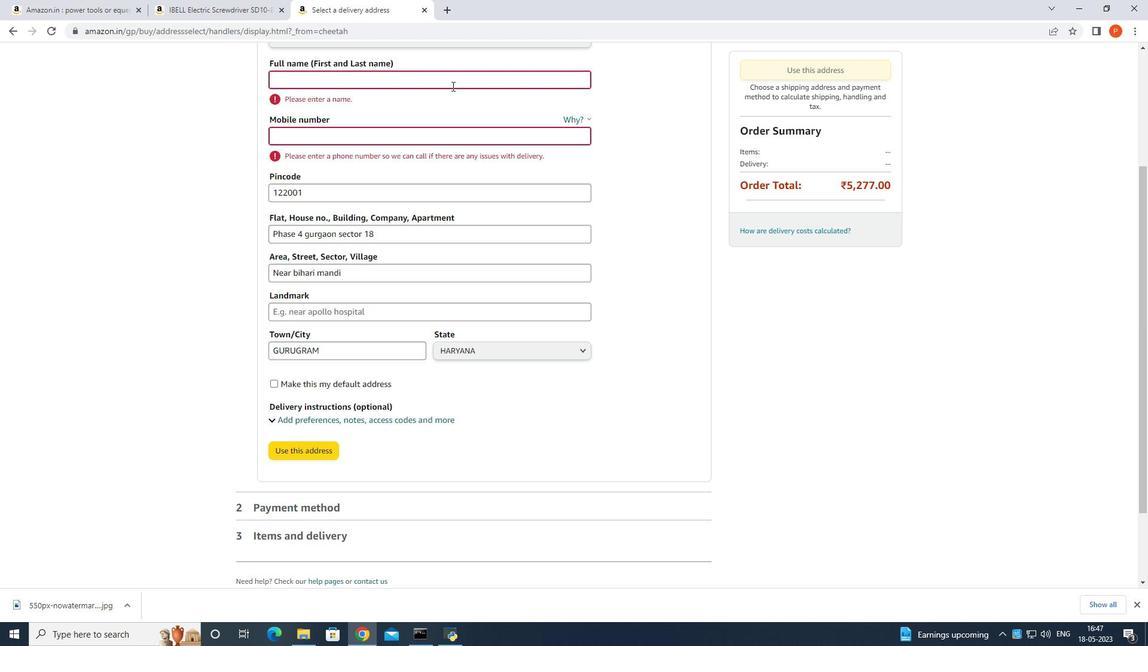
Action: Mouse pressed left at (446, 77)
Screenshot: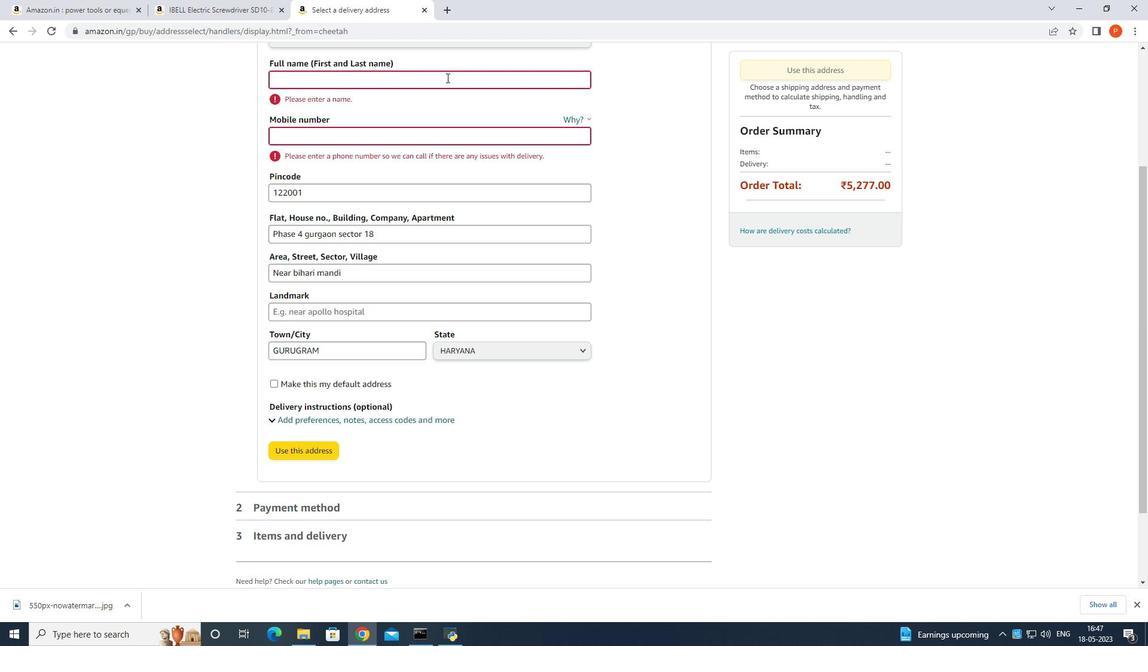 
Action: Key pressed pooja<Key.space>
Screenshot: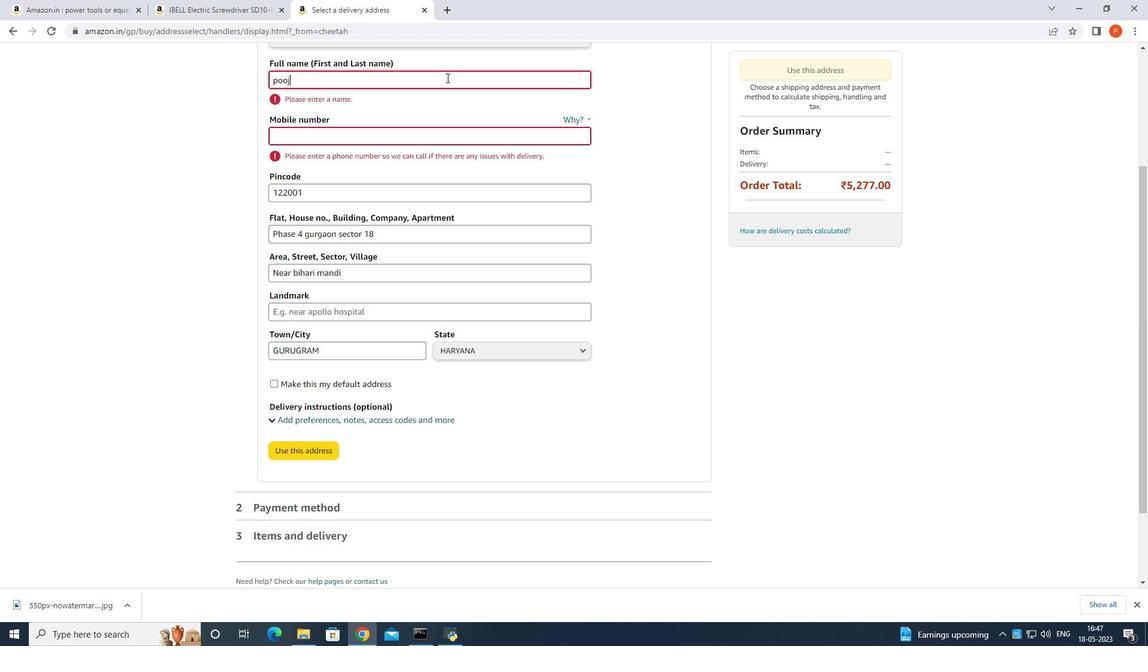 
Action: Mouse moved to (428, 131)
Screenshot: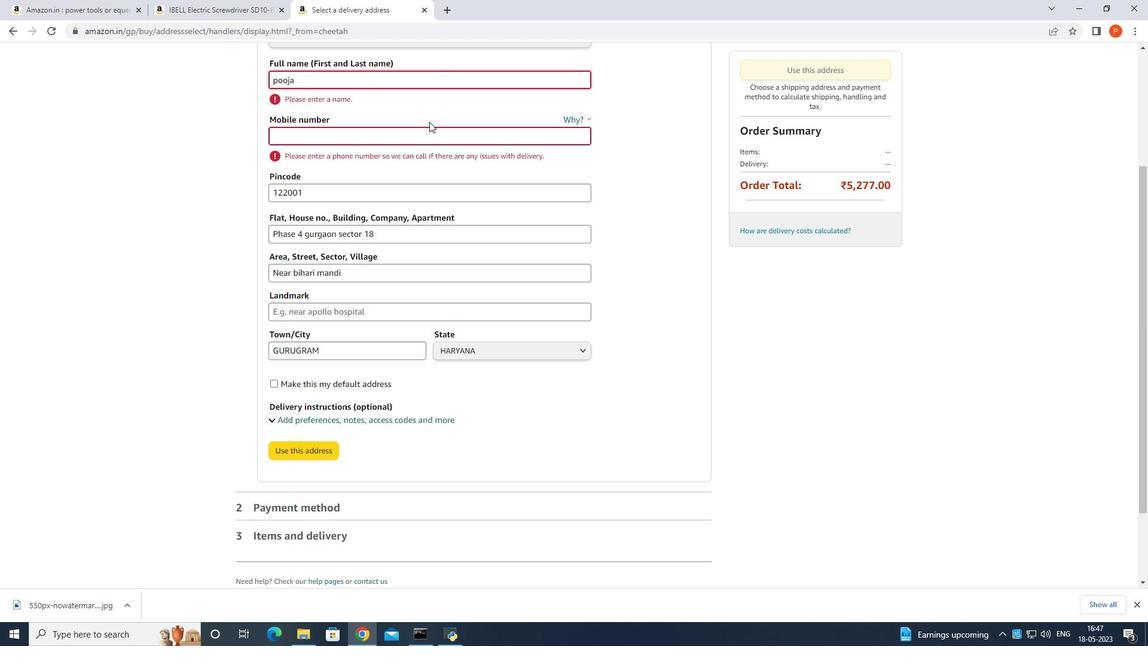 
Action: Mouse pressed left at (428, 131)
Screenshot: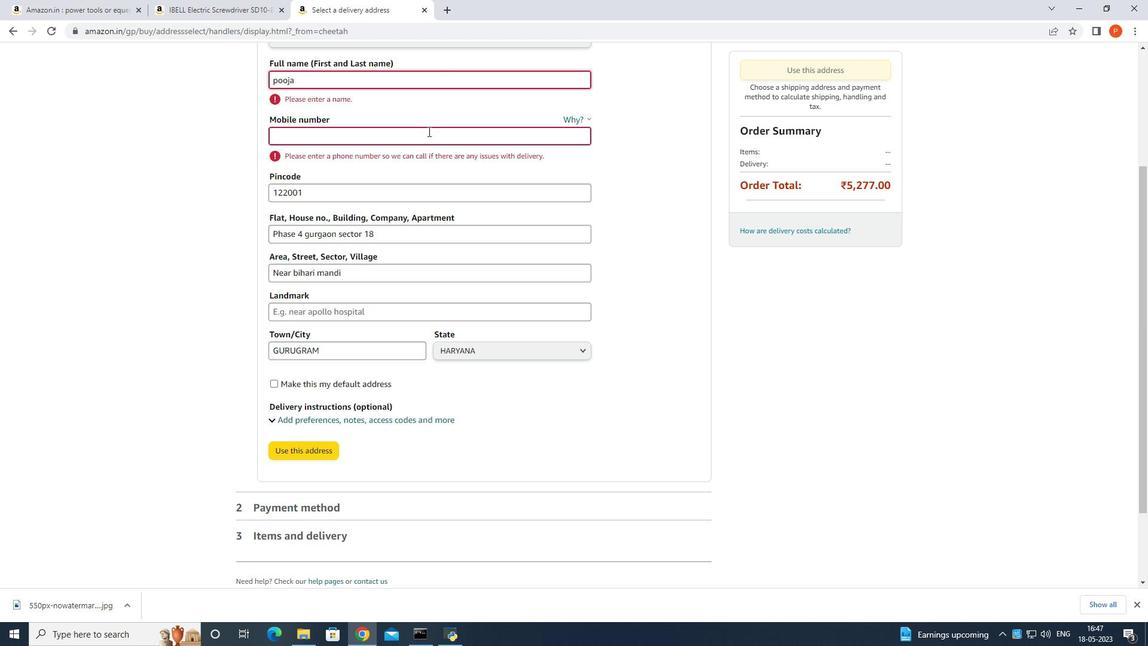 
Action: Key pressed 9395341852<Key.enter>
Screenshot: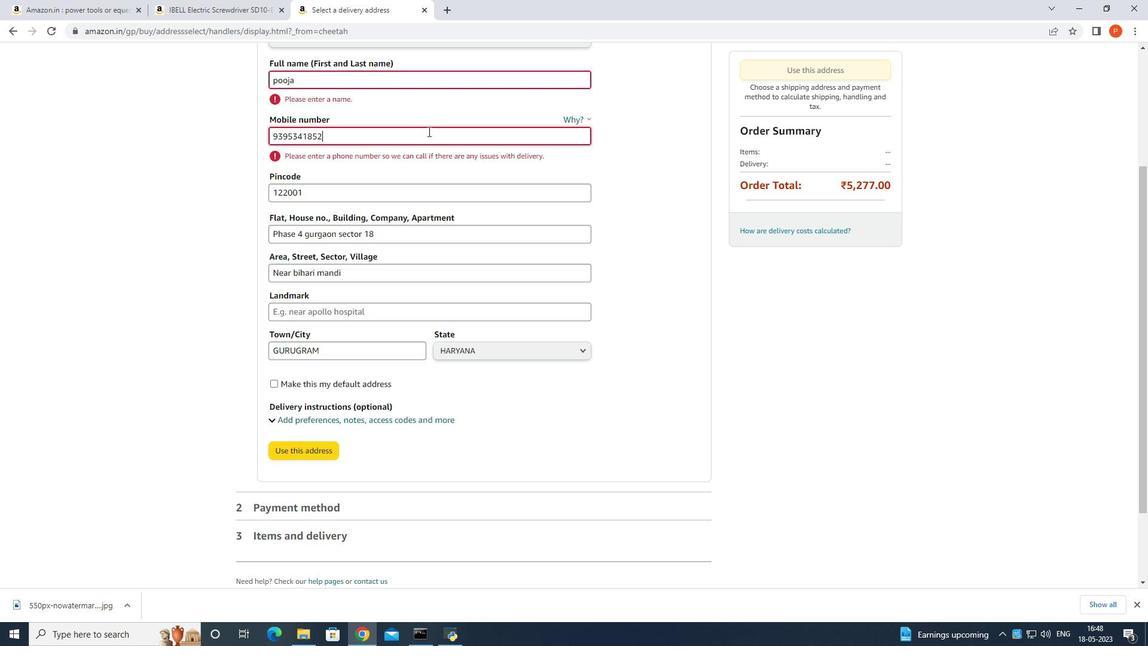 
Action: Mouse scrolled (428, 131) with delta (0, 0)
Screenshot: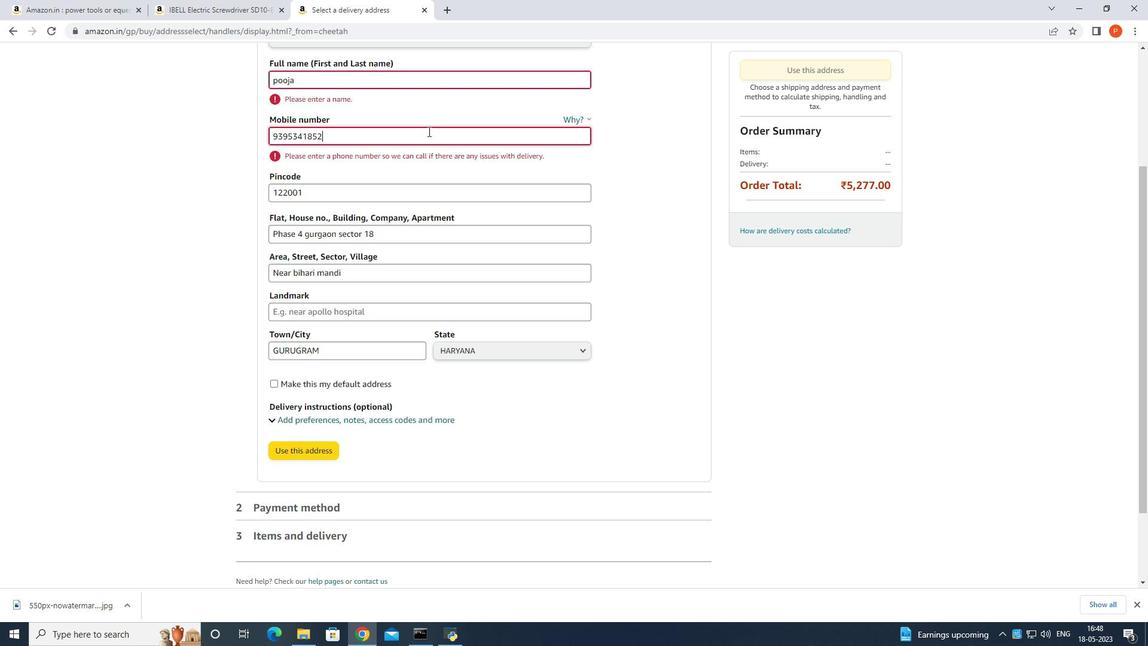 
Action: Mouse moved to (428, 133)
Screenshot: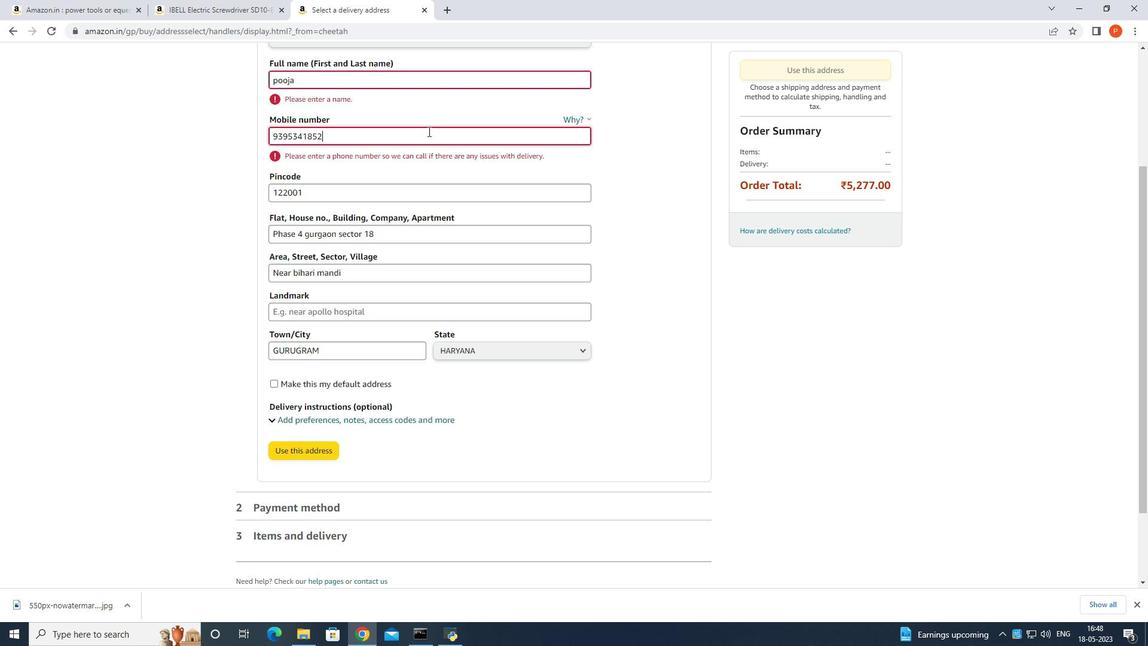 
Action: Mouse scrolled (428, 132) with delta (0, 0)
Screenshot: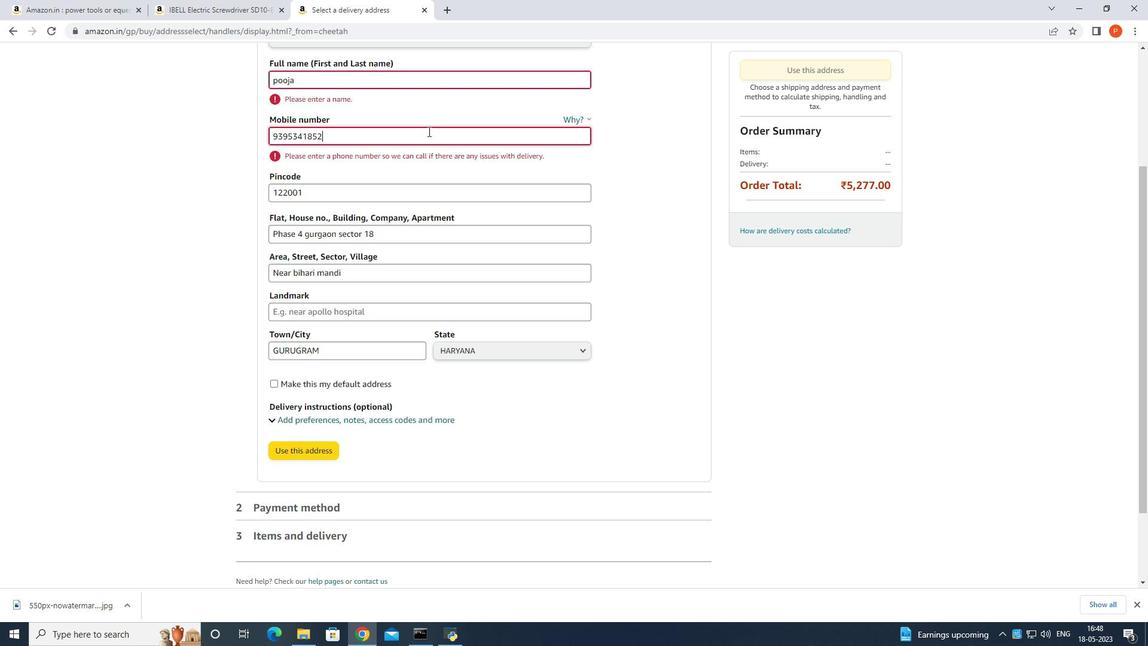 
Action: Mouse moved to (421, 164)
Screenshot: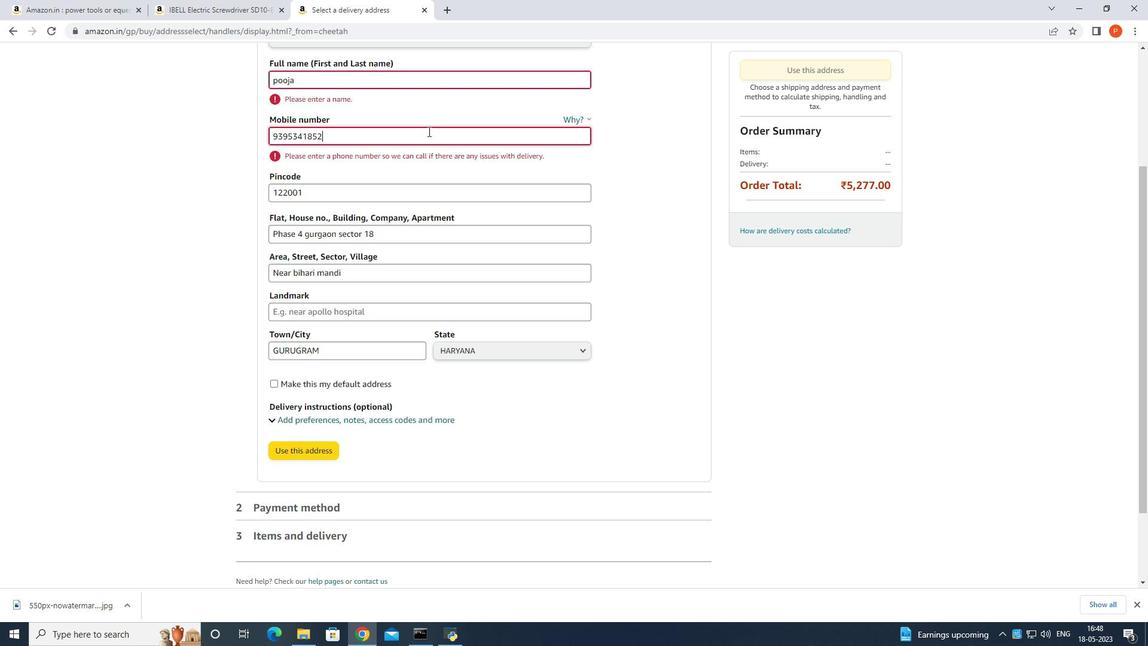 
Action: Mouse scrolled (427, 150) with delta (0, 0)
Screenshot: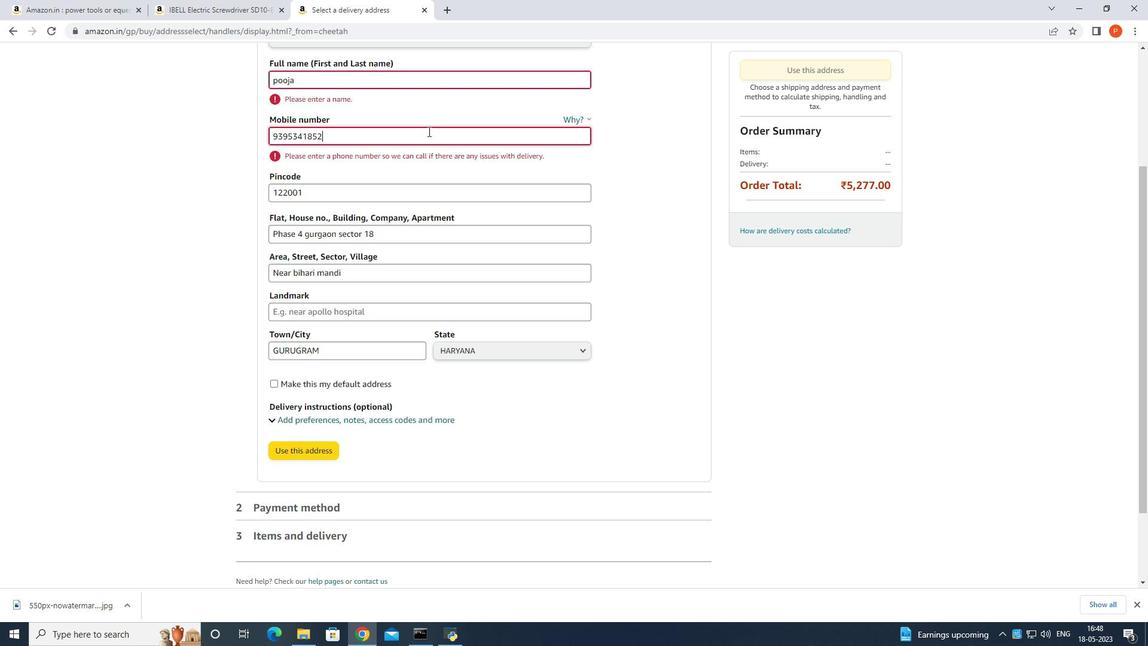 
Action: Mouse moved to (305, 351)
Screenshot: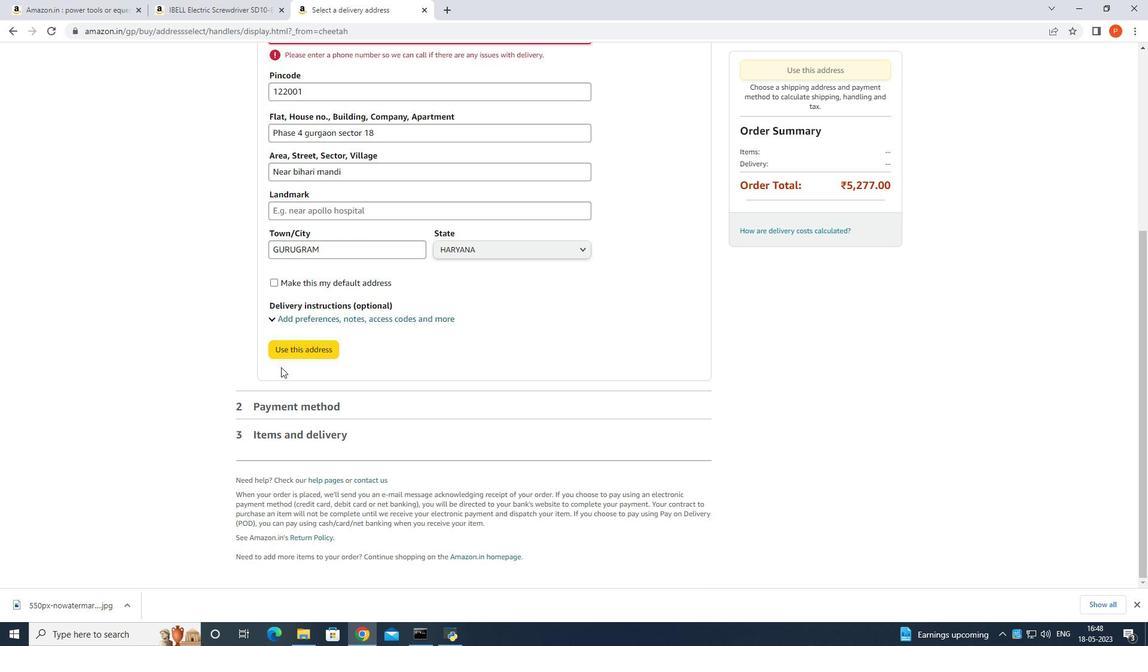 
Action: Mouse pressed left at (305, 351)
Screenshot: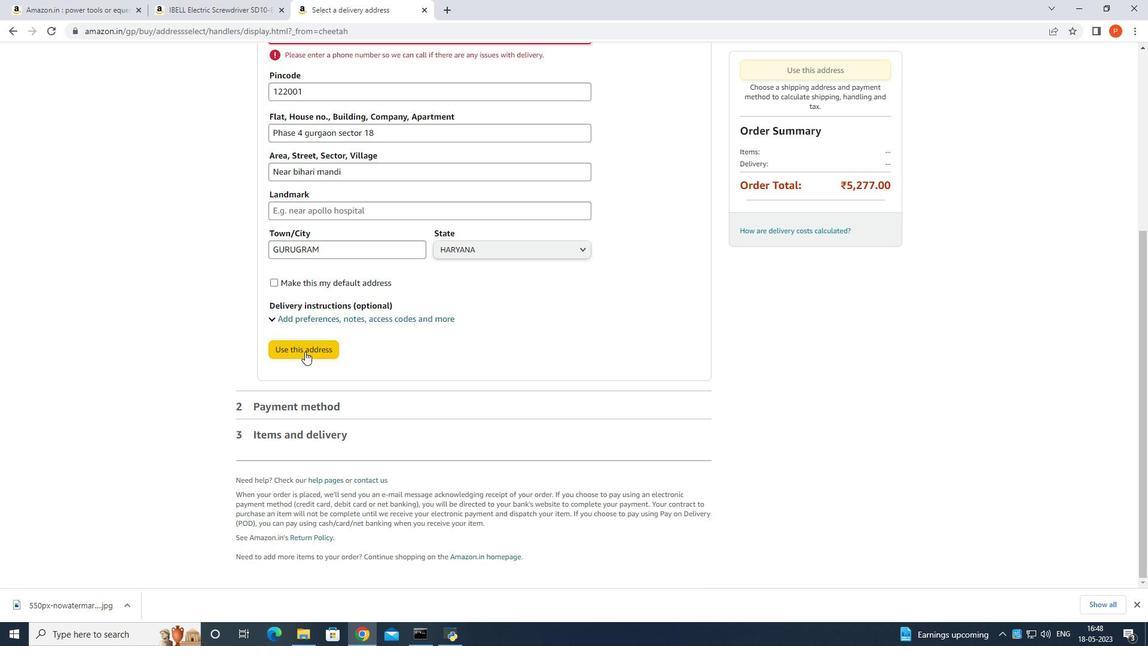 
Action: Mouse moved to (11, 37)
Screenshot: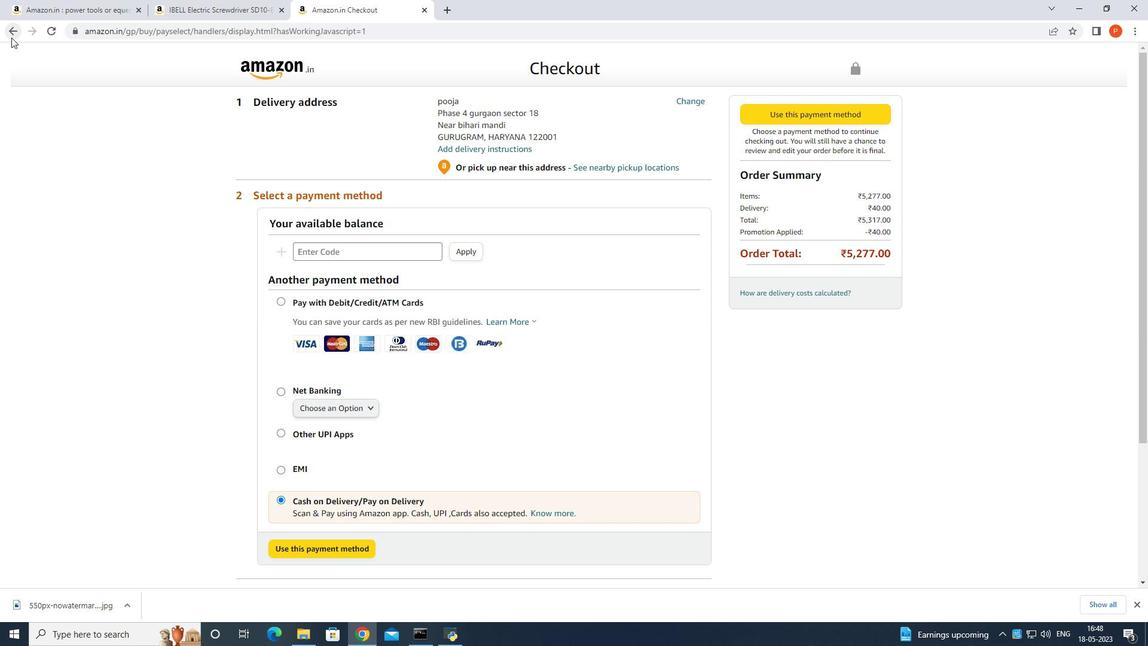 
Action: Mouse pressed left at (11, 37)
Screenshot: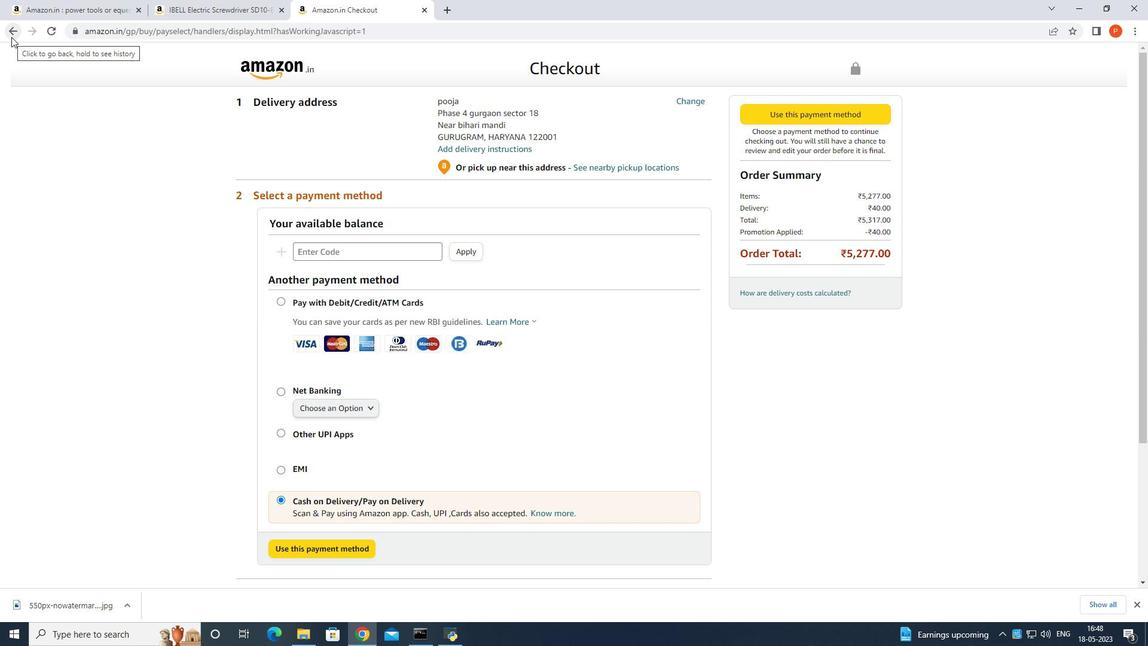 
Action: Mouse pressed left at (11, 37)
Screenshot: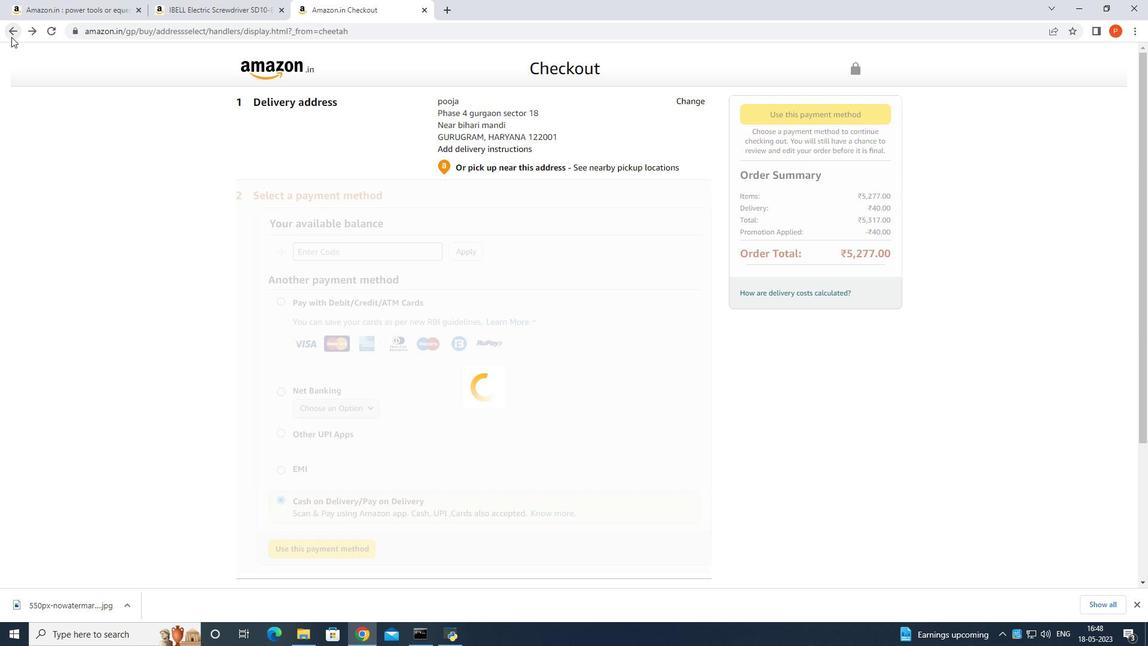 
Action: Mouse moved to (418, 7)
Screenshot: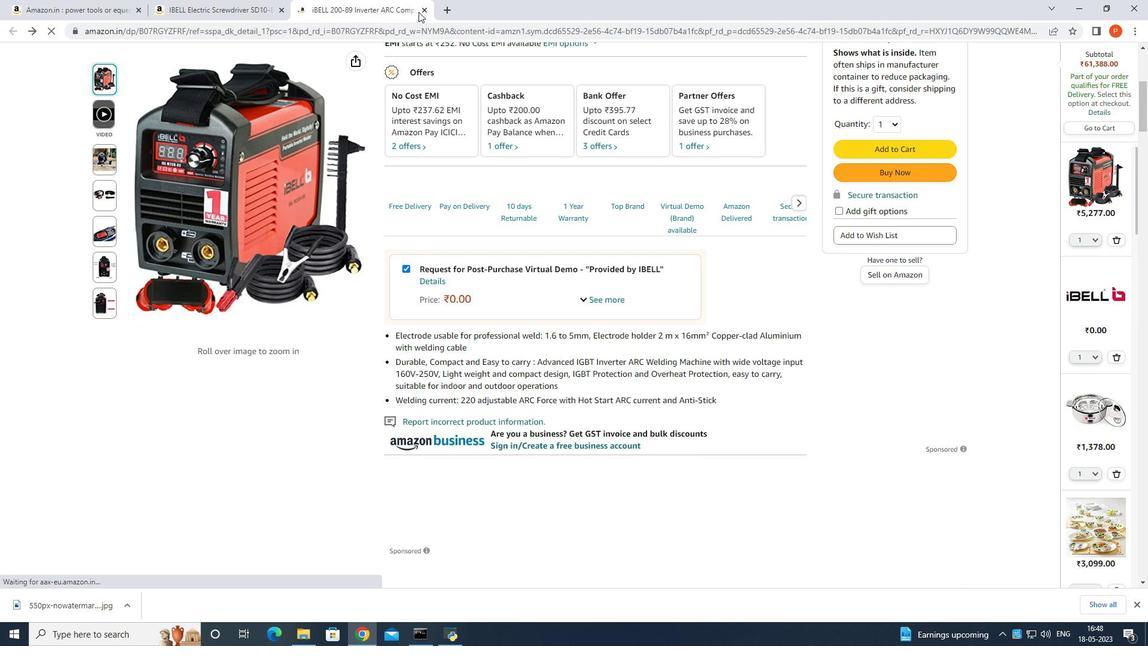 
Action: Mouse pressed left at (418, 7)
Screenshot: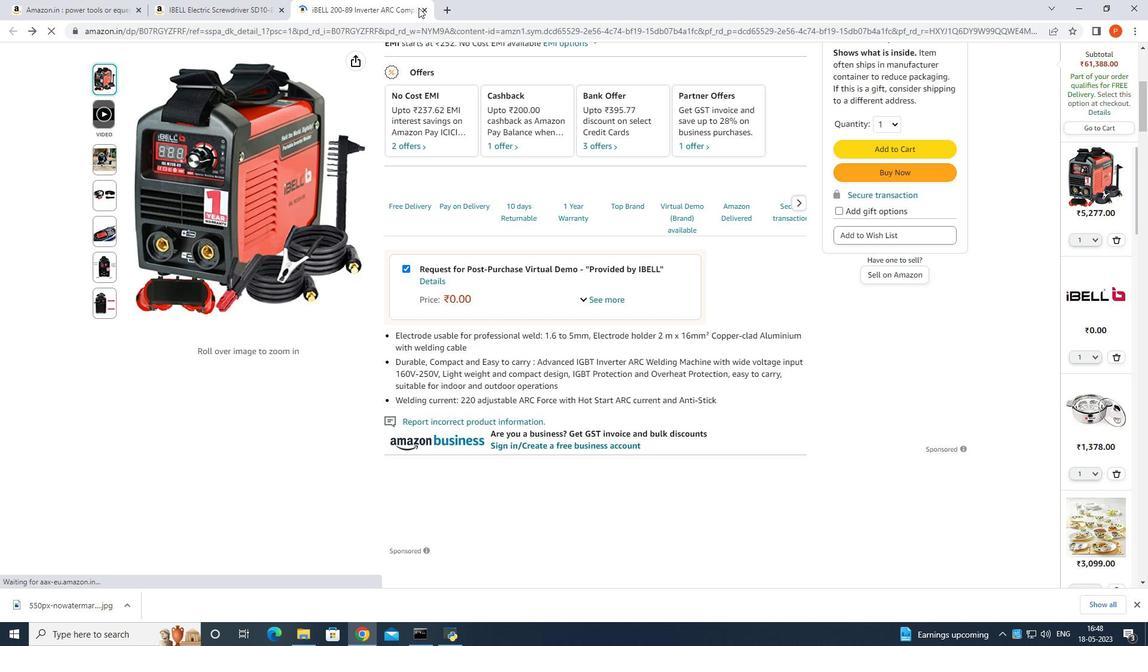 
Action: Mouse moved to (711, 320)
Screenshot: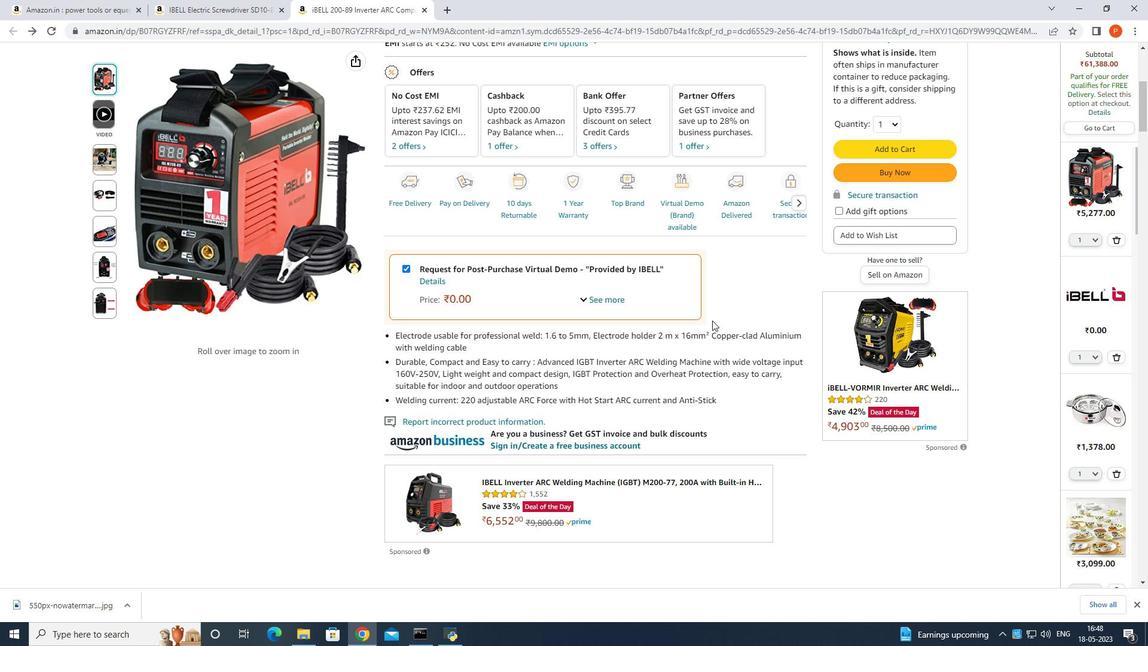 
Action: Mouse scrolled (711, 320) with delta (0, 0)
Screenshot: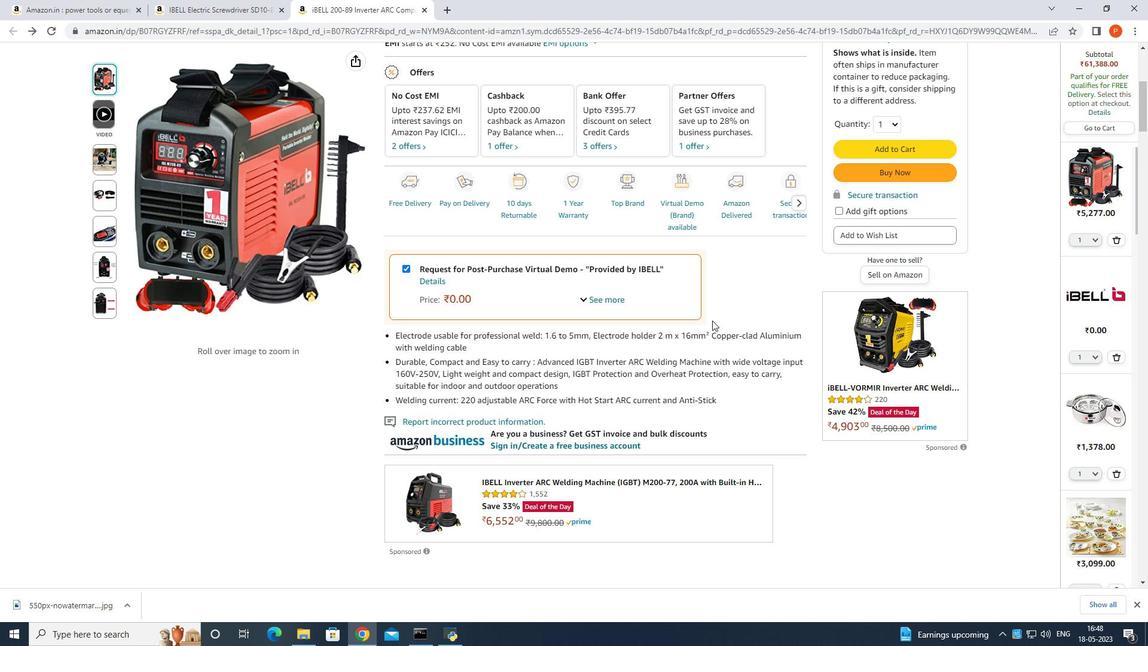 
Action: Mouse moved to (711, 319)
Screenshot: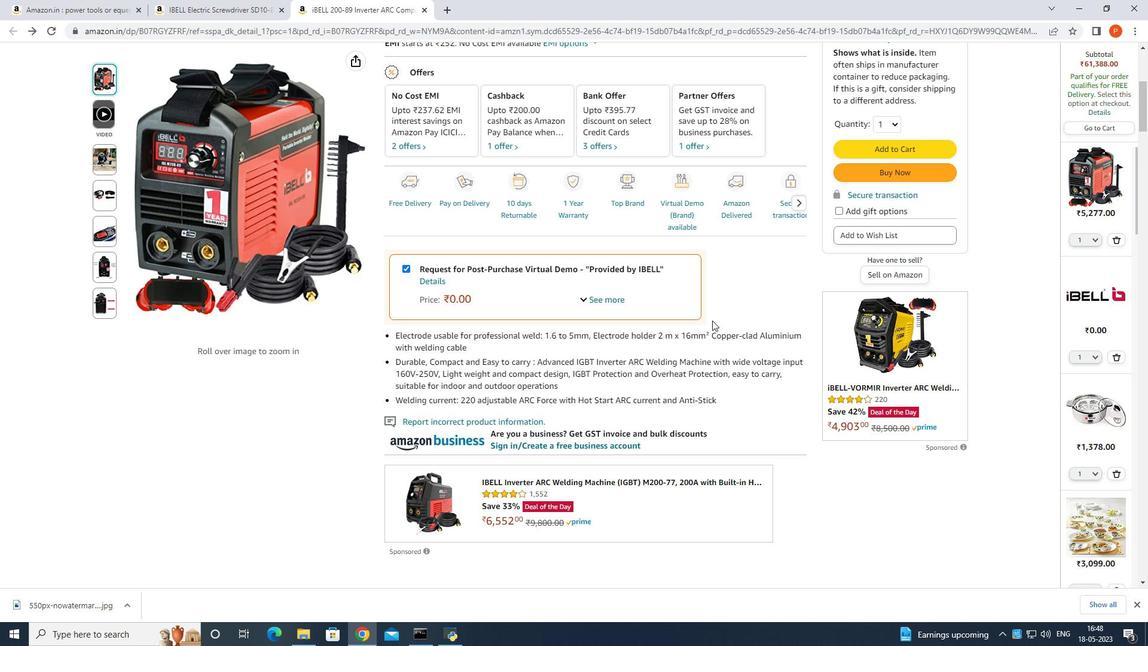 
Action: Mouse scrolled (711, 320) with delta (0, 0)
Screenshot: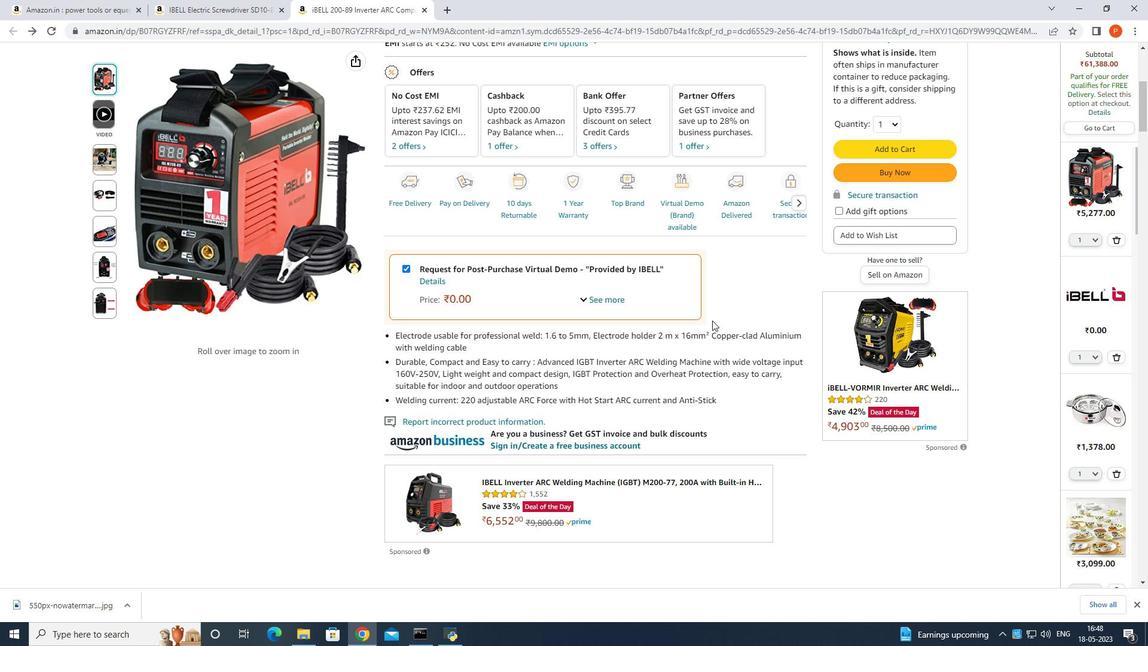 
Action: Mouse moved to (712, 318)
Screenshot: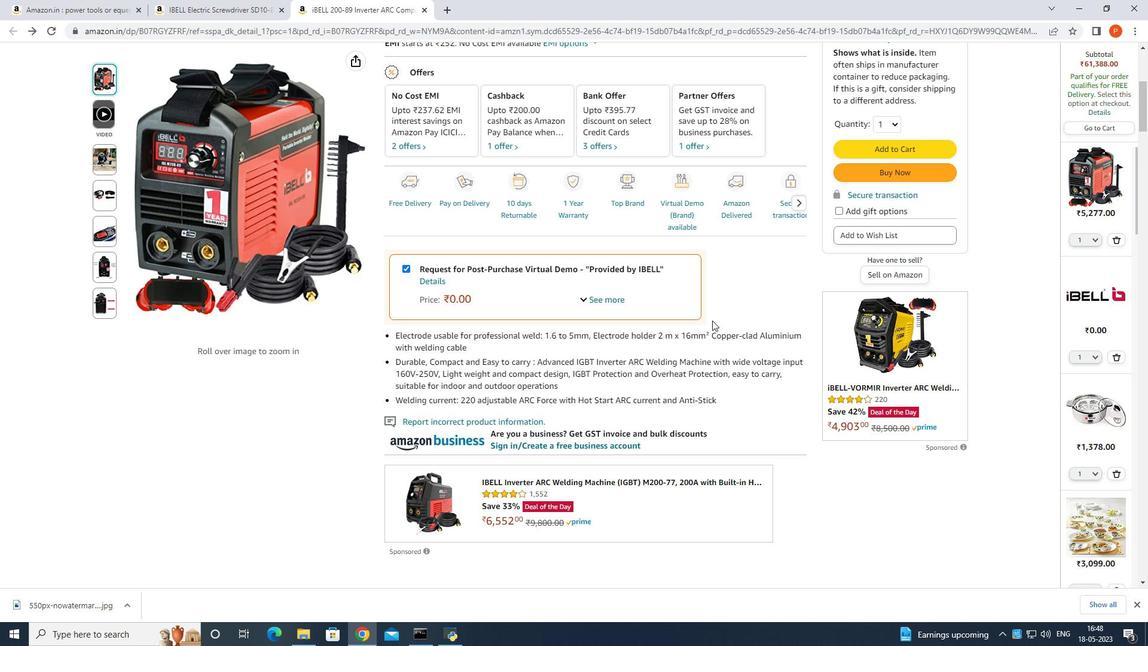 
Action: Mouse scrolled (711, 319) with delta (0, 0)
Screenshot: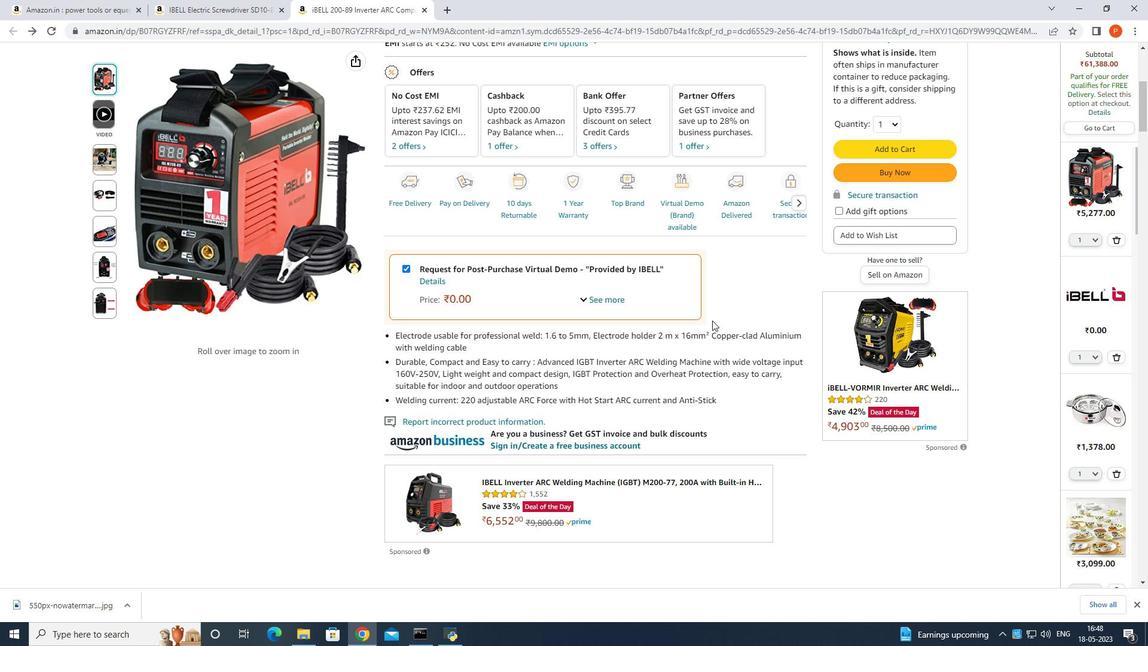 
Action: Mouse moved to (712, 317)
Screenshot: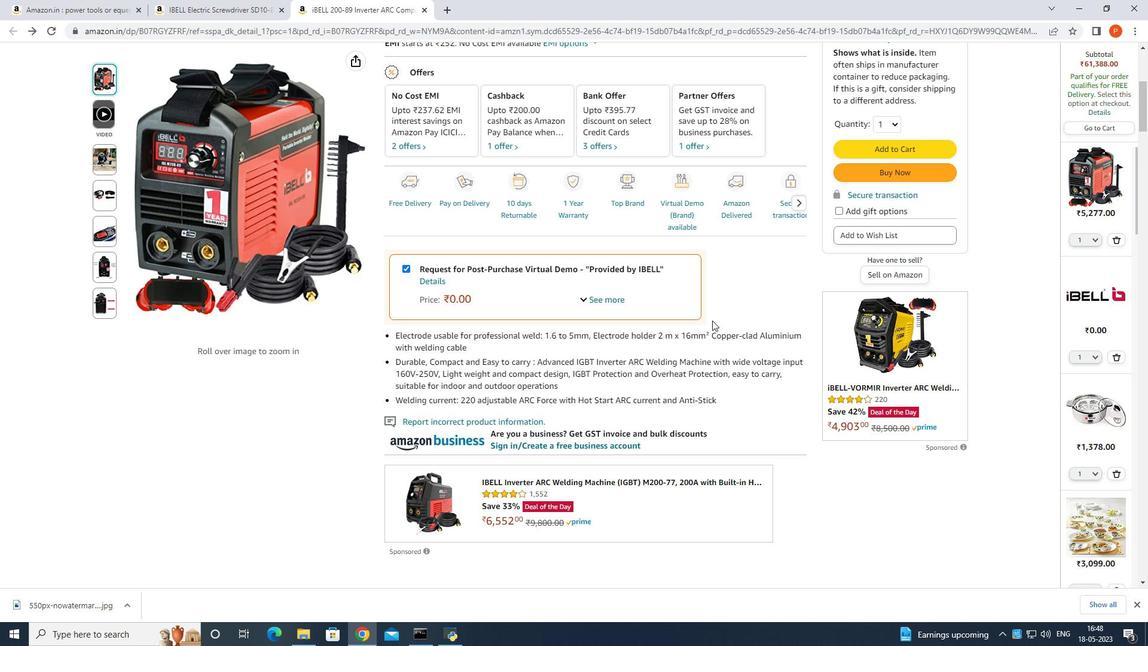 
Action: Mouse scrolled (712, 318) with delta (0, 0)
Screenshot: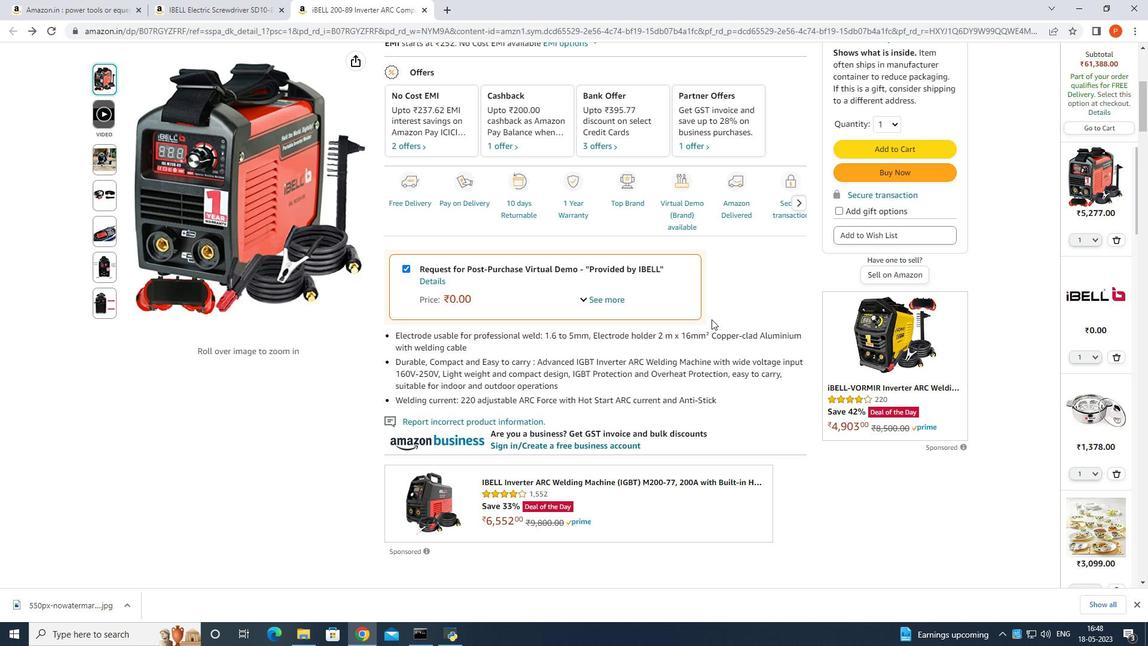 
Action: Mouse moved to (796, 355)
Screenshot: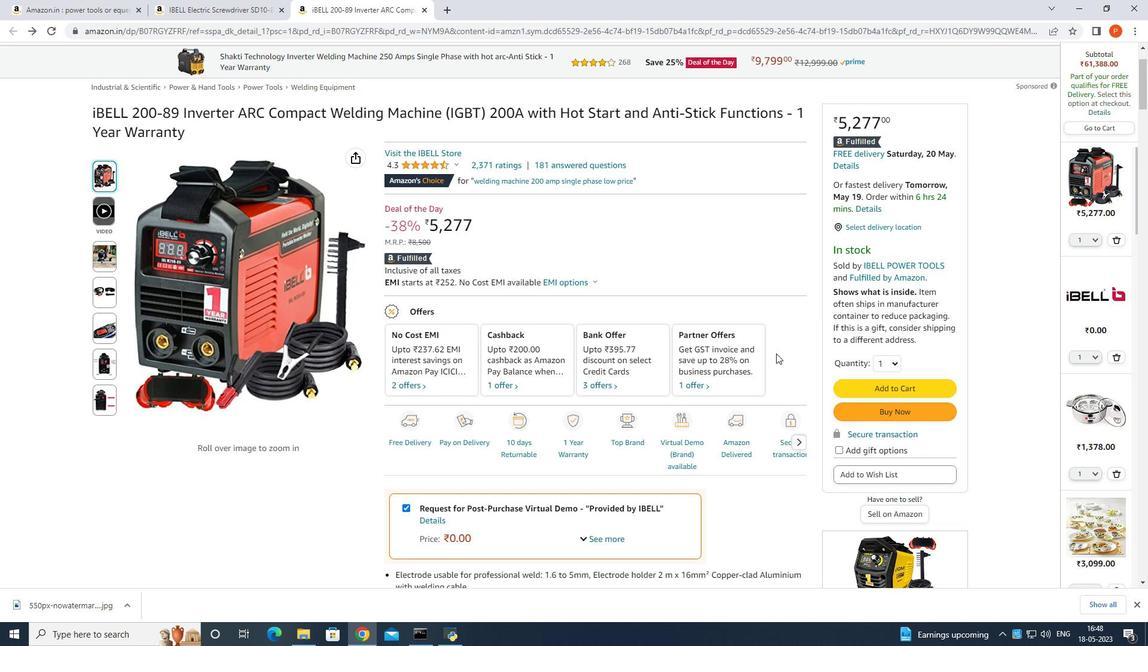 
